 Task: When is the final Tri-Rail train departing from Mangonia Park to Miami Airport?
Action: Mouse moved to (358, 90)
Screenshot: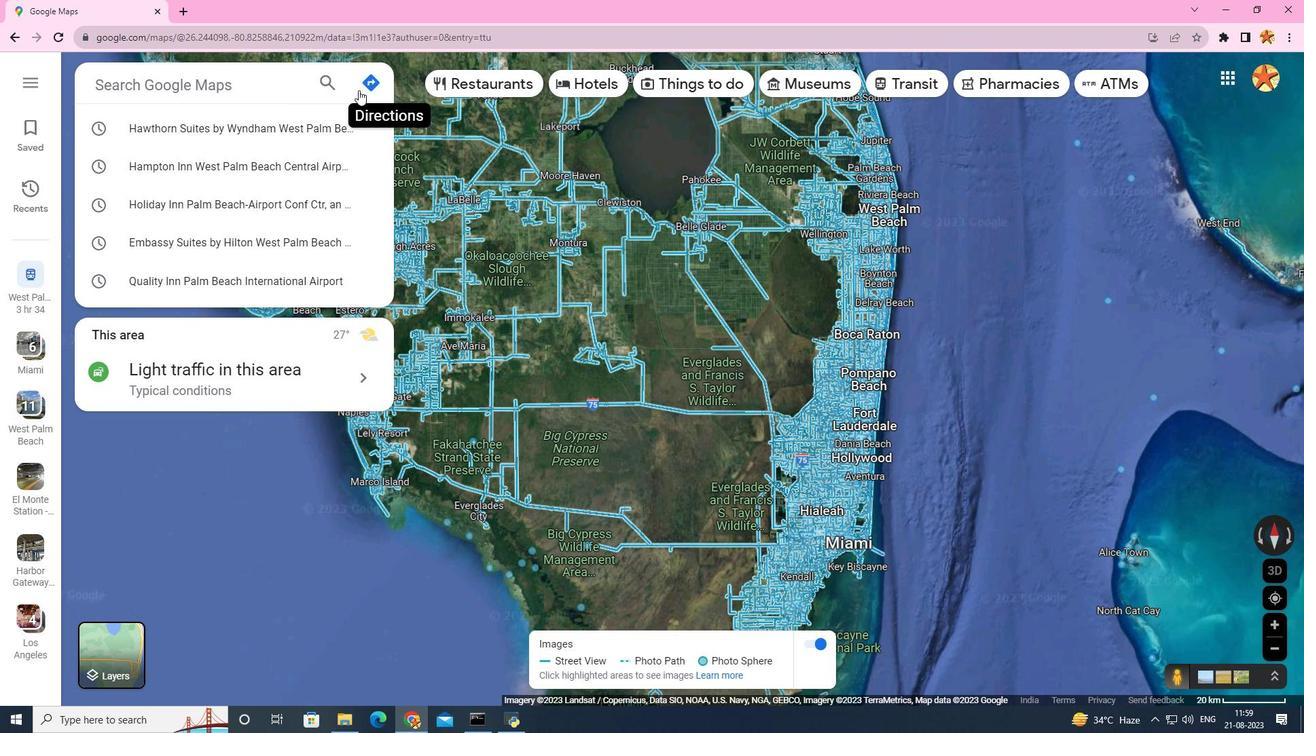 
Action: Mouse pressed left at (358, 90)
Screenshot: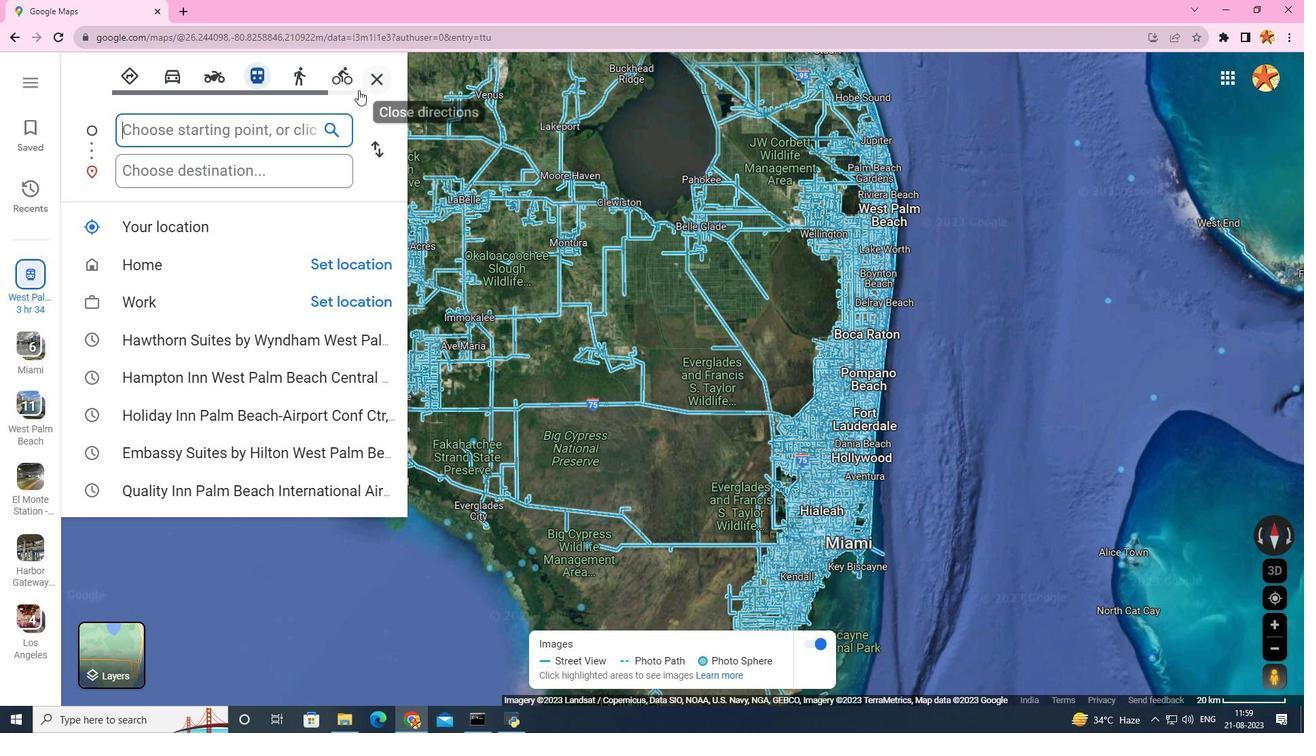 
Action: Mouse moved to (162, 118)
Screenshot: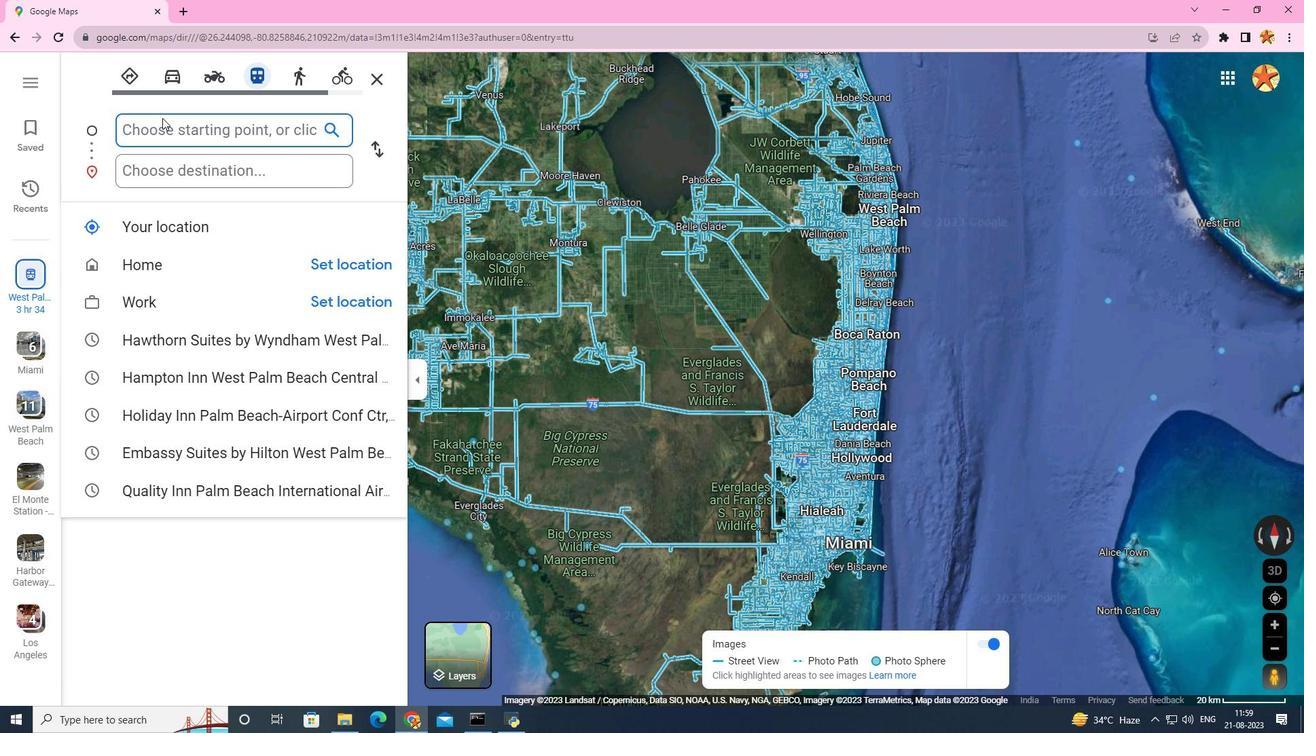 
Action: Key pressed manga<Key.backspace>oni
Screenshot: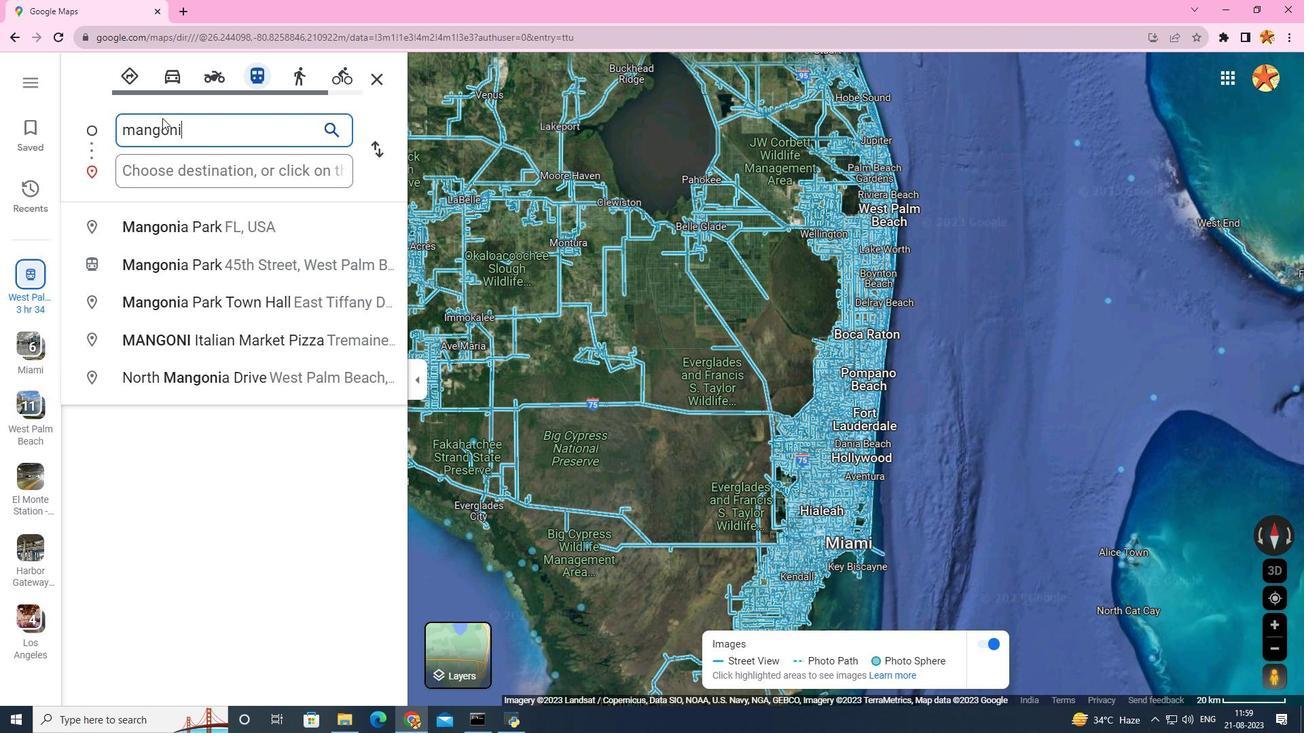 
Action: Mouse moved to (195, 225)
Screenshot: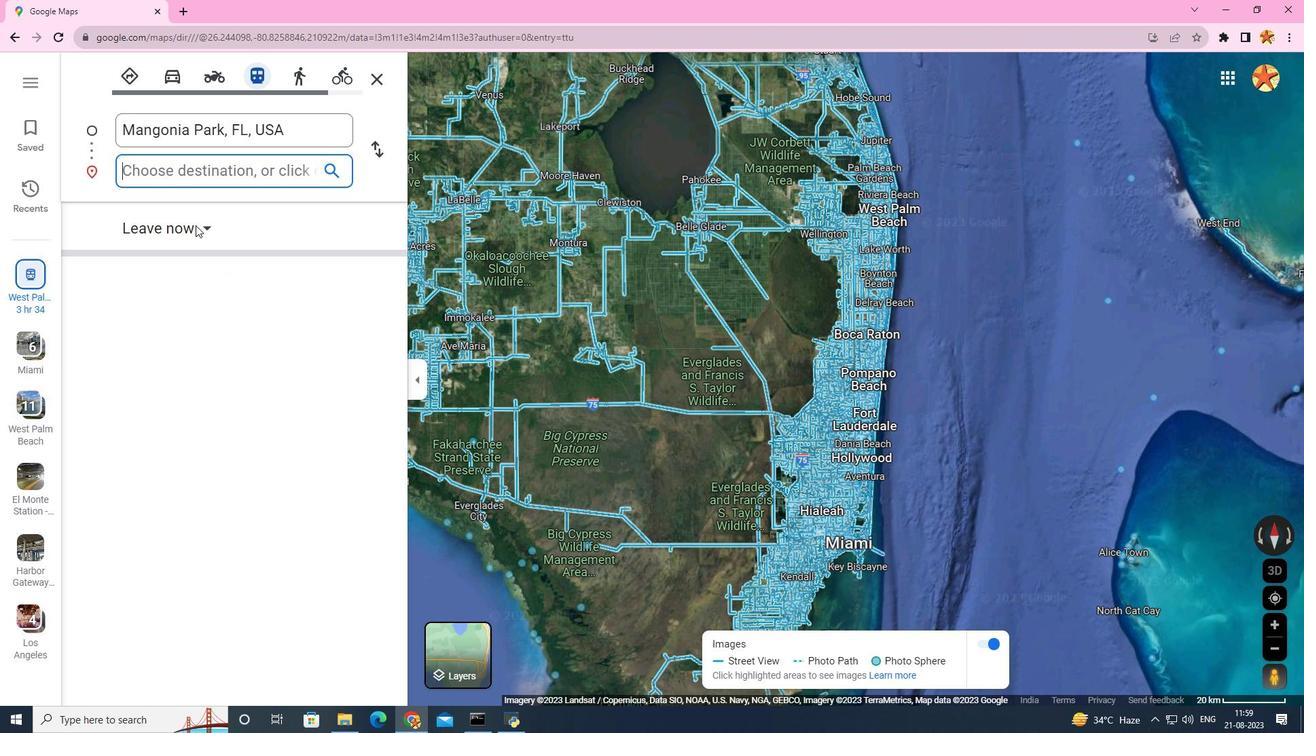 
Action: Mouse pressed left at (195, 225)
Screenshot: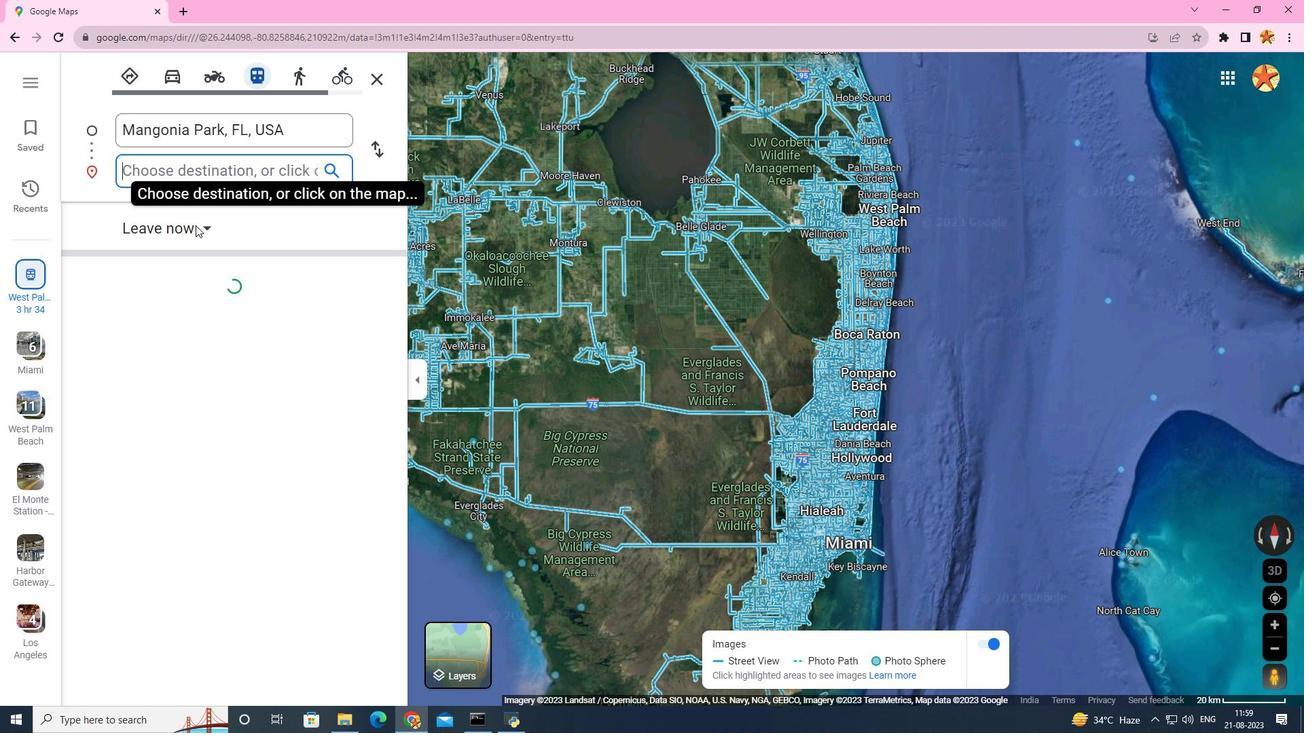 
Action: Mouse moved to (198, 173)
Screenshot: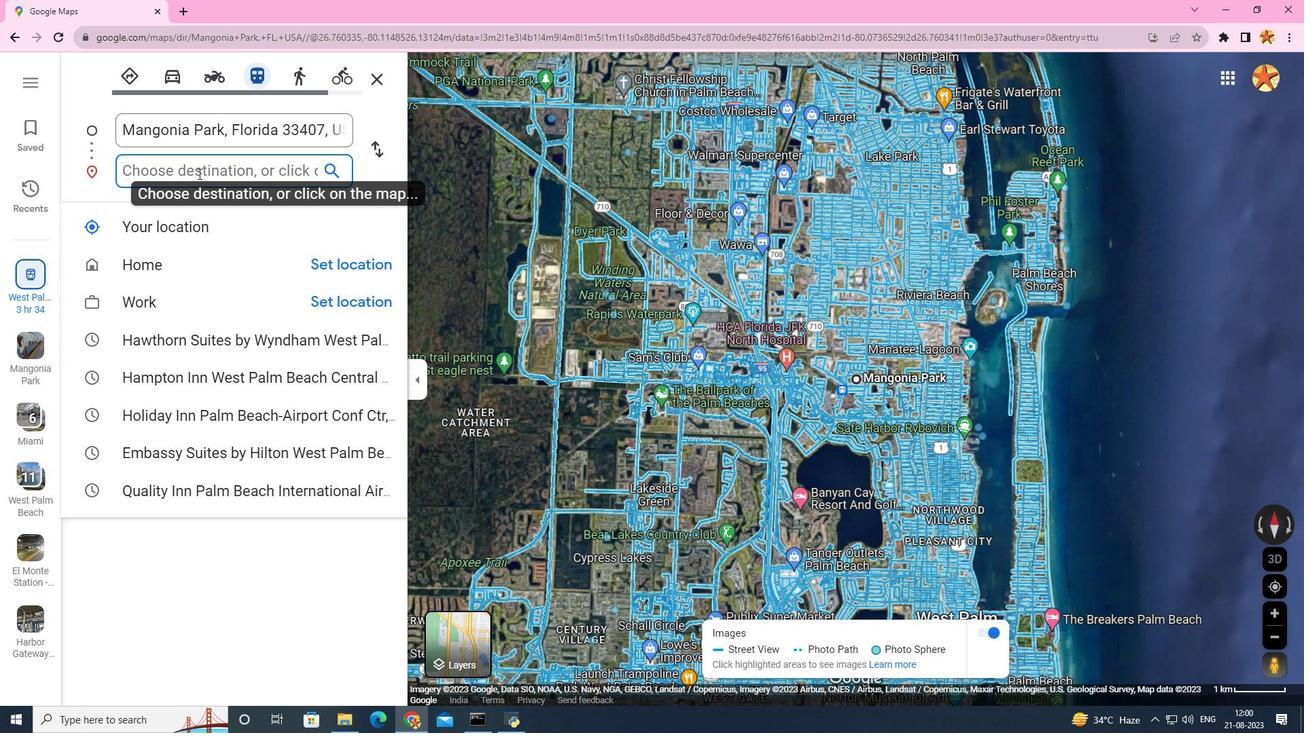 
Action: Mouse pressed left at (198, 173)
Screenshot: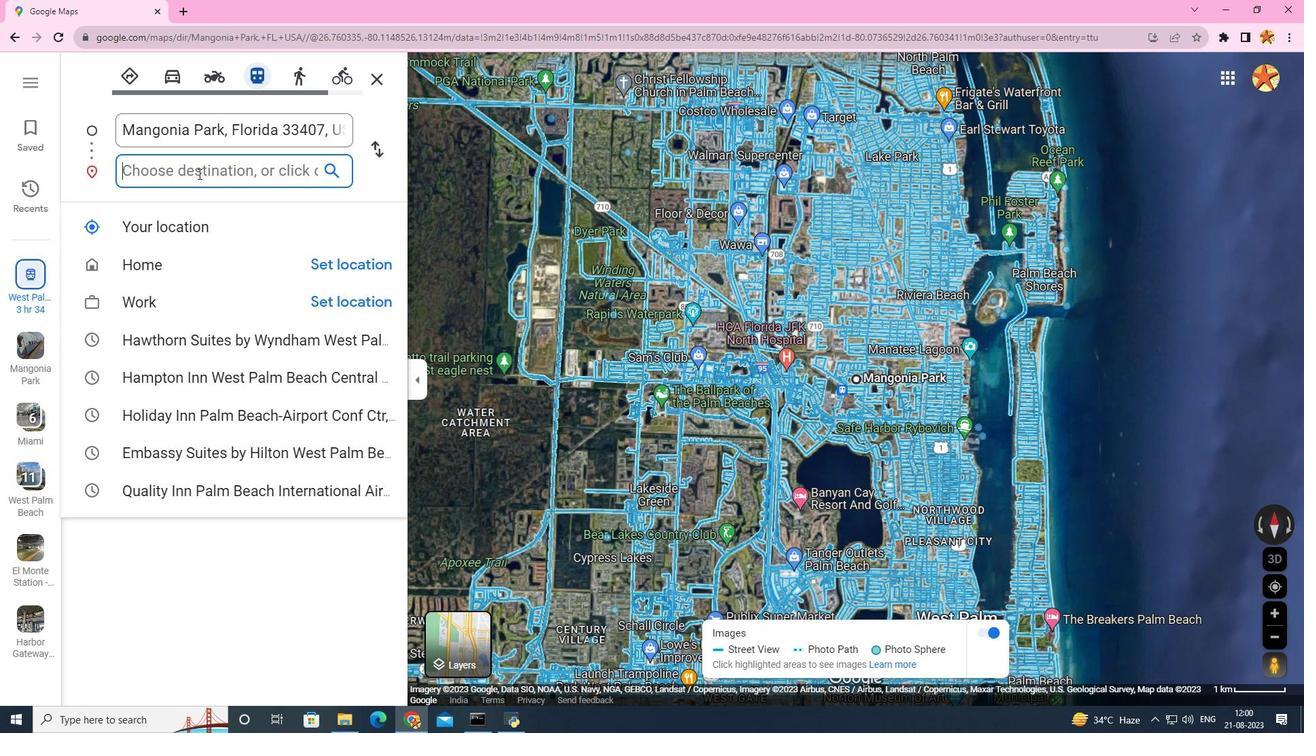 
Action: Key pressed miami<Key.space>
Screenshot: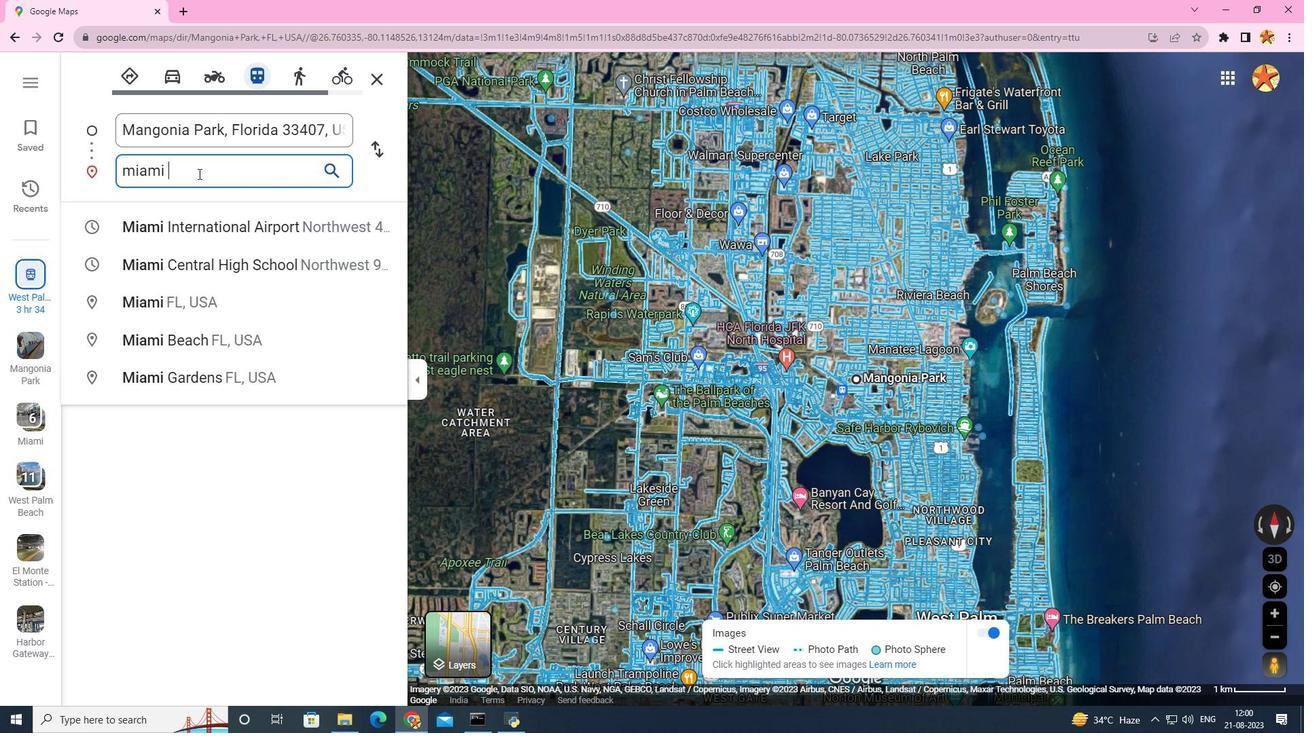 
Action: Mouse moved to (215, 238)
Screenshot: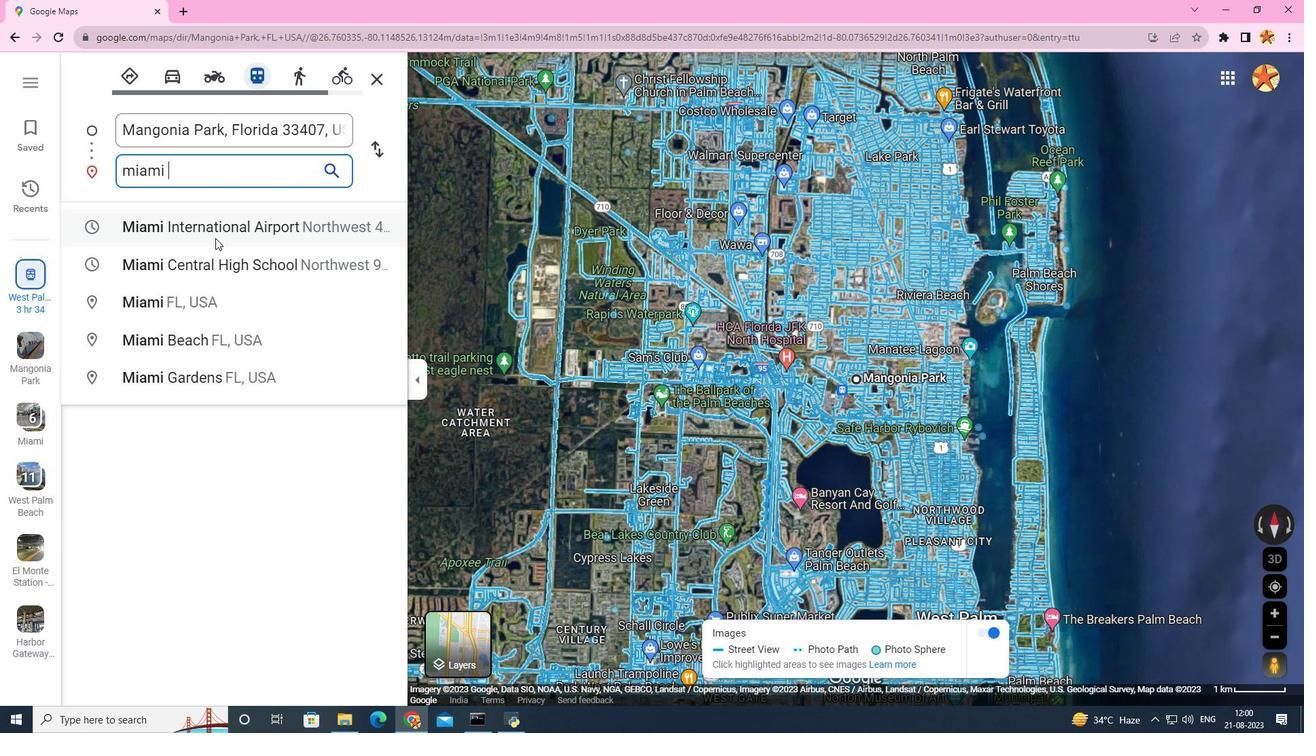
Action: Mouse pressed left at (215, 238)
Screenshot: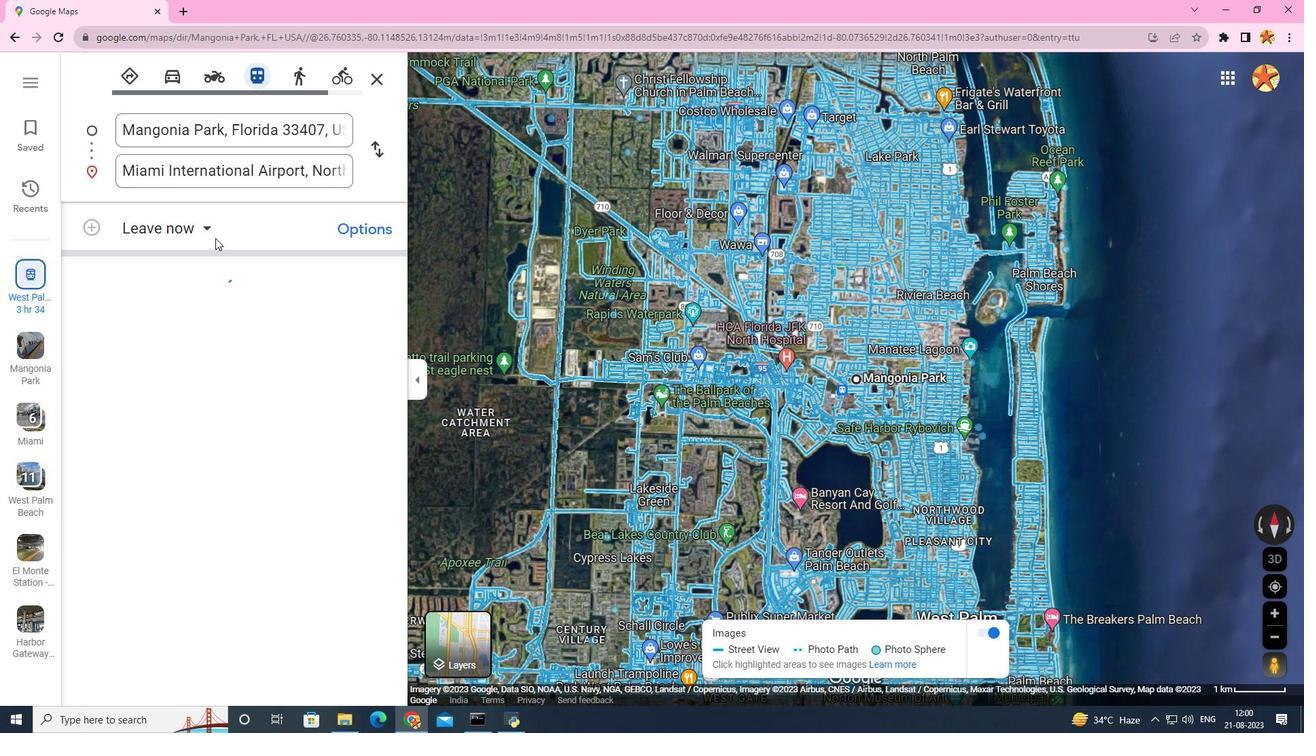 
Action: Mouse moved to (242, 396)
Screenshot: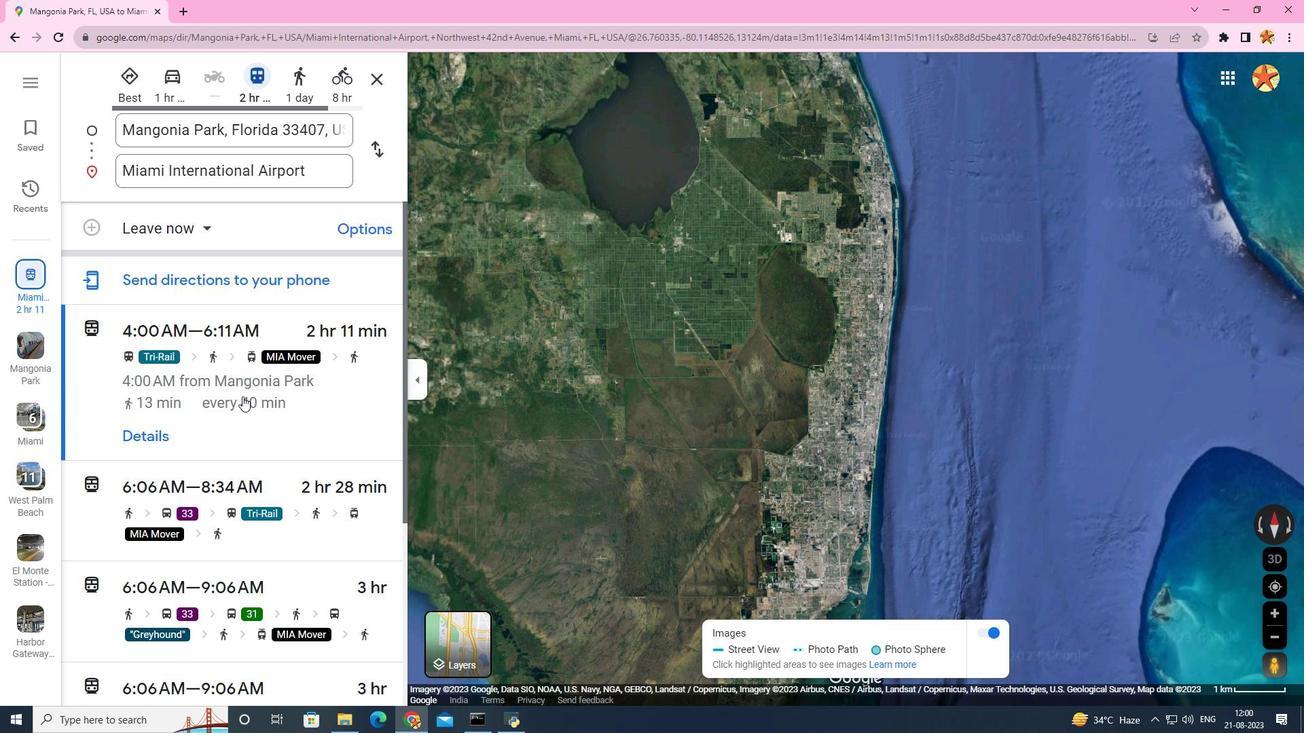 
Action: Mouse scrolled (242, 396) with delta (0, 0)
Screenshot: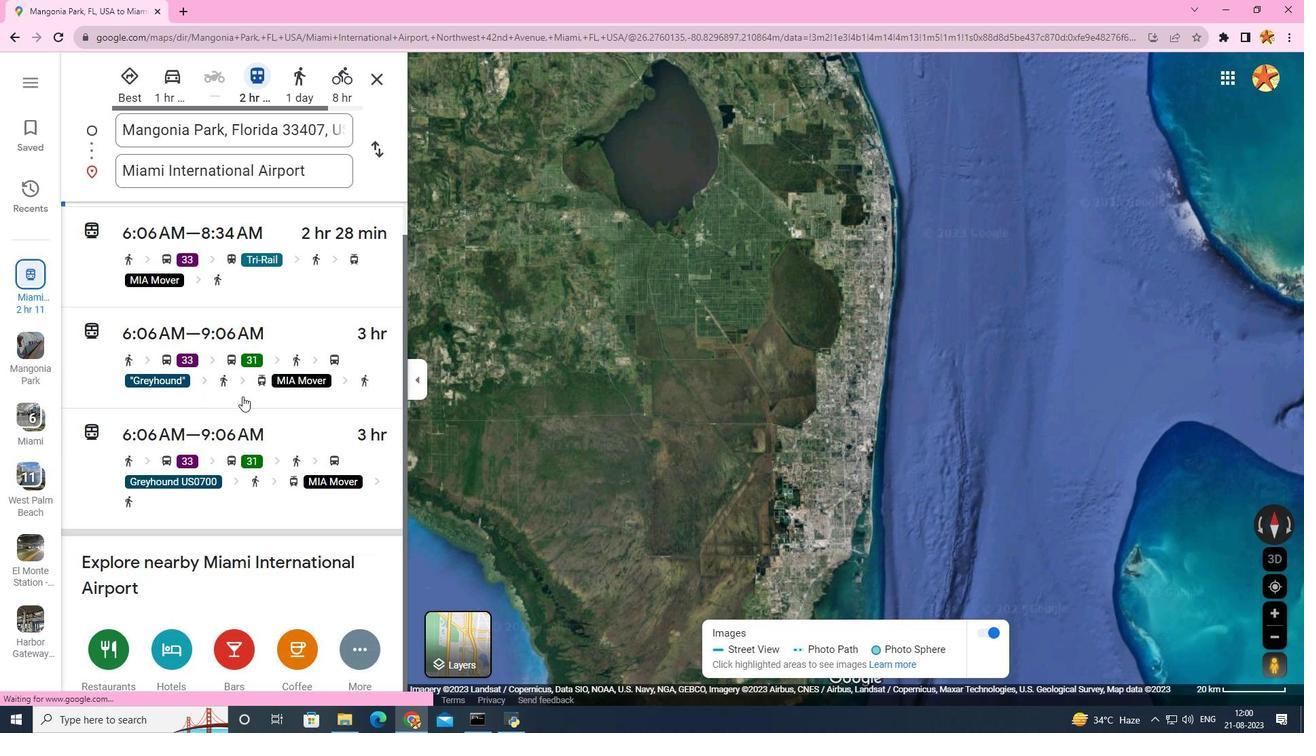 
Action: Mouse scrolled (242, 396) with delta (0, 0)
Screenshot: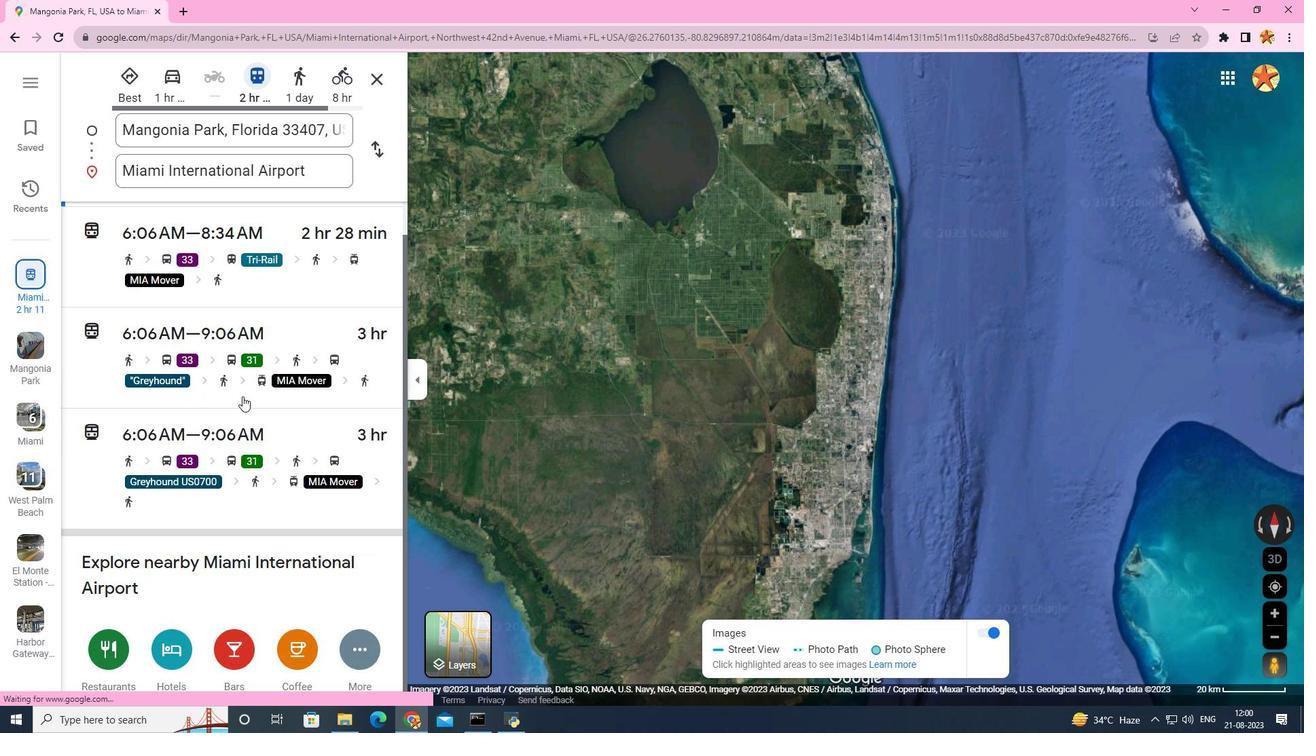
Action: Mouse scrolled (242, 396) with delta (0, 0)
Screenshot: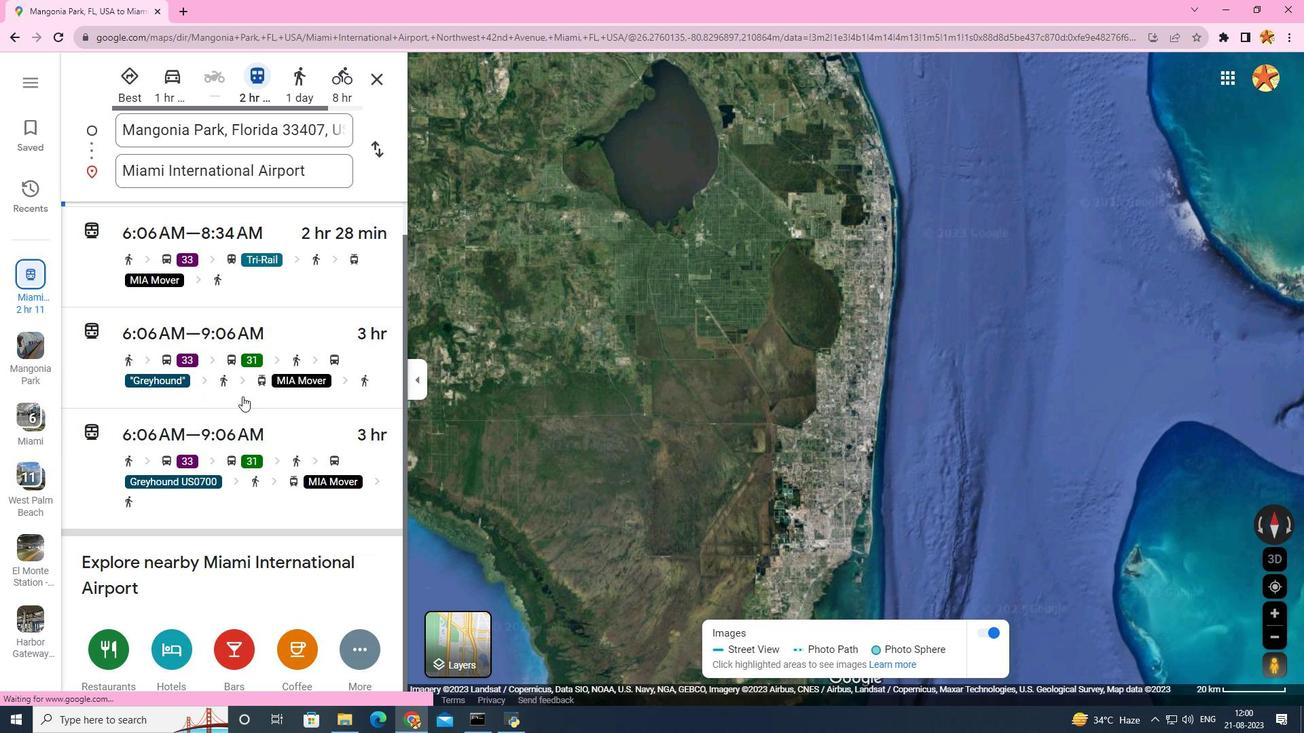 
Action: Mouse scrolled (242, 396) with delta (0, 0)
Screenshot: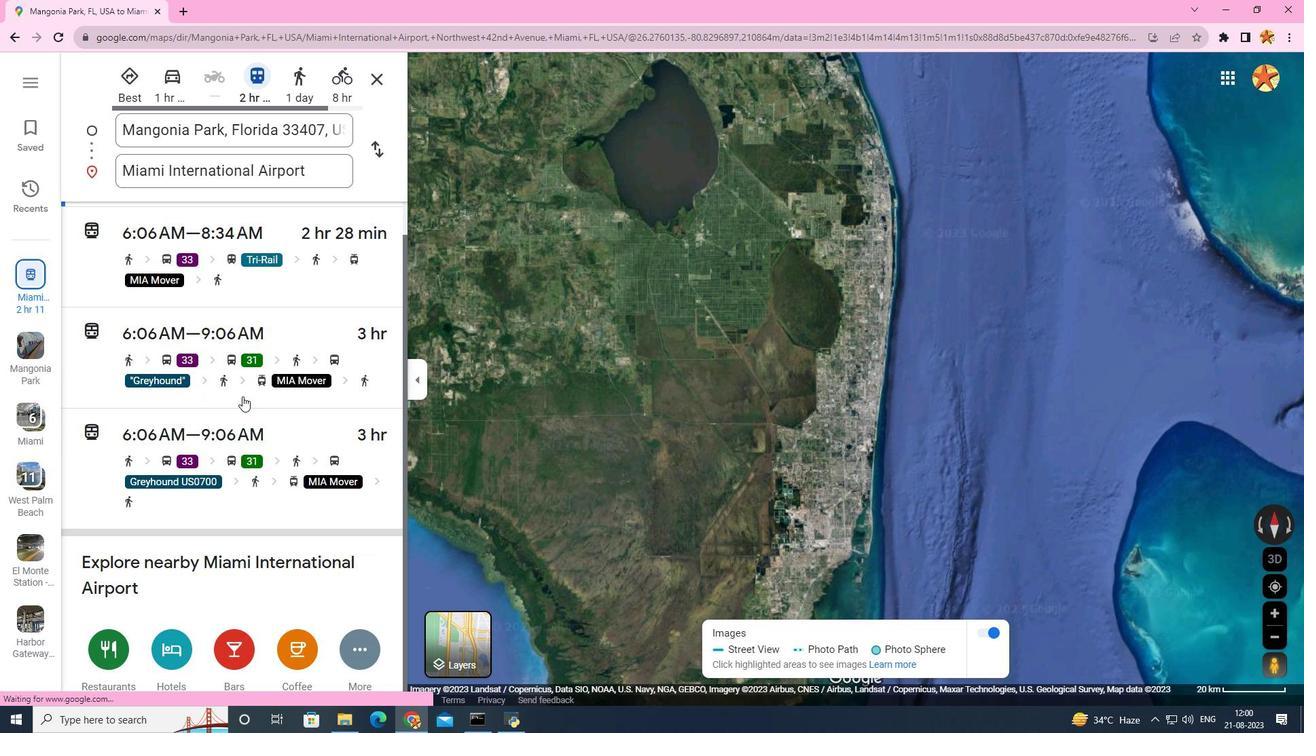 
Action: Mouse scrolled (242, 396) with delta (0, 0)
Screenshot: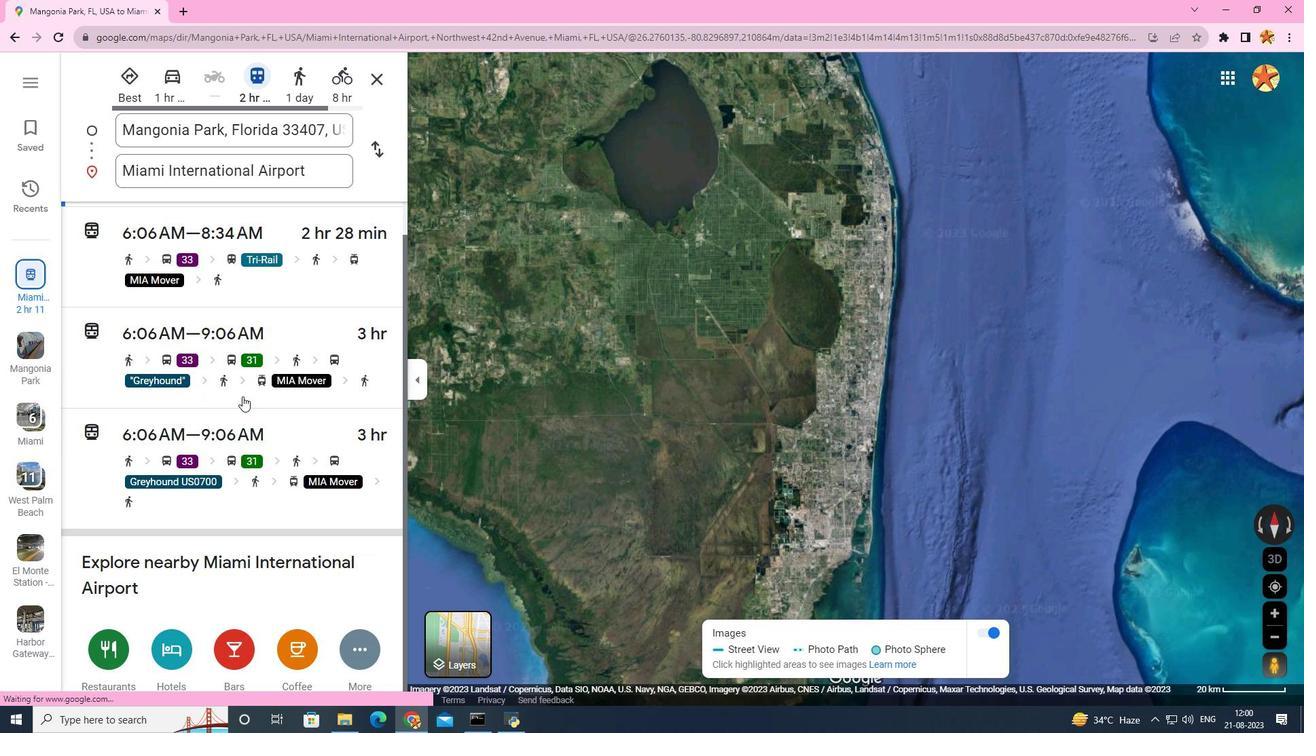 
Action: Mouse scrolled (242, 396) with delta (0, 0)
Screenshot: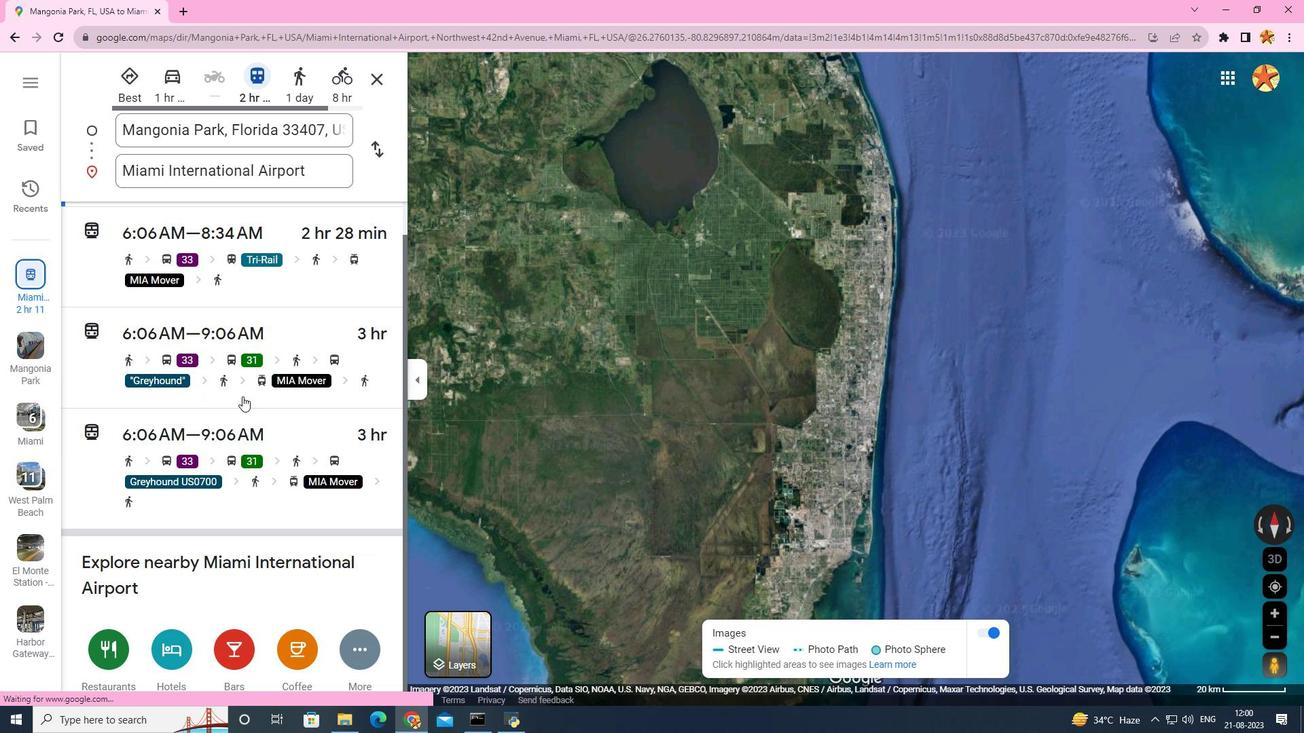 
Action: Mouse scrolled (242, 396) with delta (0, 0)
Screenshot: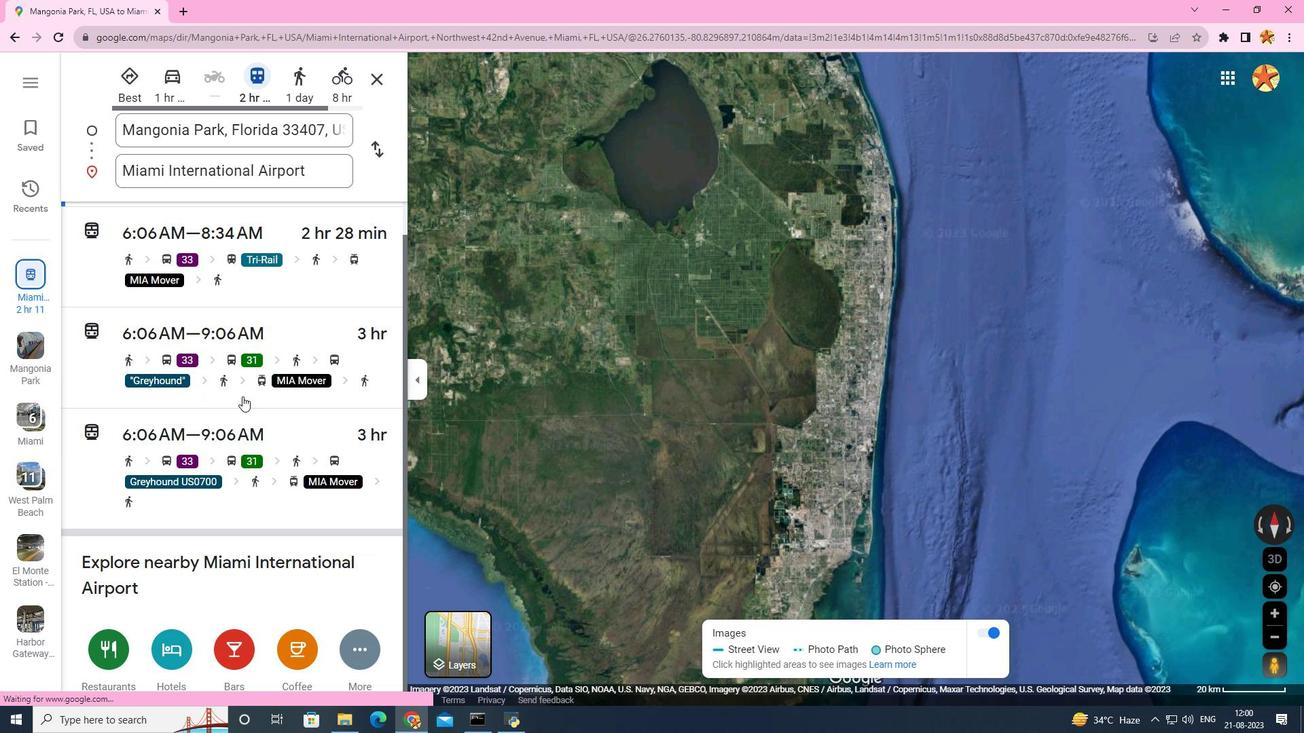 
Action: Mouse scrolled (242, 396) with delta (0, 0)
Screenshot: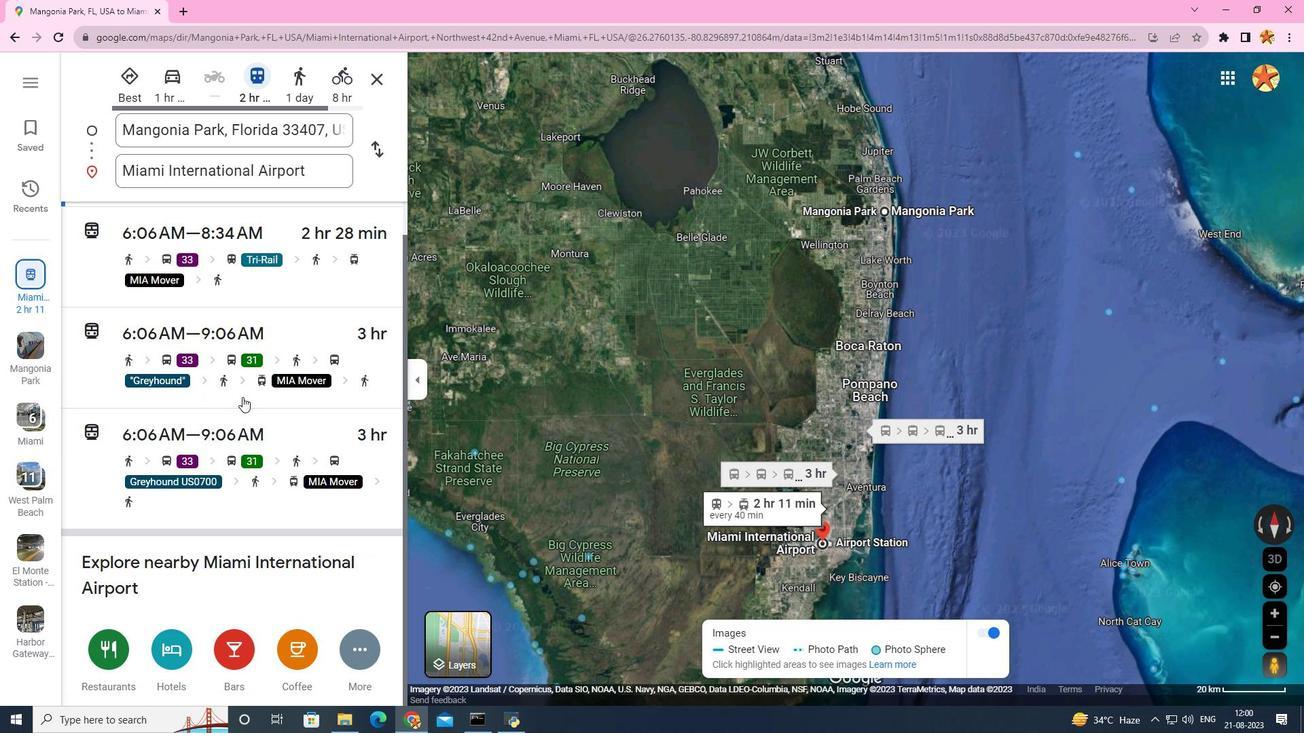 
Action: Mouse scrolled (242, 396) with delta (0, 0)
Screenshot: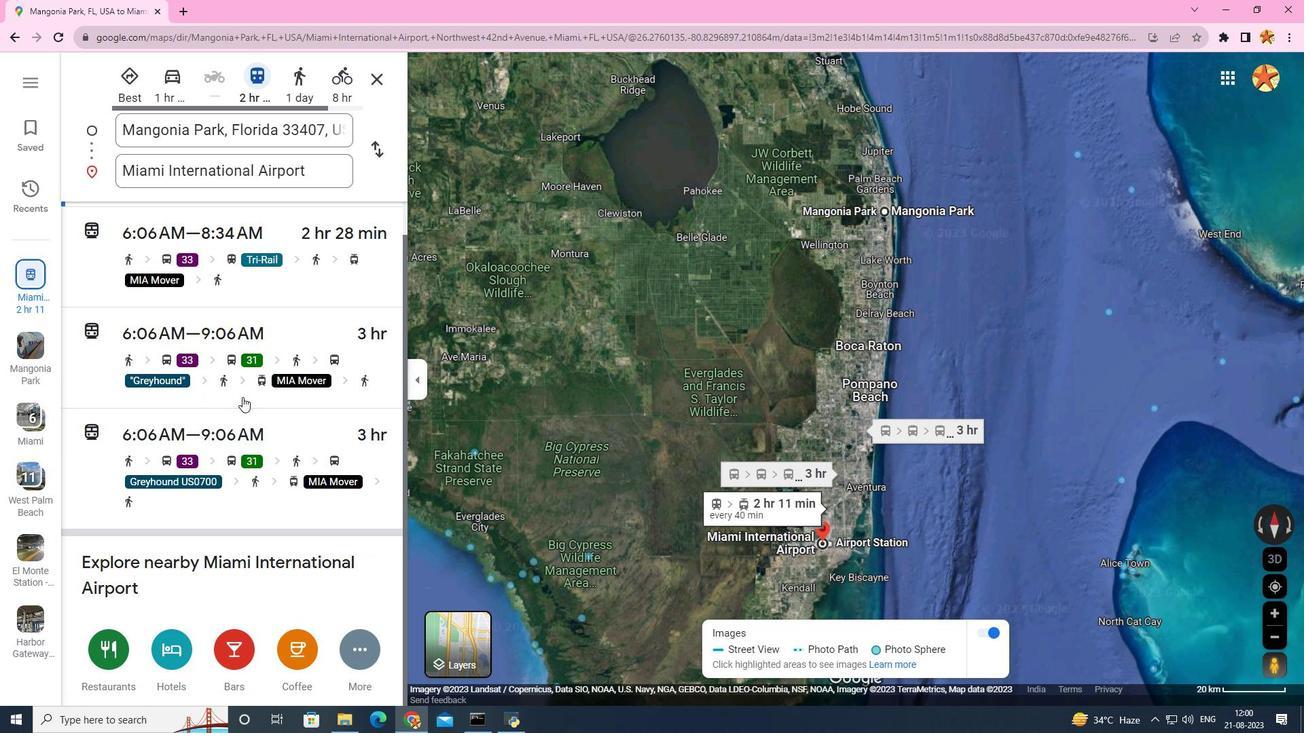 
Action: Mouse scrolled (242, 396) with delta (0, 0)
Screenshot: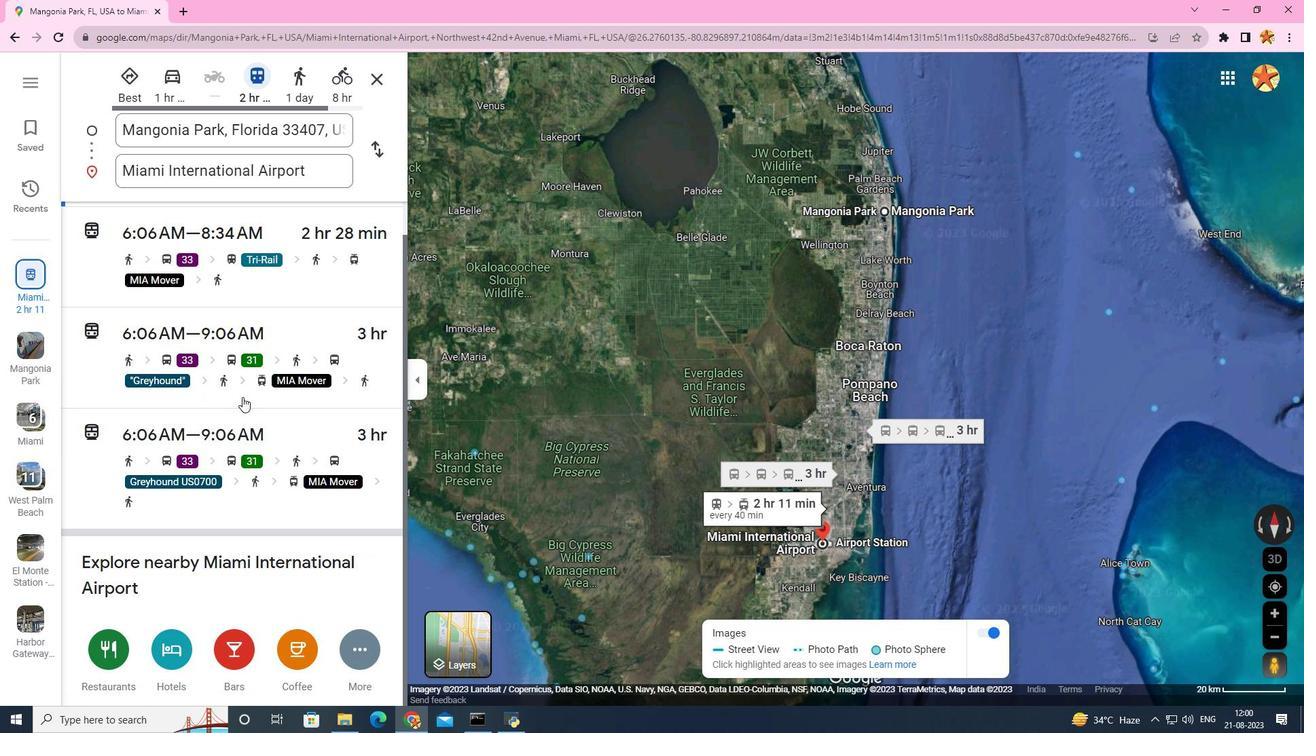 
Action: Mouse scrolled (242, 396) with delta (0, 0)
Screenshot: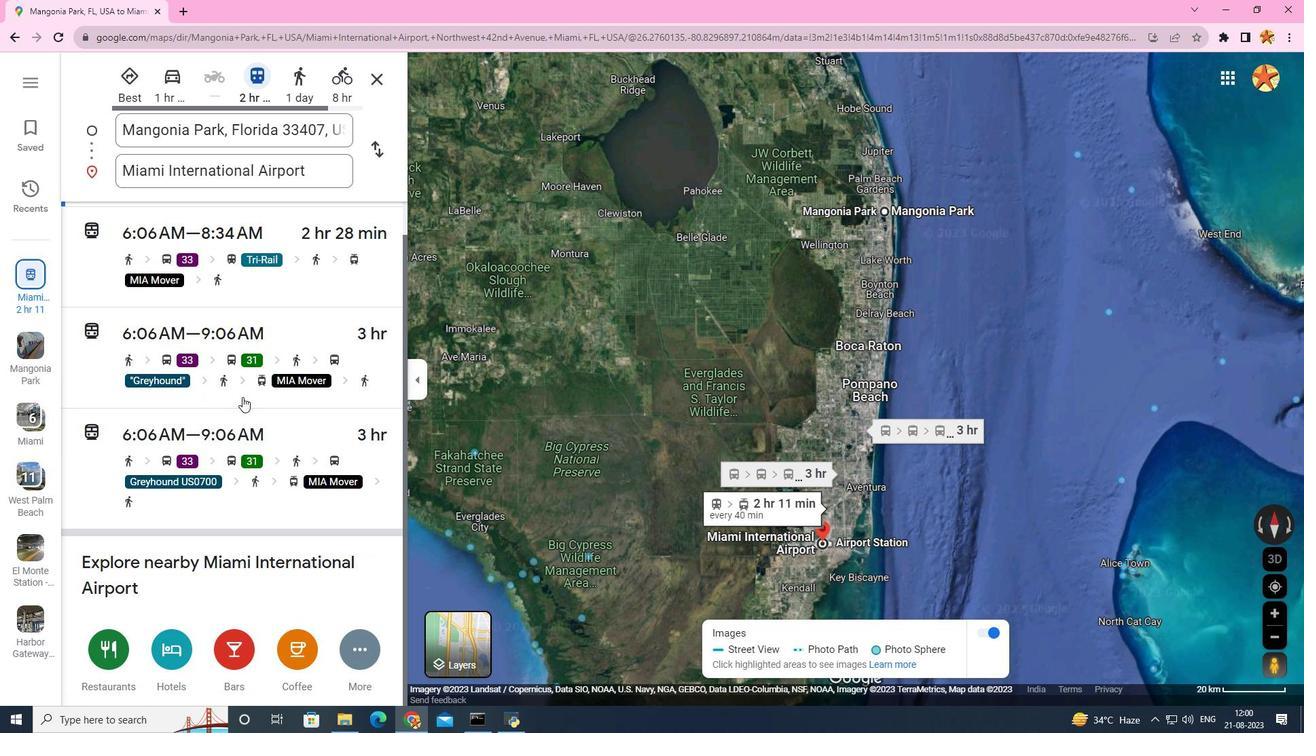 
Action: Mouse moved to (242, 397)
Screenshot: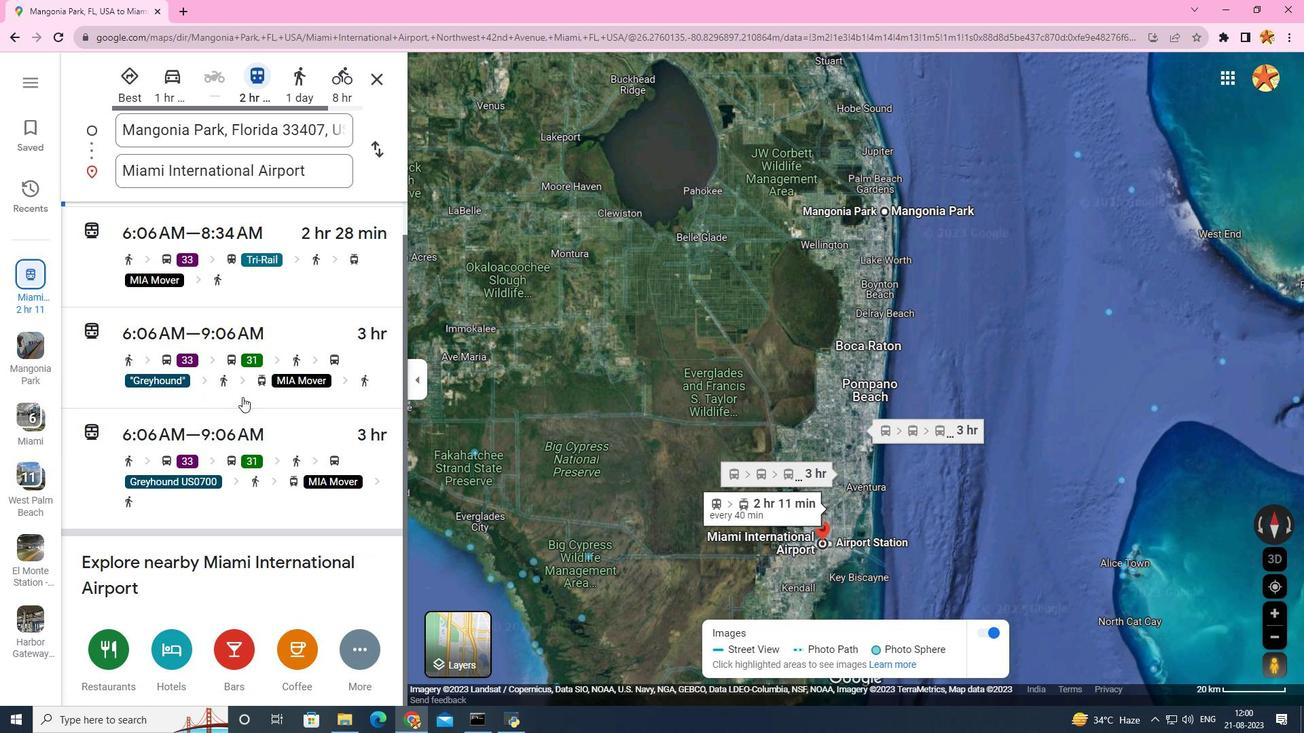 
Action: Mouse scrolled (242, 398) with delta (0, 0)
Screenshot: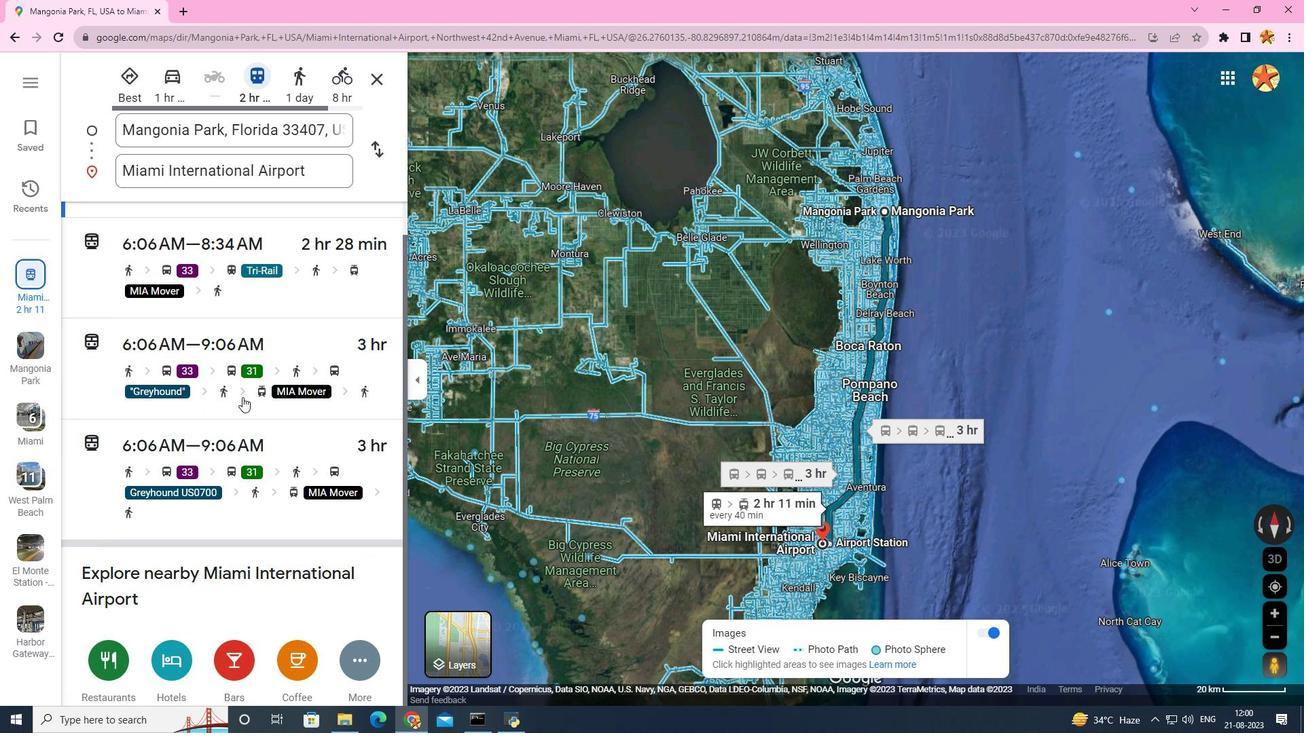 
Action: Mouse scrolled (242, 398) with delta (0, 0)
Screenshot: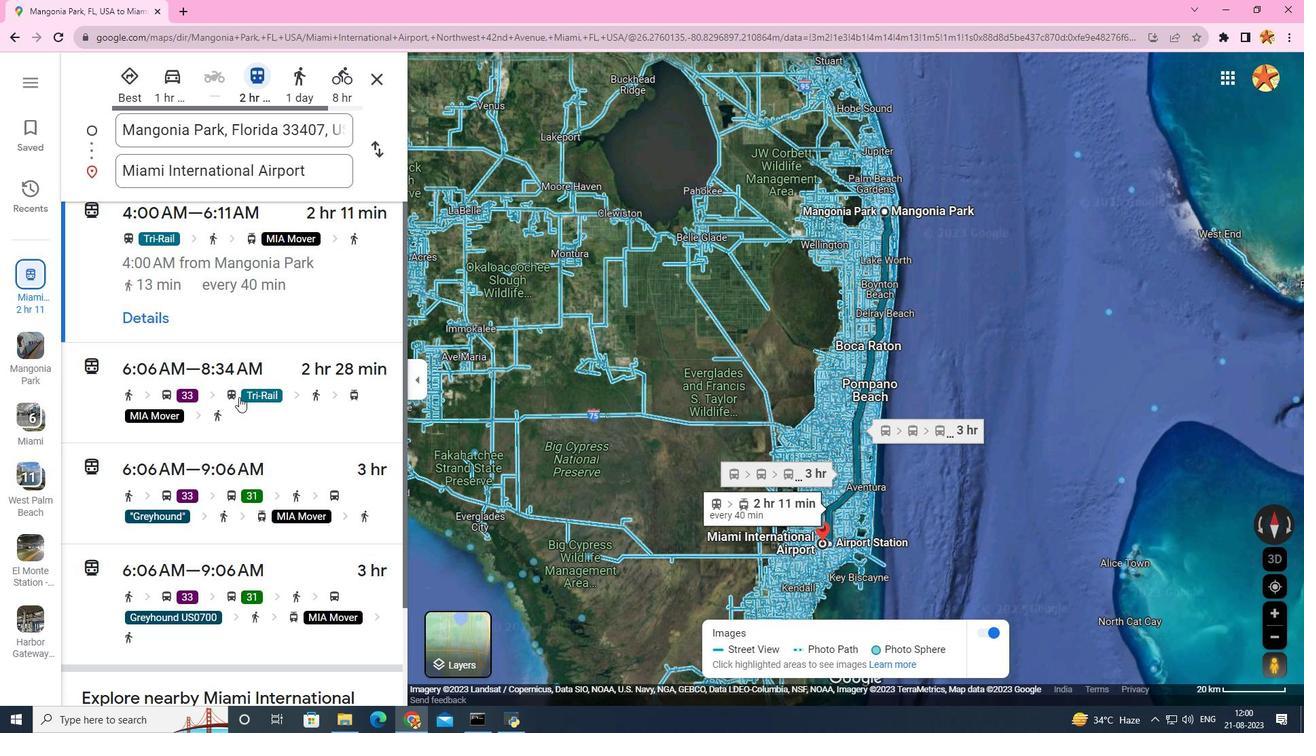 
Action: Mouse moved to (239, 397)
Screenshot: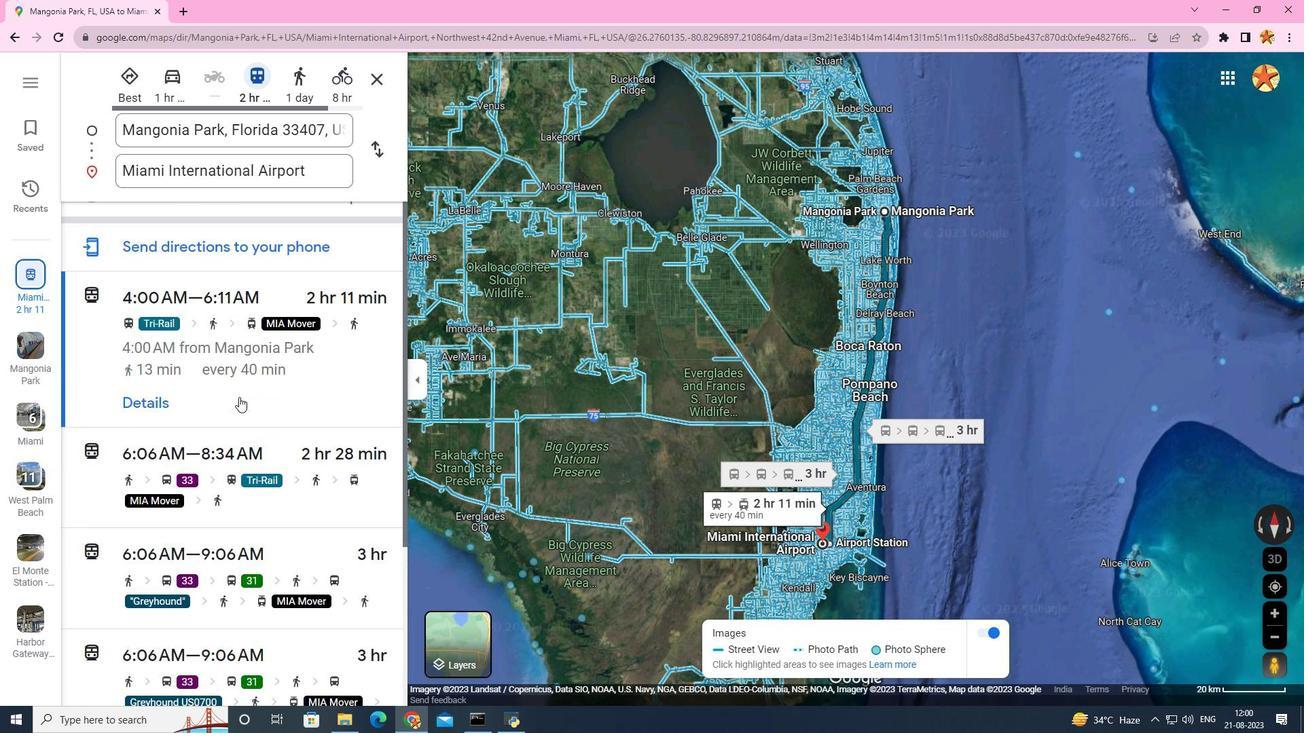 
Action: Mouse scrolled (239, 398) with delta (0, 0)
Screenshot: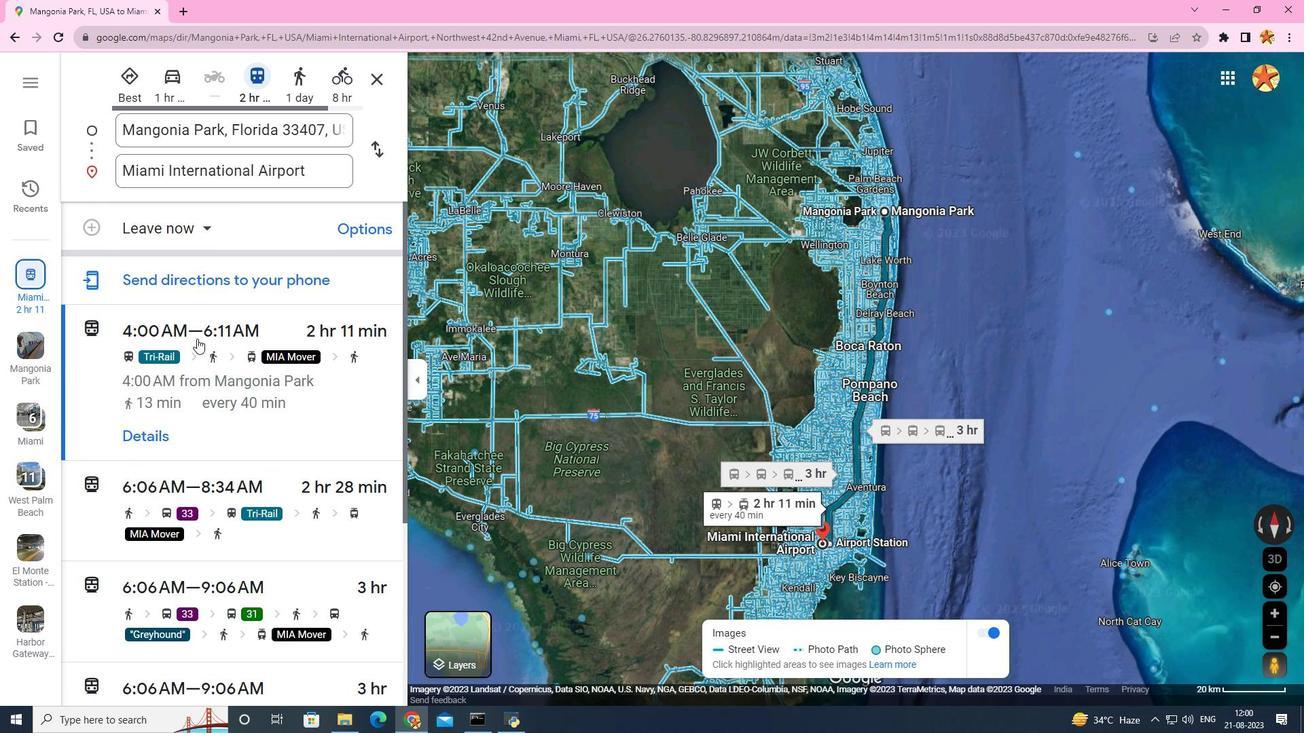 
Action: Mouse scrolled (239, 398) with delta (0, 0)
Screenshot: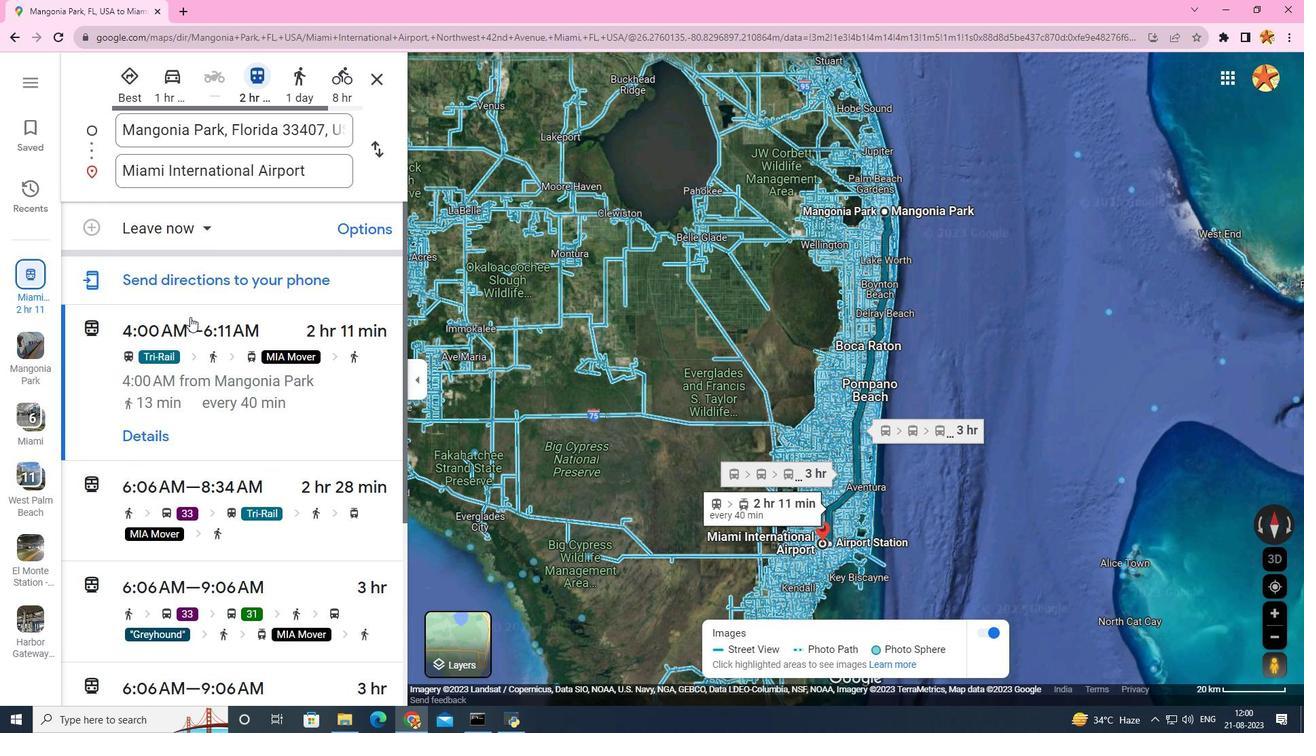 
Action: Mouse moved to (193, 231)
Screenshot: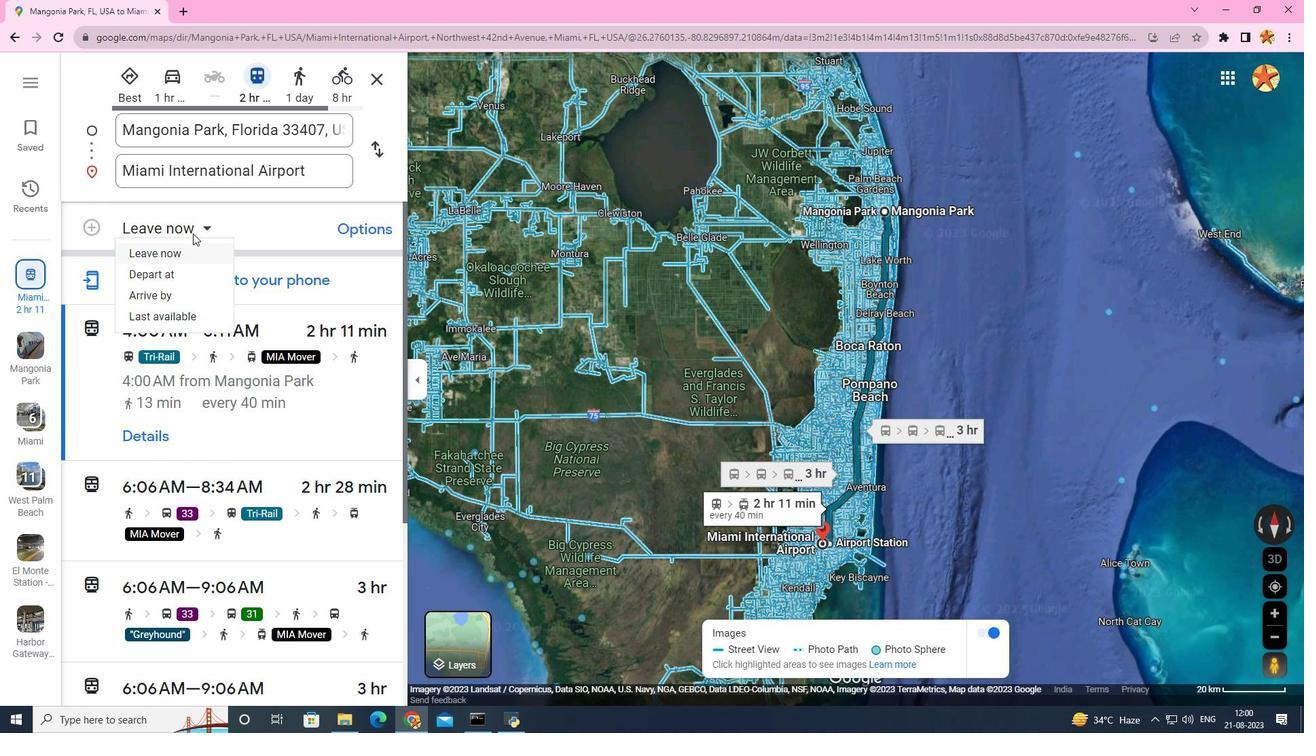 
Action: Mouse pressed left at (193, 231)
Screenshot: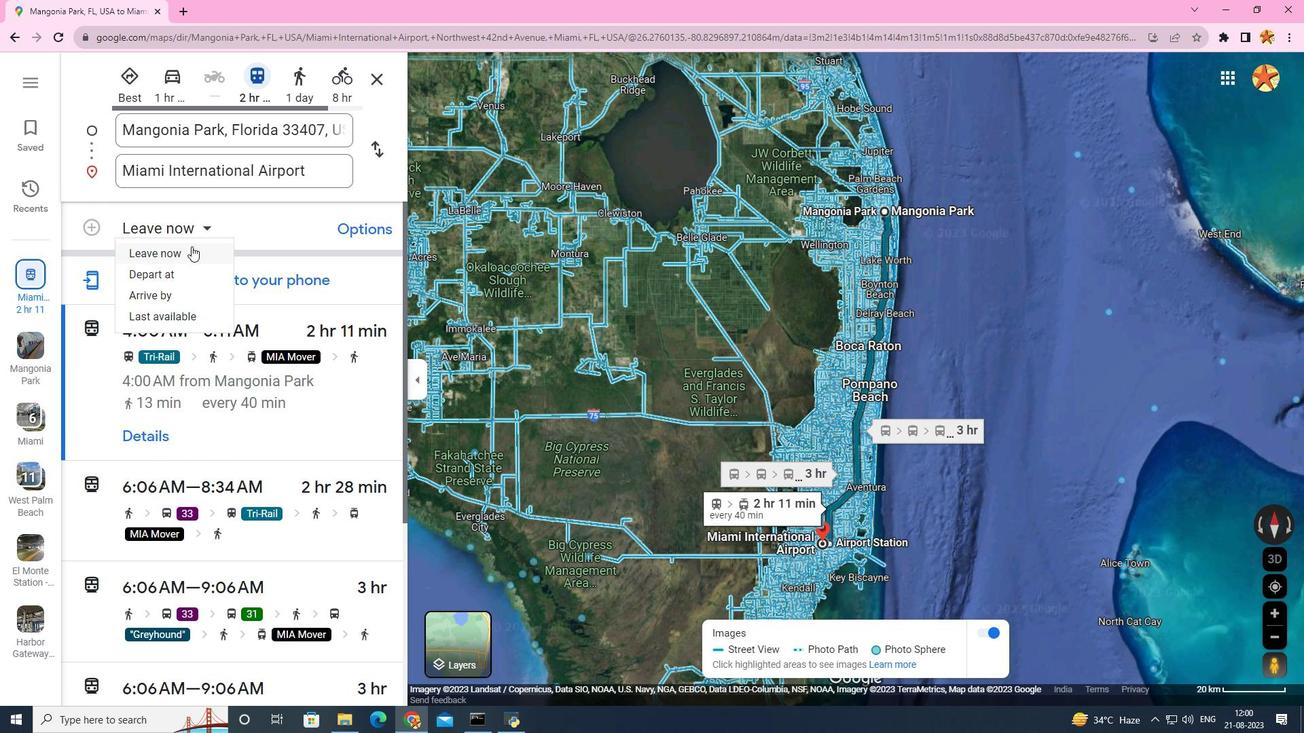 
Action: Mouse moved to (180, 312)
Screenshot: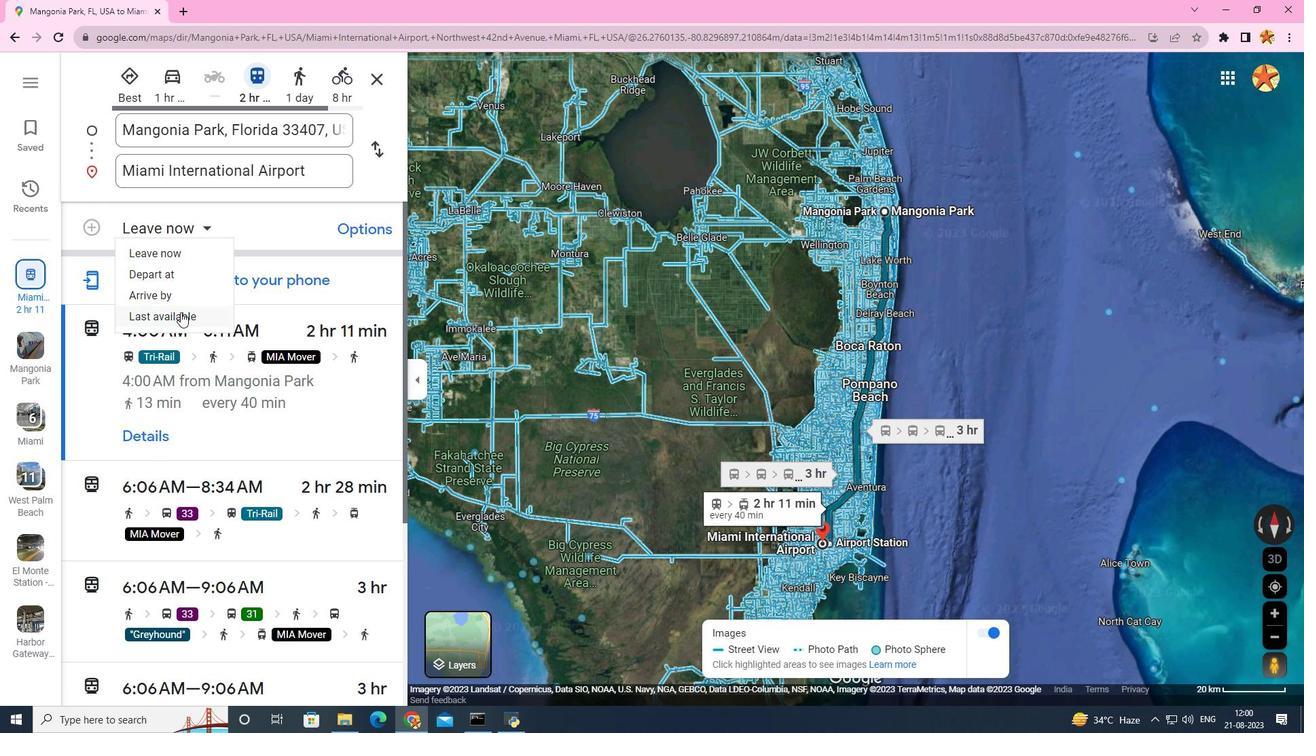 
Action: Mouse pressed left at (180, 312)
Screenshot: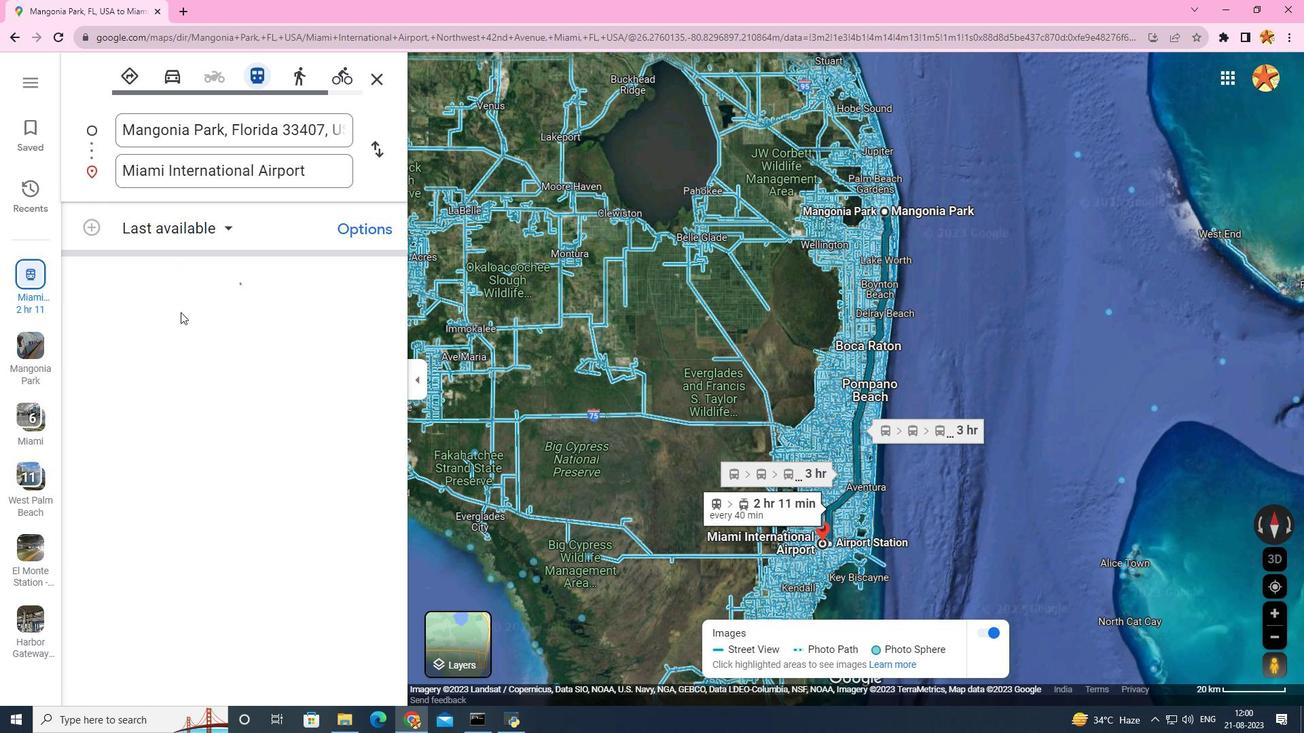 
Action: Mouse moved to (188, 339)
Screenshot: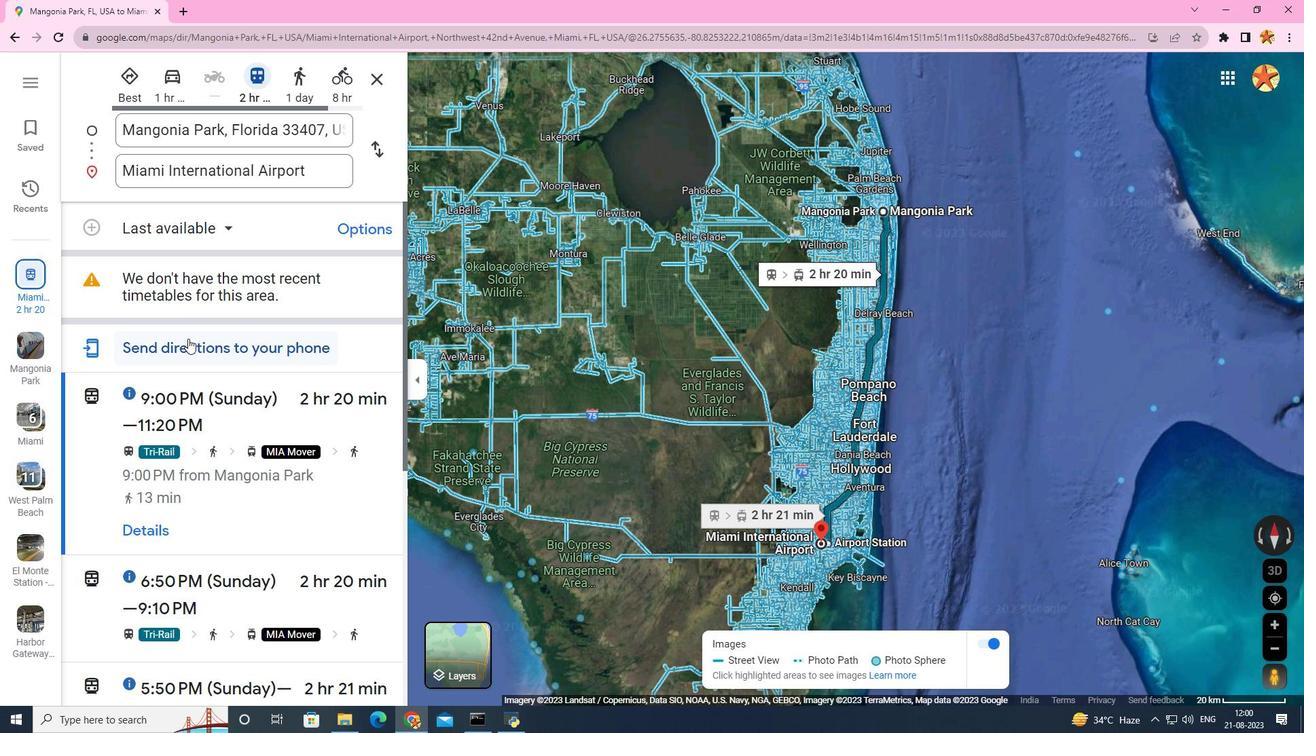 
Action: Mouse scrolled (188, 338) with delta (0, 0)
Screenshot: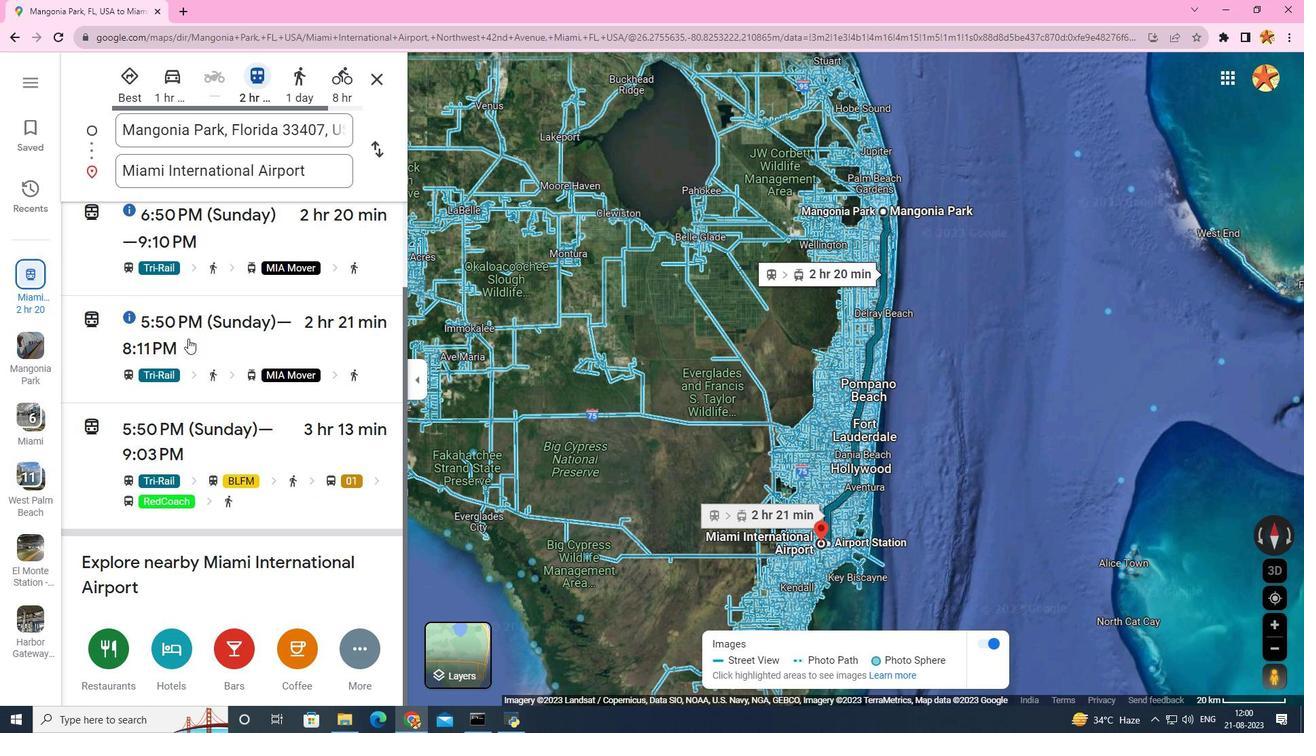 
Action: Mouse scrolled (188, 338) with delta (0, 0)
Screenshot: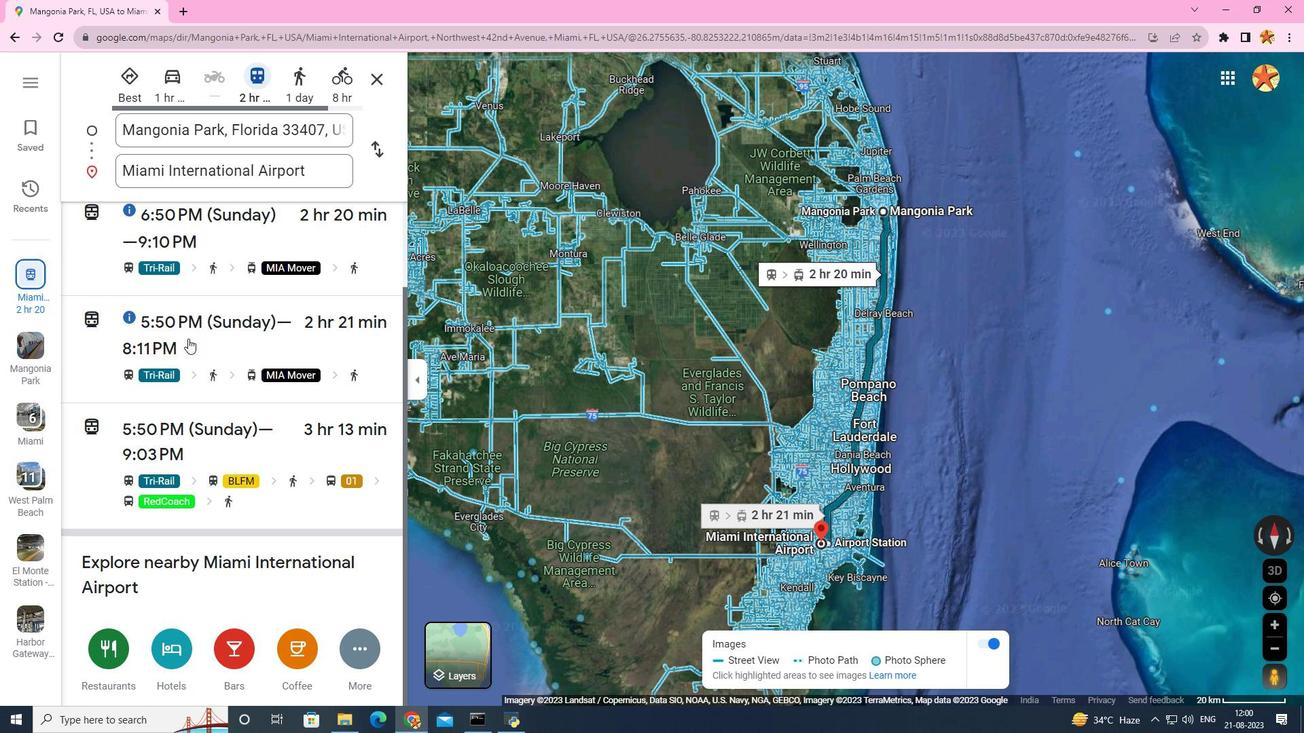 
Action: Mouse scrolled (188, 338) with delta (0, 0)
Screenshot: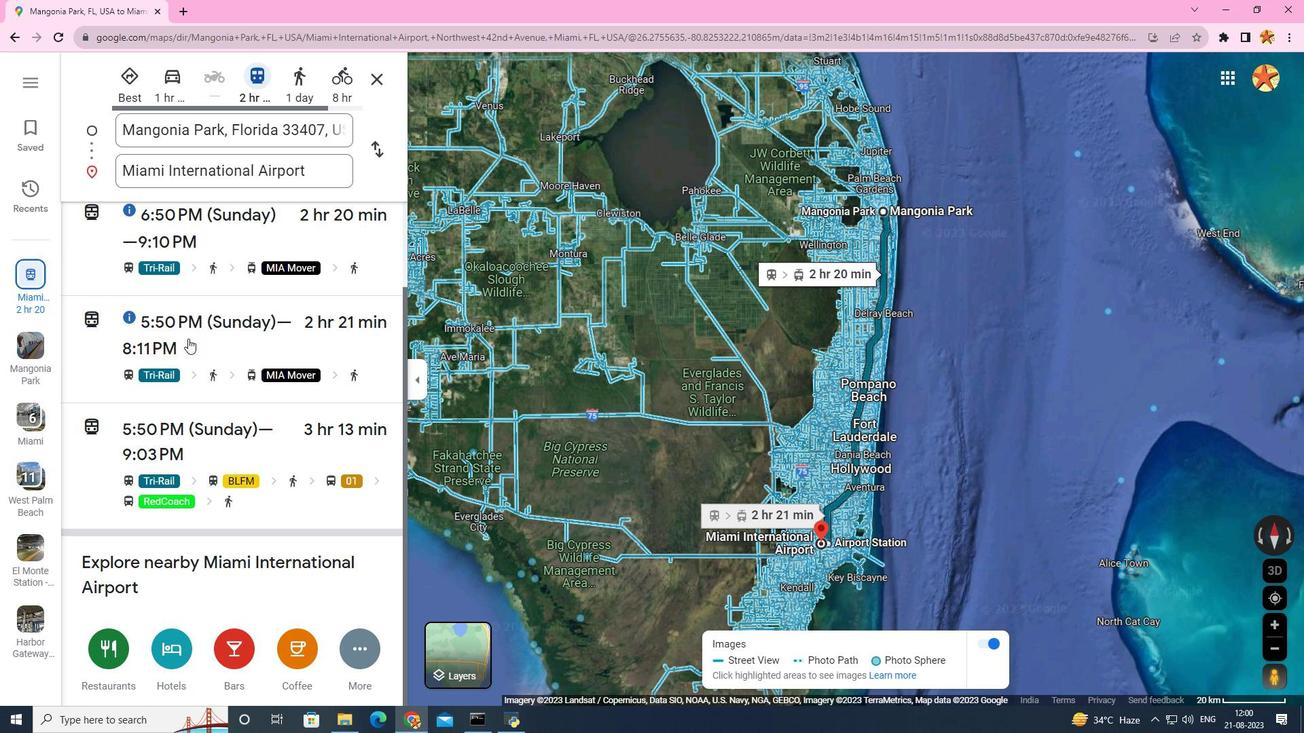 
Action: Mouse scrolled (188, 338) with delta (0, 0)
Screenshot: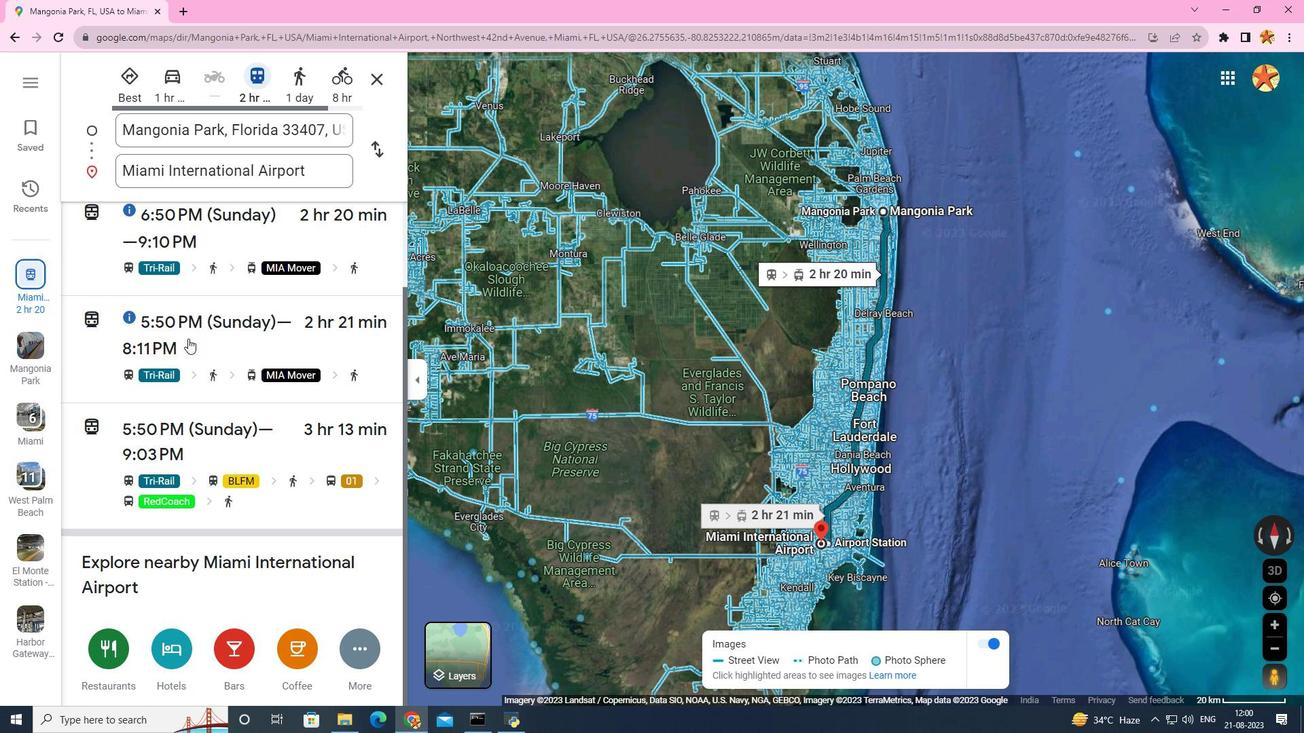 
Action: Mouse scrolled (188, 338) with delta (0, 0)
Screenshot: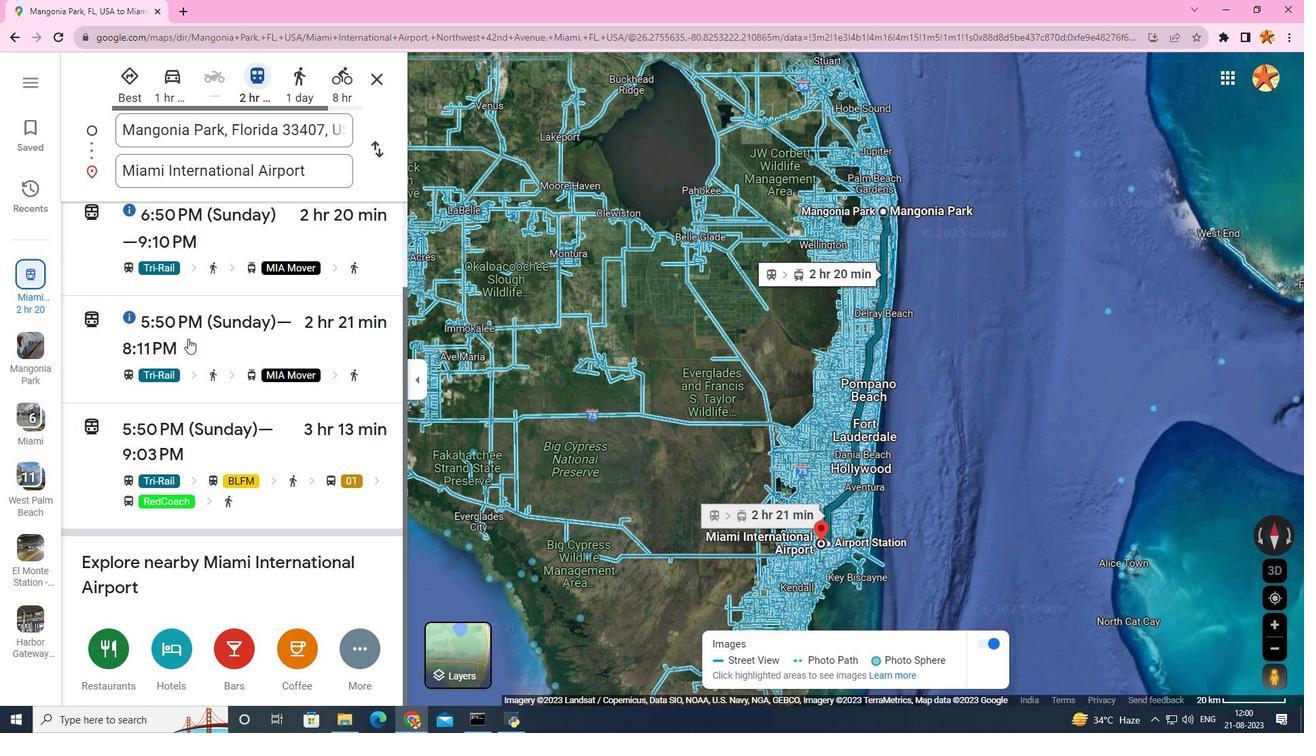 
Action: Mouse scrolled (188, 338) with delta (0, 0)
Screenshot: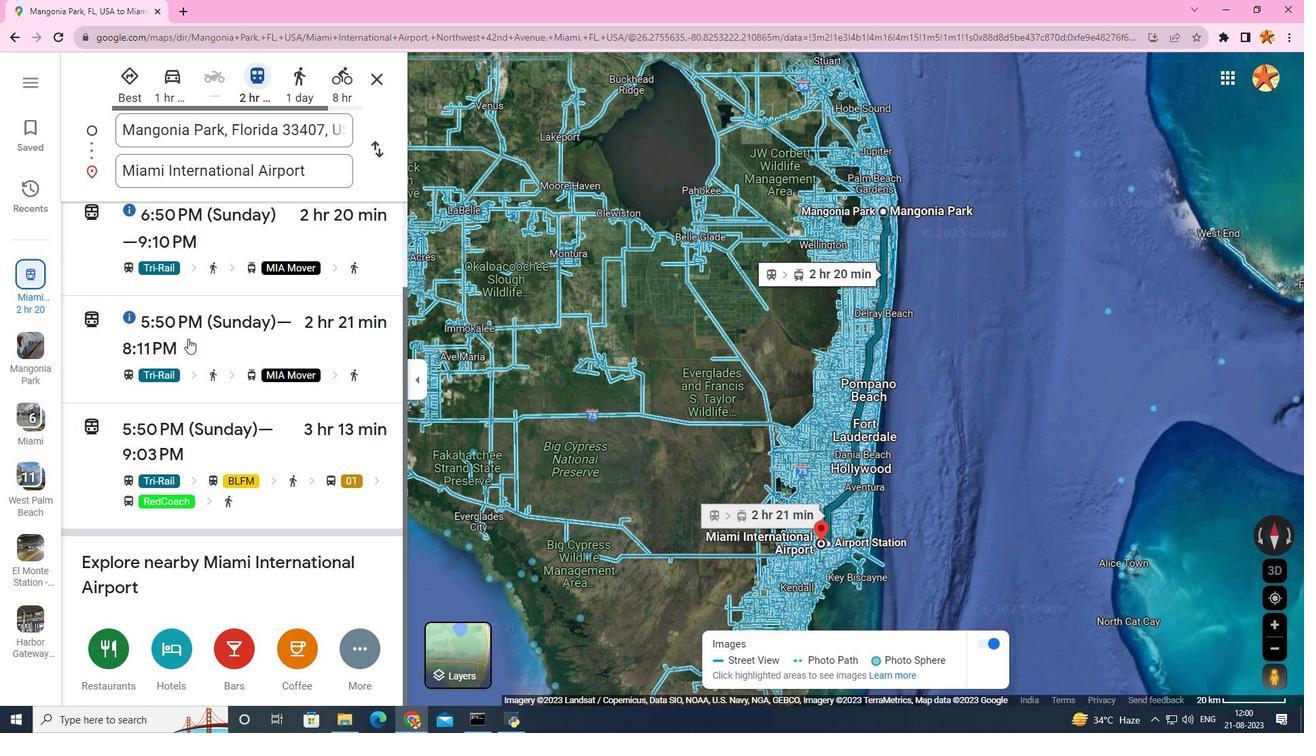 
Action: Mouse scrolled (188, 339) with delta (0, 0)
Screenshot: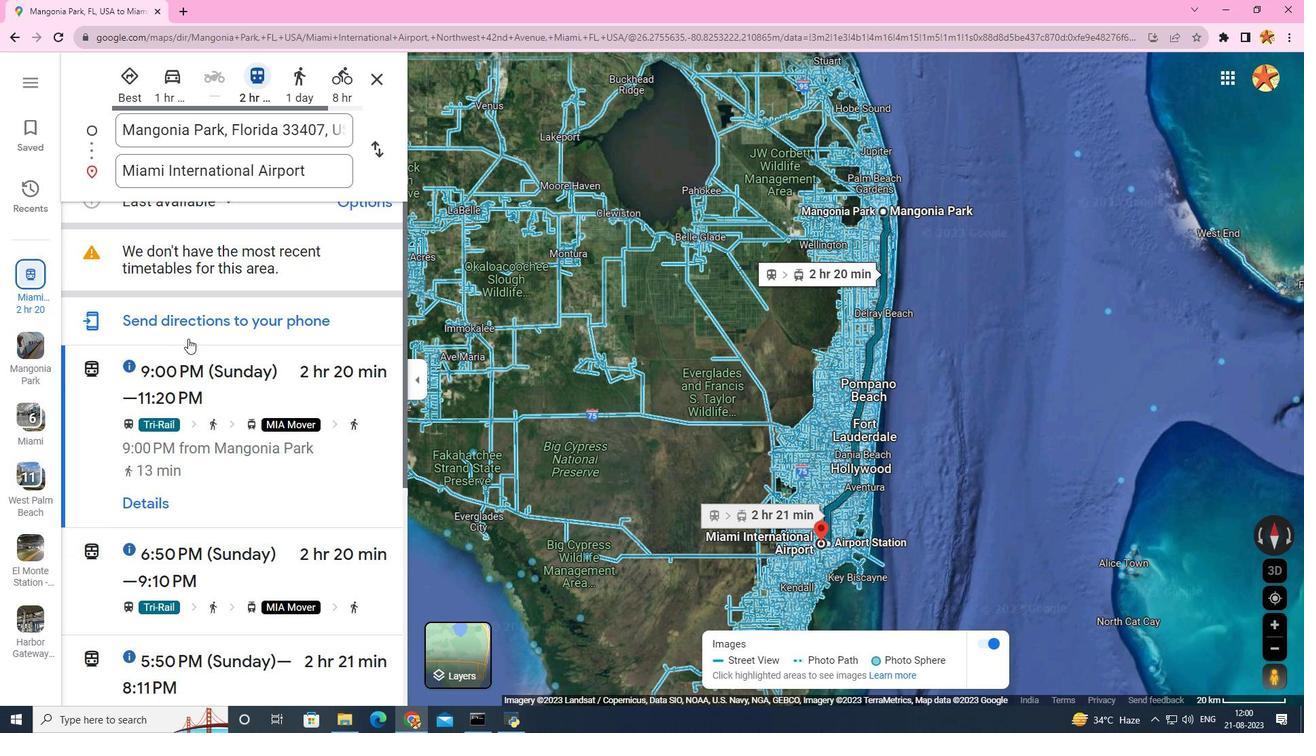 
Action: Mouse scrolled (188, 339) with delta (0, 0)
Screenshot: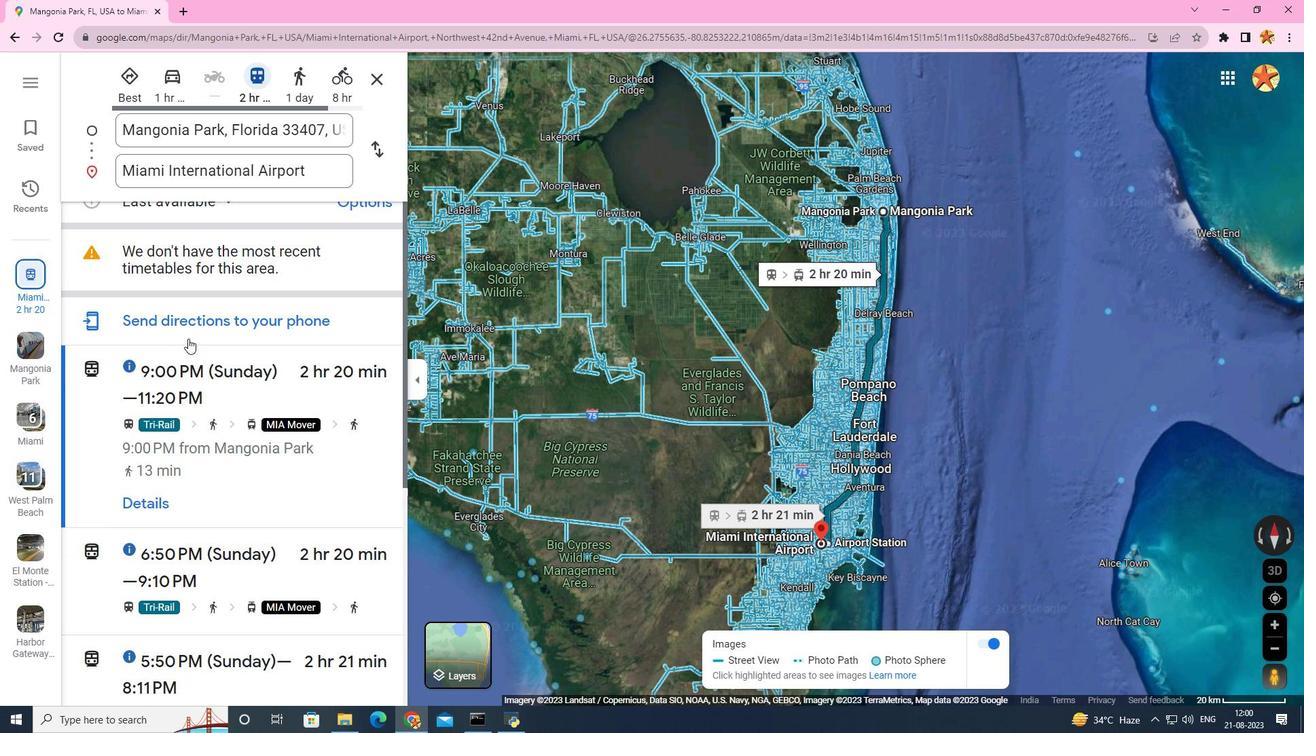 
Action: Mouse scrolled (188, 339) with delta (0, 0)
Screenshot: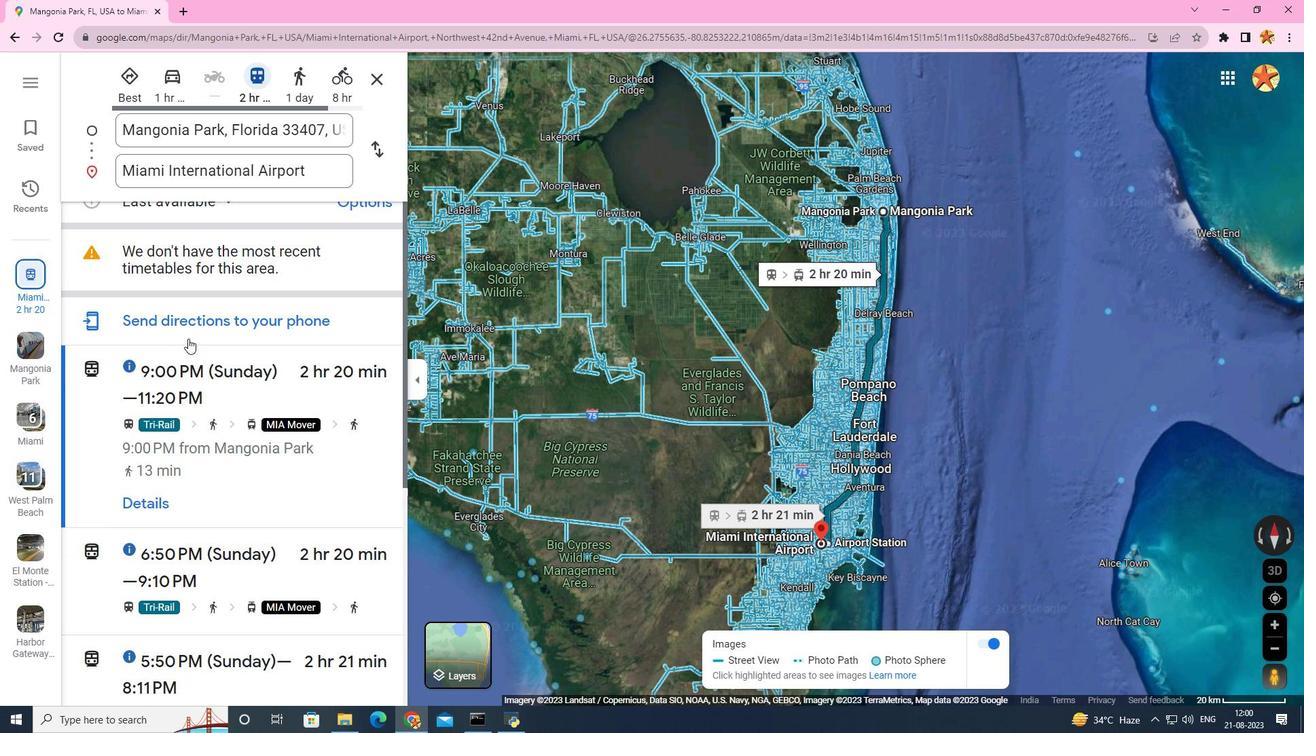 
Action: Mouse scrolled (188, 339) with delta (0, 0)
Screenshot: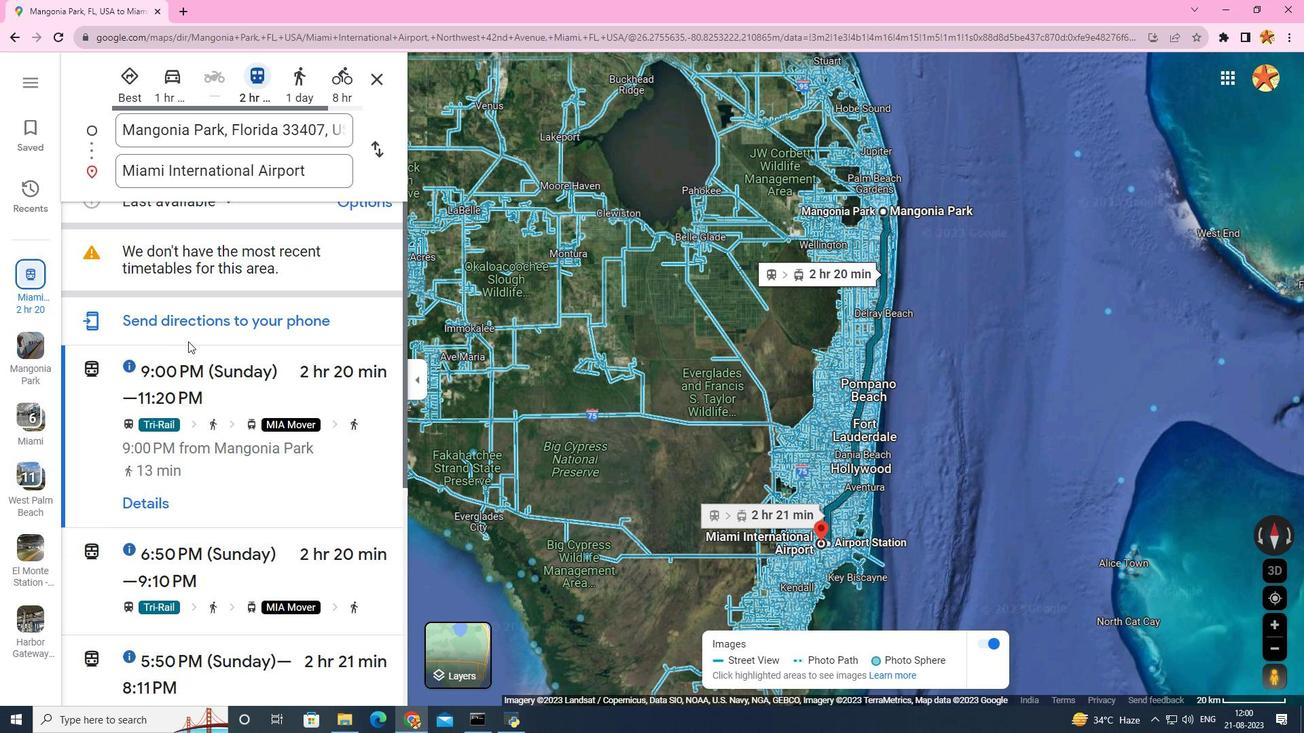 
Action: Mouse scrolled (188, 339) with delta (0, 0)
Screenshot: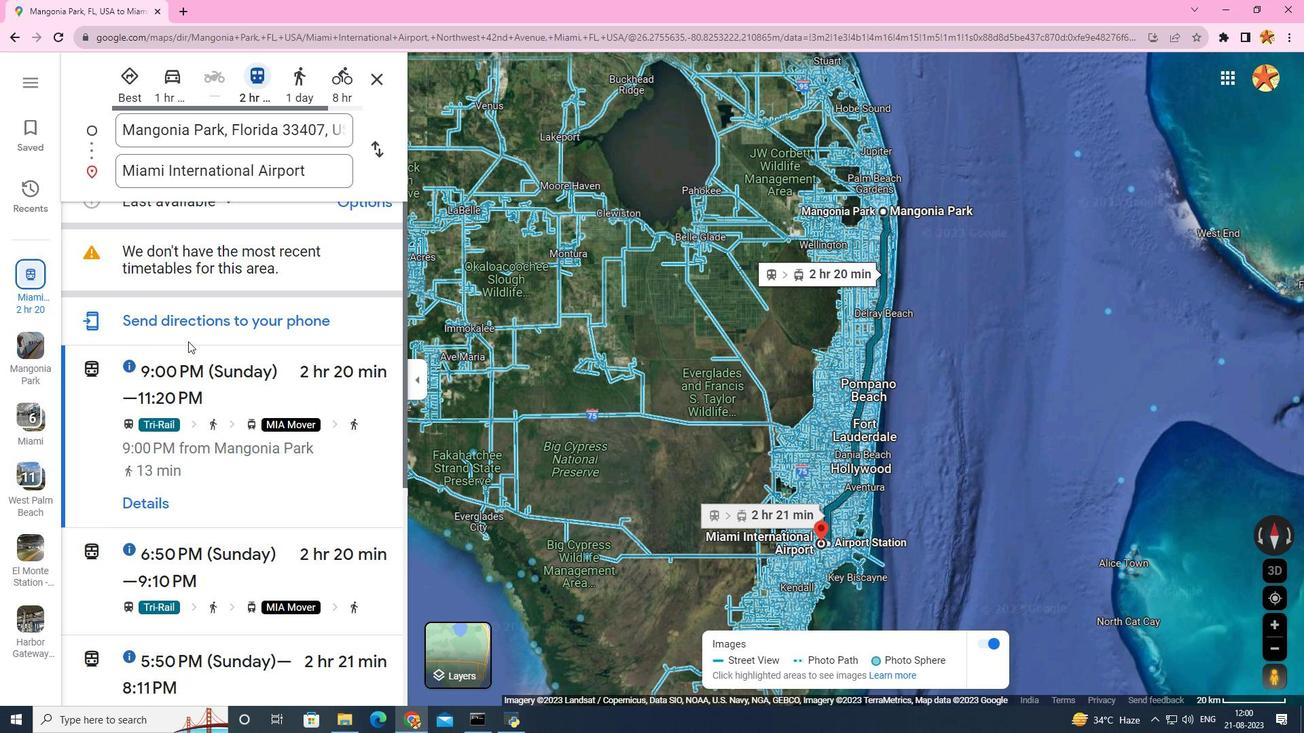 
Action: Mouse moved to (163, 493)
Screenshot: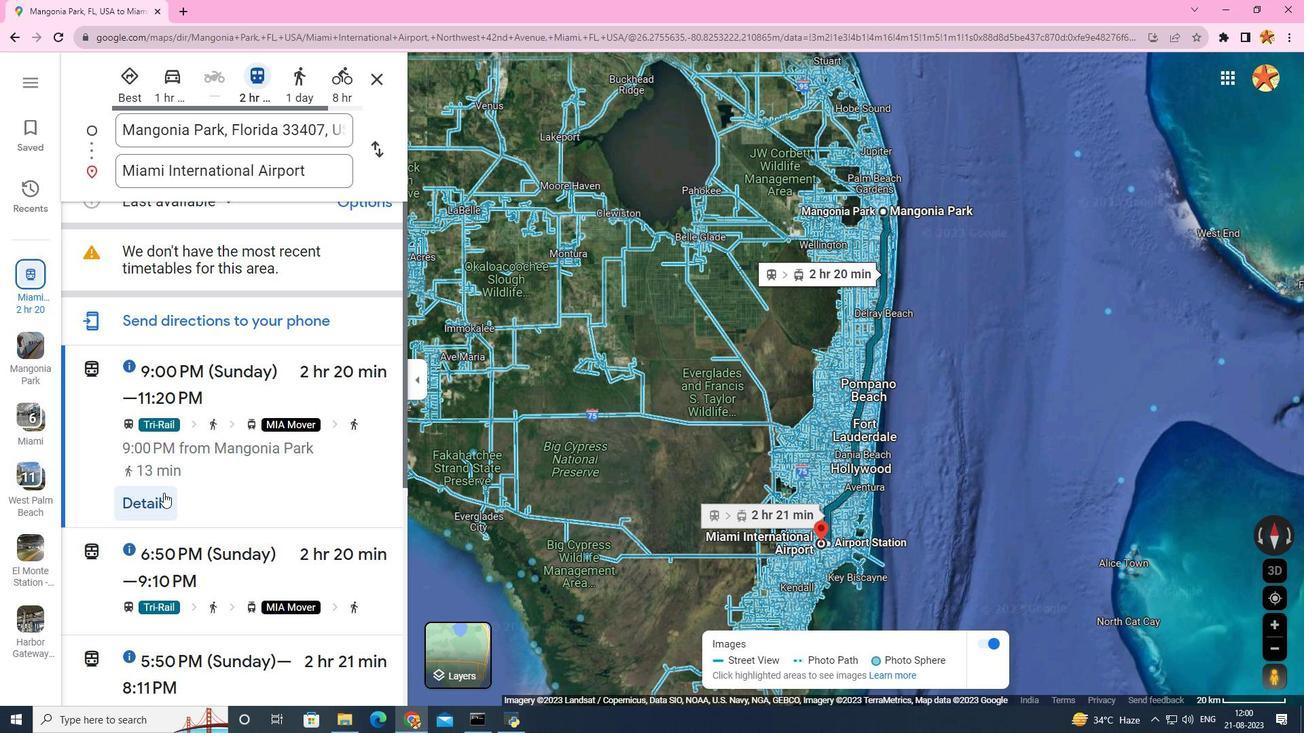 
Action: Mouse pressed left at (163, 493)
Screenshot: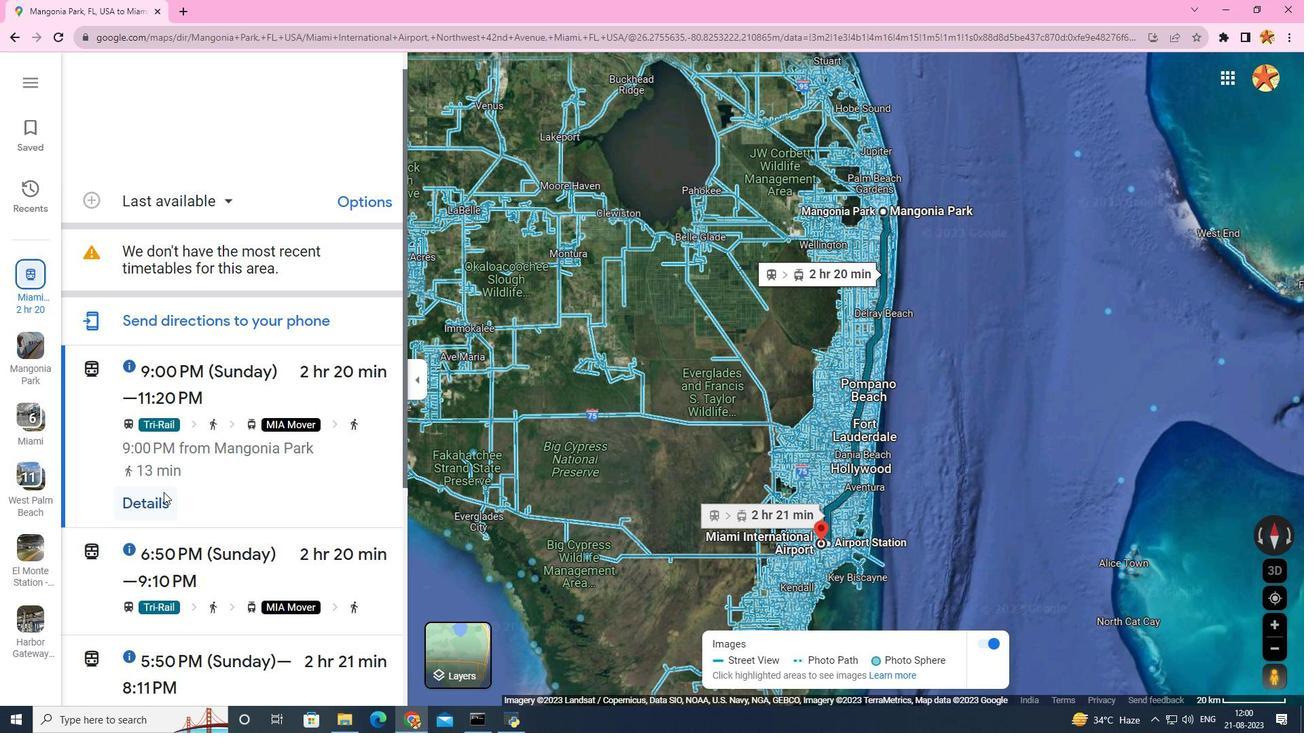 
Action: Mouse moved to (184, 467)
Screenshot: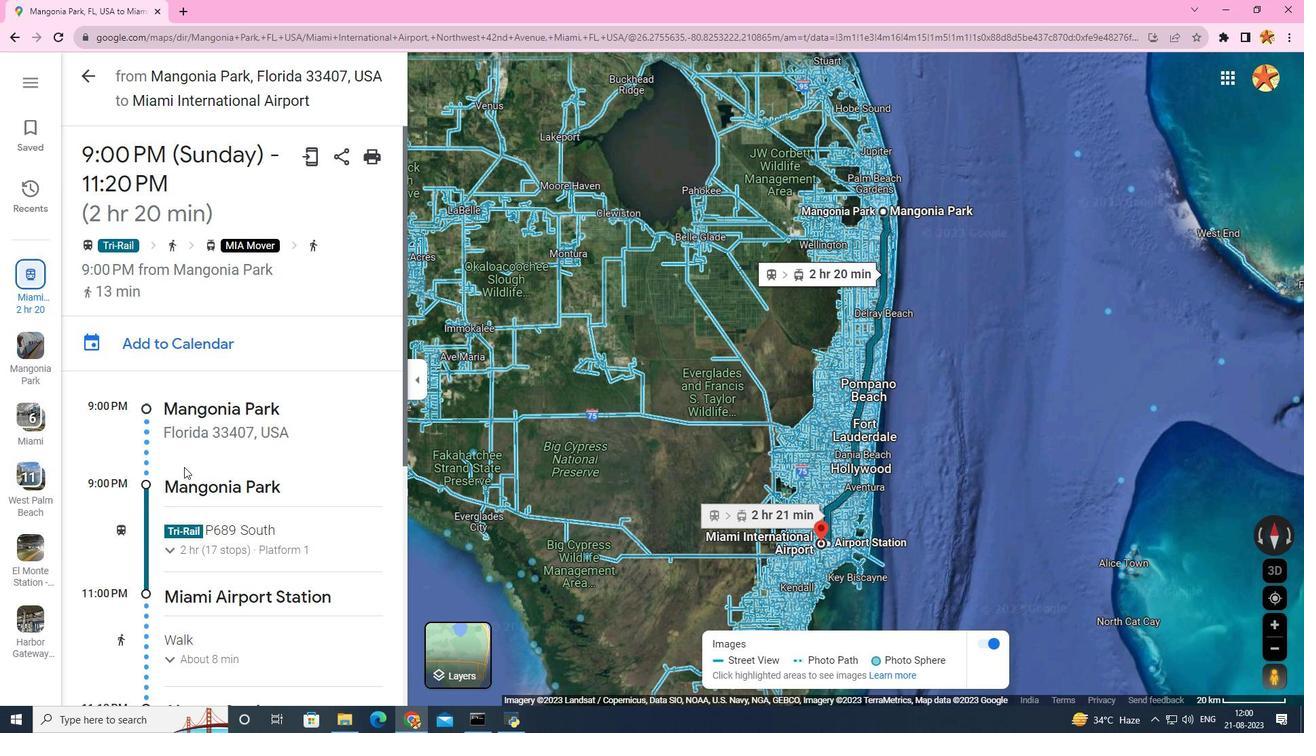 
Action: Mouse scrolled (184, 466) with delta (0, 0)
Screenshot: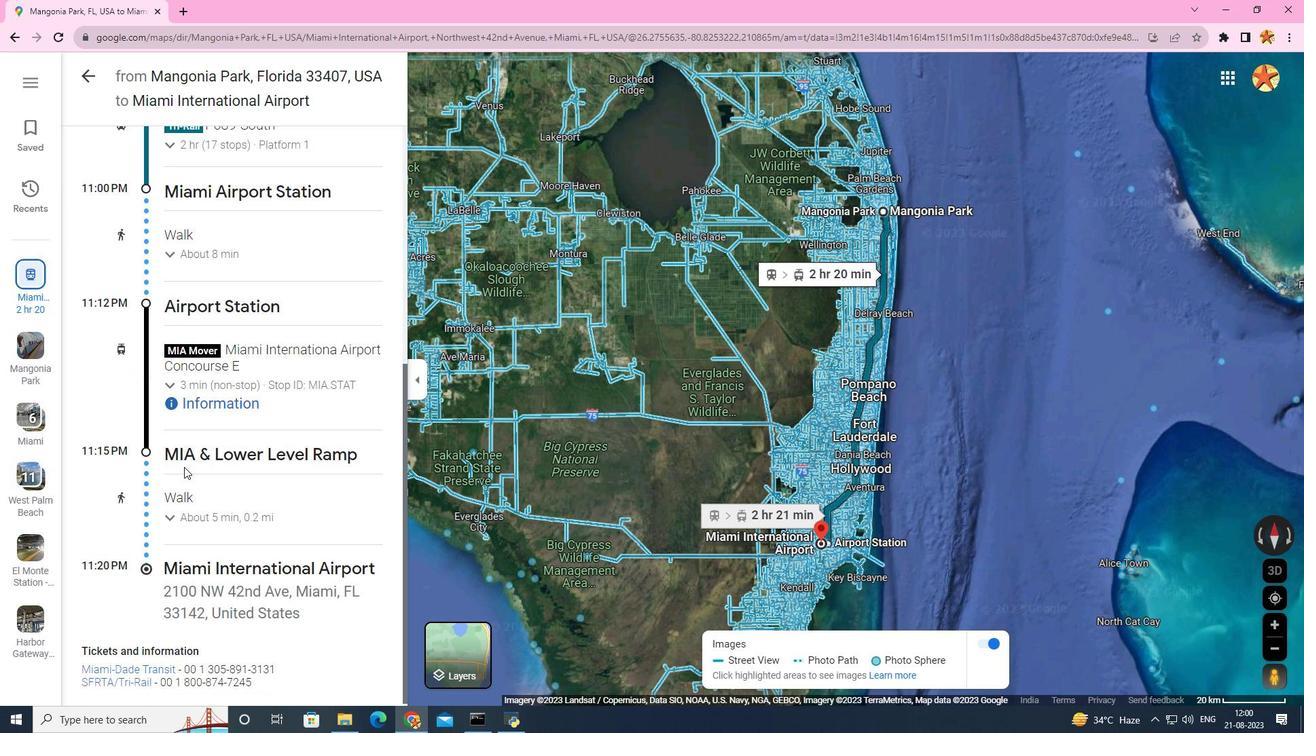 
Action: Mouse scrolled (184, 466) with delta (0, 0)
Screenshot: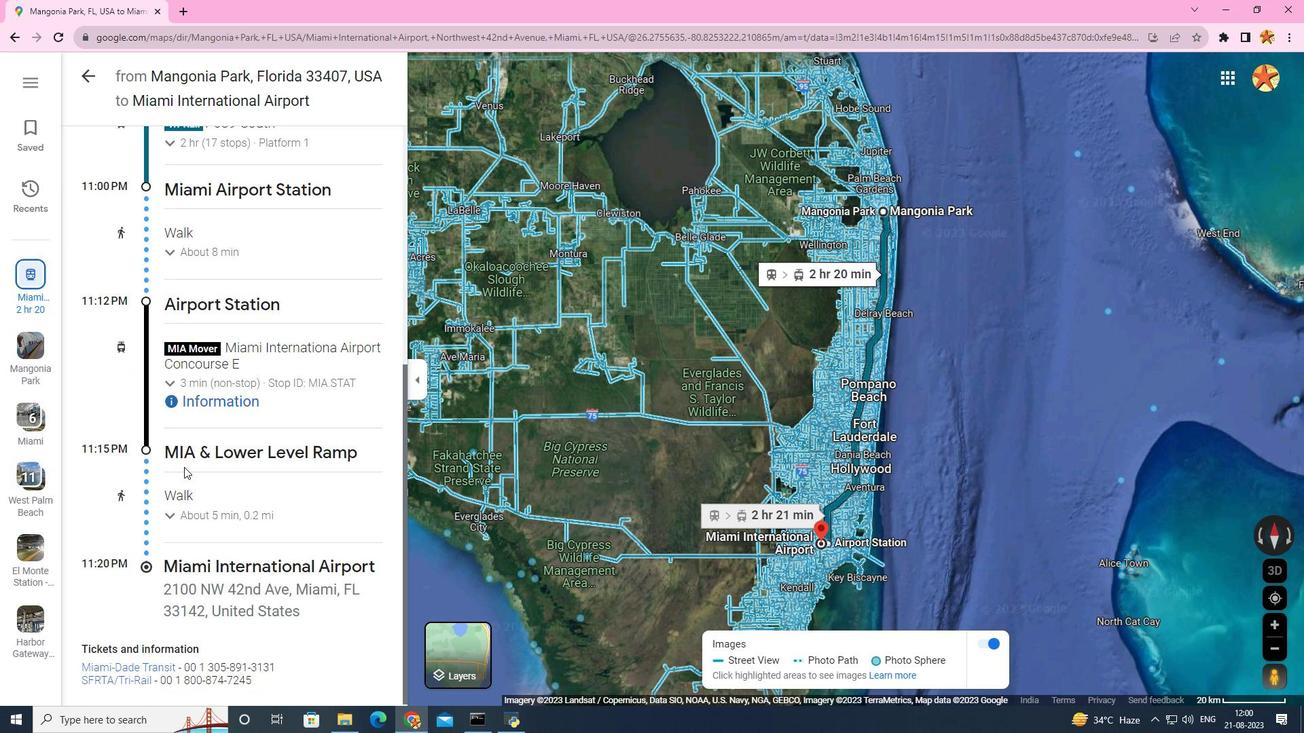 
Action: Mouse scrolled (184, 466) with delta (0, 0)
Screenshot: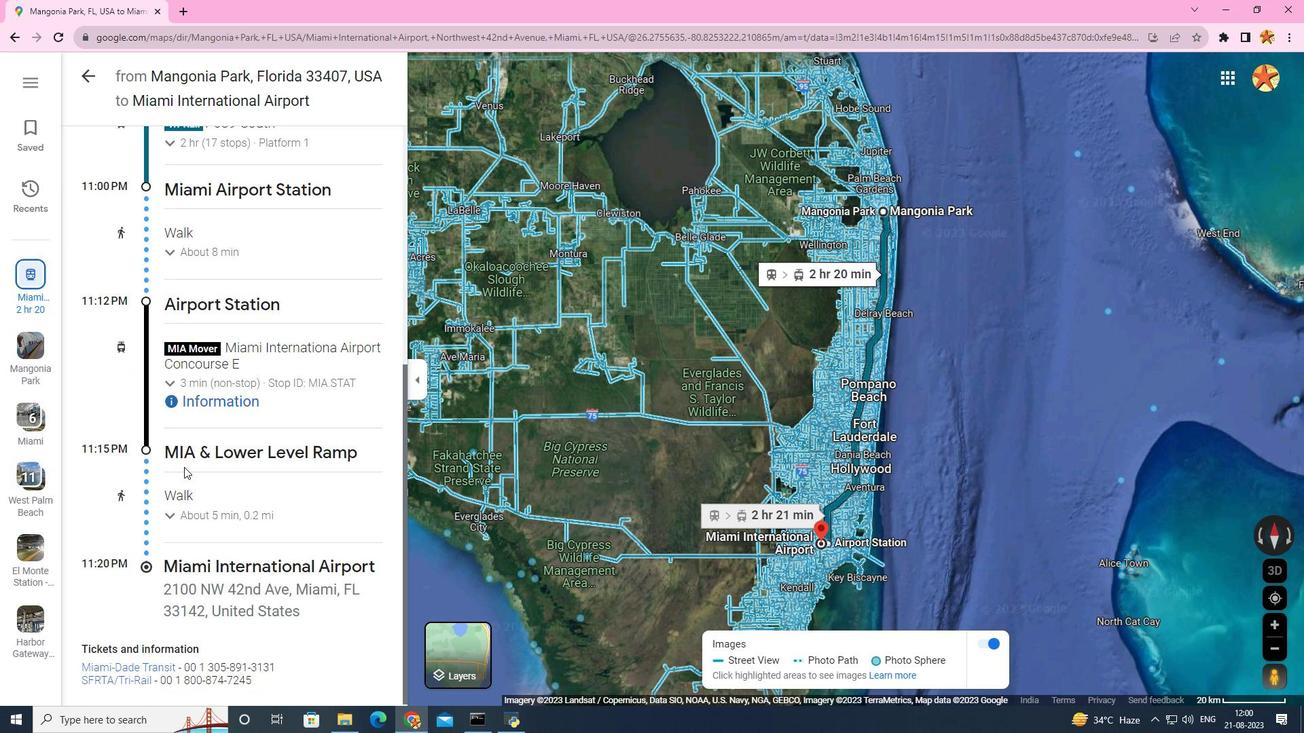 
Action: Mouse scrolled (184, 466) with delta (0, 0)
Screenshot: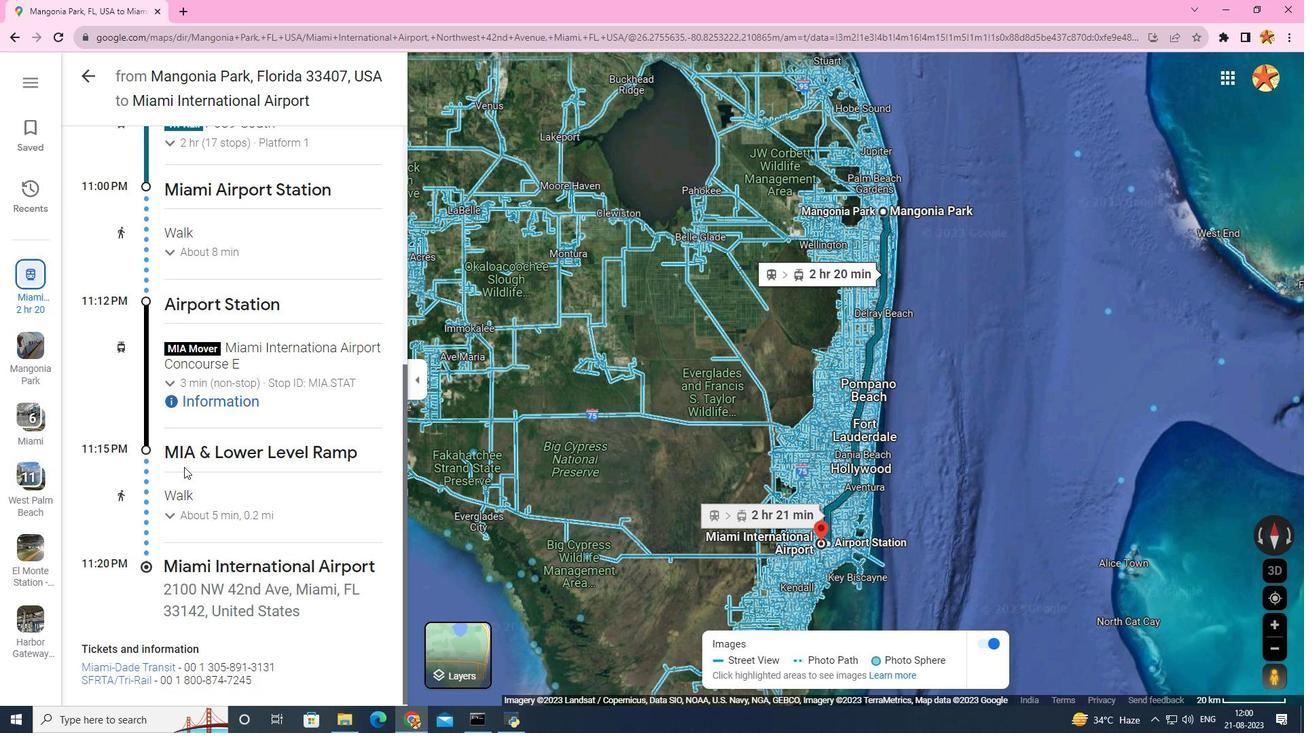 
Action: Mouse scrolled (184, 466) with delta (0, 0)
Screenshot: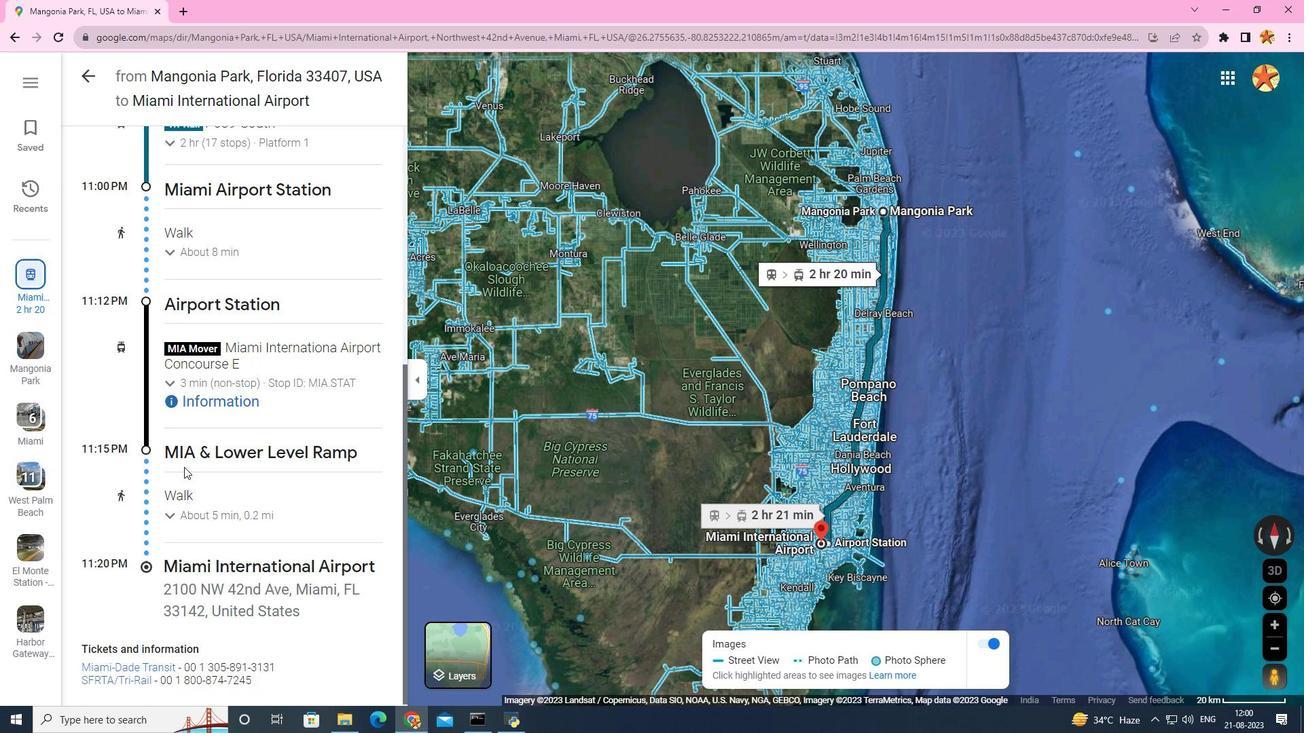 
Action: Mouse scrolled (184, 466) with delta (0, 0)
Screenshot: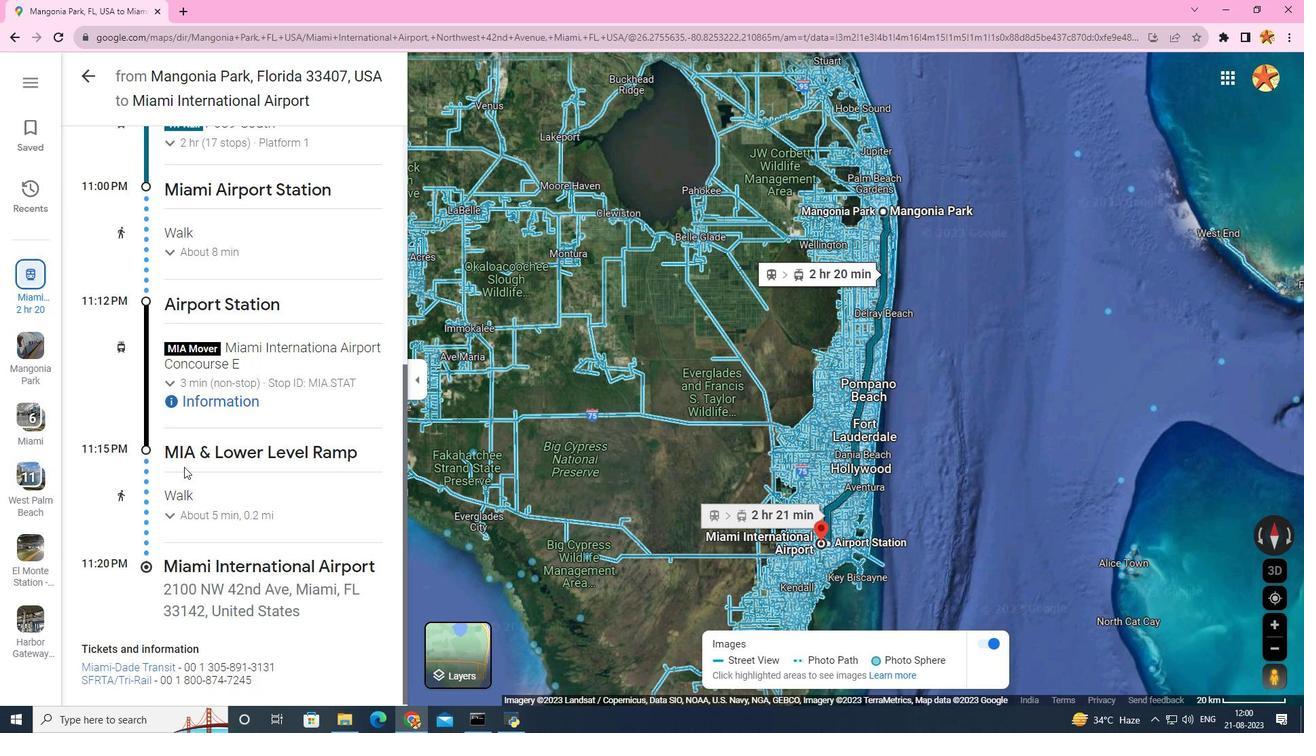 
Action: Mouse scrolled (184, 466) with delta (0, 0)
Screenshot: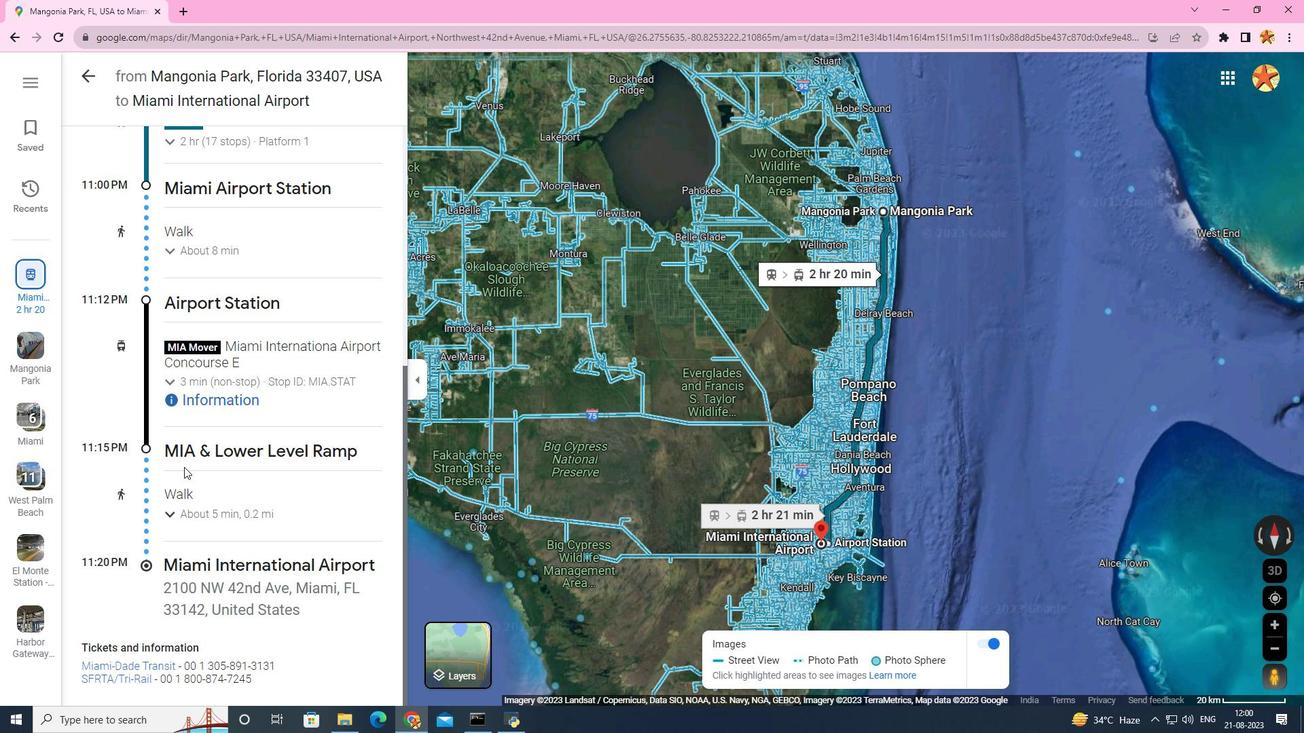 
Action: Mouse scrolled (184, 466) with delta (0, 0)
Screenshot: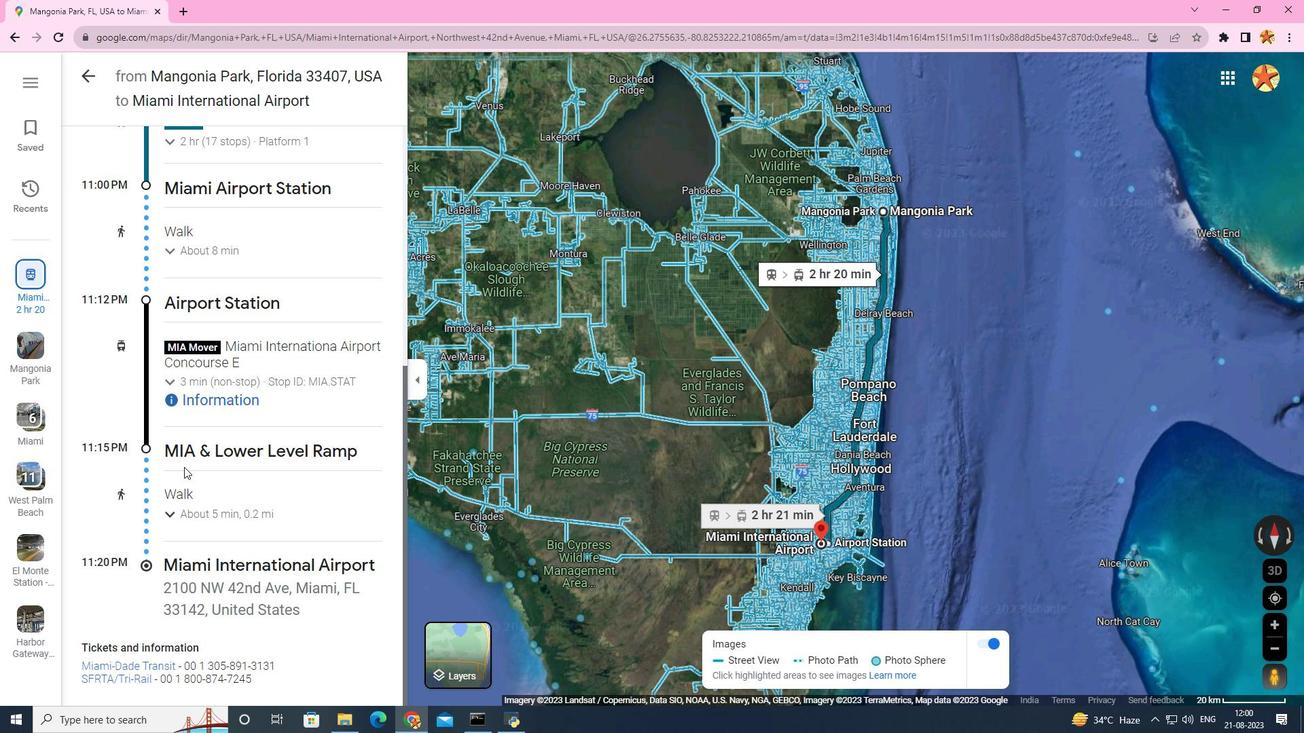 
Action: Mouse scrolled (184, 466) with delta (0, 0)
Screenshot: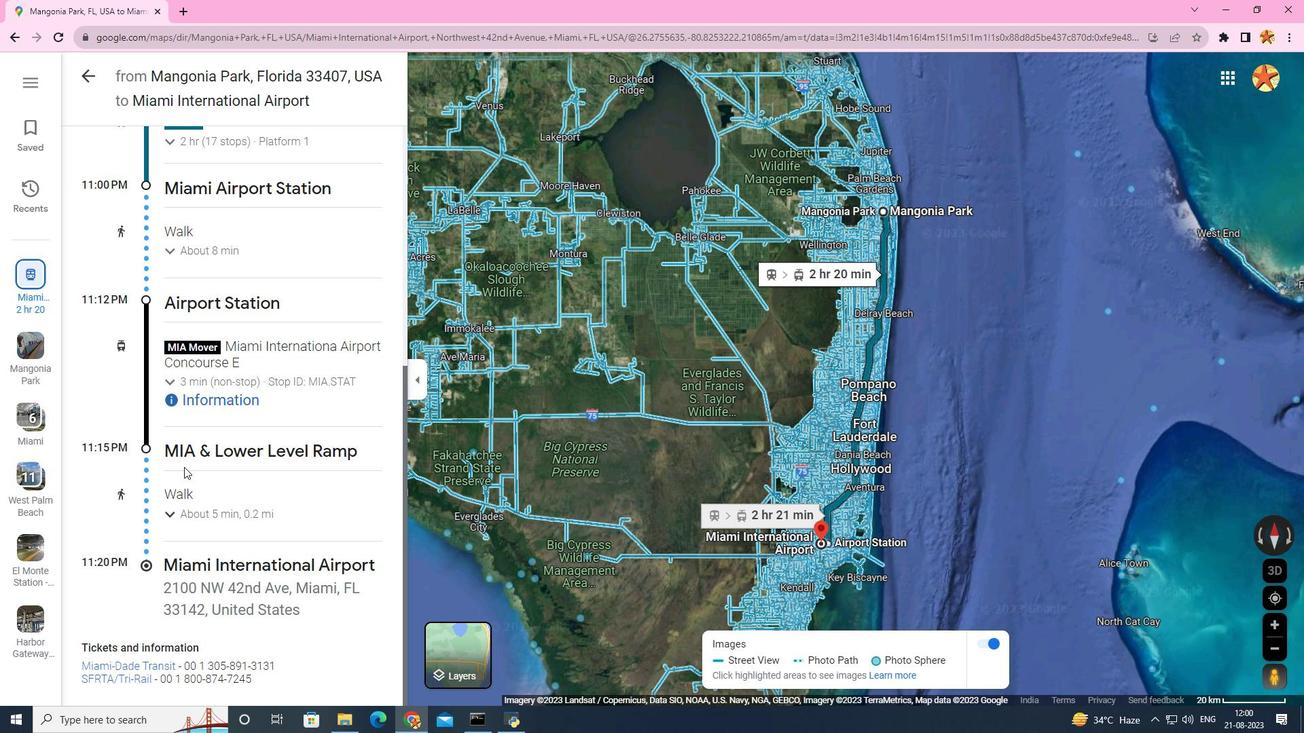 
Action: Mouse scrolled (184, 466) with delta (0, 0)
Screenshot: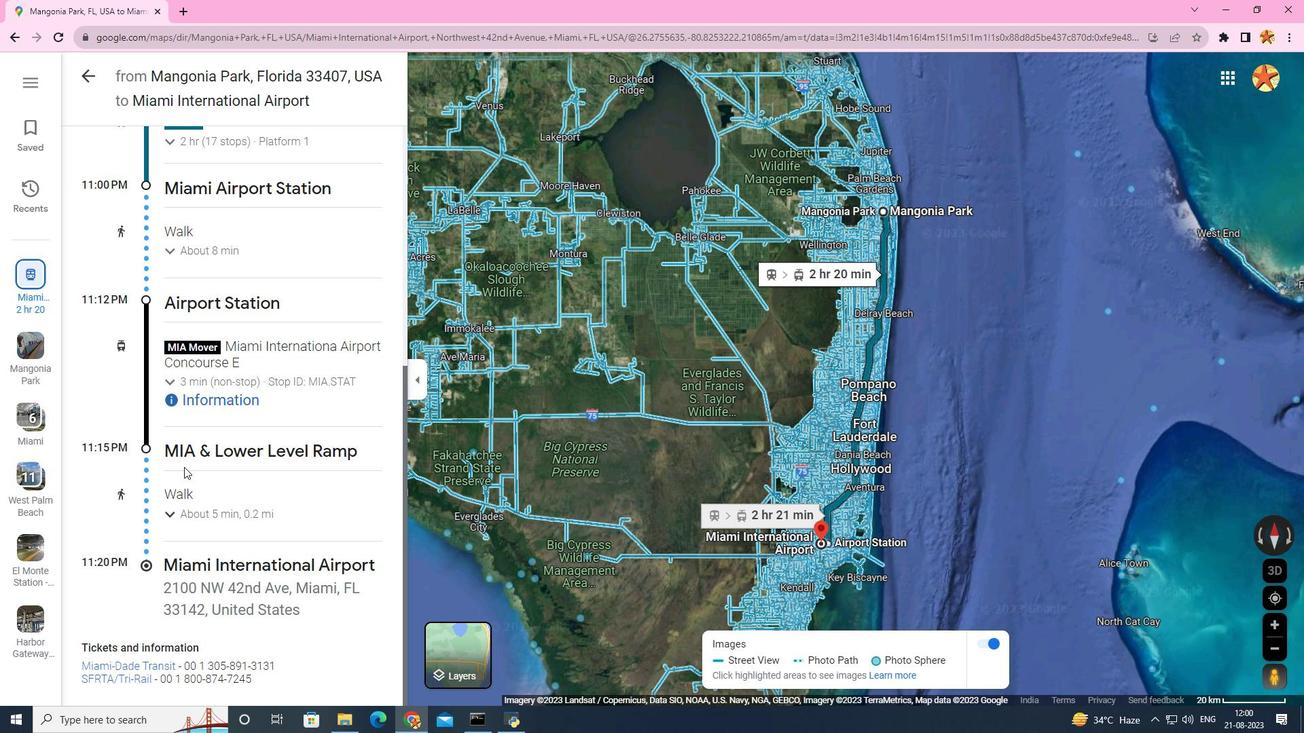 
Action: Mouse scrolled (184, 466) with delta (0, 0)
Screenshot: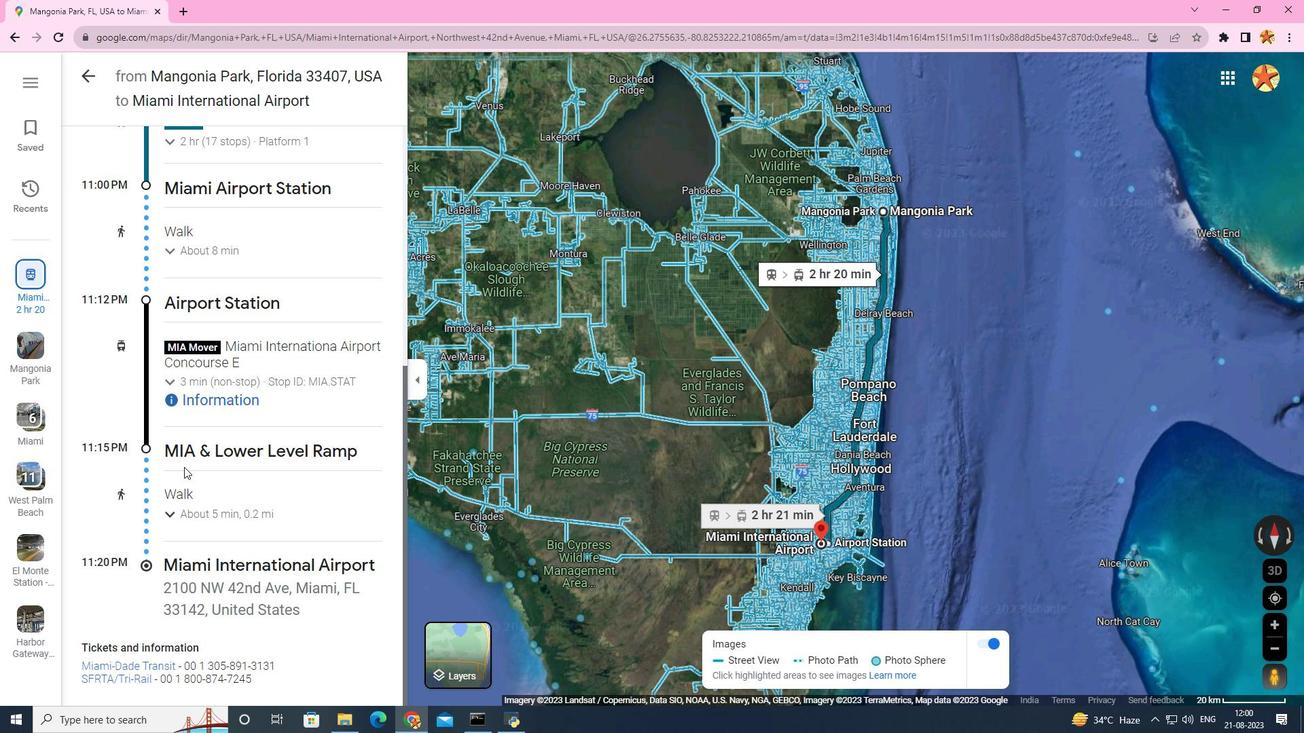 
Action: Mouse scrolled (184, 466) with delta (0, 0)
Screenshot: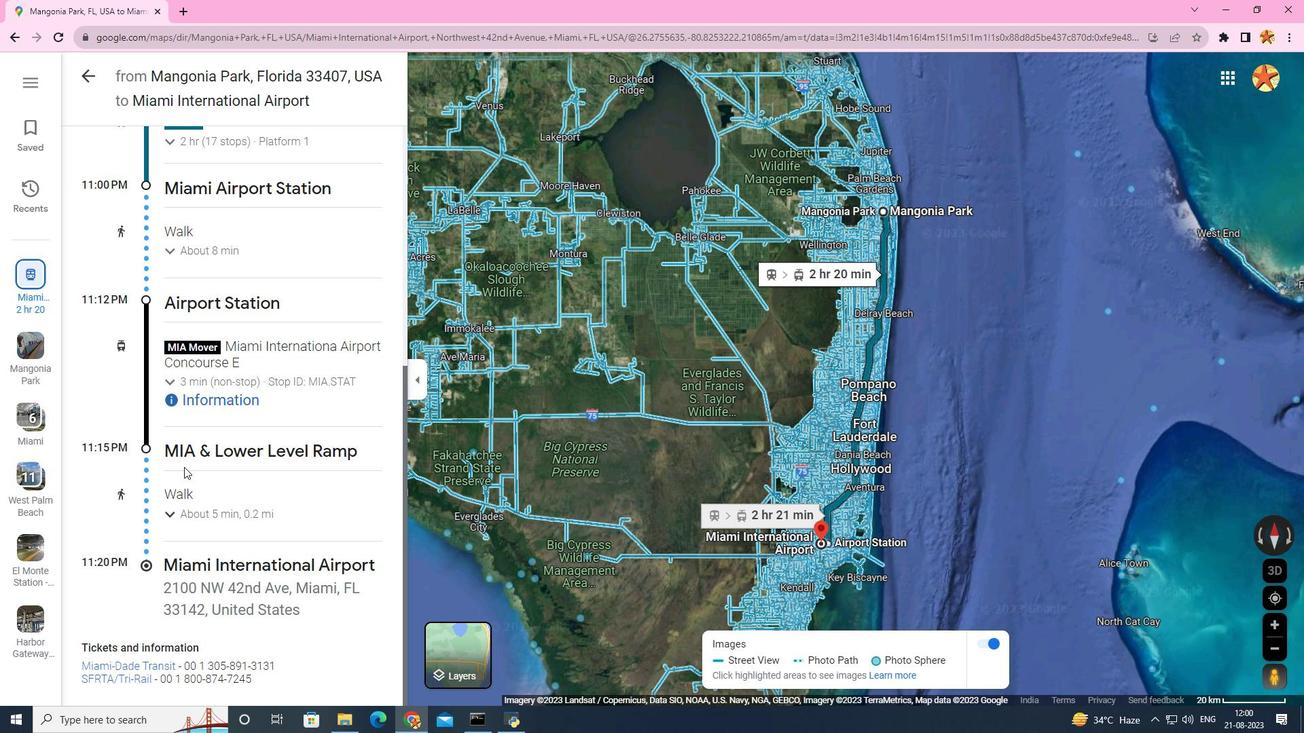 
Action: Mouse scrolled (184, 466) with delta (0, 0)
Screenshot: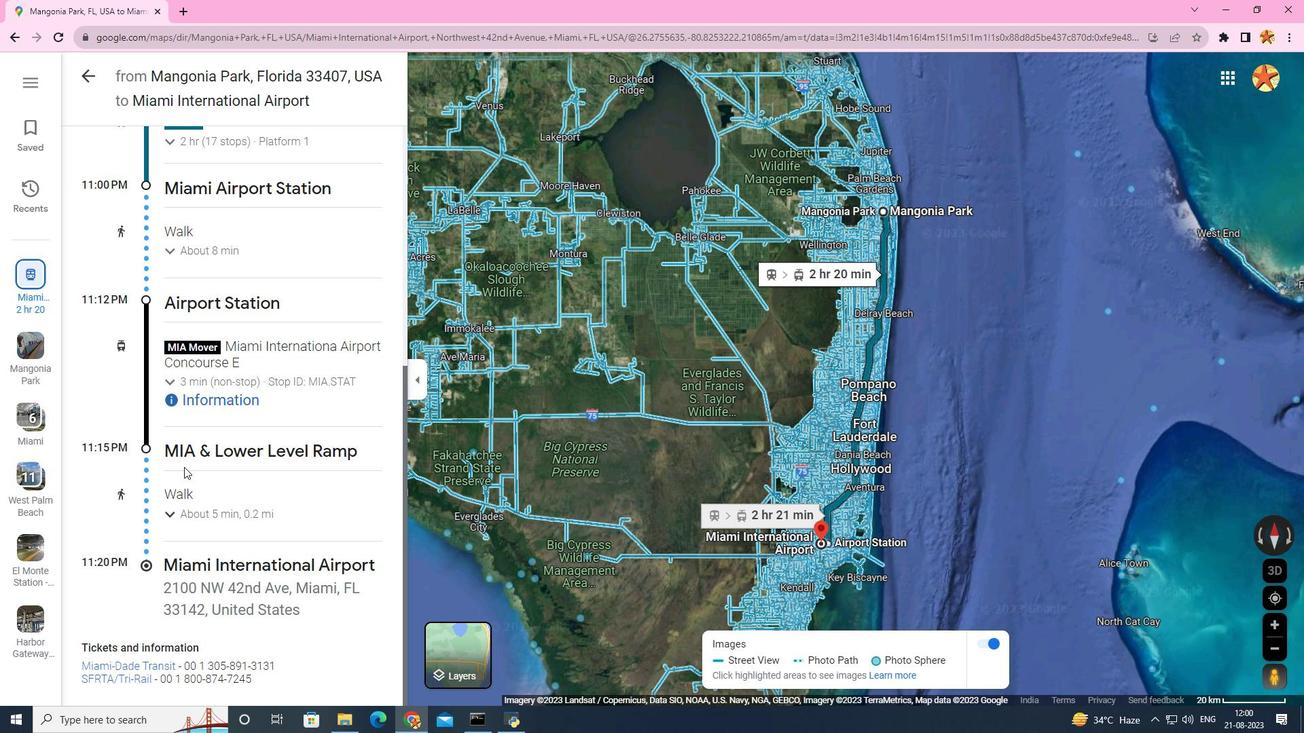 
Action: Mouse scrolled (184, 466) with delta (0, 0)
Screenshot: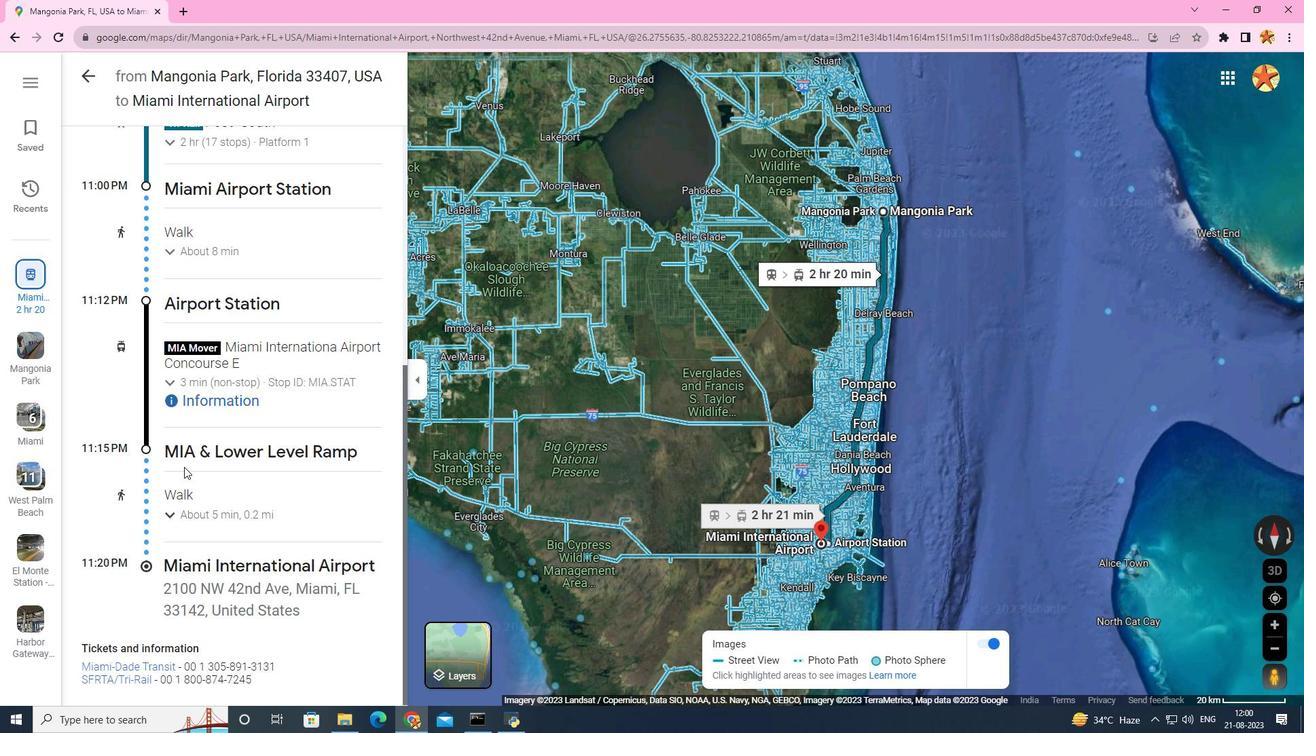 
Action: Mouse scrolled (184, 466) with delta (0, 0)
Screenshot: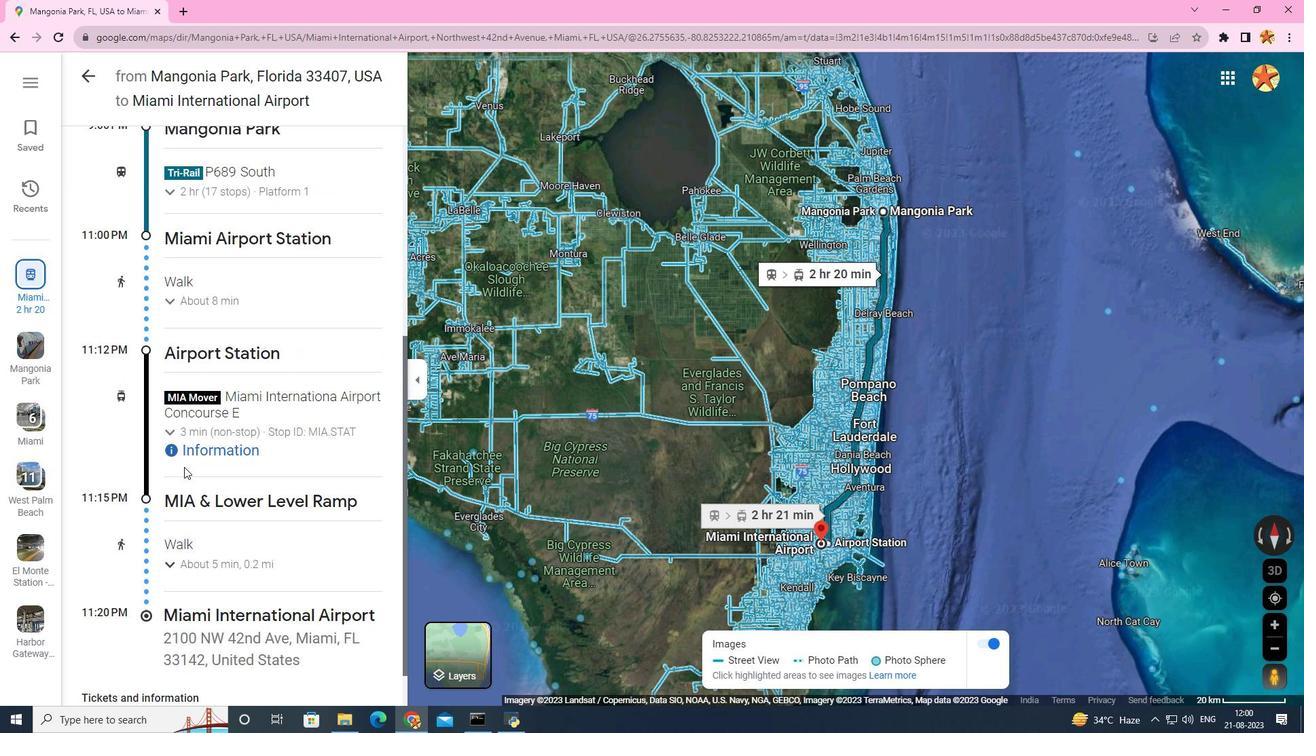
Action: Mouse scrolled (184, 466) with delta (0, 0)
Screenshot: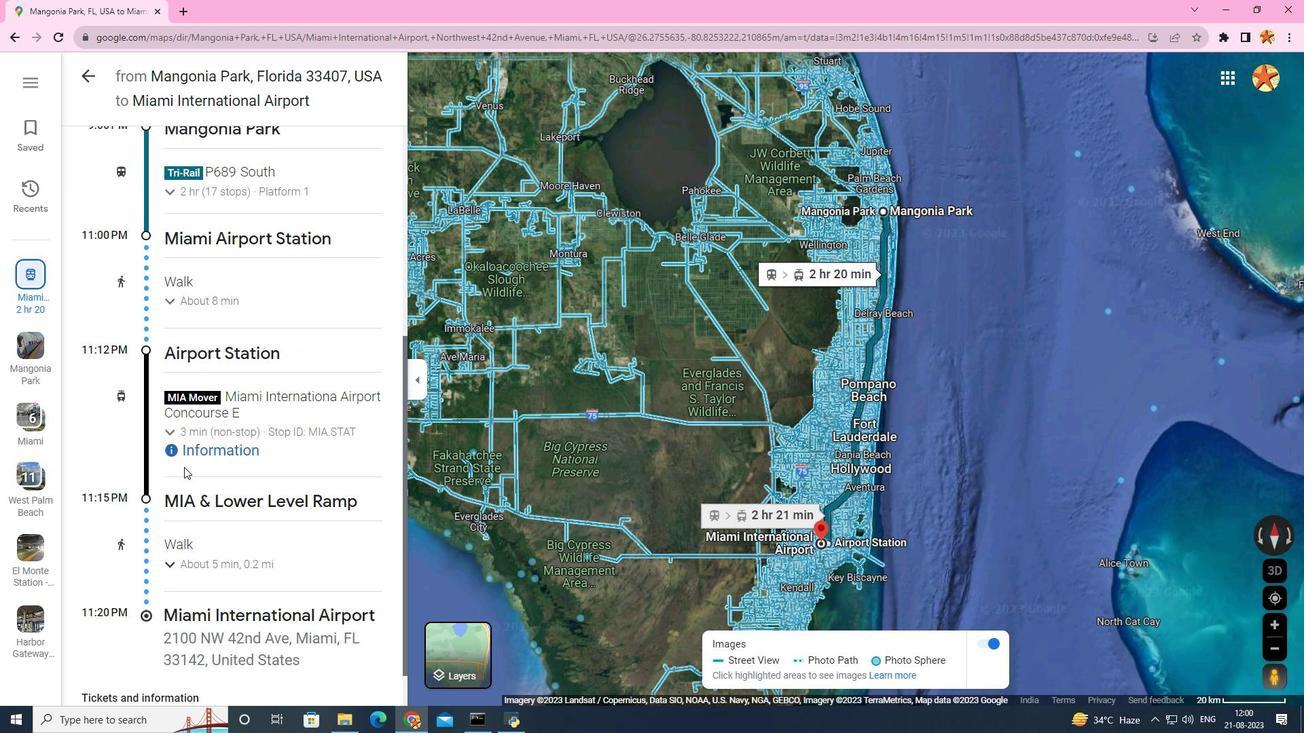 
Action: Mouse scrolled (184, 466) with delta (0, 0)
Screenshot: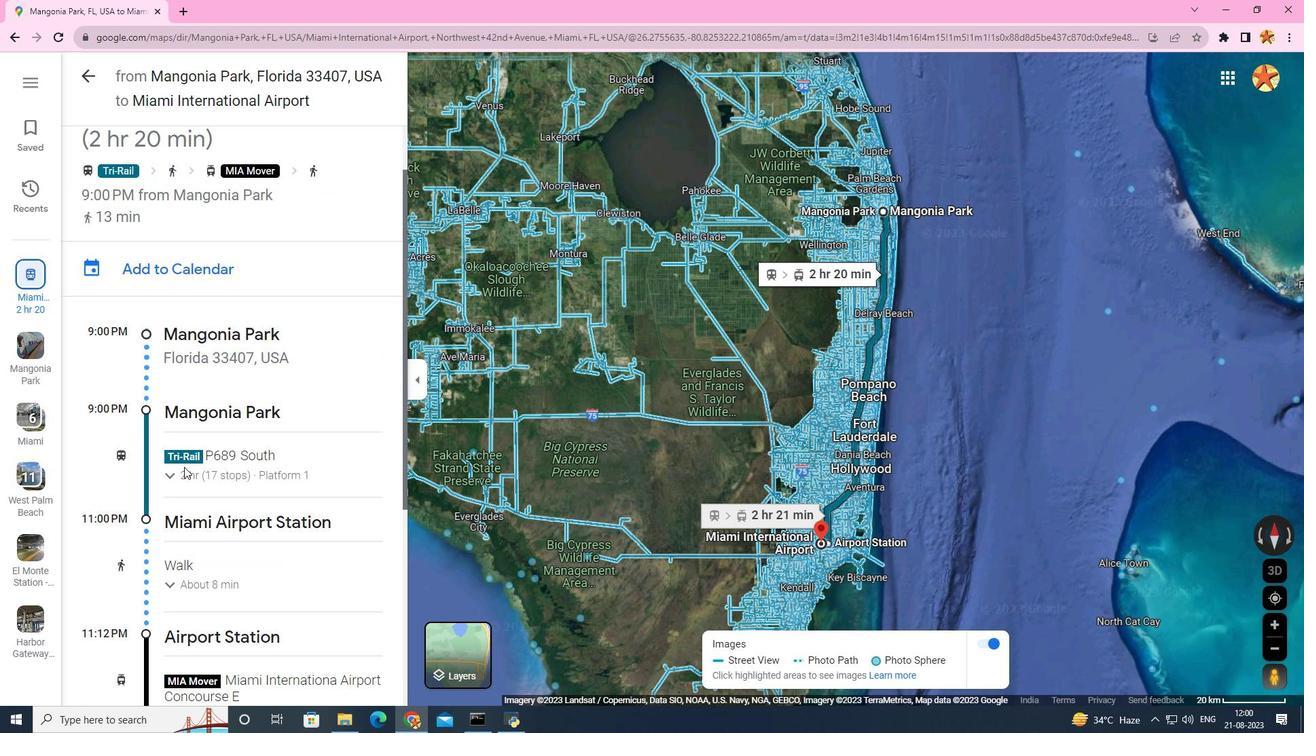 
Action: Mouse scrolled (184, 466) with delta (0, 0)
Screenshot: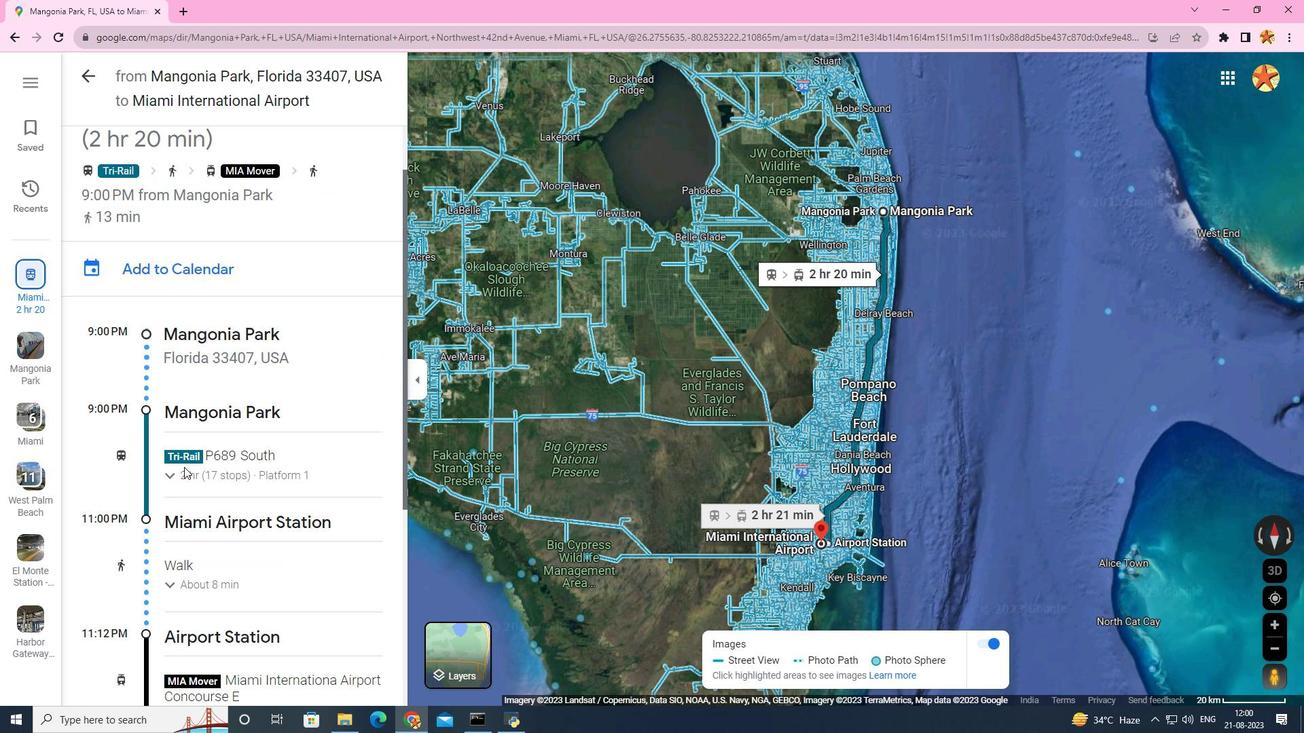 
Action: Mouse scrolled (184, 468) with delta (0, 0)
Screenshot: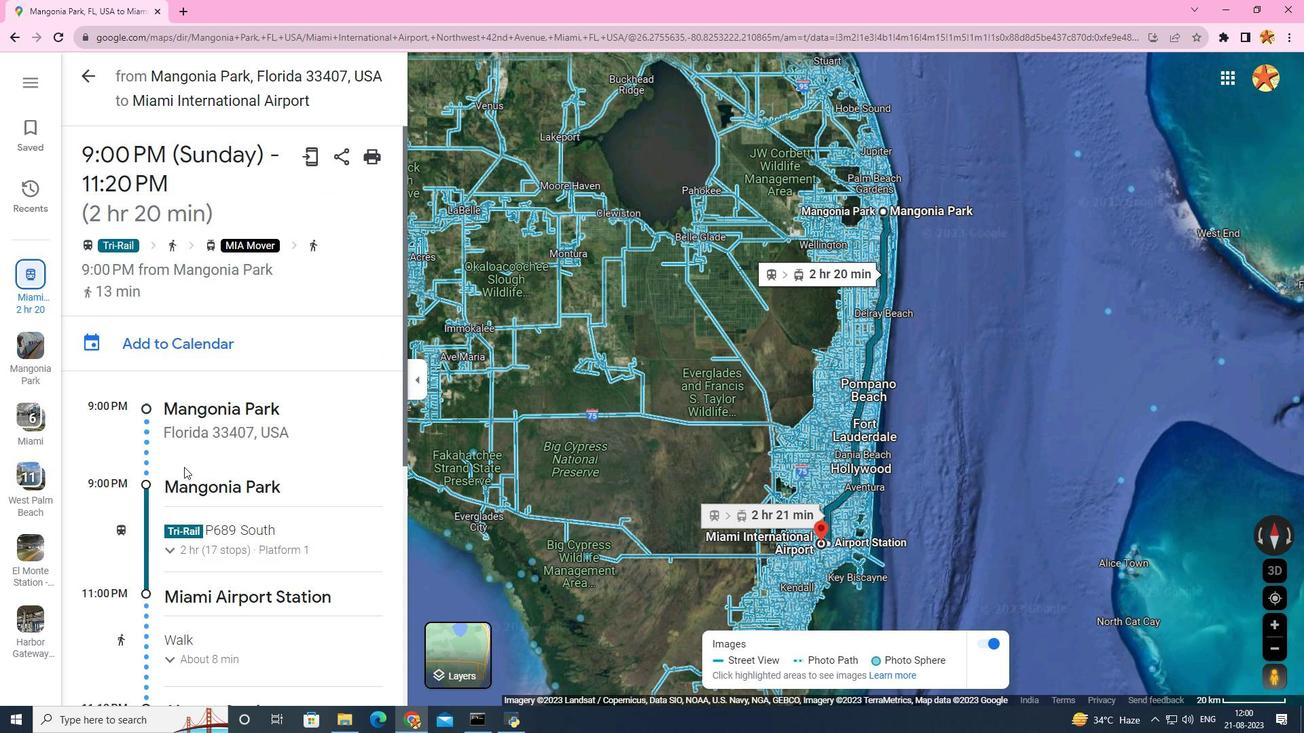 
Action: Mouse scrolled (184, 468) with delta (0, 0)
Screenshot: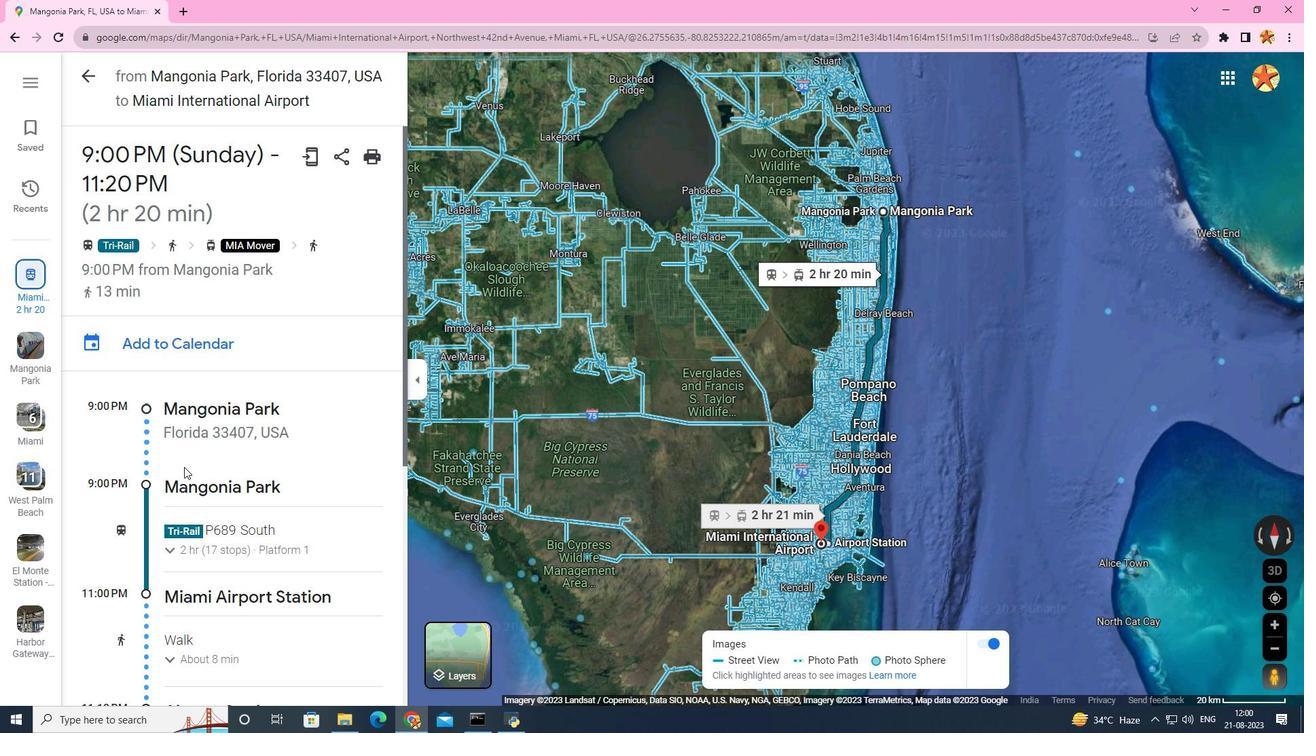 
Action: Mouse scrolled (184, 468) with delta (0, 0)
Screenshot: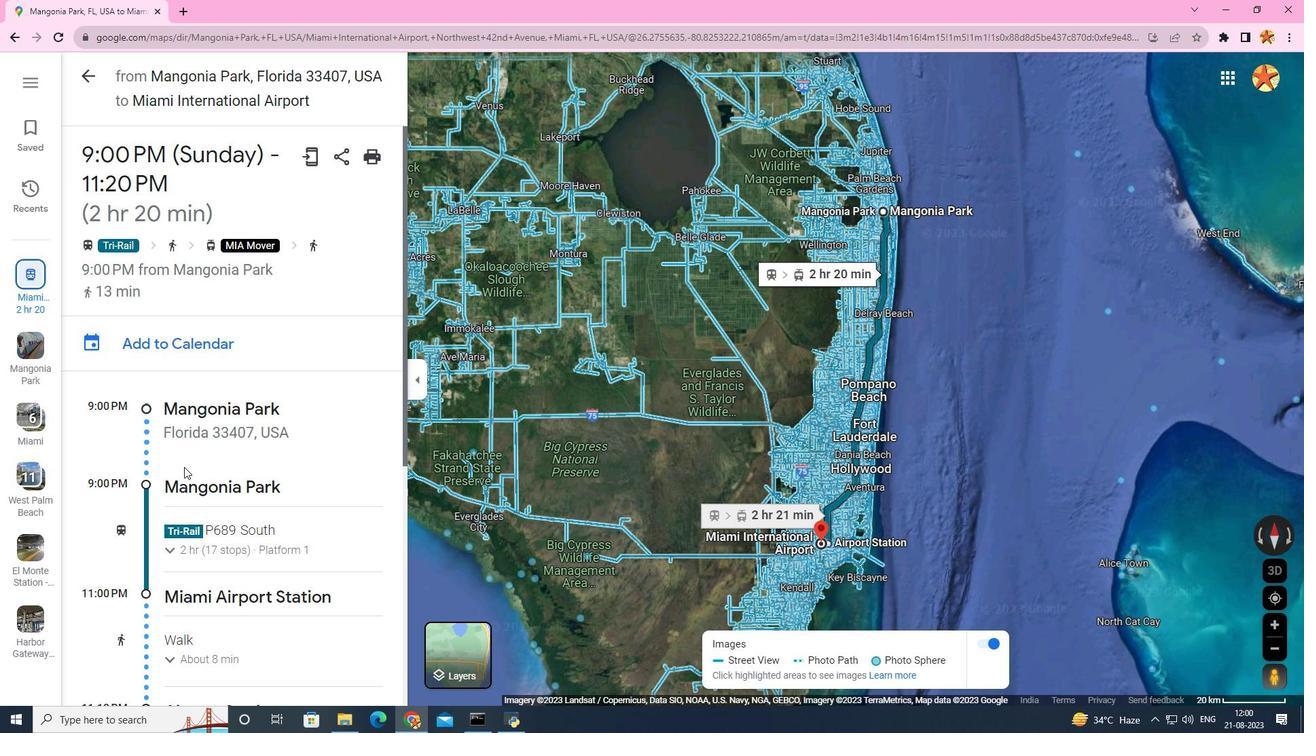 
Action: Mouse scrolled (184, 468) with delta (0, 0)
Screenshot: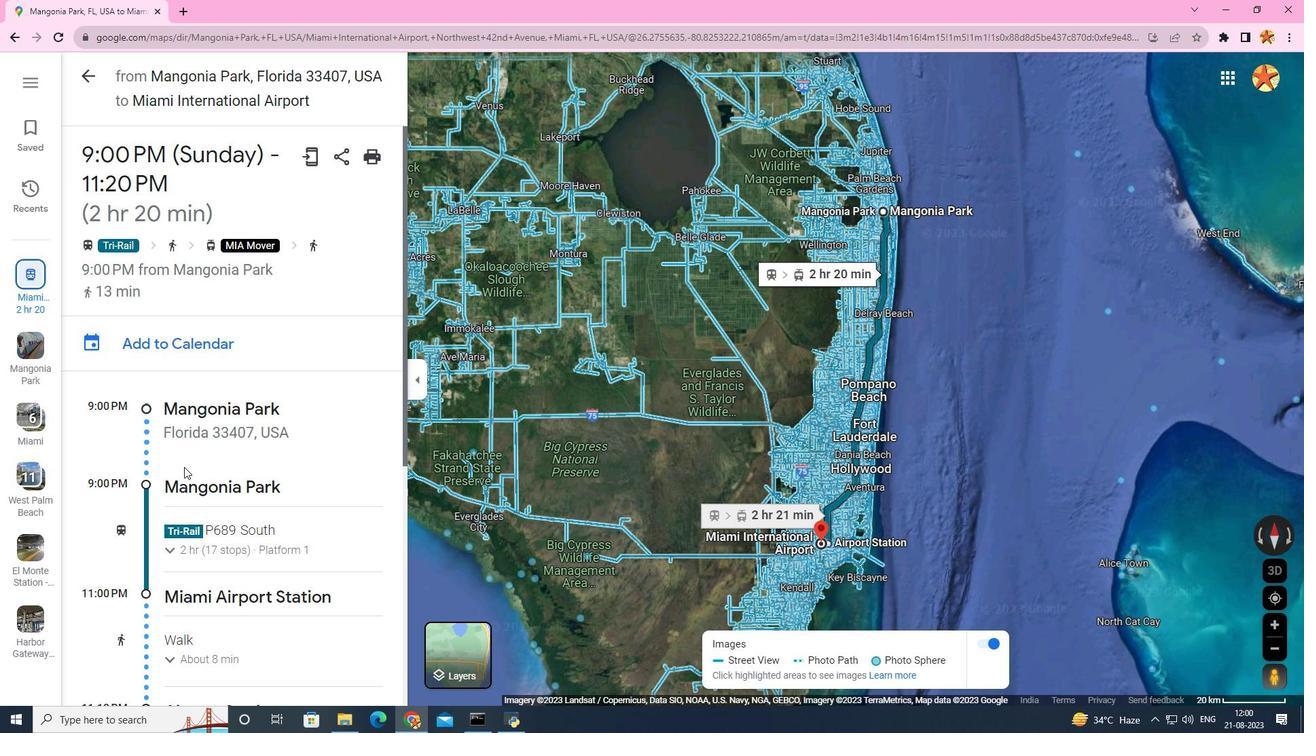 
Action: Mouse scrolled (184, 468) with delta (0, 0)
Screenshot: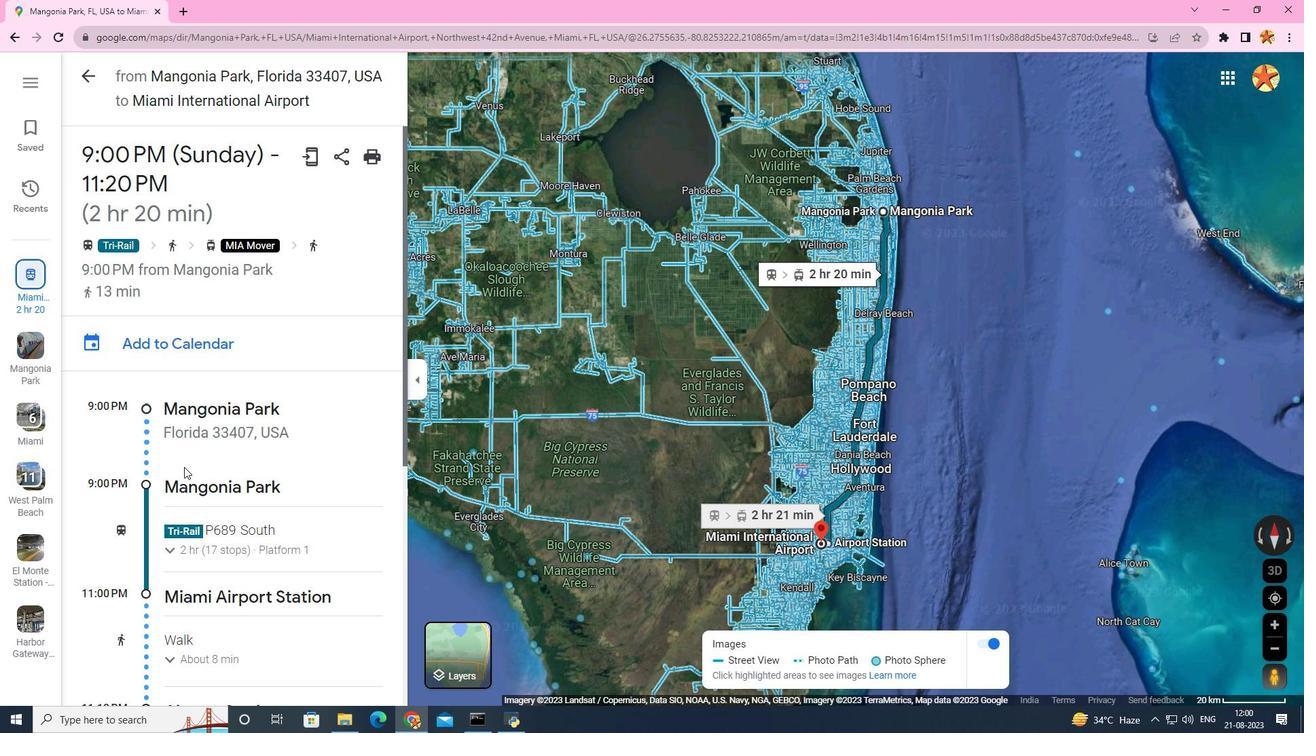 
Action: Mouse scrolled (184, 468) with delta (0, 0)
Screenshot: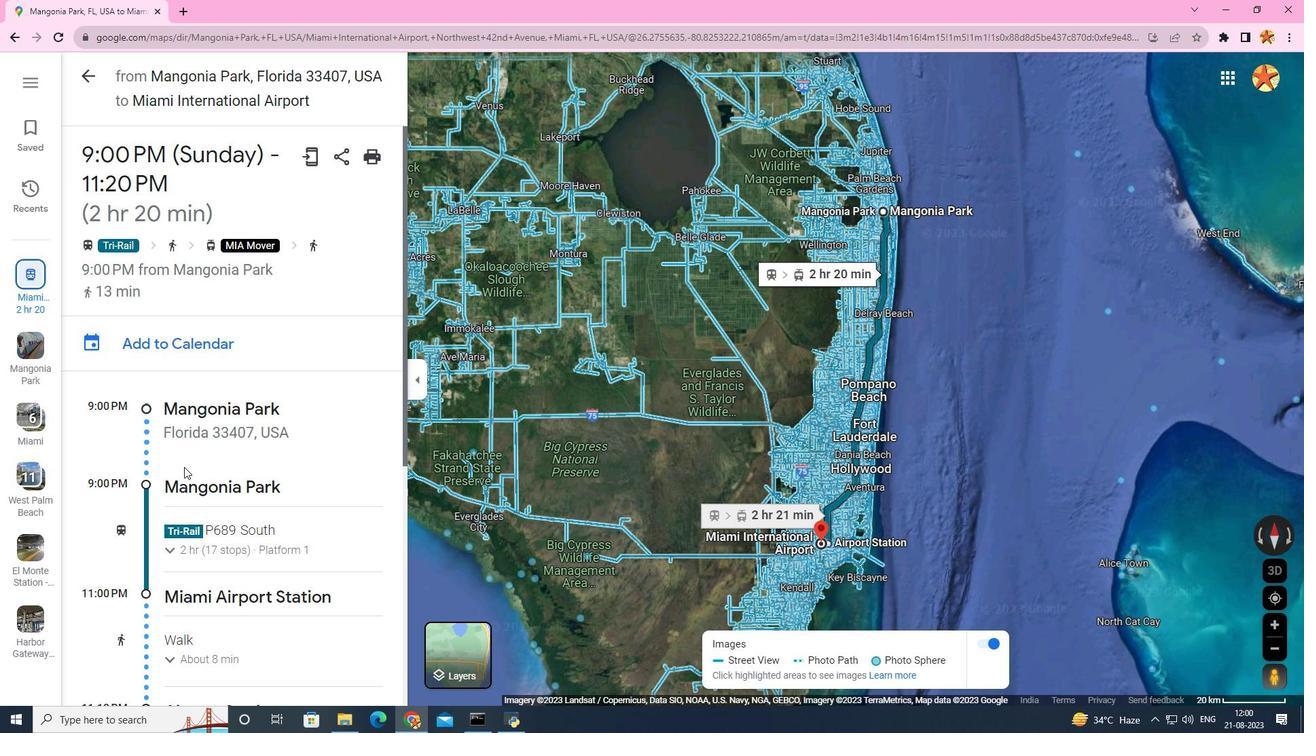 
Action: Mouse scrolled (184, 468) with delta (0, 0)
Screenshot: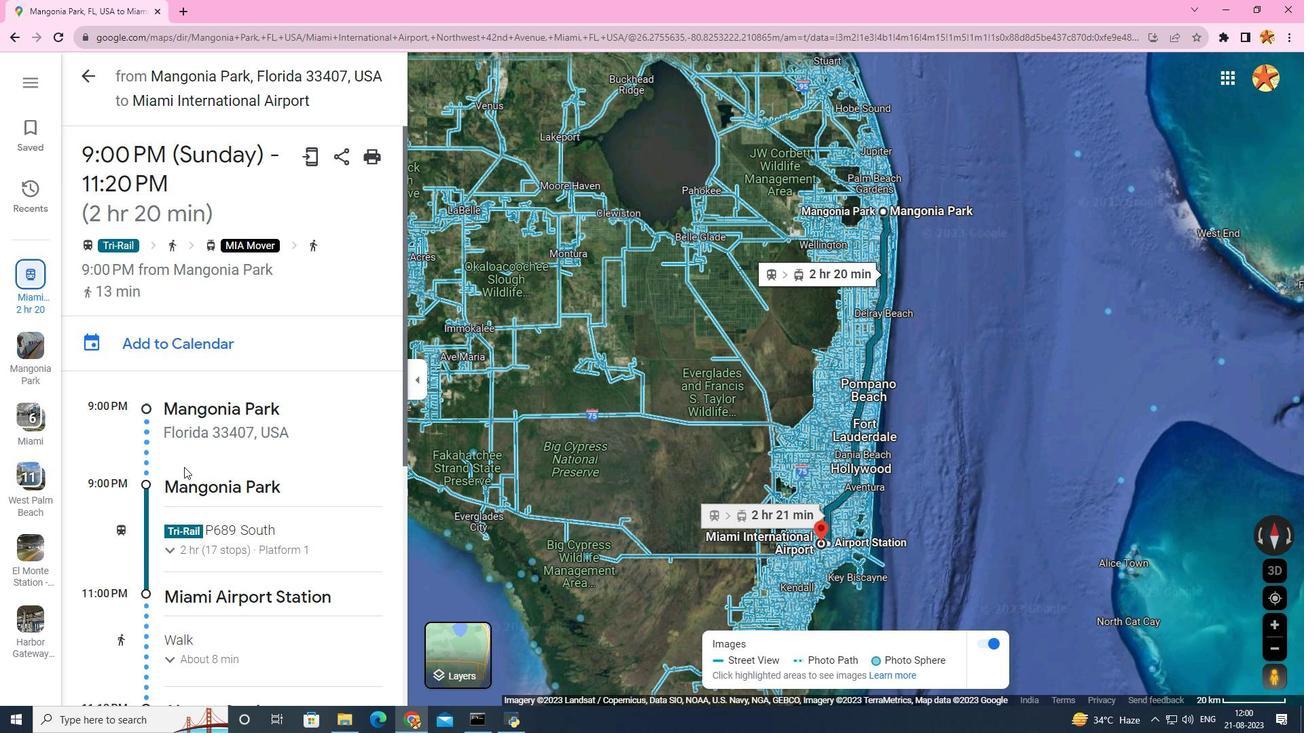 
Action: Mouse scrolled (184, 468) with delta (0, 0)
Screenshot: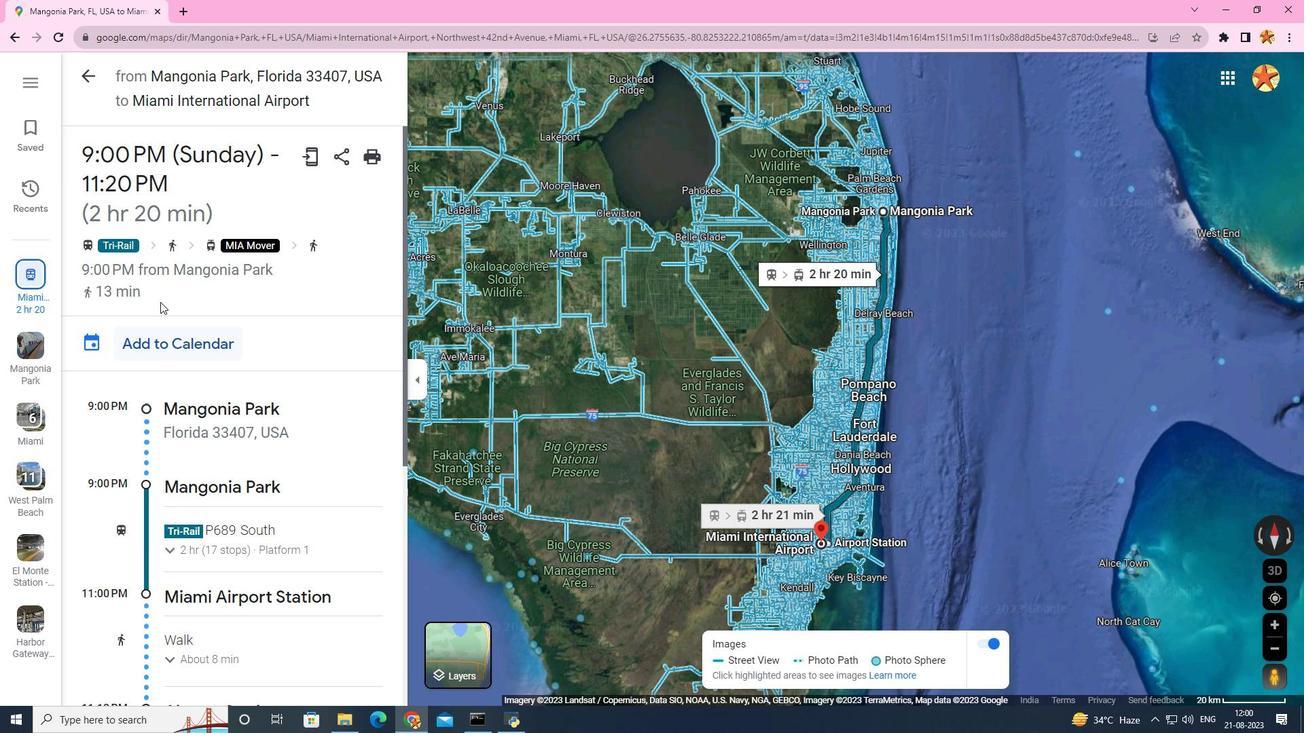 
Action: Mouse scrolled (184, 468) with delta (0, 0)
Screenshot: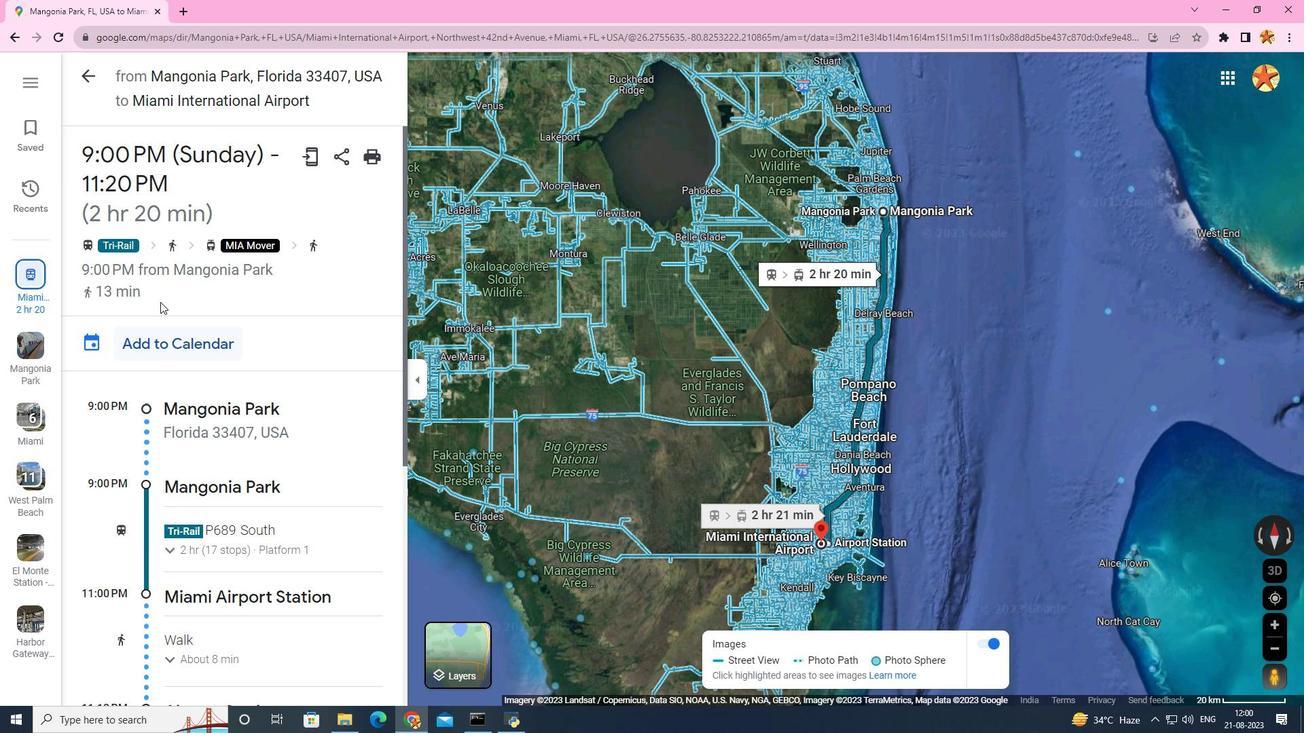 
Action: Mouse scrolled (184, 468) with delta (0, 0)
Screenshot: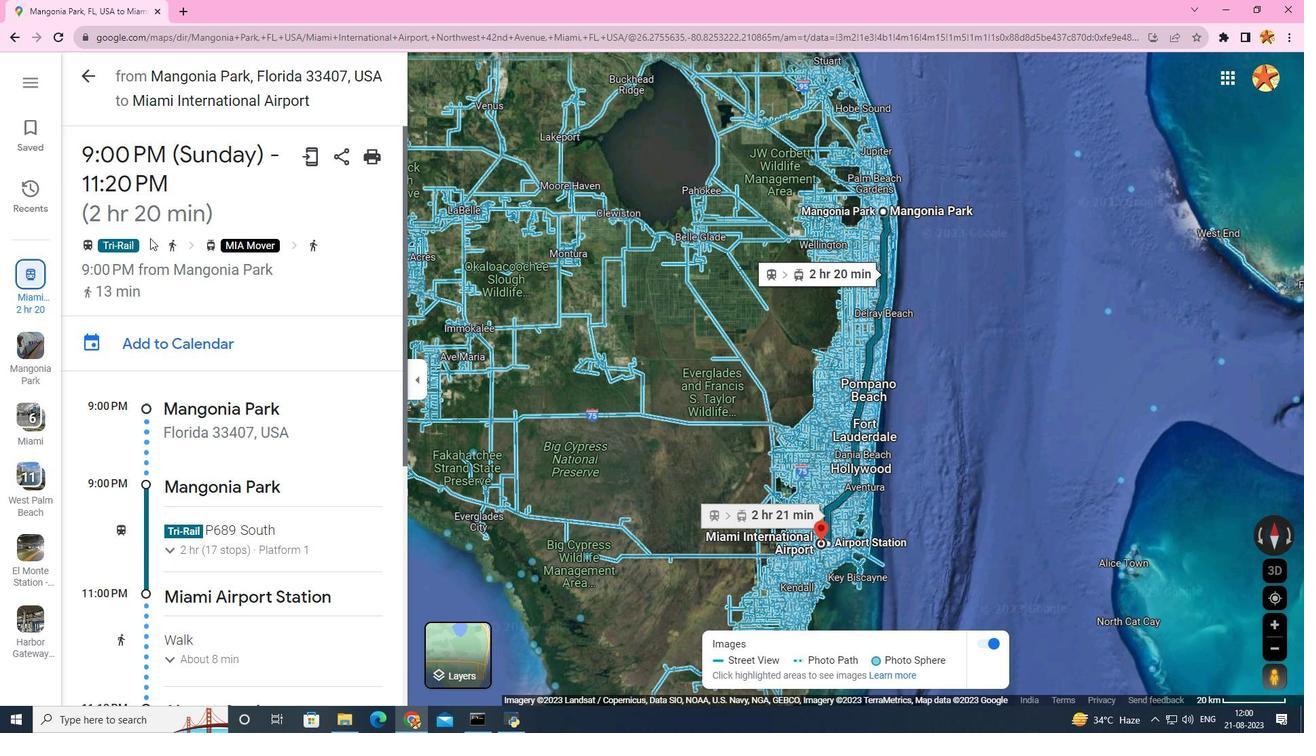 
Action: Mouse scrolled (184, 468) with delta (0, 0)
Screenshot: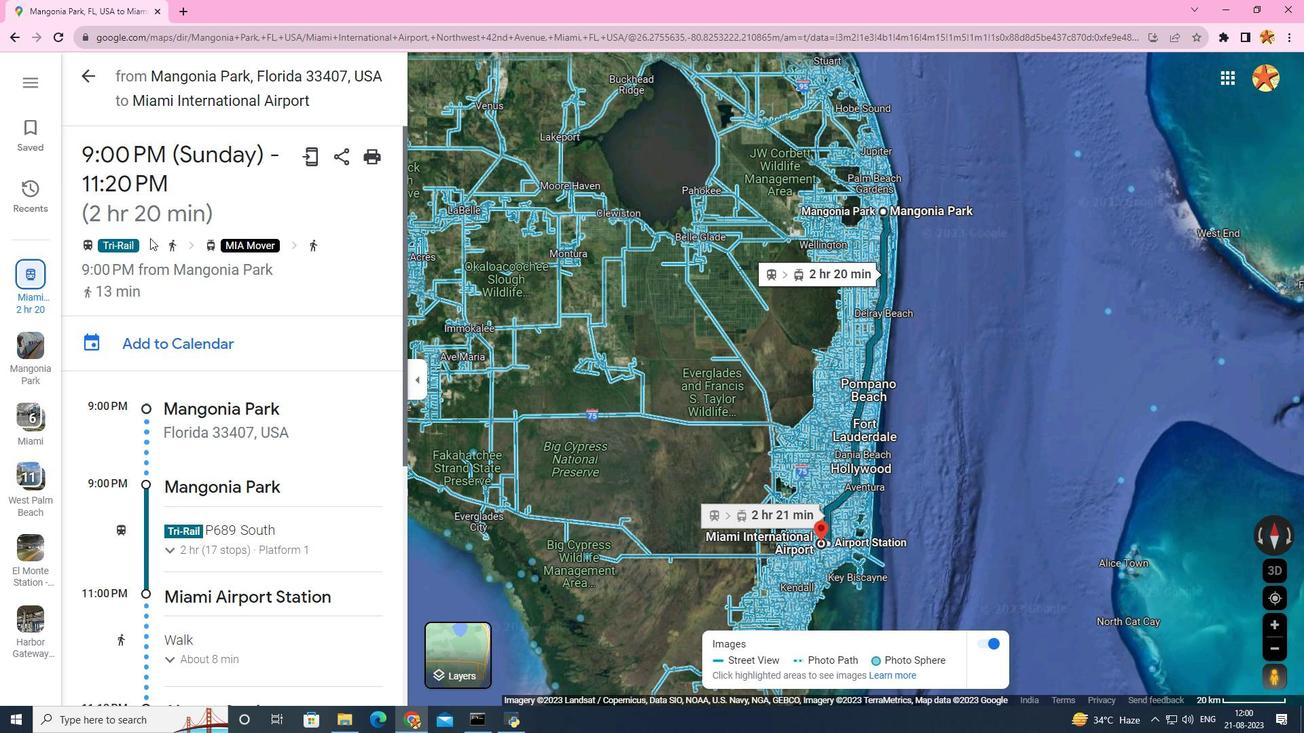 
Action: Mouse scrolled (184, 468) with delta (0, 0)
Screenshot: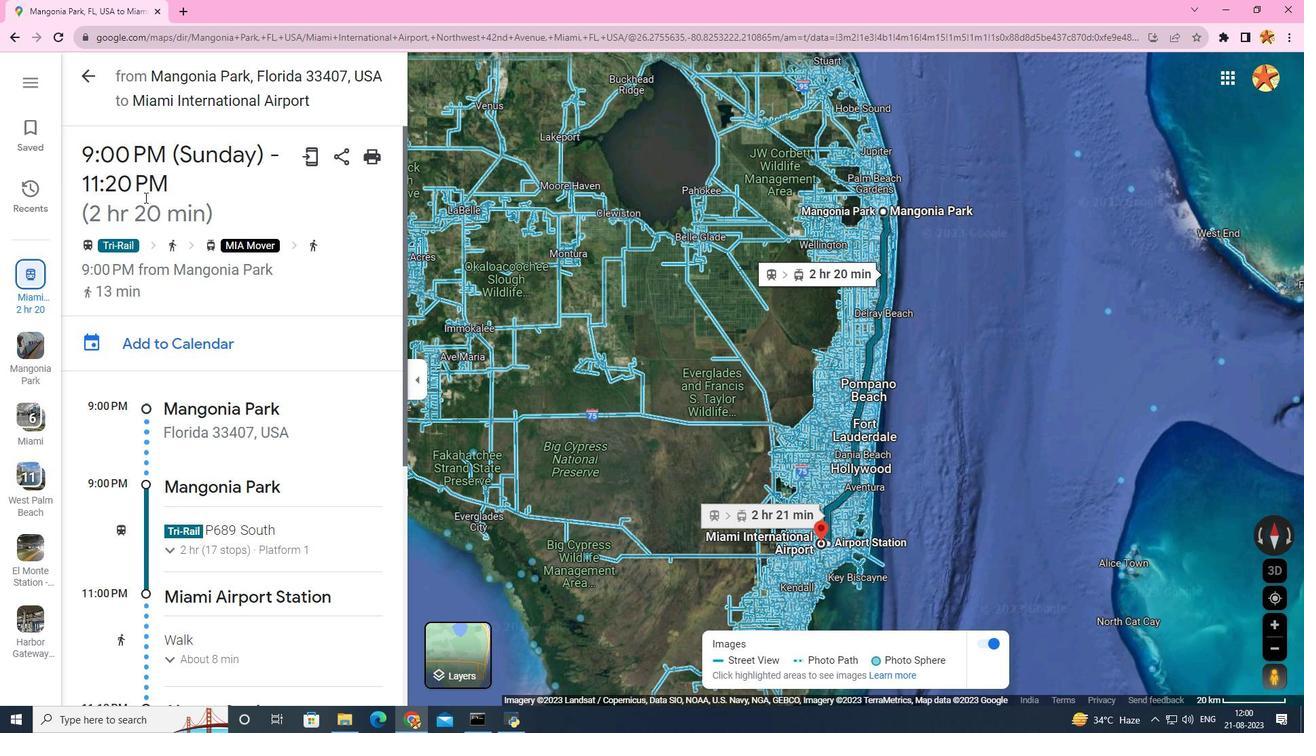 
Action: Mouse moved to (99, 84)
Screenshot: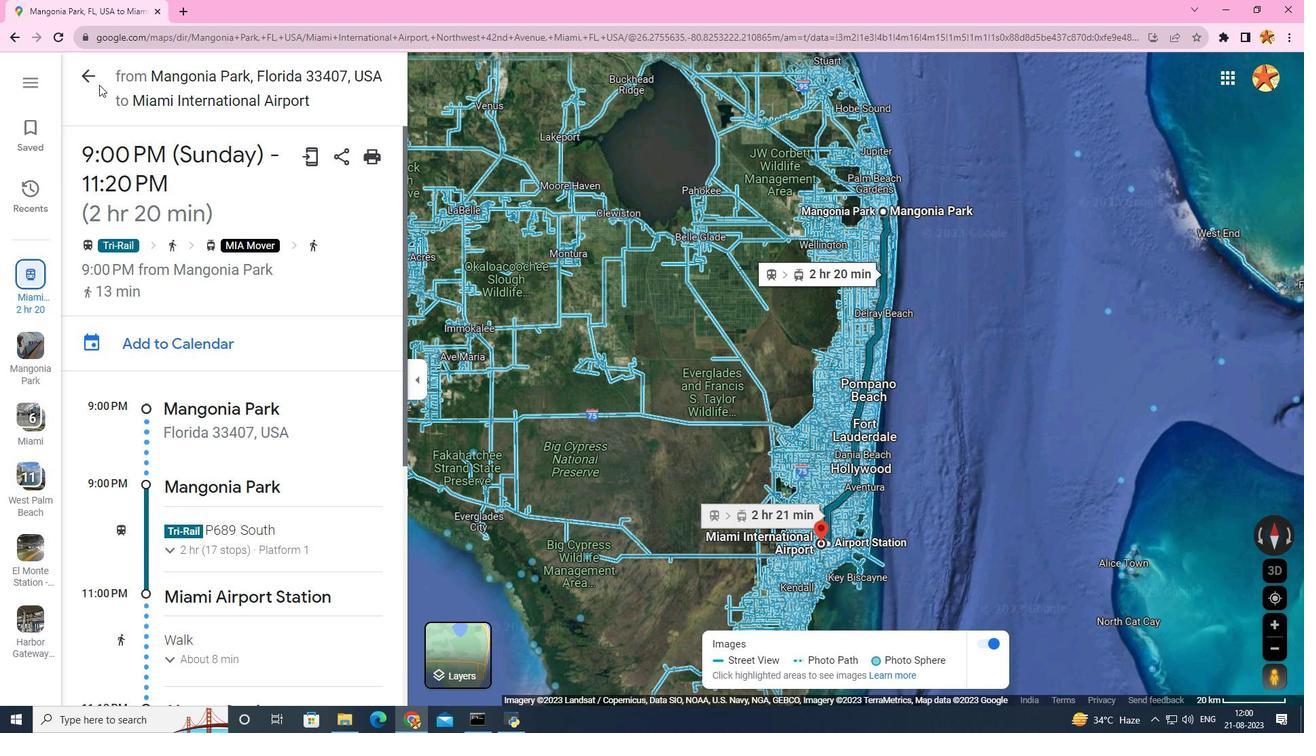 
Action: Mouse pressed left at (99, 84)
Screenshot: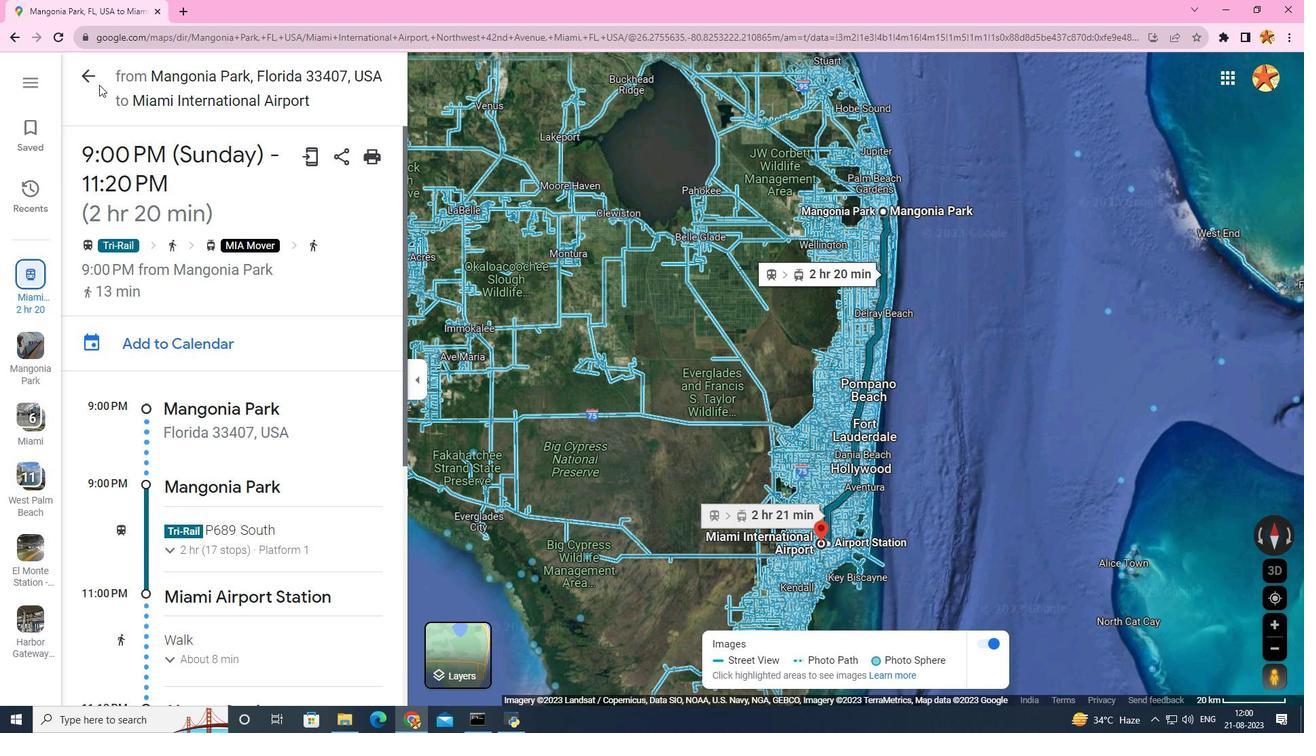 
Action: Mouse moved to (87, 74)
Screenshot: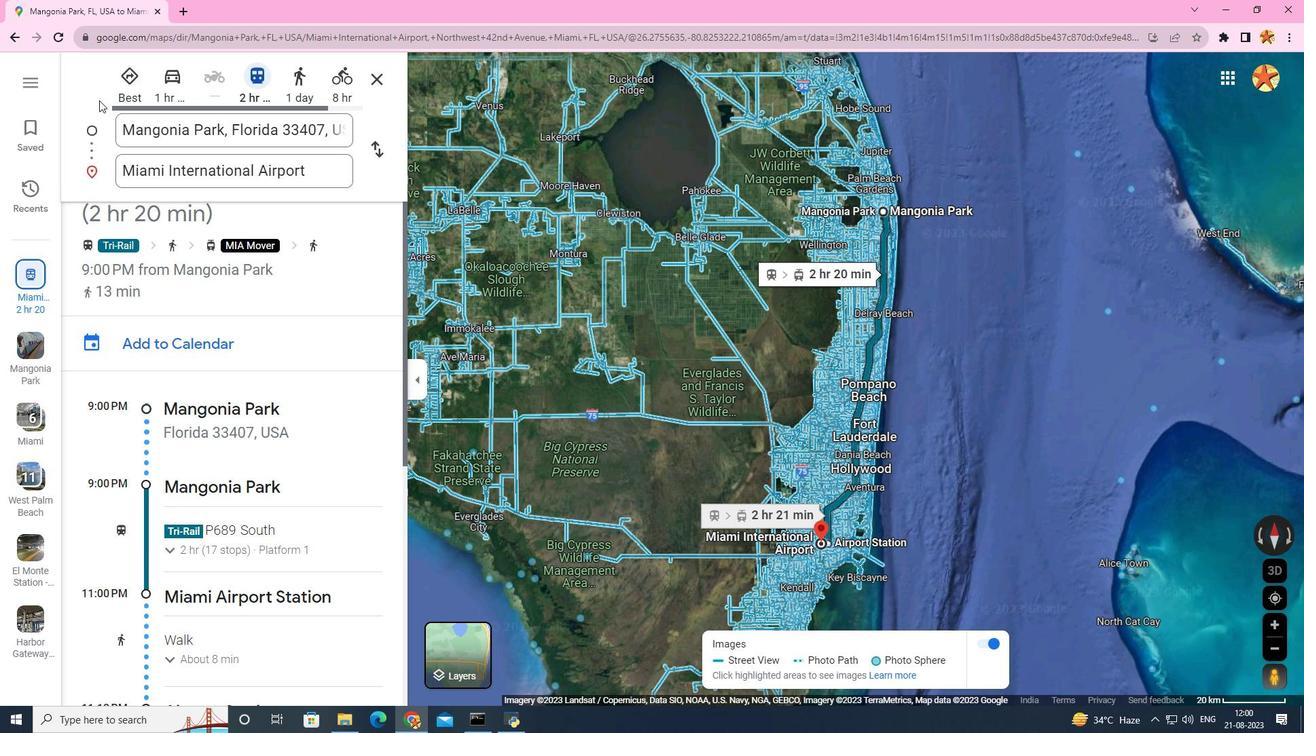 
Action: Mouse pressed left at (87, 74)
Screenshot: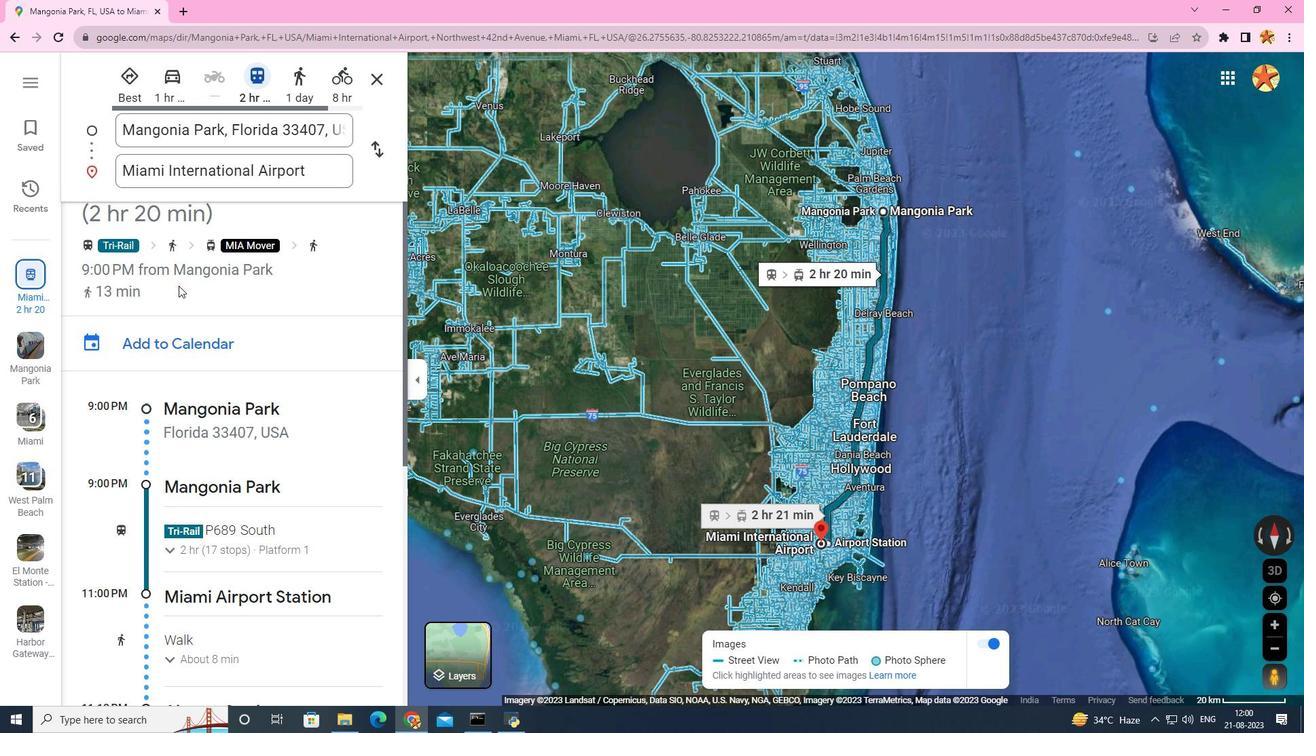 
Action: Mouse moved to (182, 419)
Screenshot: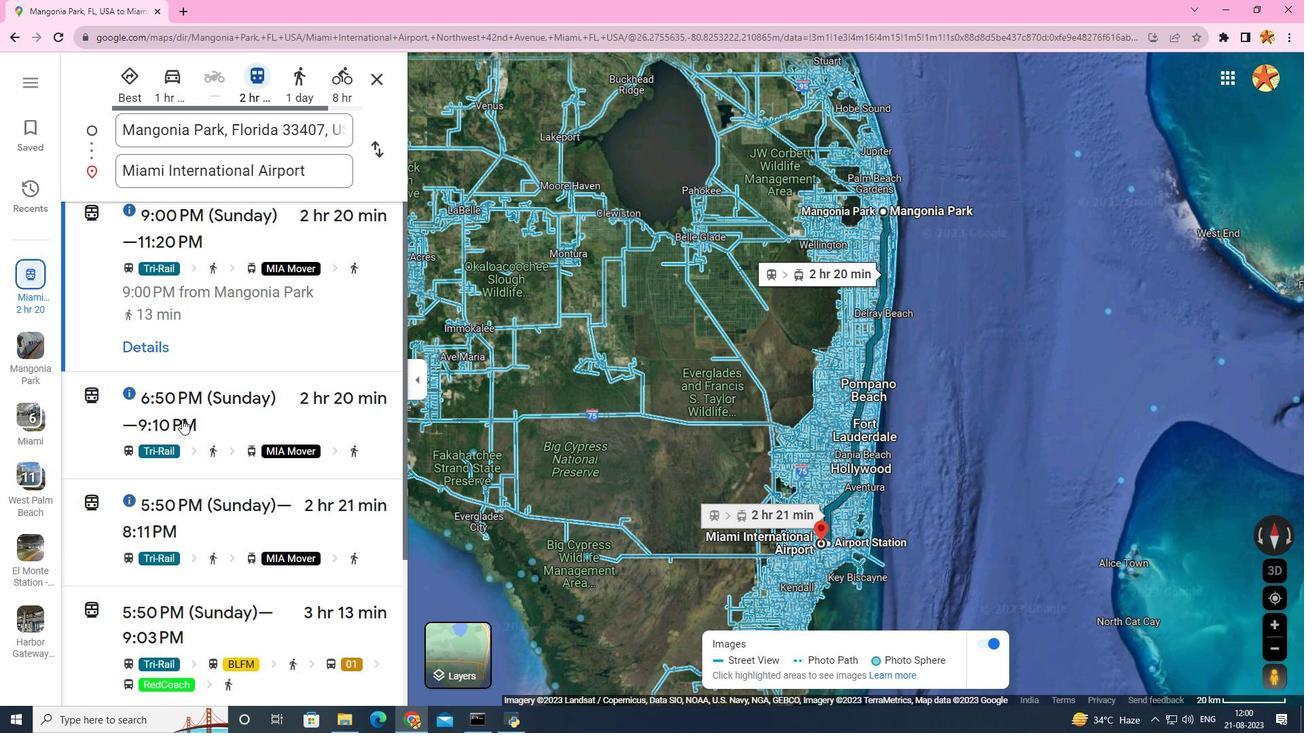 
Action: Mouse scrolled (182, 419) with delta (0, 0)
Screenshot: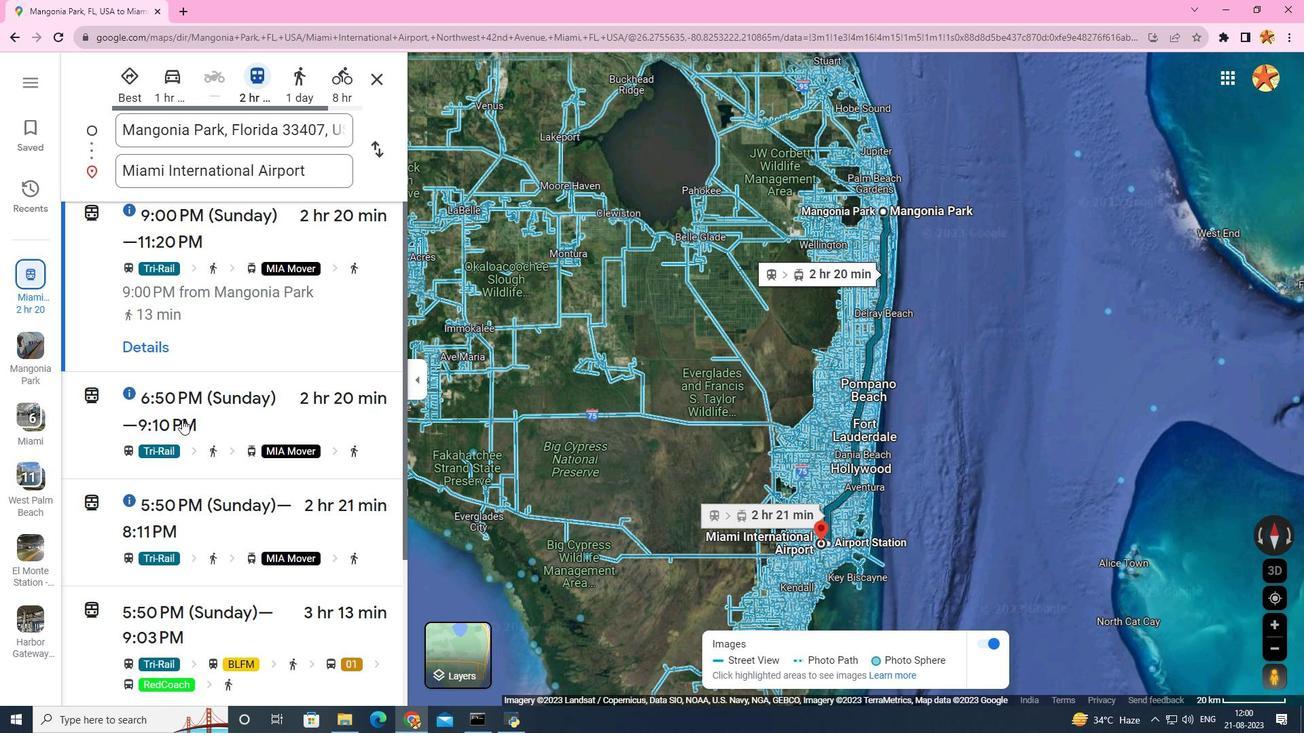 
Action: Mouse scrolled (182, 419) with delta (0, 0)
Screenshot: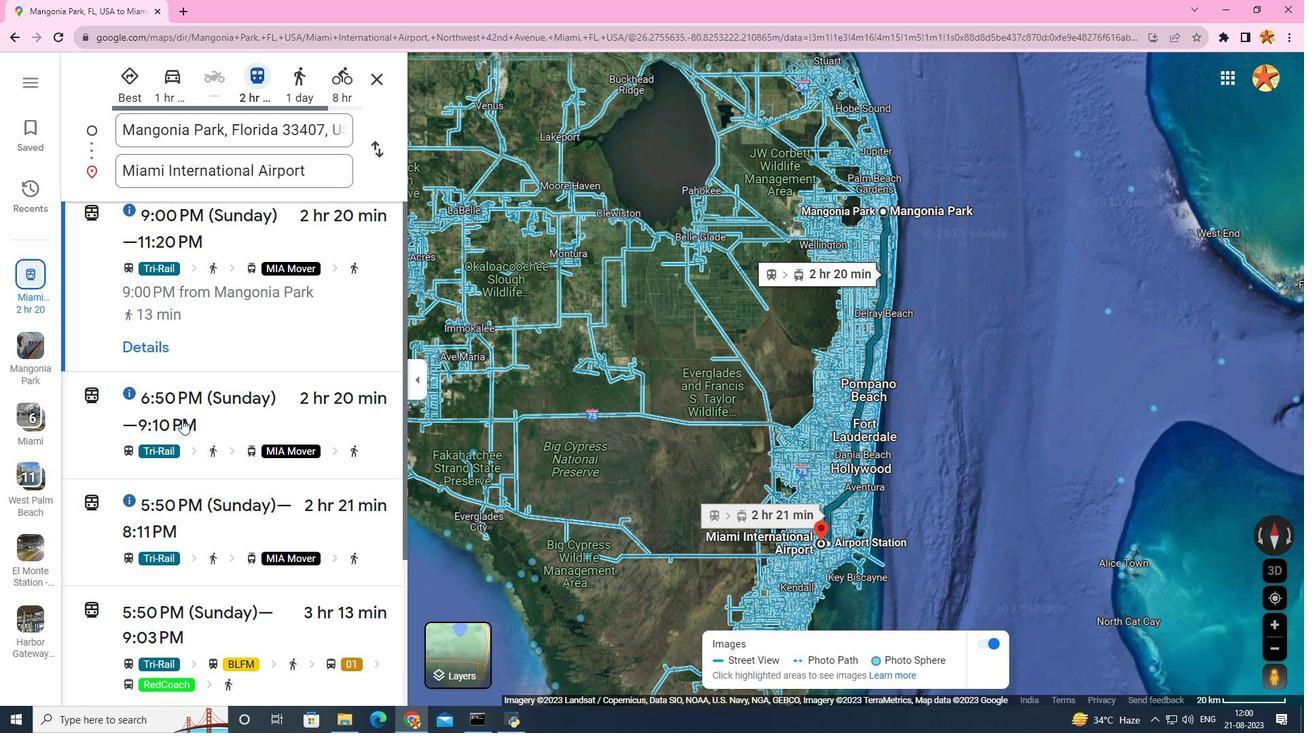 
Action: Mouse scrolled (182, 419) with delta (0, 0)
Screenshot: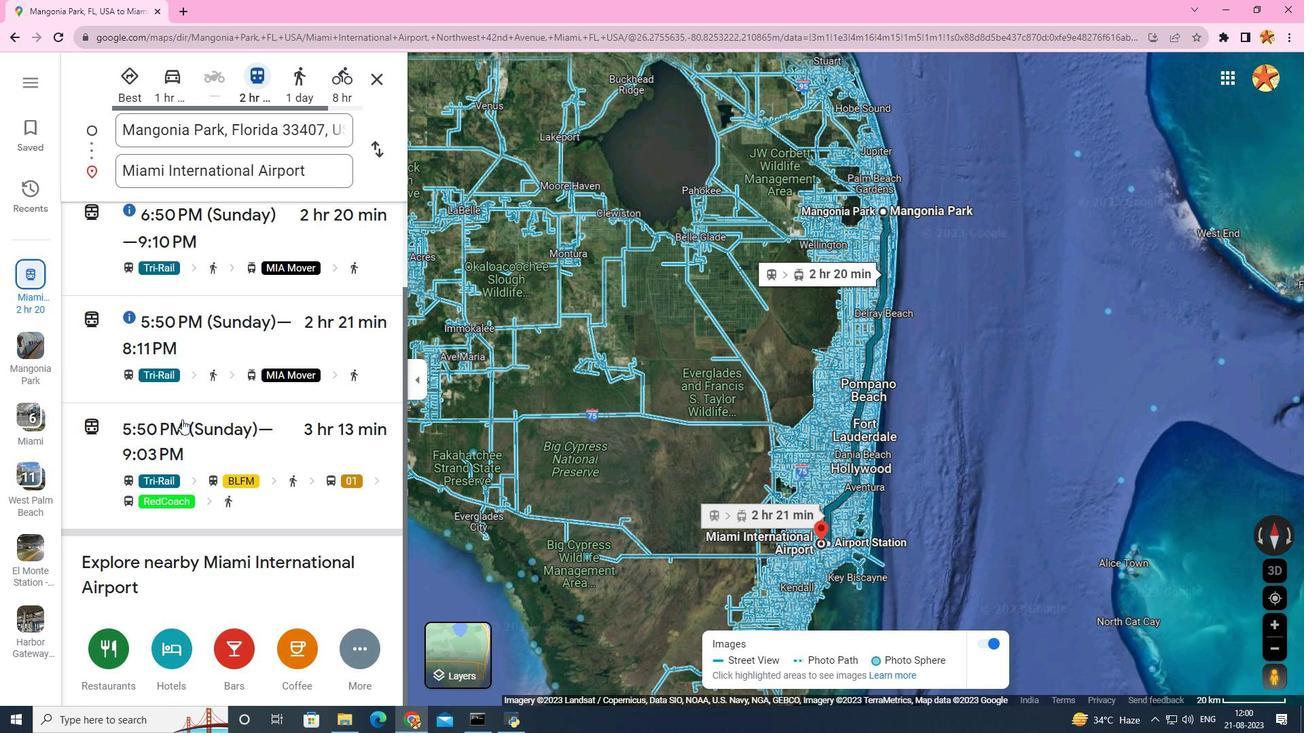
Action: Mouse scrolled (182, 419) with delta (0, 0)
Screenshot: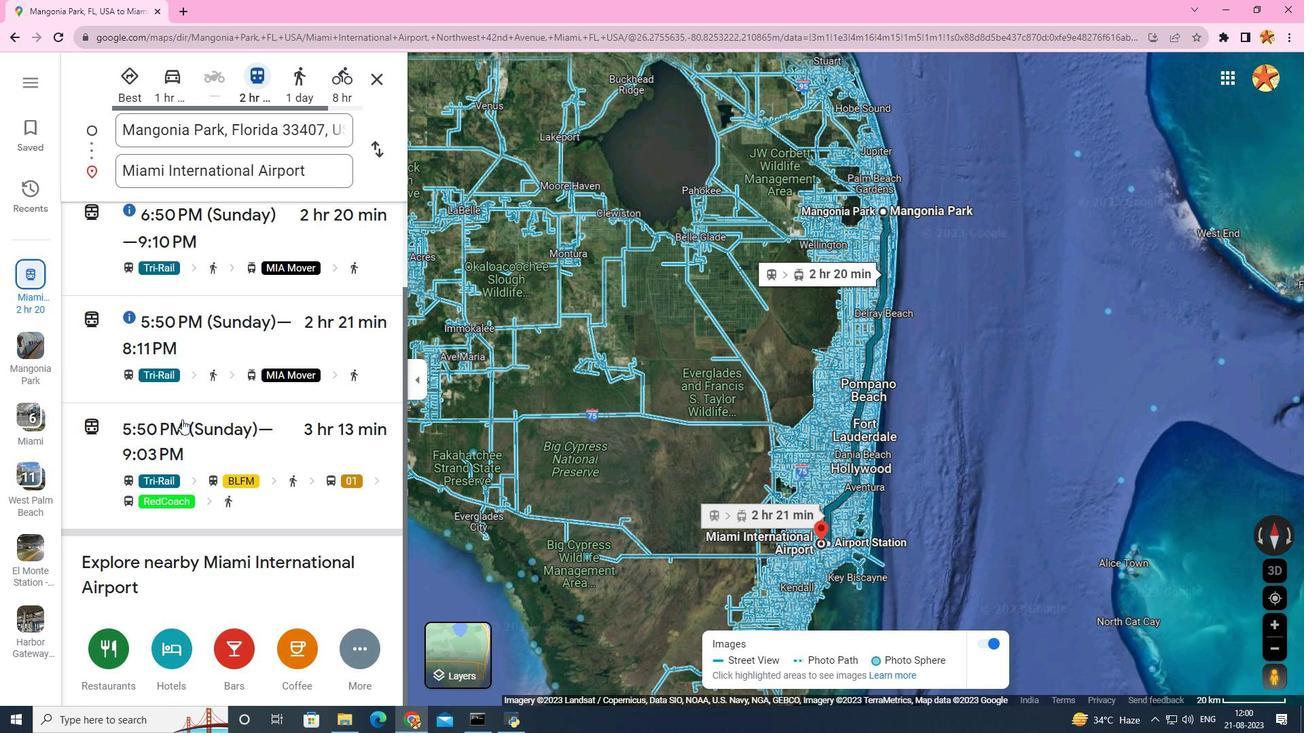 
Action: Mouse scrolled (182, 419) with delta (0, 0)
Screenshot: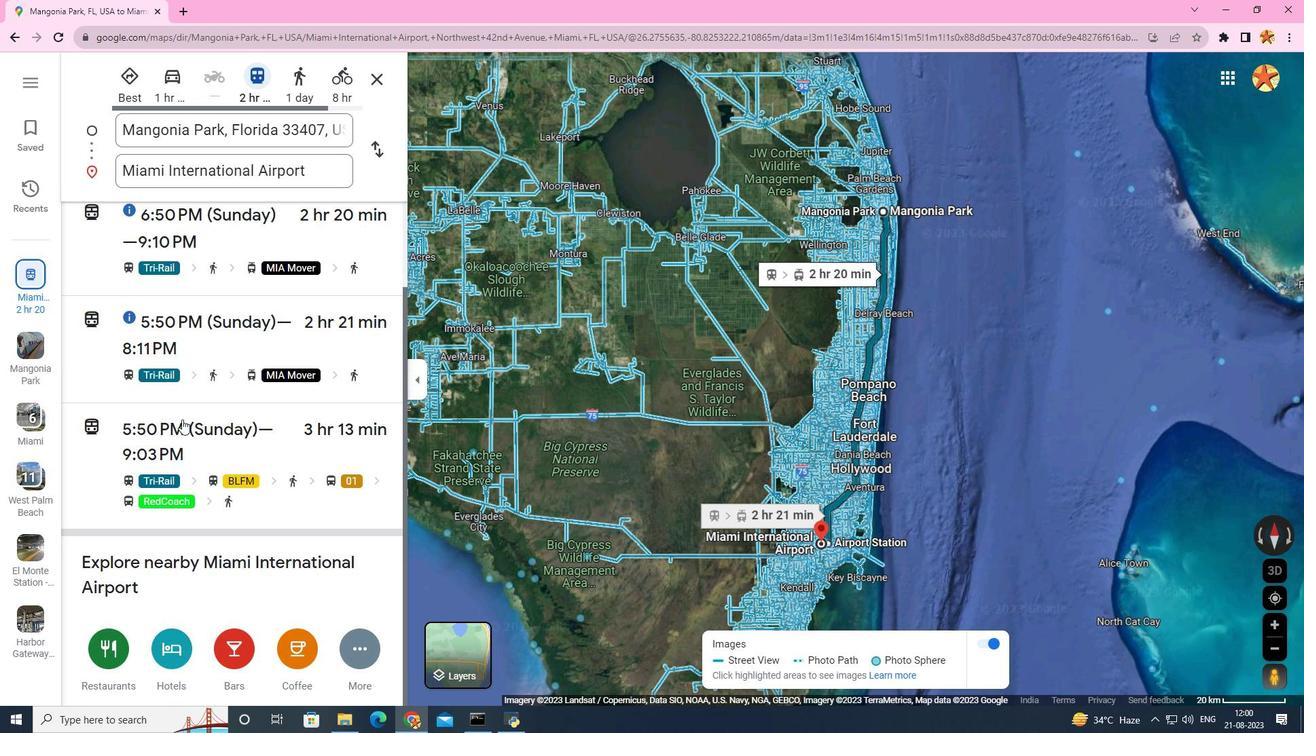 
Action: Mouse scrolled (182, 419) with delta (0, 0)
Screenshot: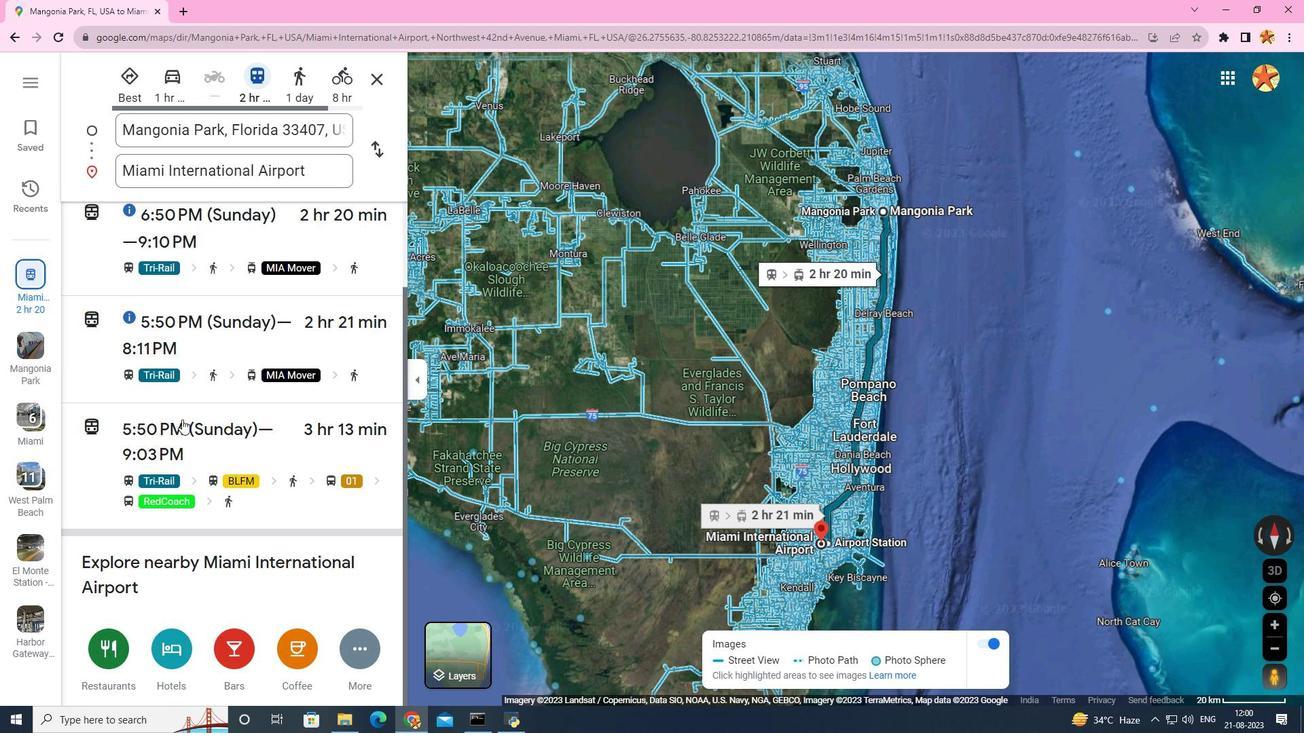 
Action: Mouse scrolled (182, 419) with delta (0, 0)
Screenshot: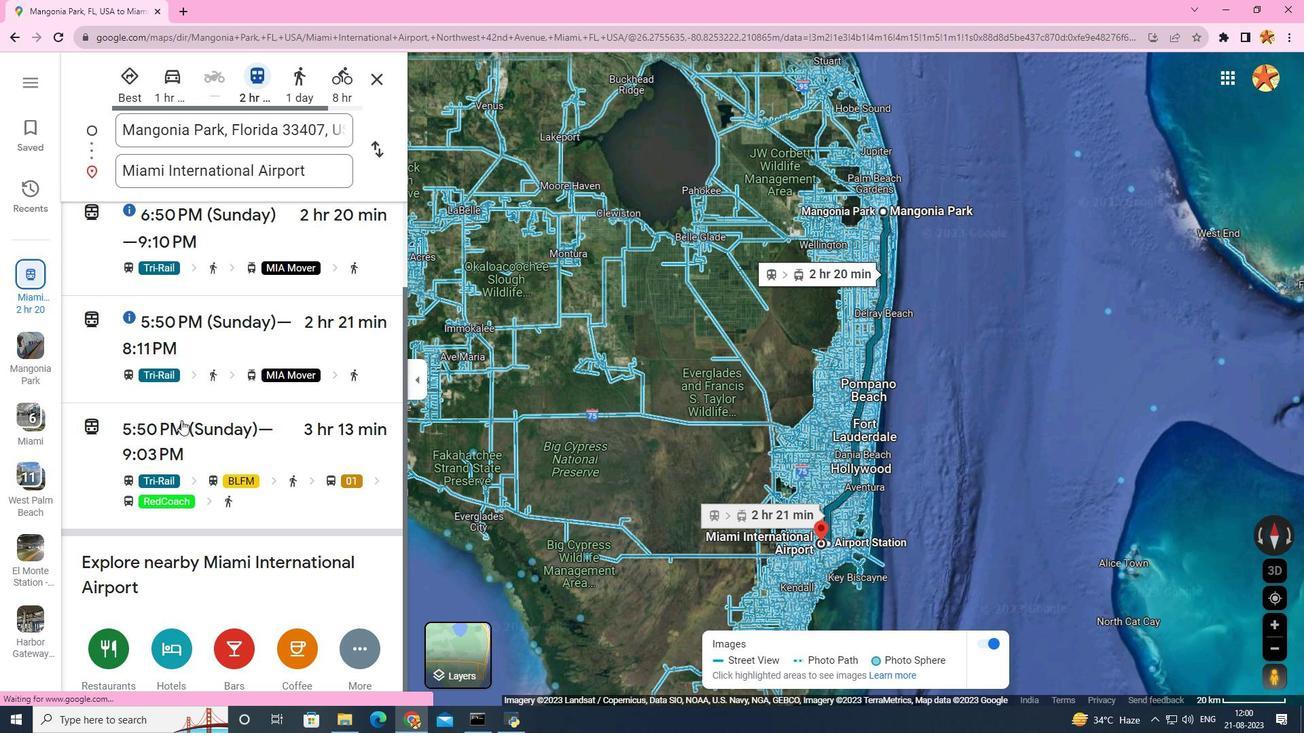 
Action: Mouse scrolled (182, 419) with delta (0, 0)
Screenshot: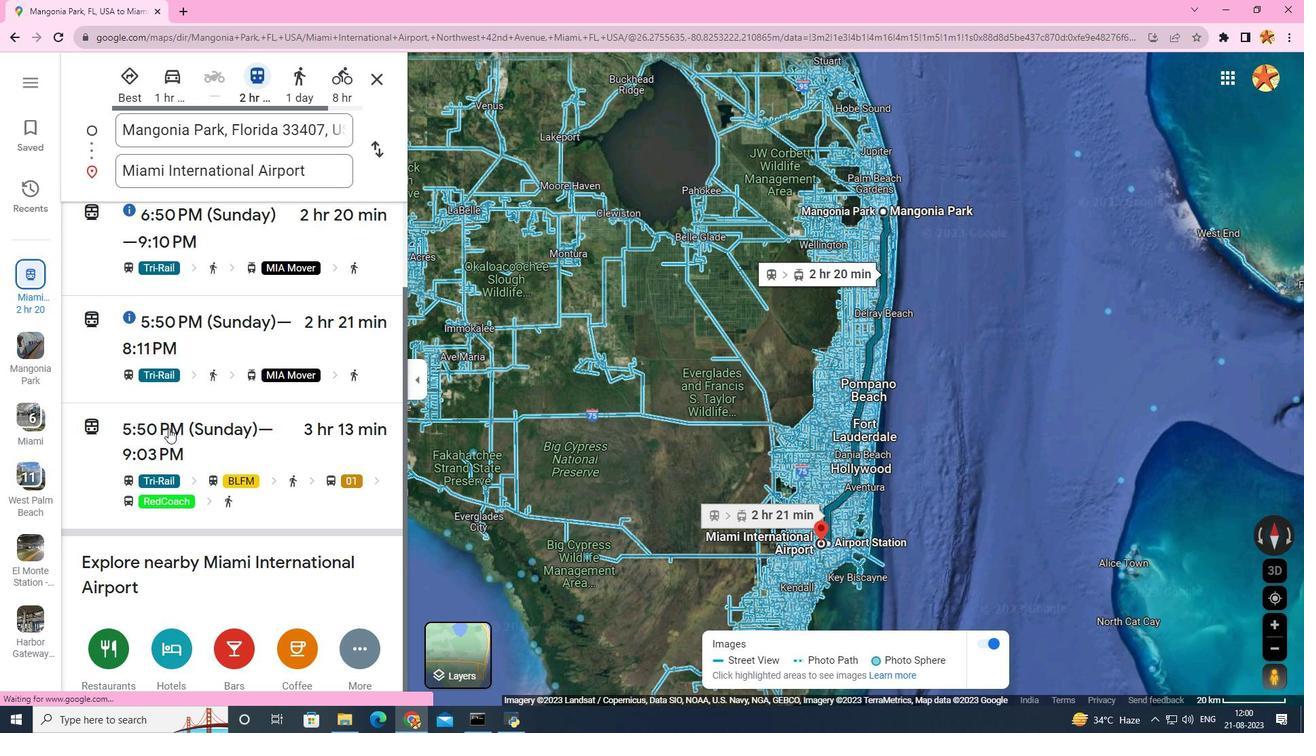
Action: Mouse scrolled (182, 419) with delta (0, 0)
Screenshot: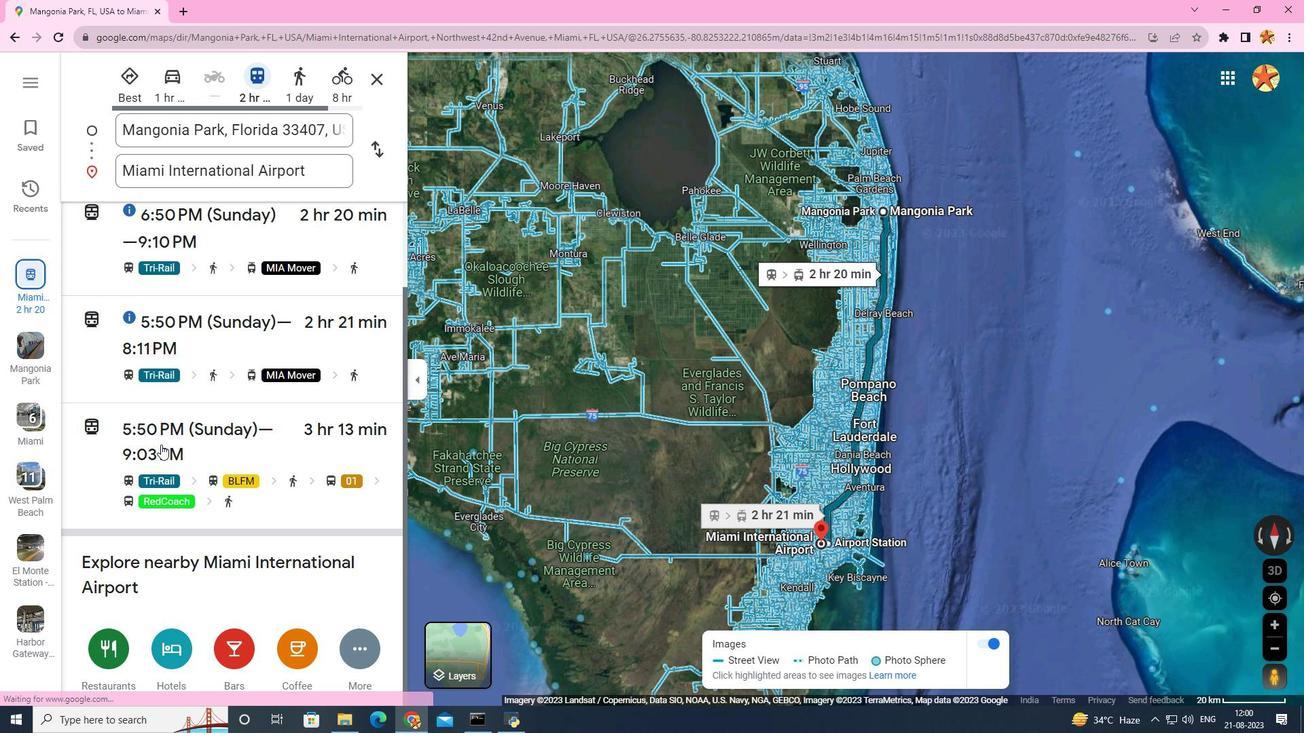 
Action: Mouse scrolled (182, 419) with delta (0, 0)
Screenshot: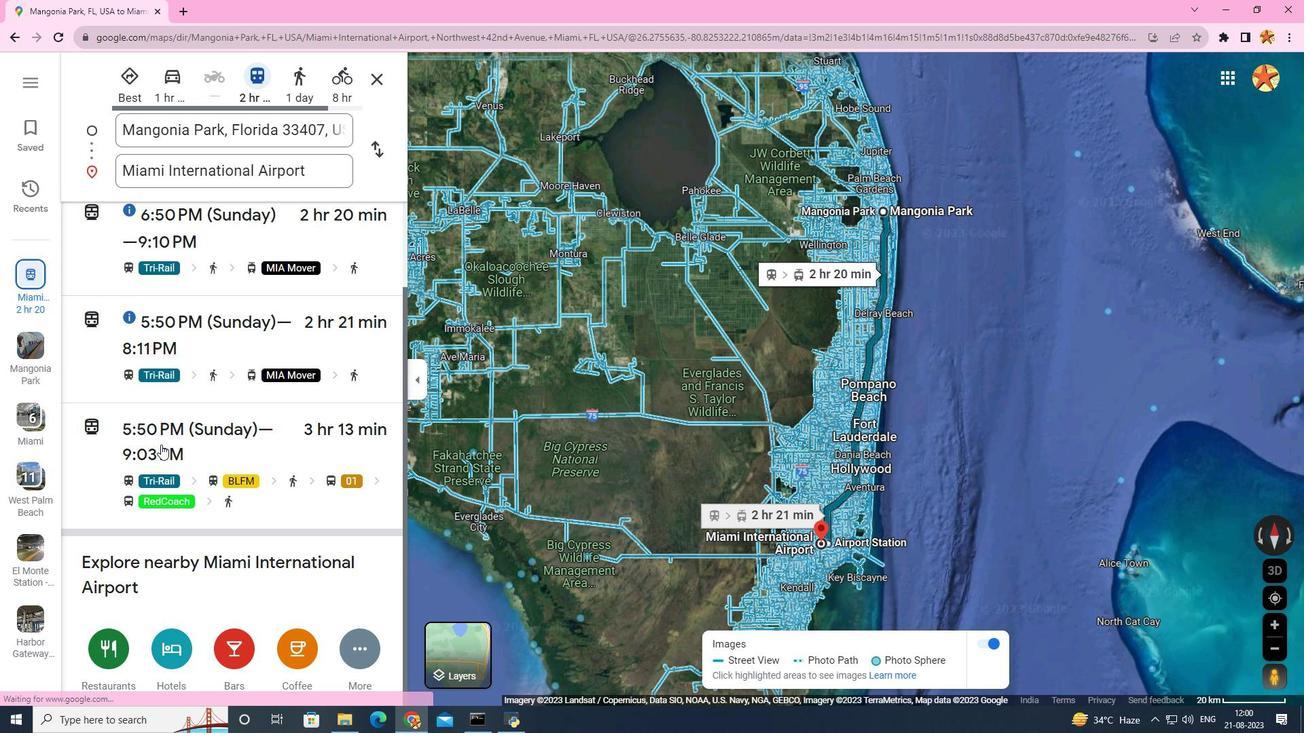 
Action: Mouse scrolled (182, 419) with delta (0, 0)
Screenshot: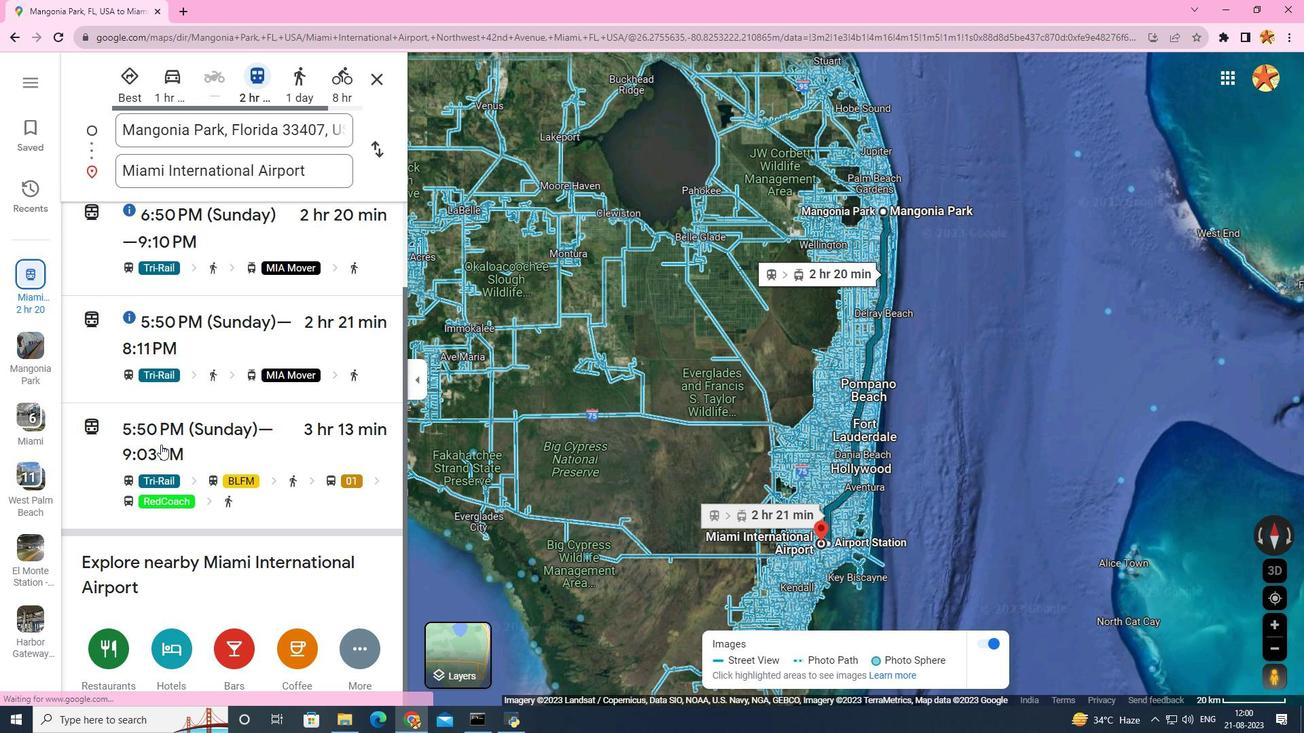 
Action: Mouse scrolled (182, 419) with delta (0, 0)
Screenshot: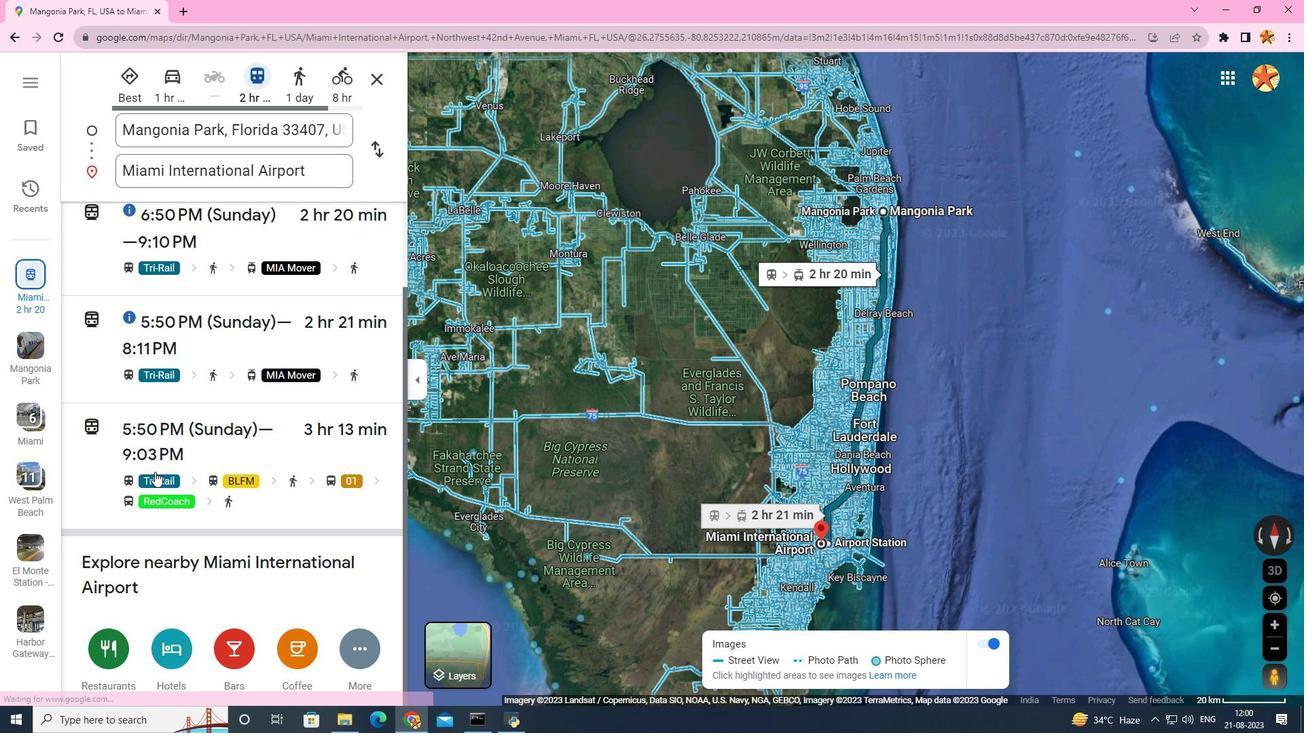
Action: Mouse moved to (177, 658)
Screenshot: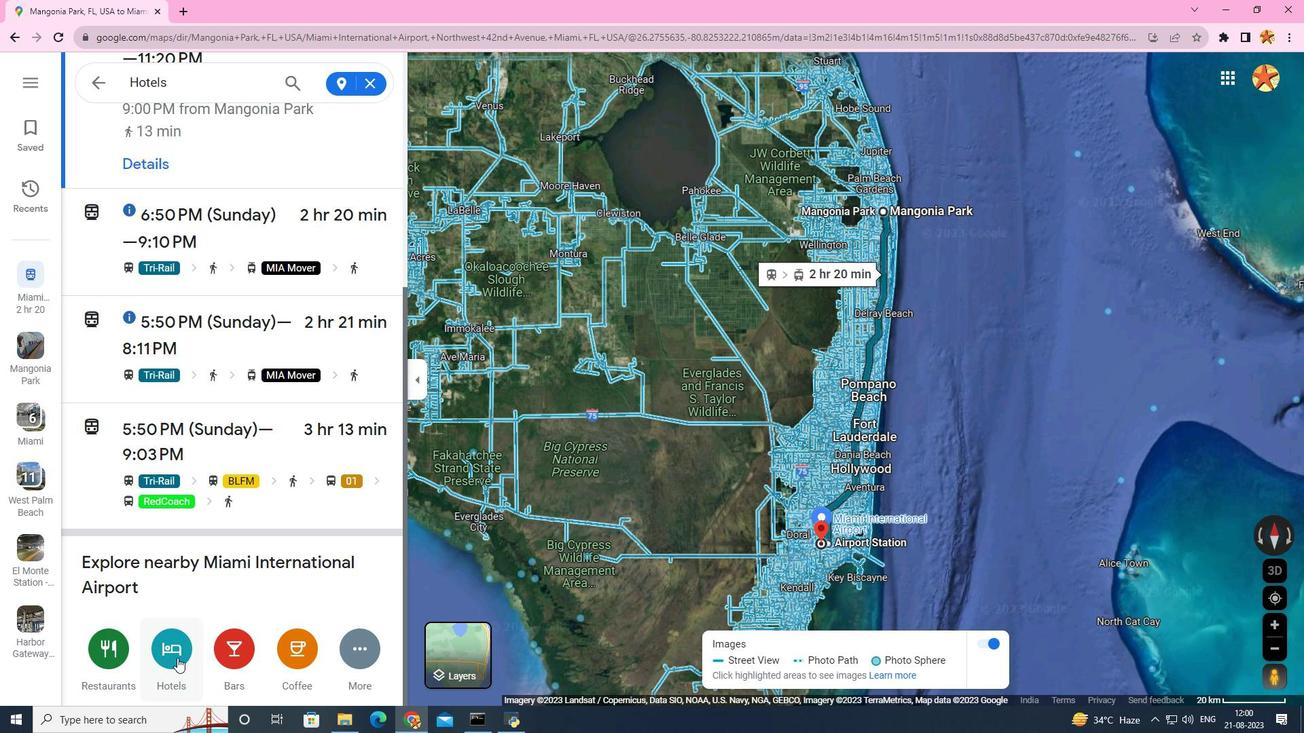 
Action: Mouse pressed left at (177, 658)
Screenshot: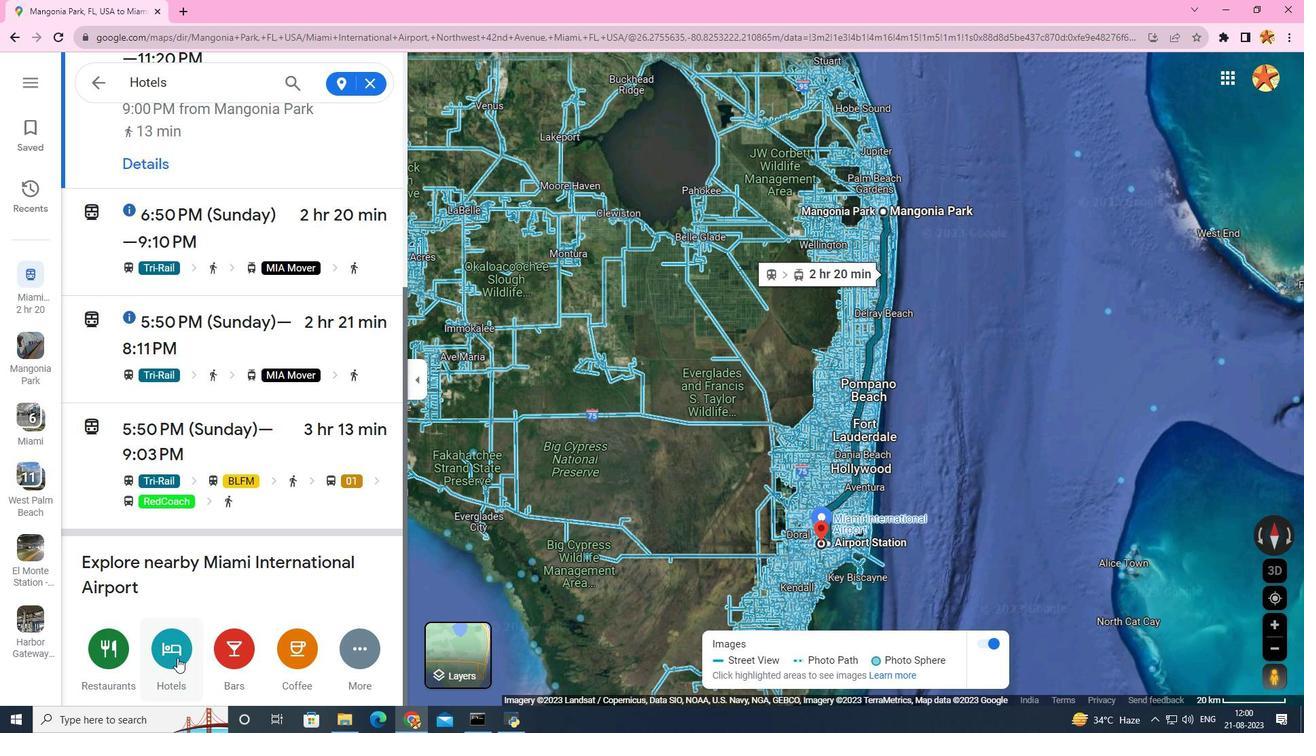 
Action: Mouse moved to (209, 421)
Screenshot: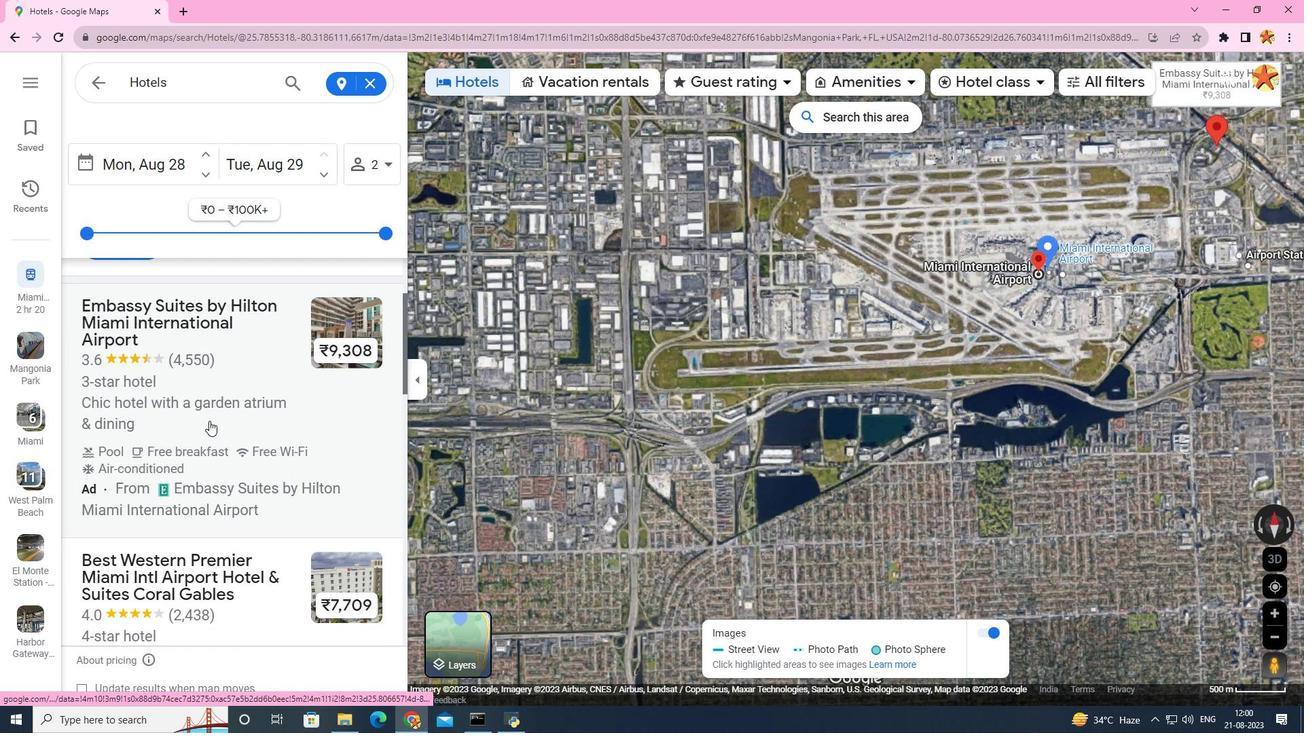 
Action: Mouse scrolled (209, 420) with delta (0, 0)
Screenshot: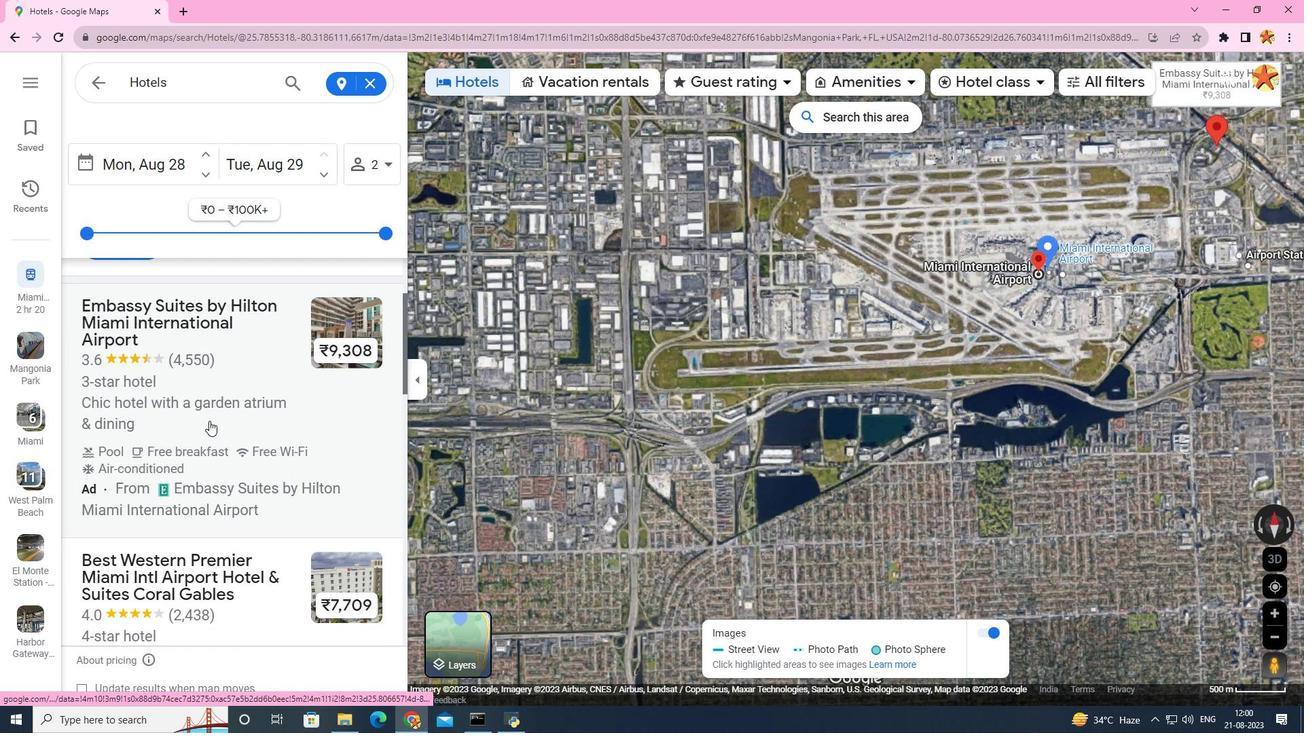 
Action: Mouse scrolled (209, 420) with delta (0, 0)
Screenshot: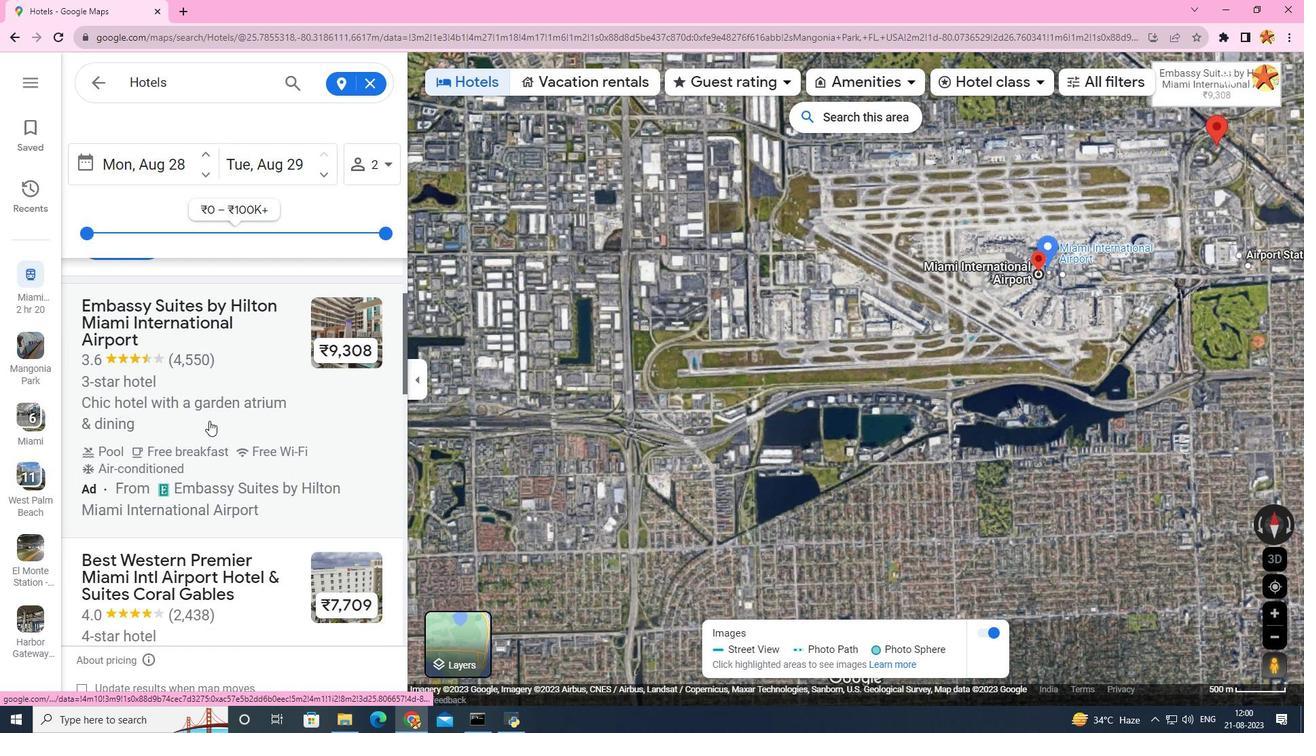 
Action: Mouse scrolled (209, 420) with delta (0, 0)
Screenshot: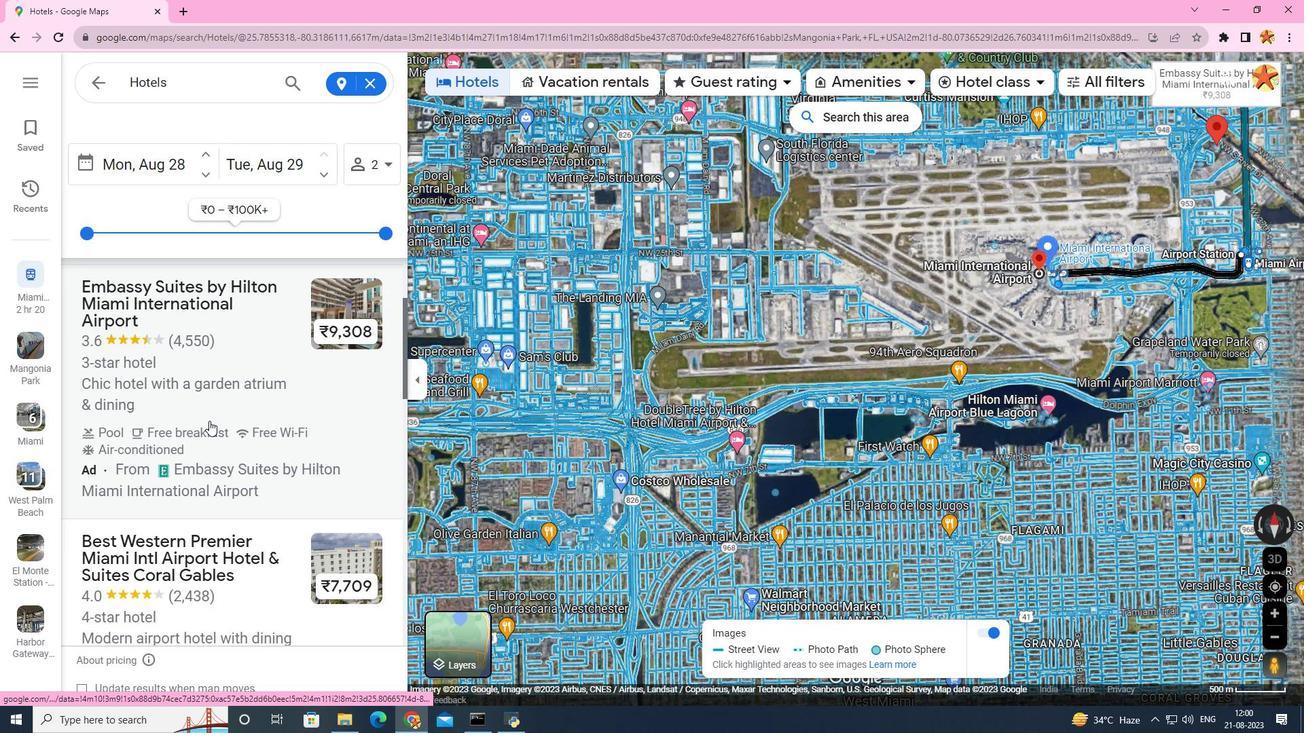 
Action: Mouse scrolled (209, 420) with delta (0, 0)
Screenshot: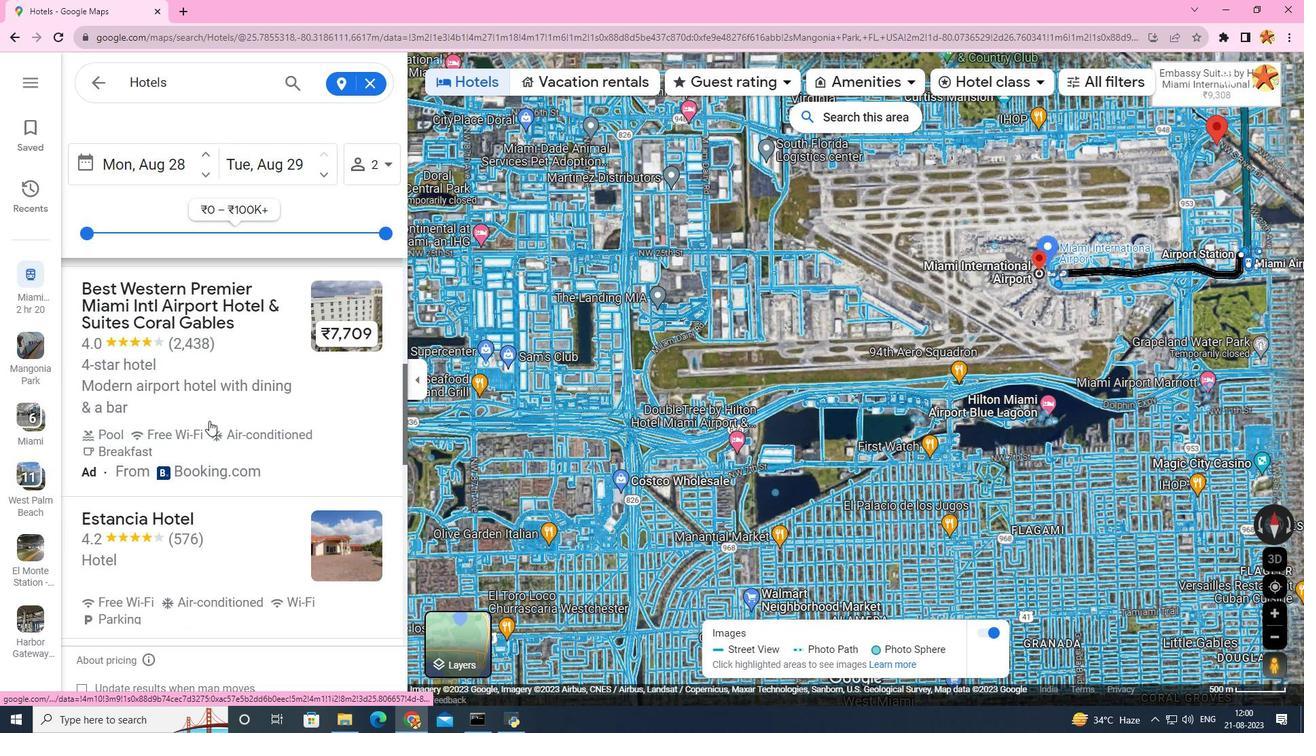 
Action: Mouse scrolled (209, 420) with delta (0, 0)
Screenshot: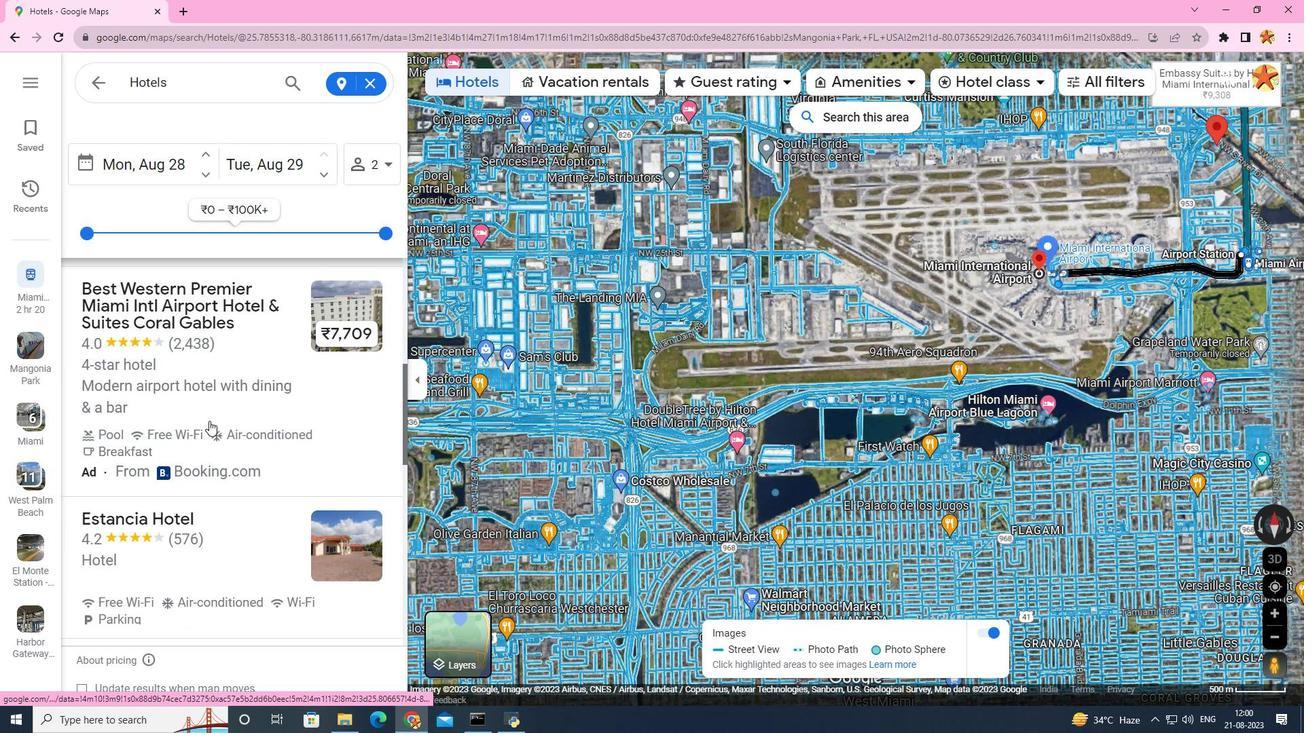 
Action: Mouse scrolled (209, 420) with delta (0, 0)
Screenshot: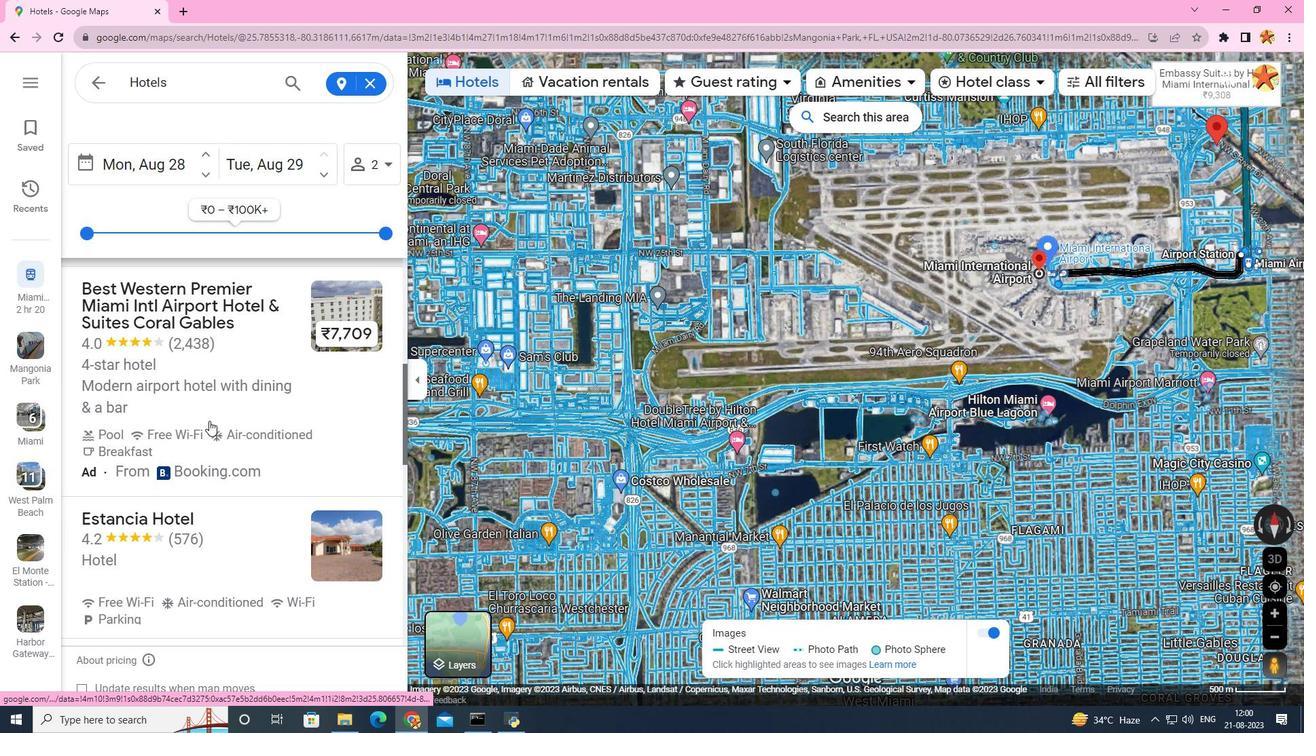 
Action: Mouse moved to (185, 534)
Screenshot: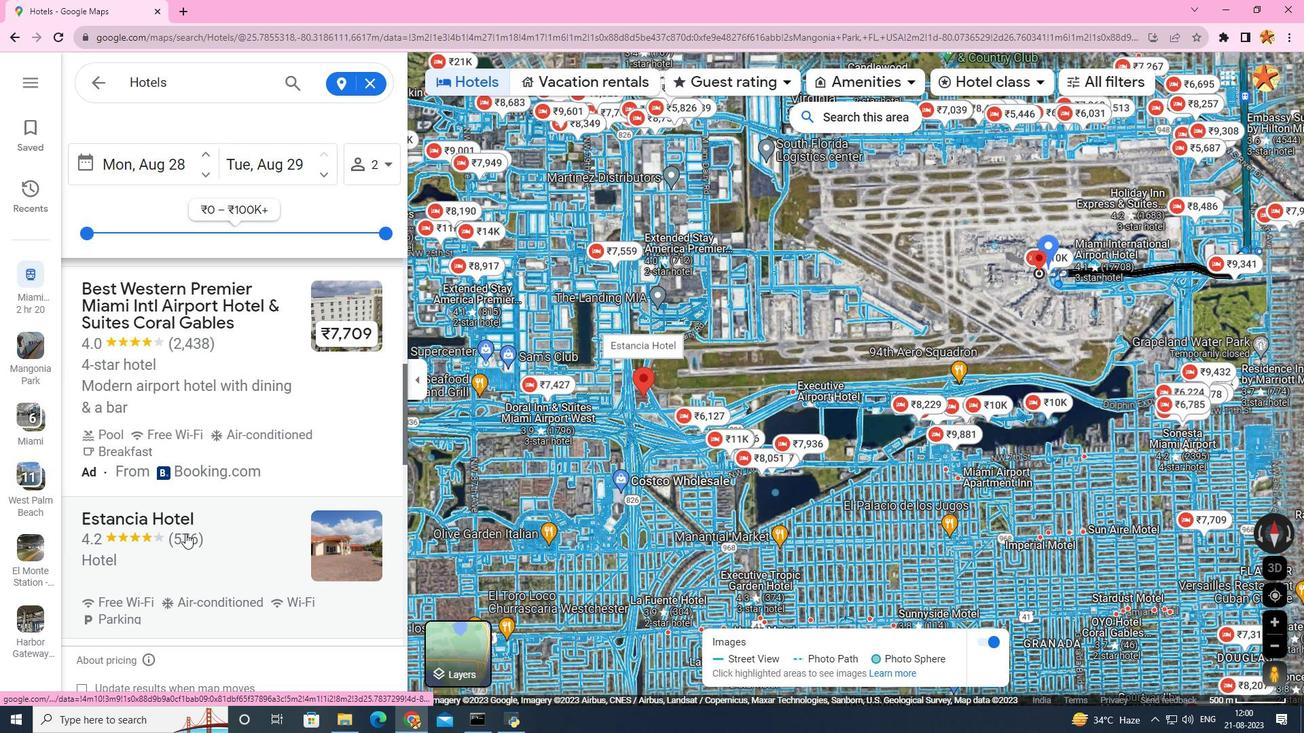 
Action: Mouse pressed left at (185, 534)
Screenshot: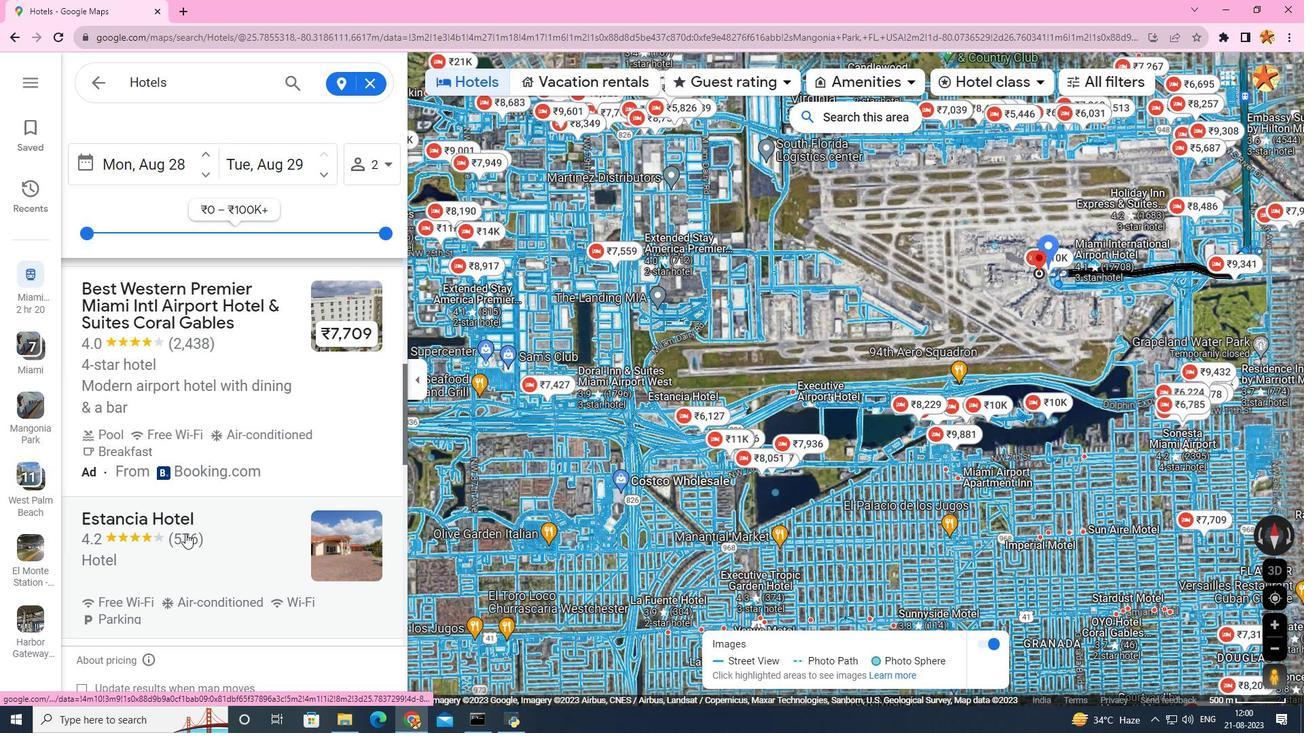 
Action: Mouse moved to (549, 523)
Screenshot: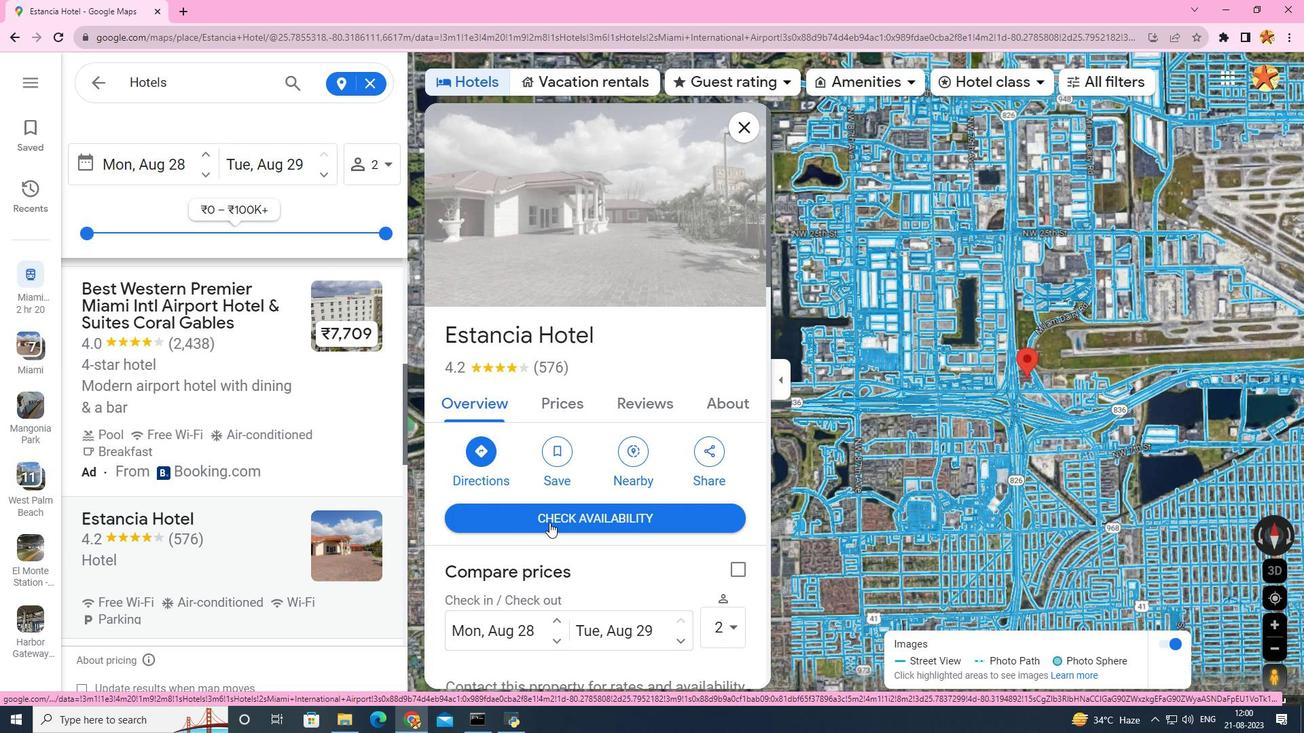 
Action: Mouse scrolled (549, 522) with delta (0, 0)
Screenshot: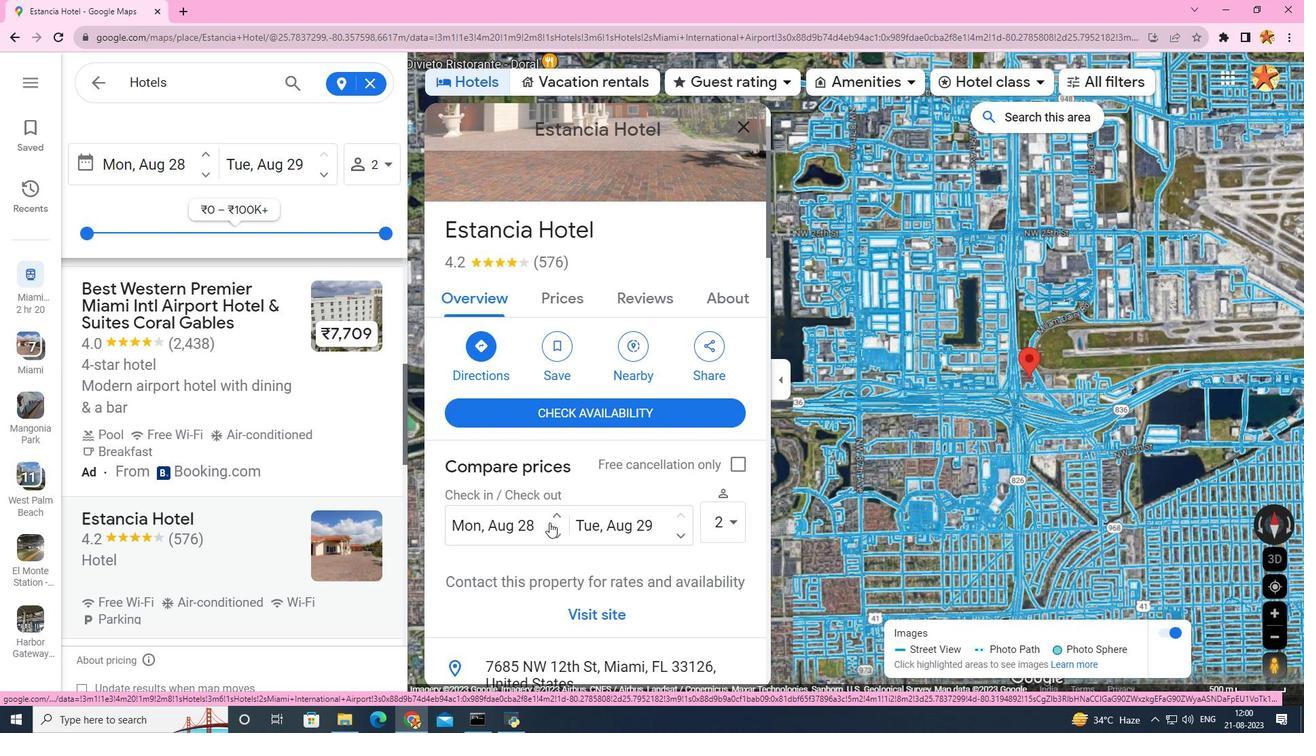 
Action: Mouse scrolled (549, 522) with delta (0, 0)
Screenshot: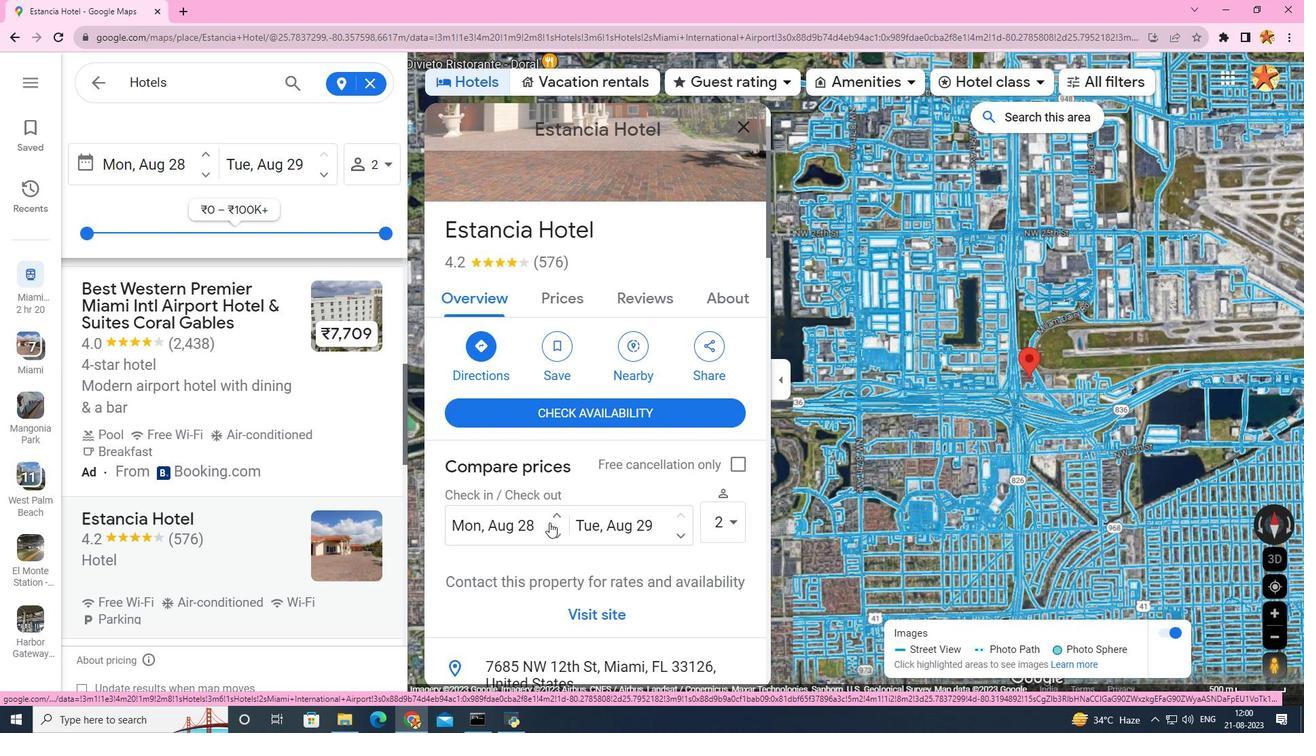 
Action: Mouse scrolled (549, 522) with delta (0, 0)
Screenshot: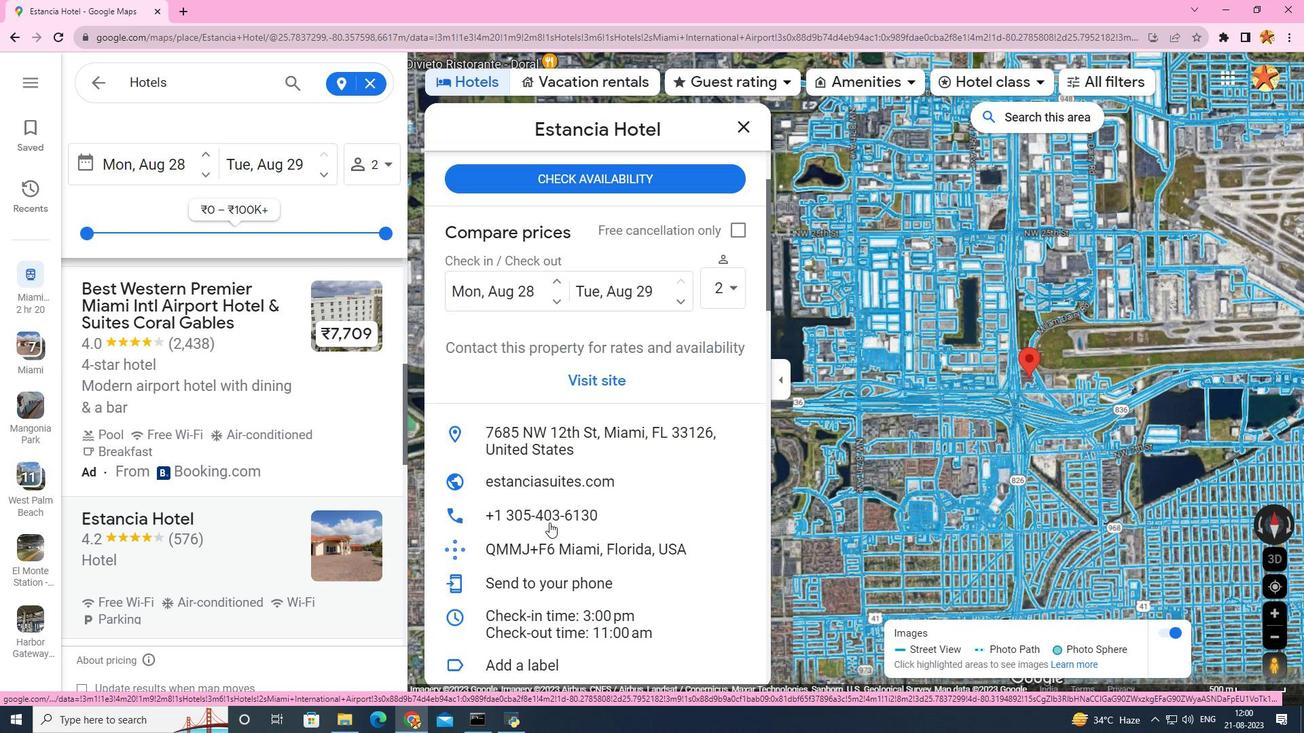 
Action: Mouse scrolled (549, 522) with delta (0, 0)
Screenshot: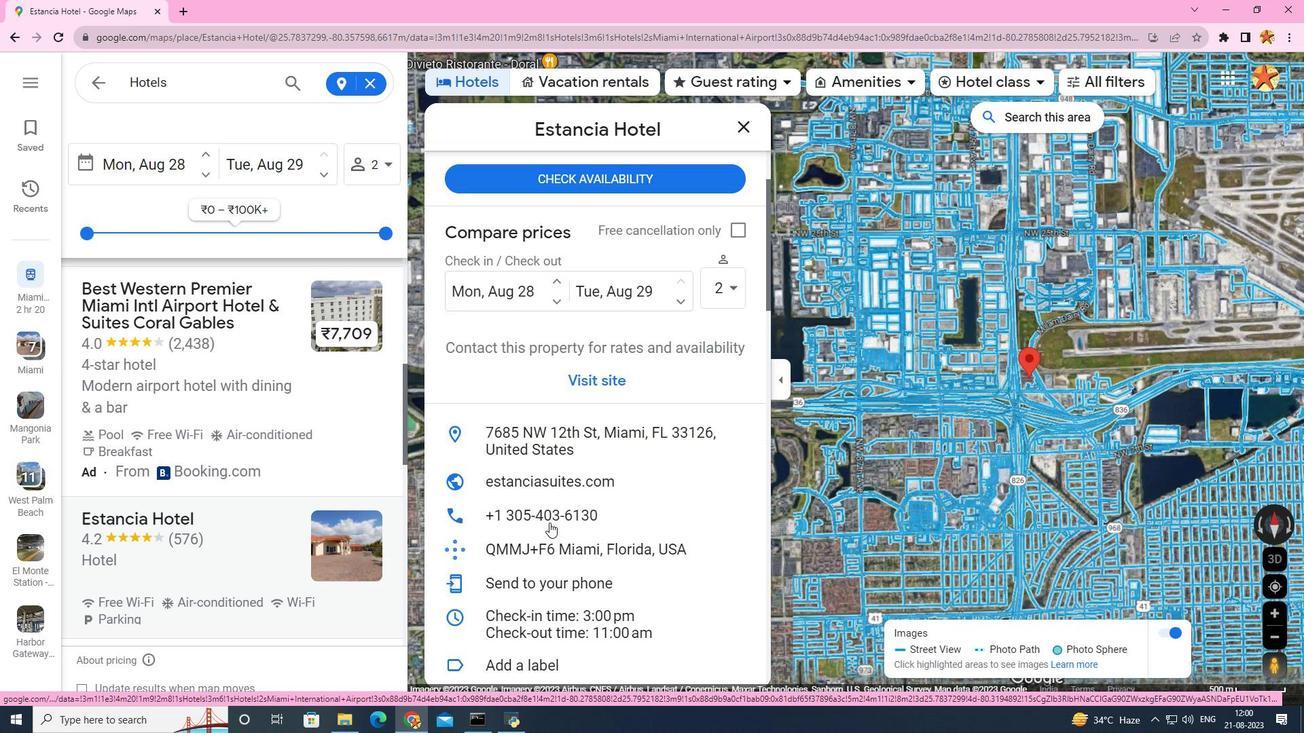 
Action: Mouse scrolled (549, 522) with delta (0, 0)
Screenshot: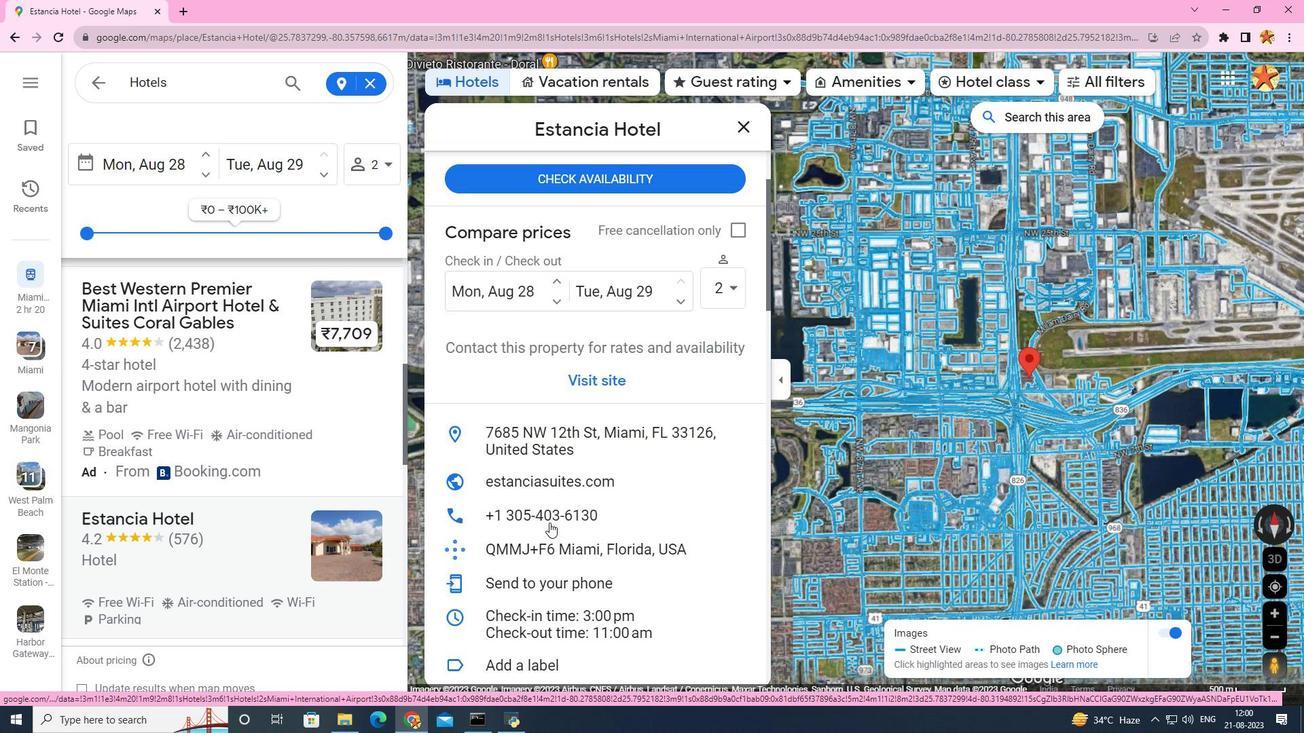 
Action: Mouse scrolled (549, 522) with delta (0, 0)
Screenshot: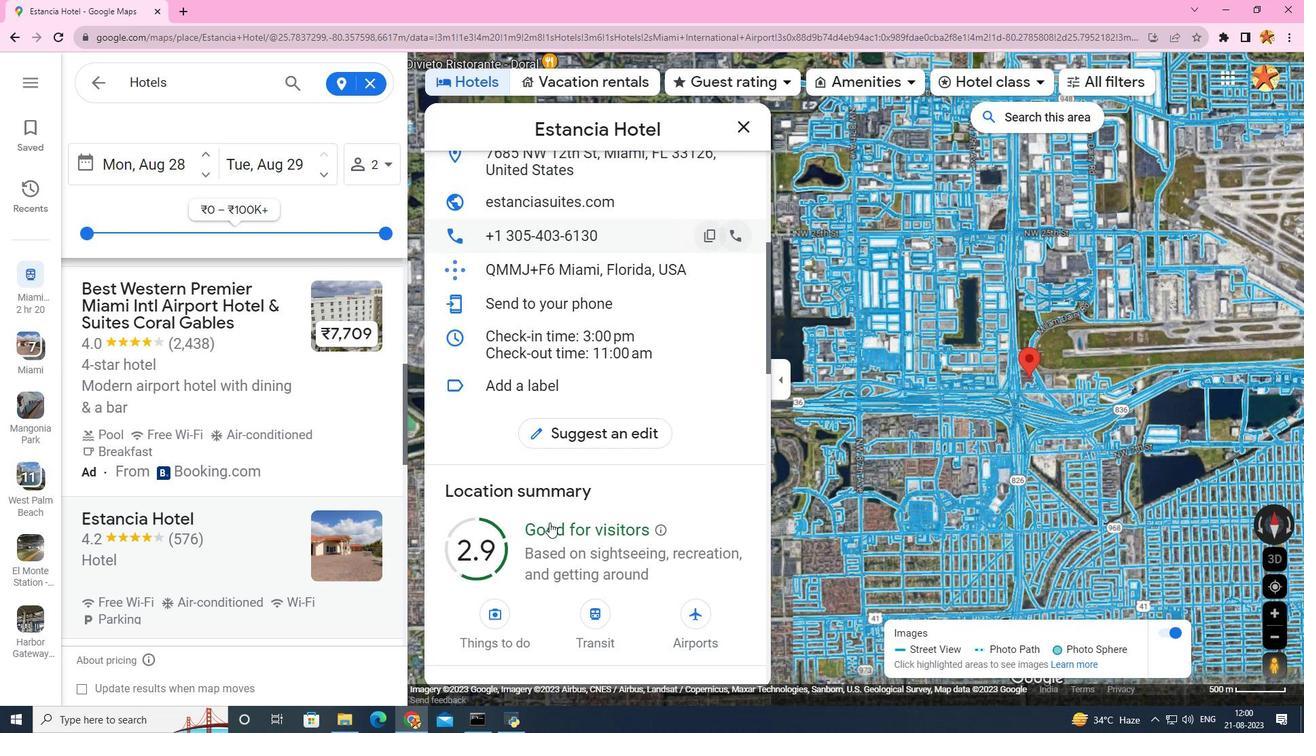 
Action: Mouse scrolled (549, 522) with delta (0, 0)
Screenshot: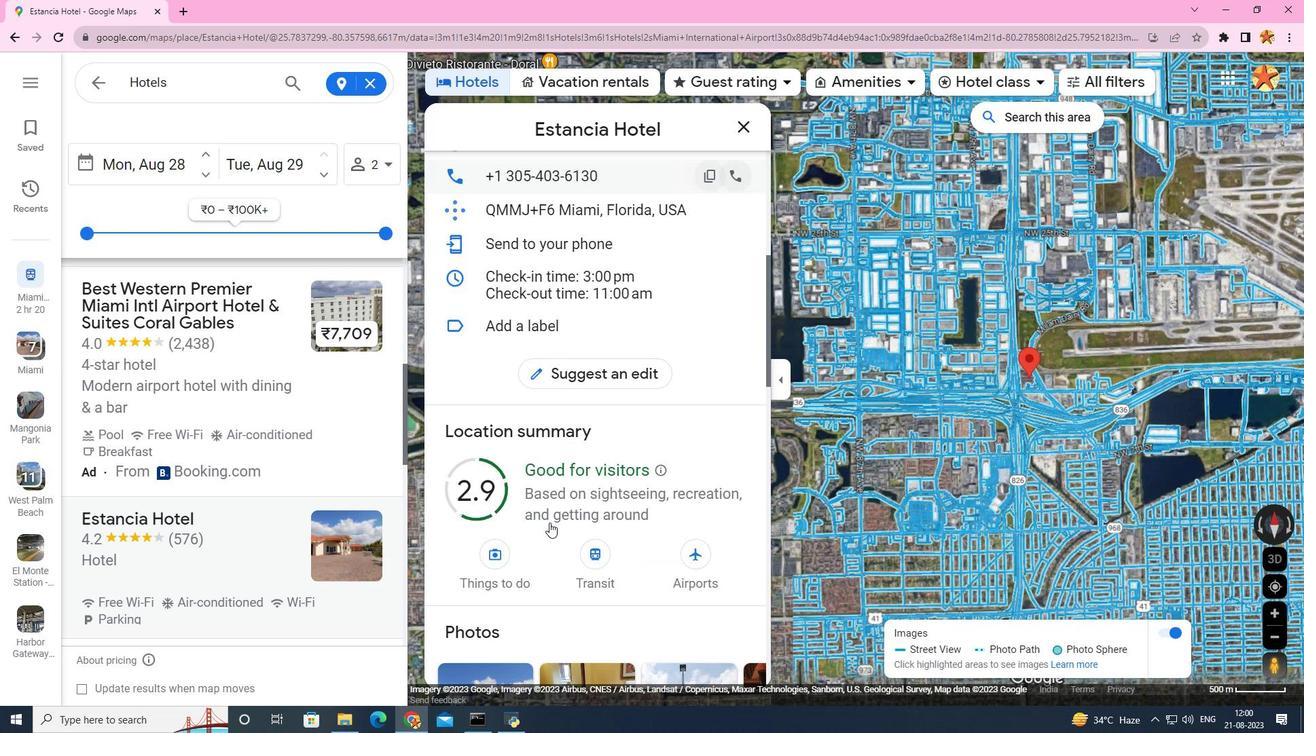 
Action: Mouse scrolled (549, 522) with delta (0, 0)
Screenshot: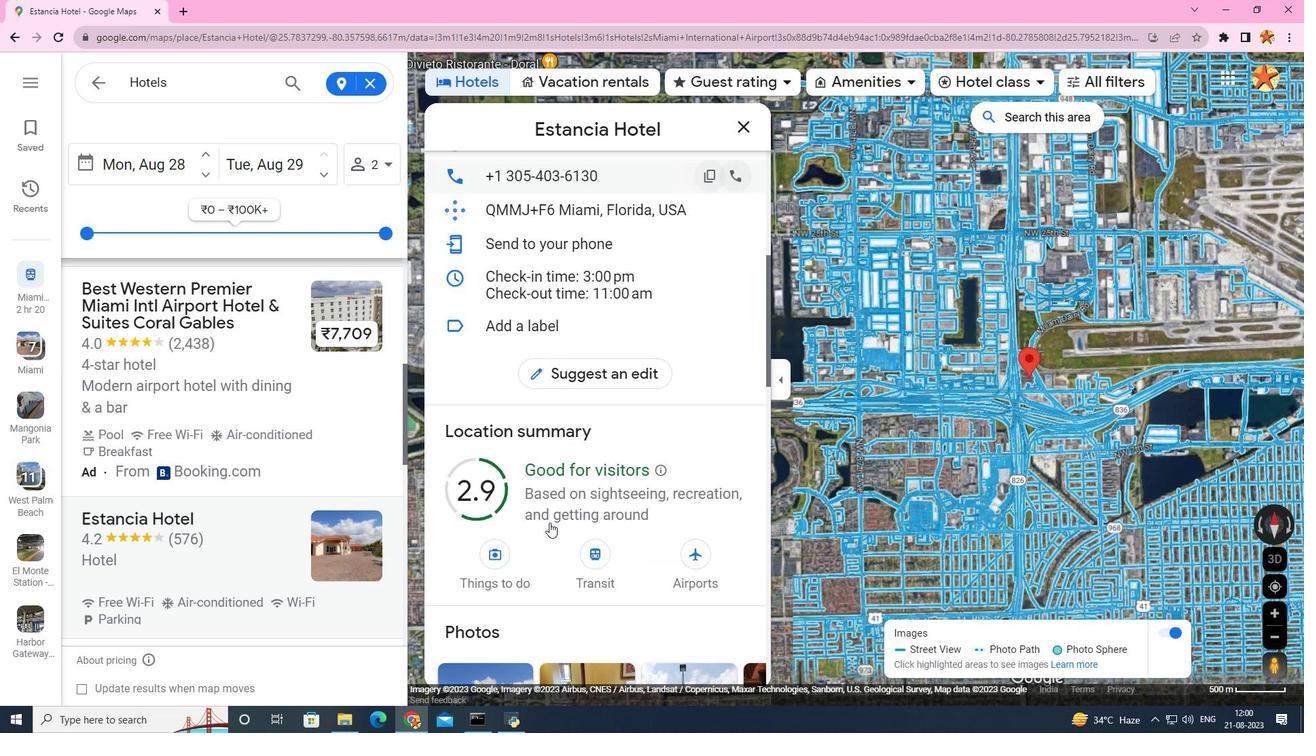
Action: Mouse scrolled (549, 522) with delta (0, 0)
Screenshot: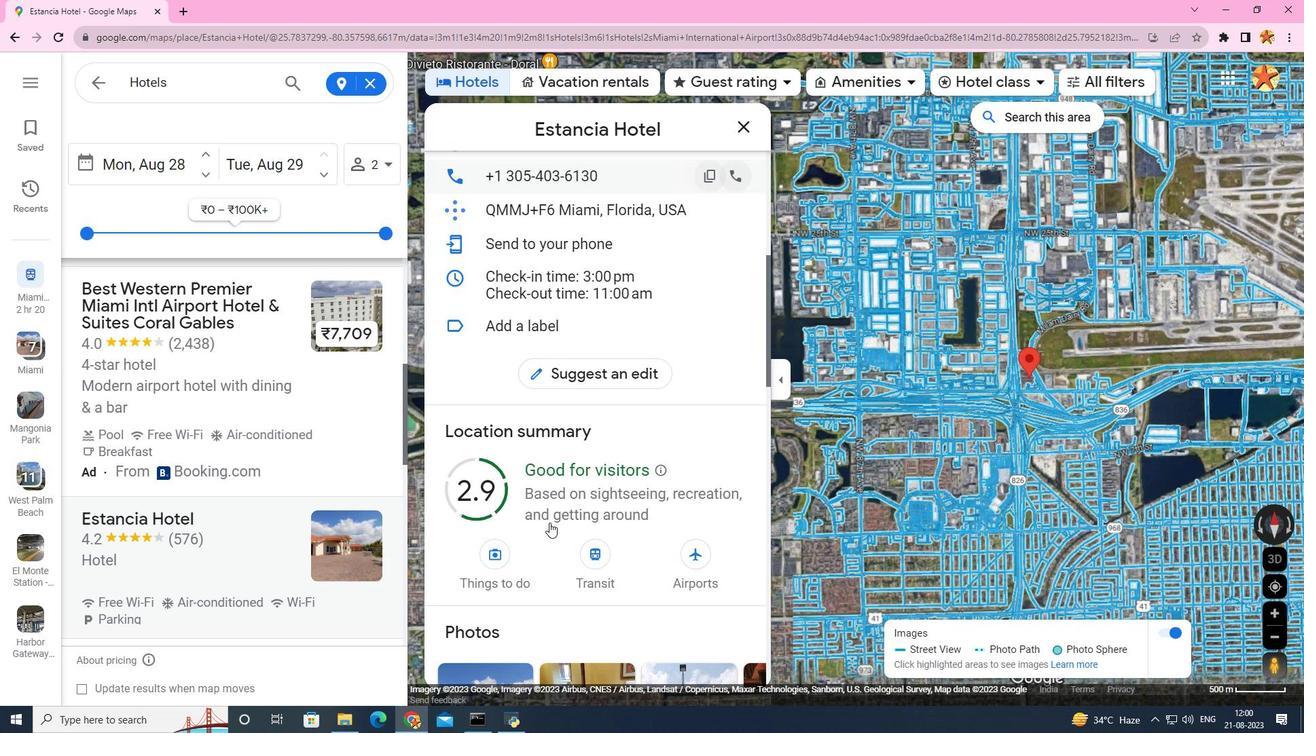 
Action: Mouse scrolled (549, 522) with delta (0, 0)
Screenshot: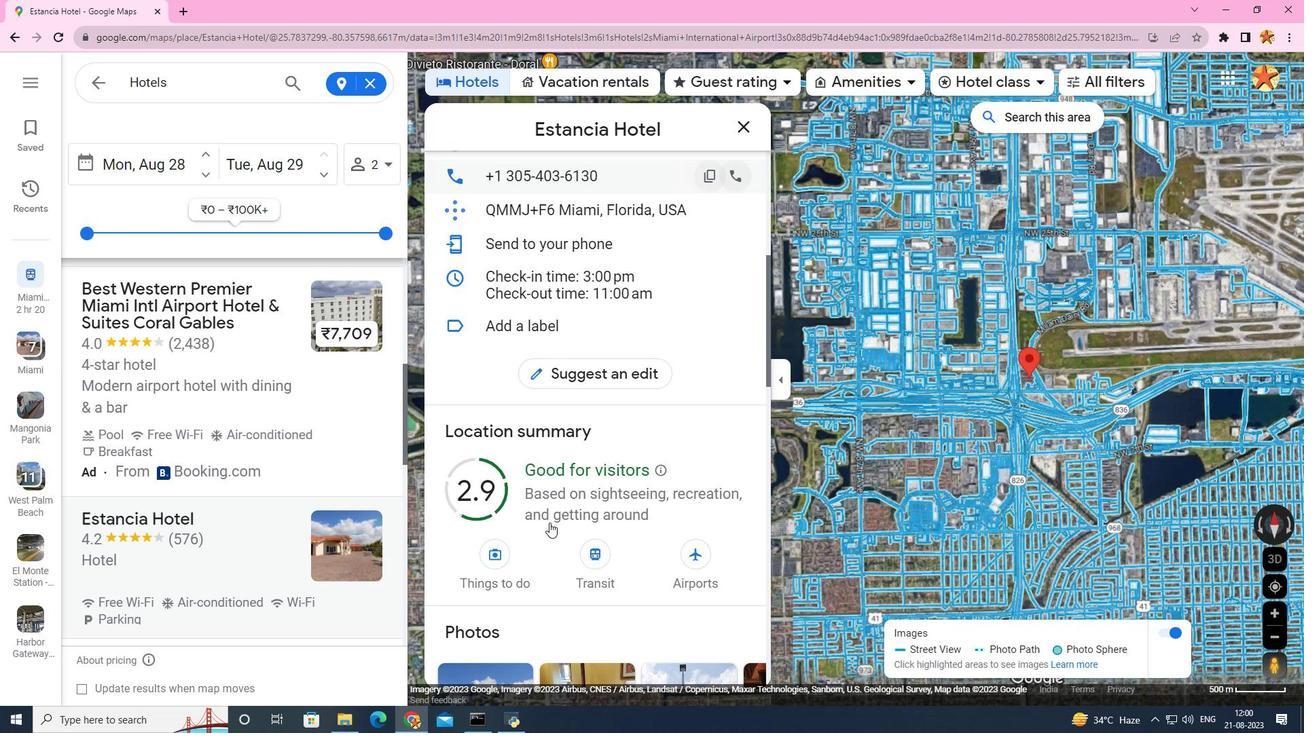
Action: Mouse scrolled (549, 522) with delta (0, 0)
Screenshot: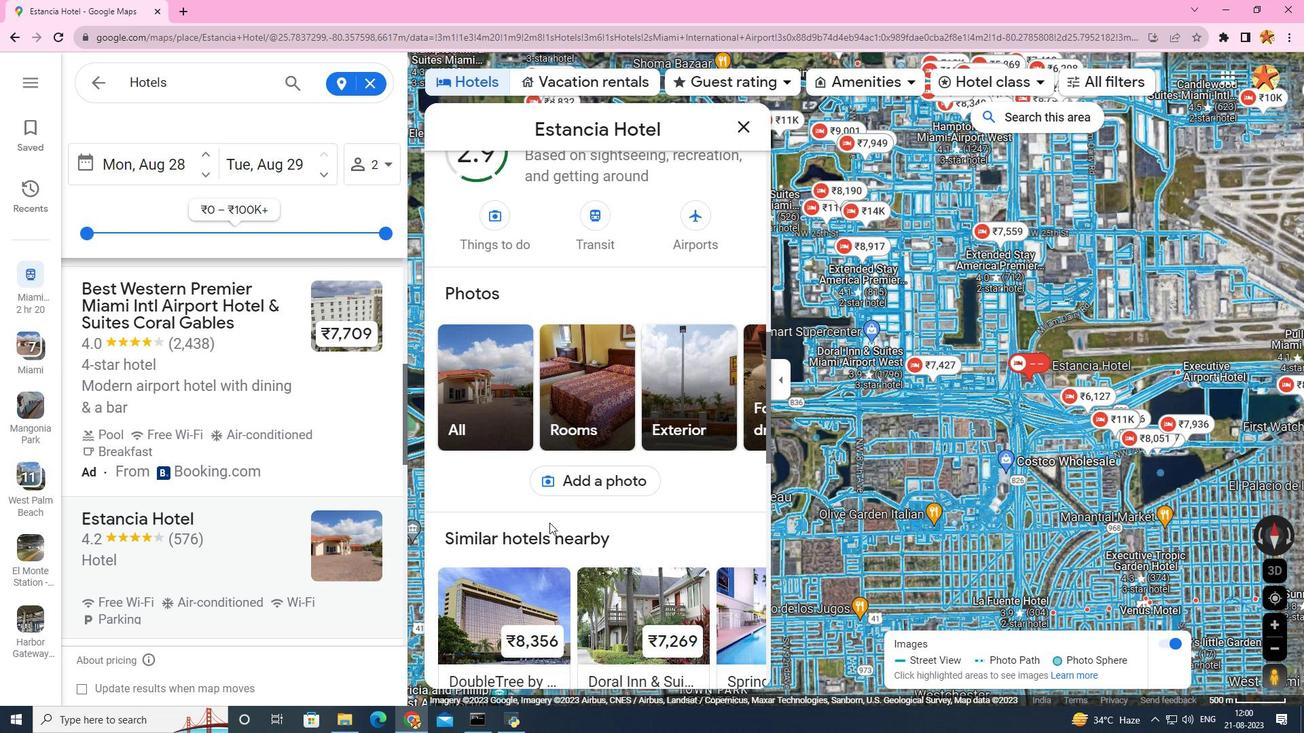 
Action: Mouse scrolled (549, 522) with delta (0, 0)
Screenshot: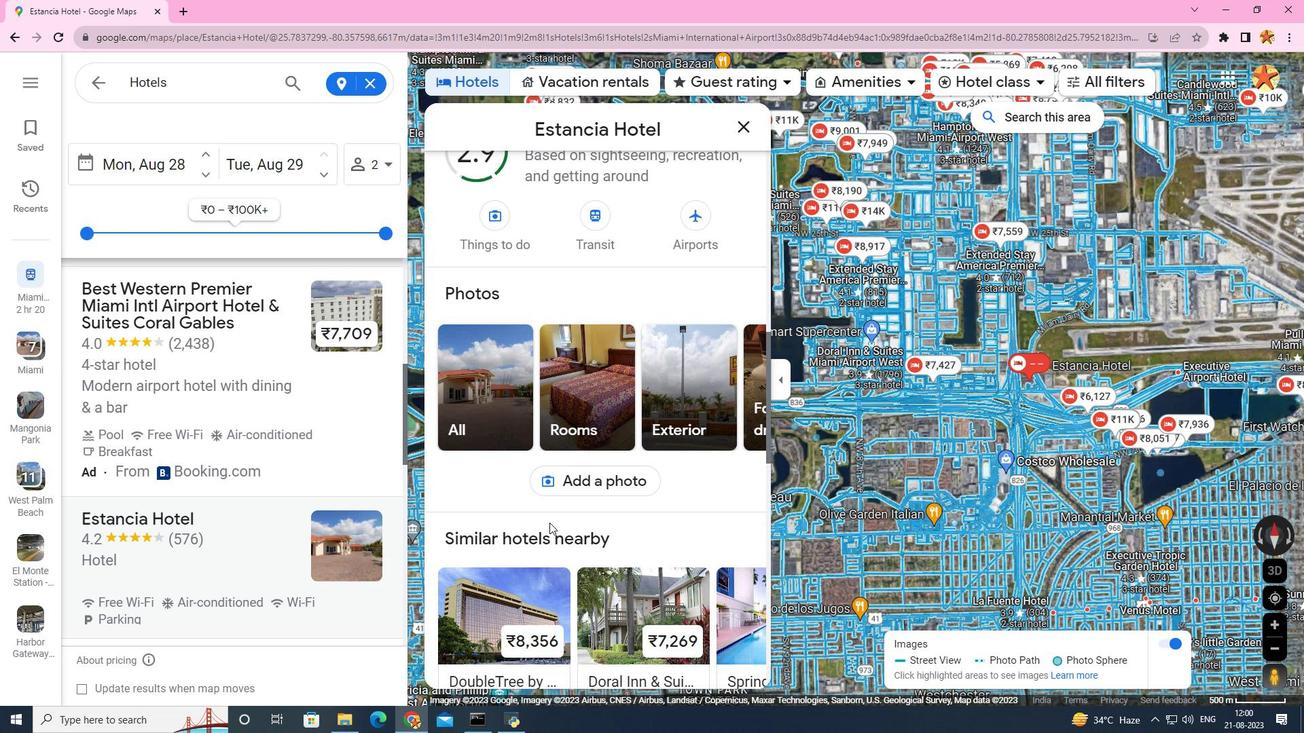 
Action: Mouse scrolled (549, 522) with delta (0, 0)
Screenshot: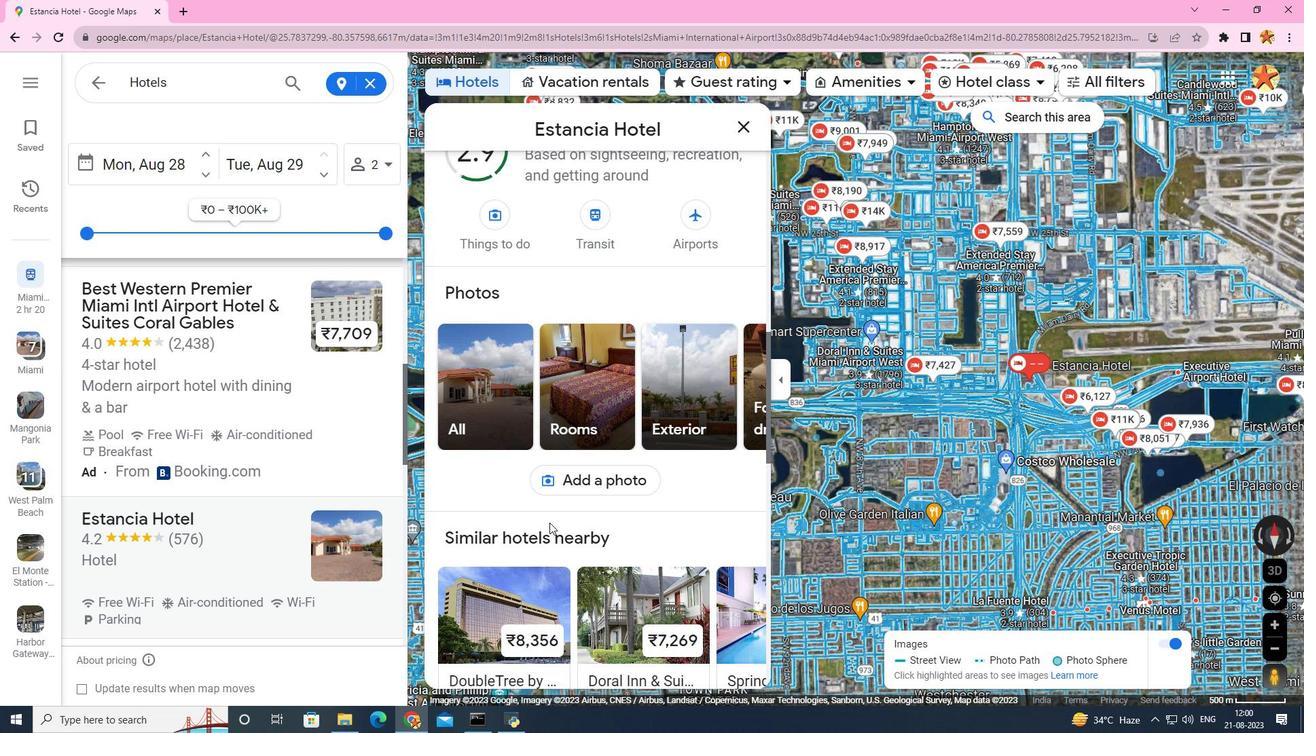 
Action: Mouse scrolled (549, 522) with delta (0, 0)
Screenshot: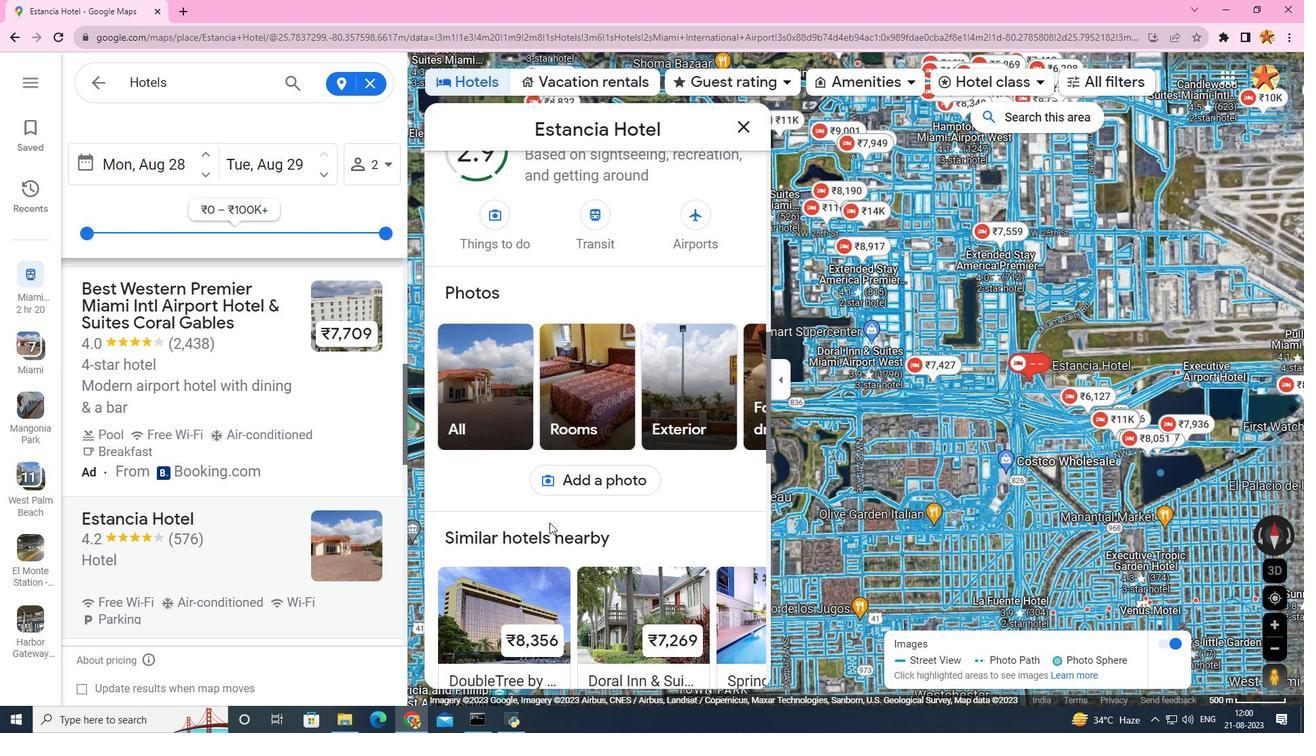 
Action: Mouse scrolled (549, 522) with delta (0, 0)
Screenshot: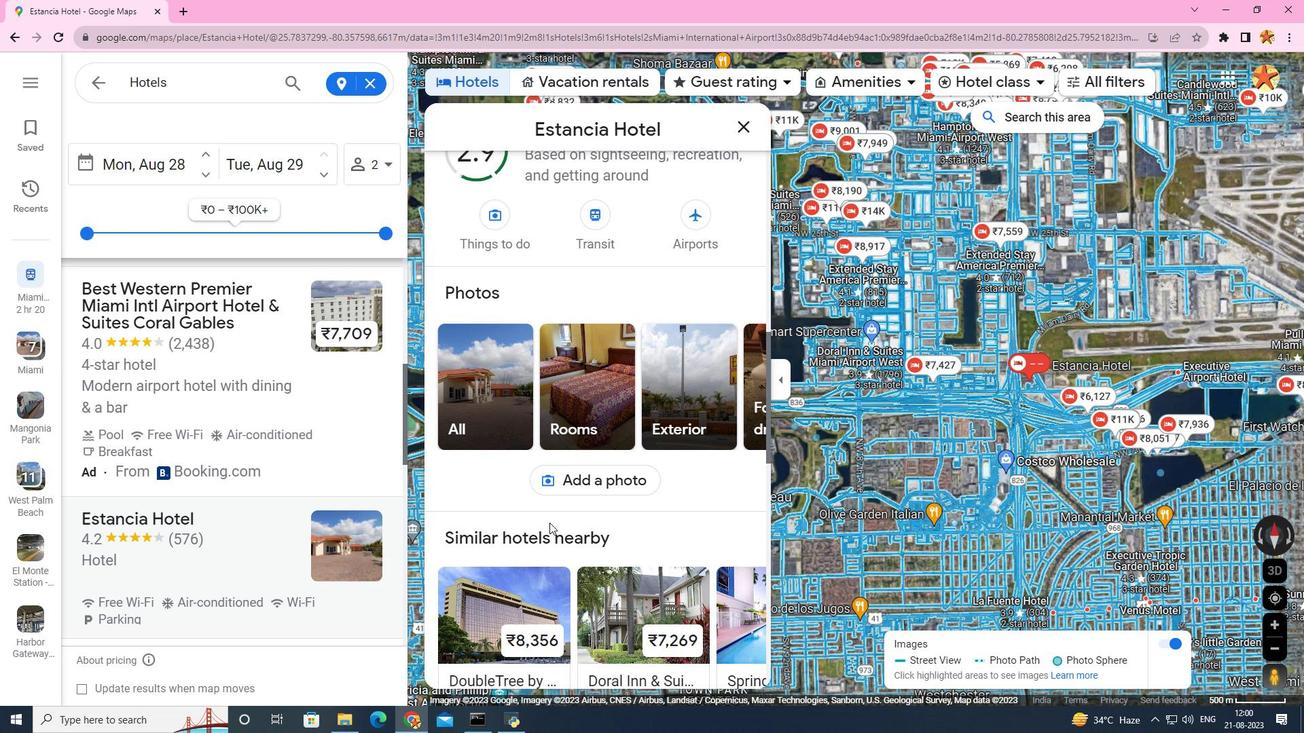 
Action: Mouse scrolled (549, 522) with delta (0, 0)
Screenshot: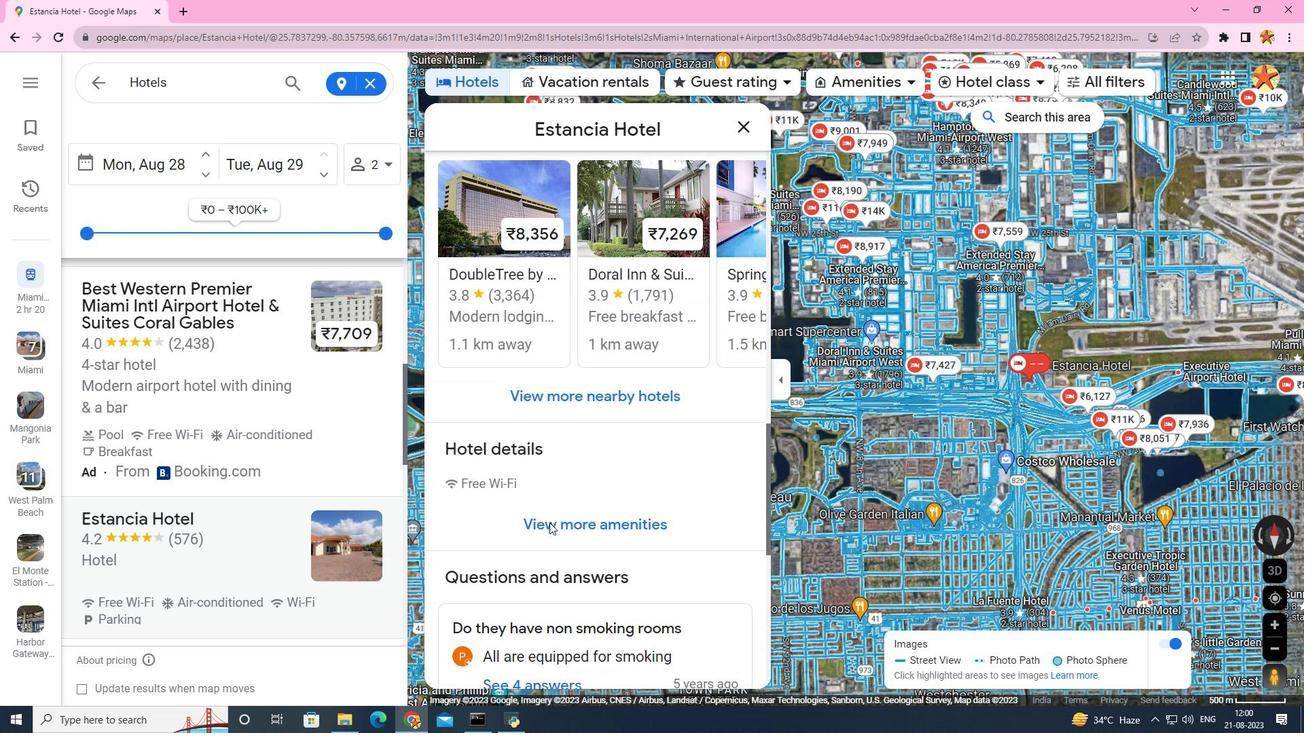
Action: Mouse scrolled (549, 522) with delta (0, 0)
Screenshot: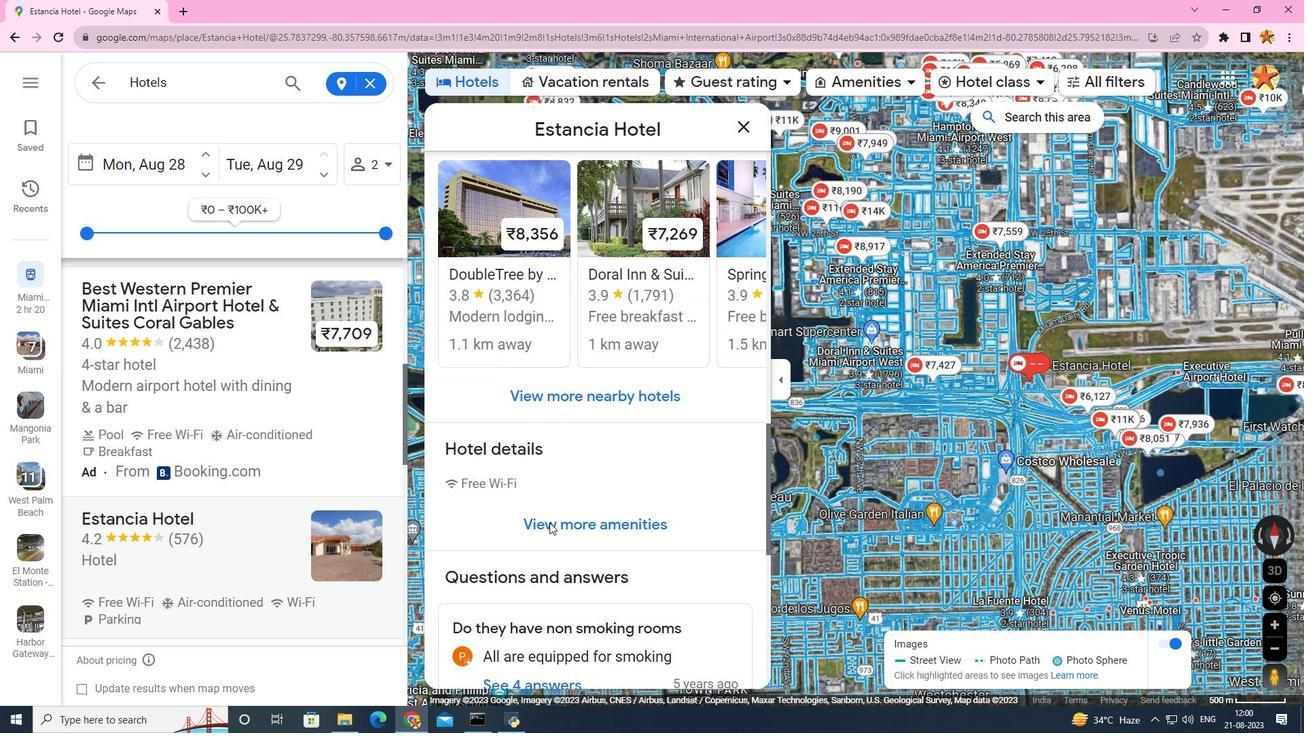 
Action: Mouse scrolled (549, 522) with delta (0, 0)
Screenshot: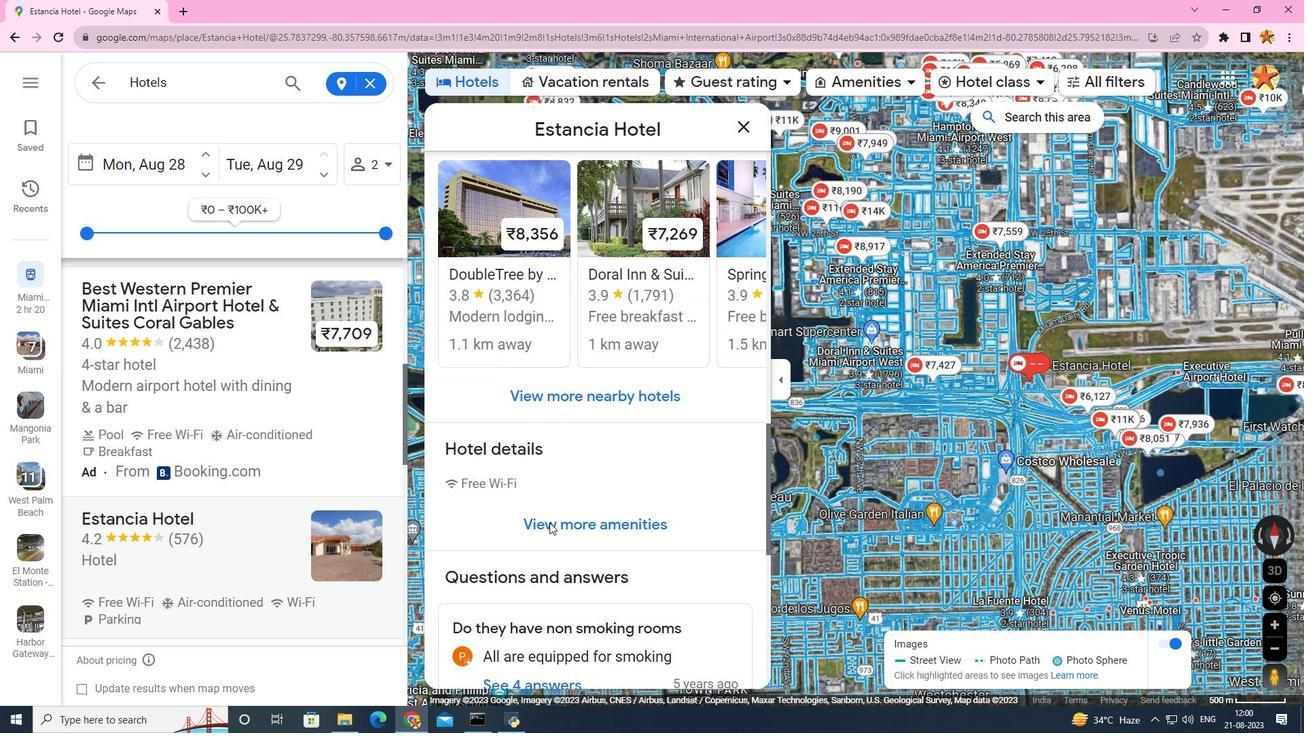 
Action: Mouse scrolled (549, 522) with delta (0, 0)
Screenshot: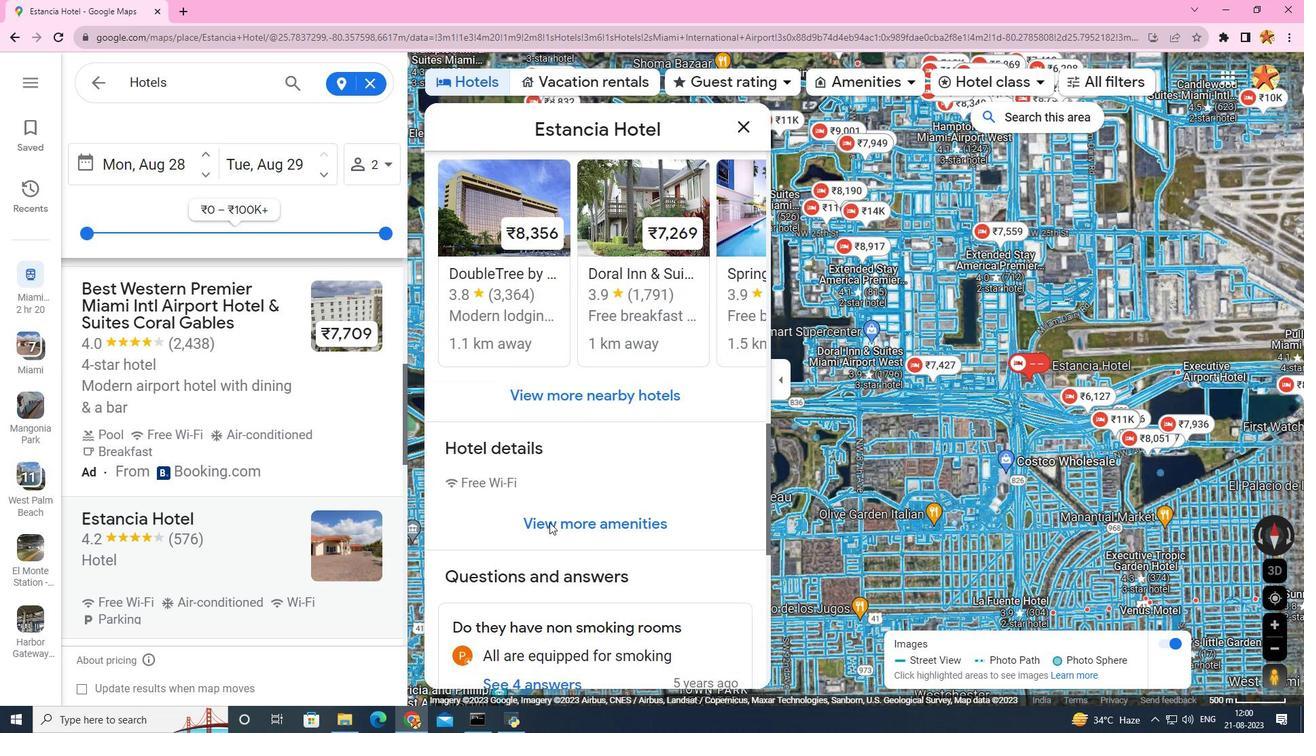 
Action: Mouse scrolled (549, 522) with delta (0, 0)
Screenshot: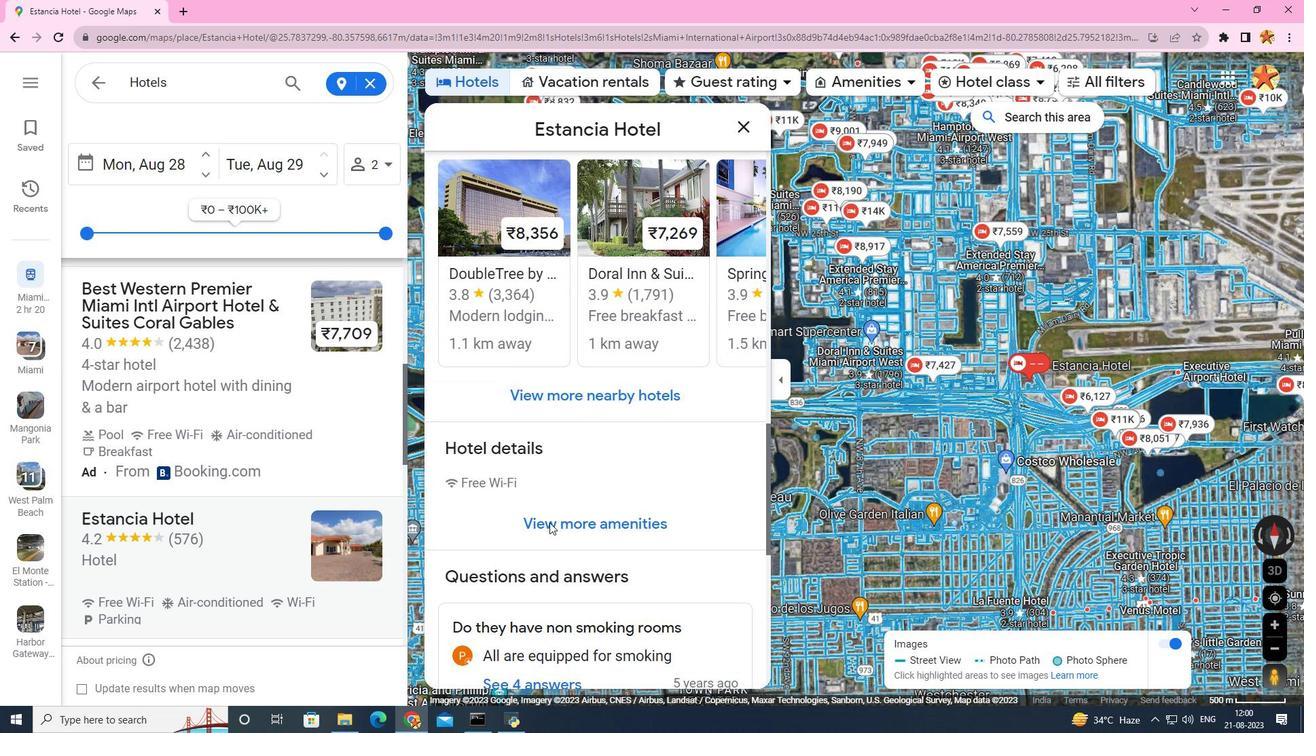 
Action: Mouse scrolled (549, 522) with delta (0, 0)
Screenshot: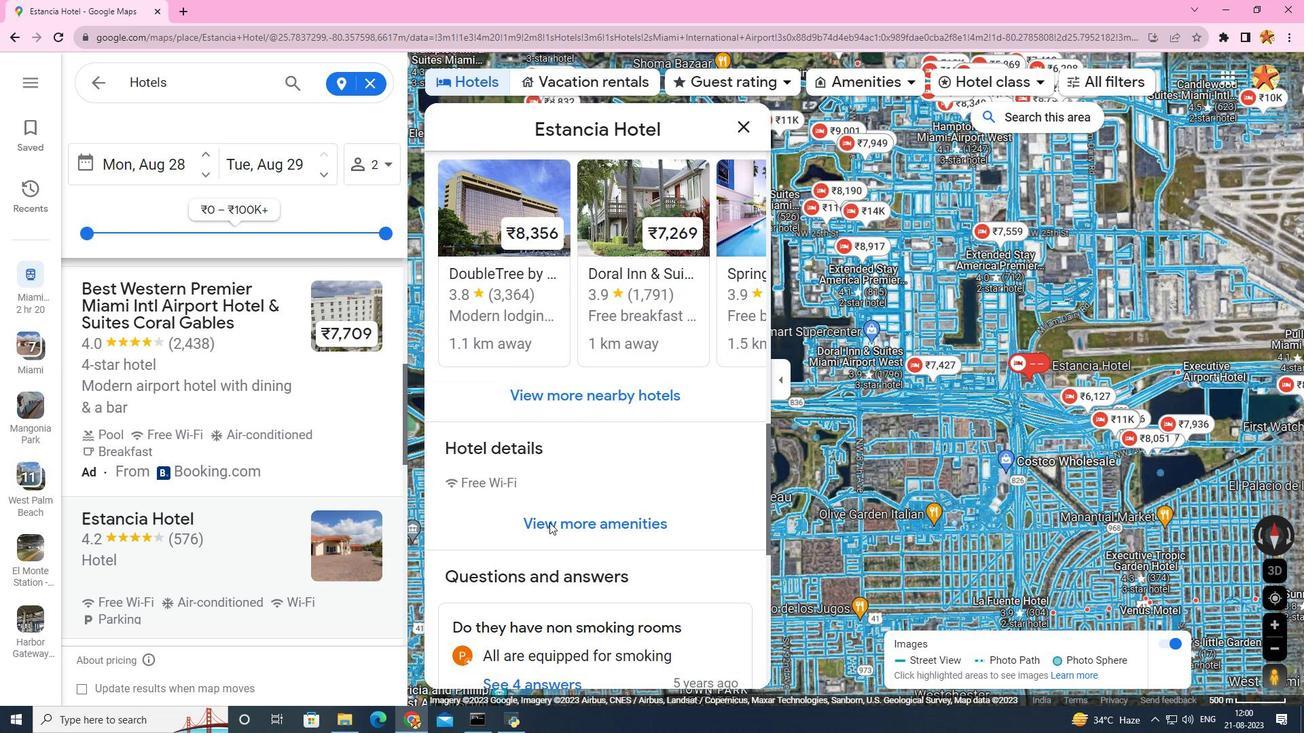 
Action: Mouse scrolled (549, 522) with delta (0, 0)
Screenshot: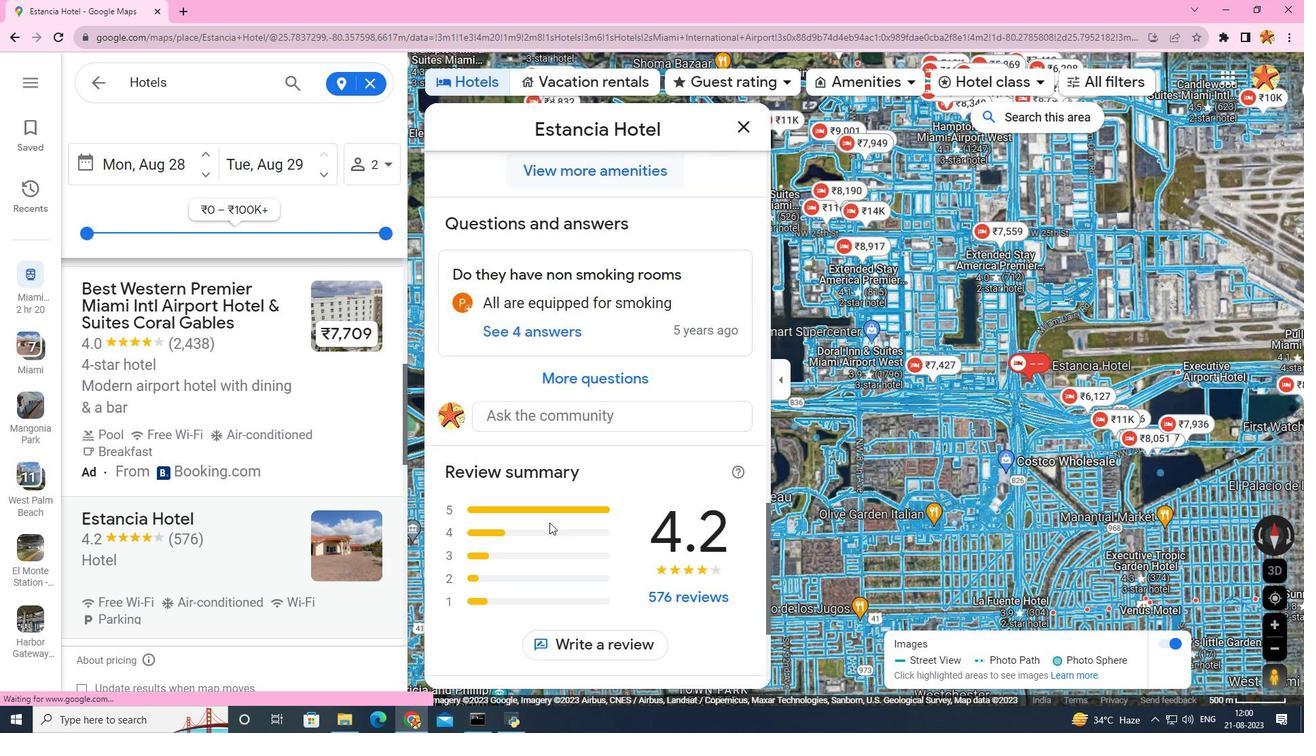 
Action: Mouse scrolled (549, 522) with delta (0, 0)
Screenshot: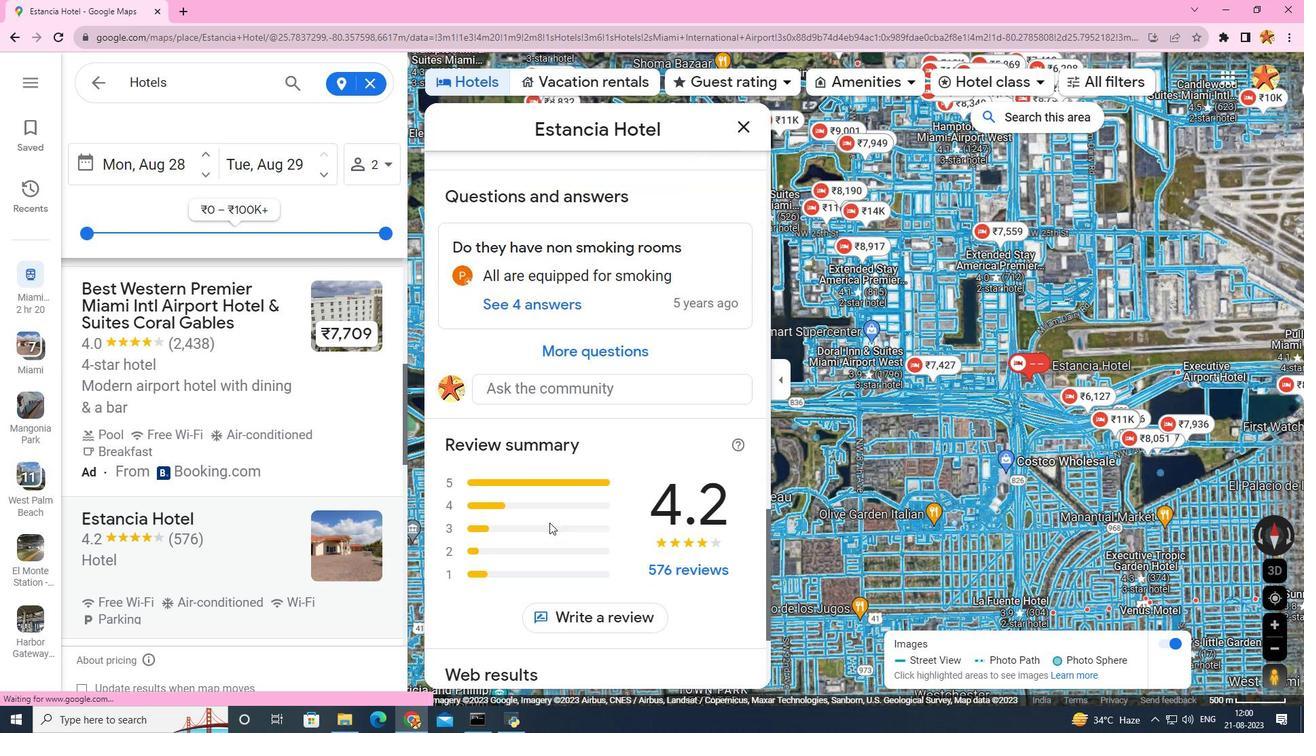 
Action: Mouse scrolled (549, 522) with delta (0, 0)
Screenshot: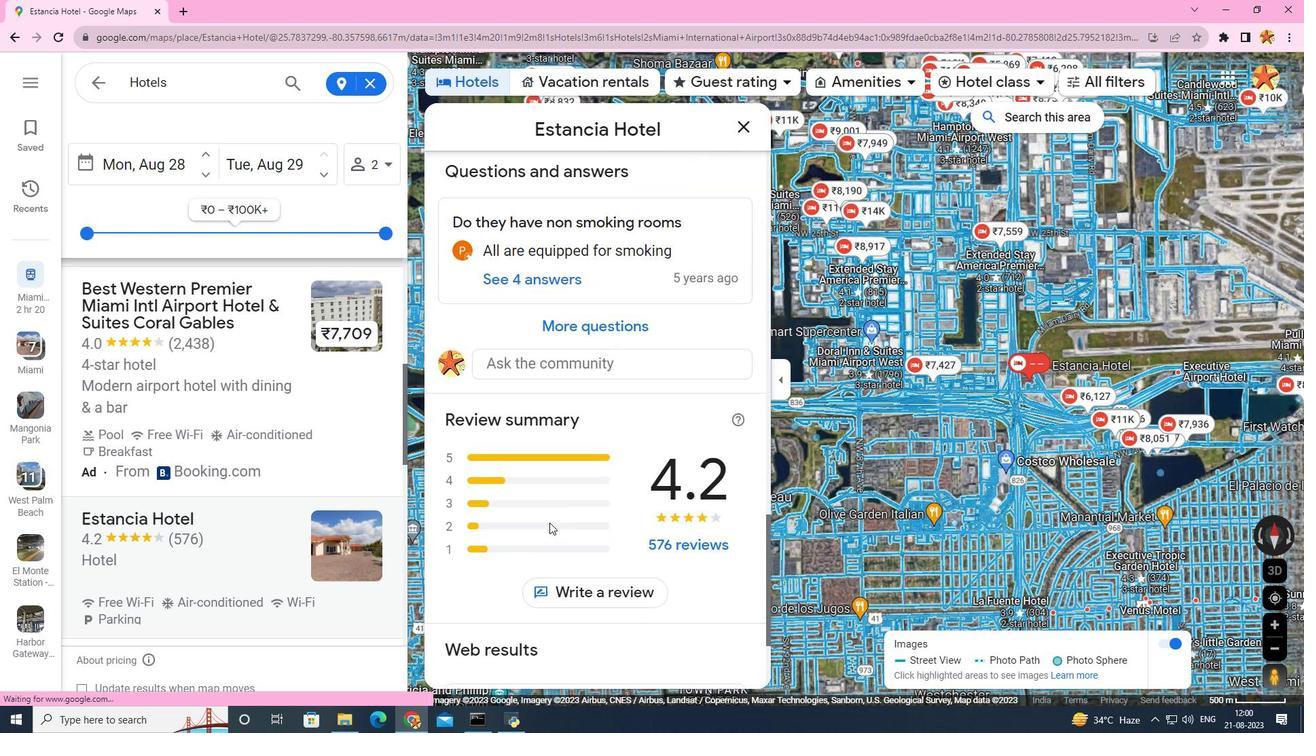 
Action: Mouse scrolled (549, 522) with delta (0, 0)
Screenshot: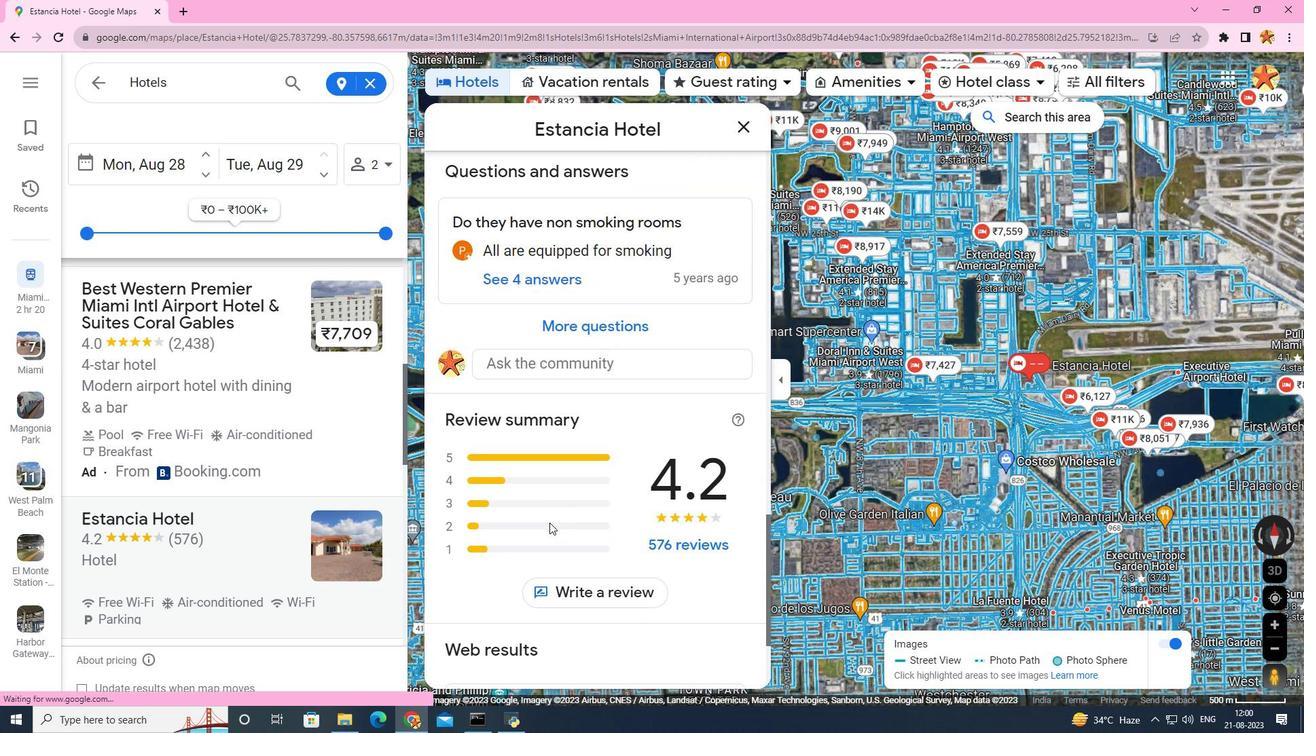 
Action: Mouse scrolled (549, 522) with delta (0, 0)
Screenshot: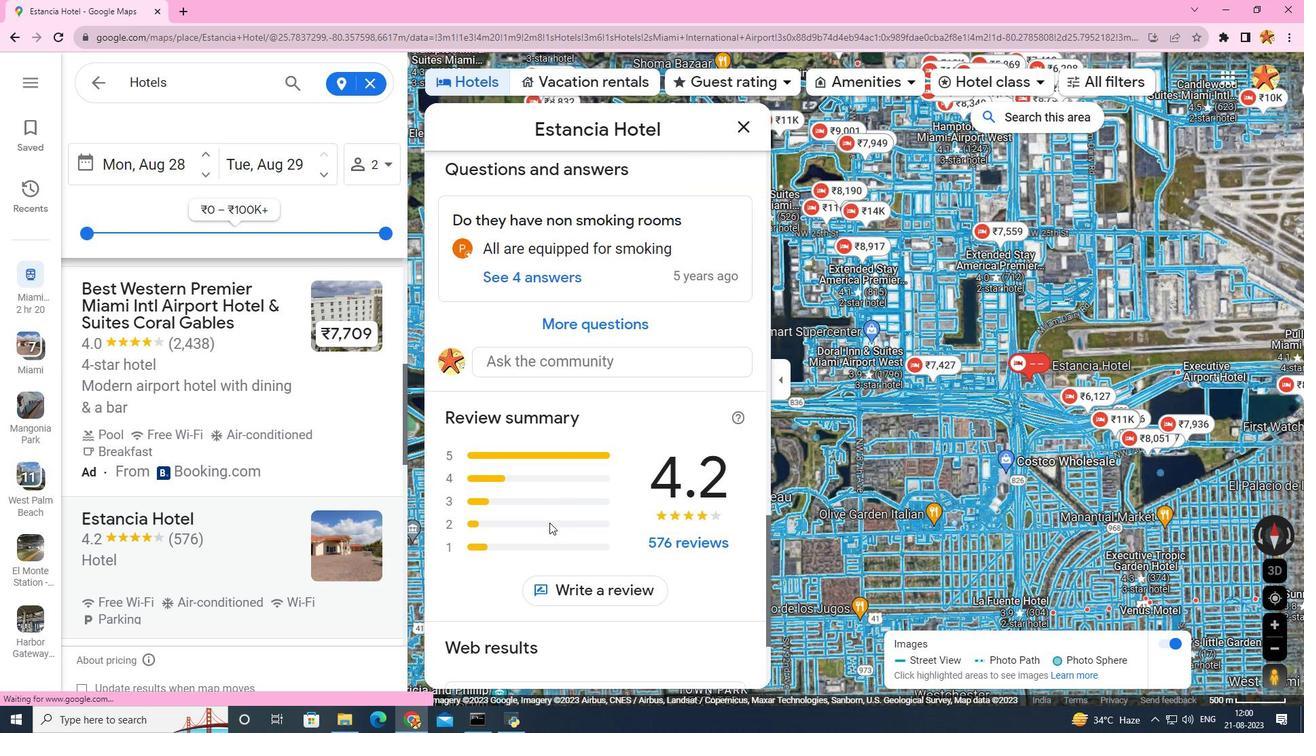 
Action: Mouse scrolled (549, 522) with delta (0, 0)
Screenshot: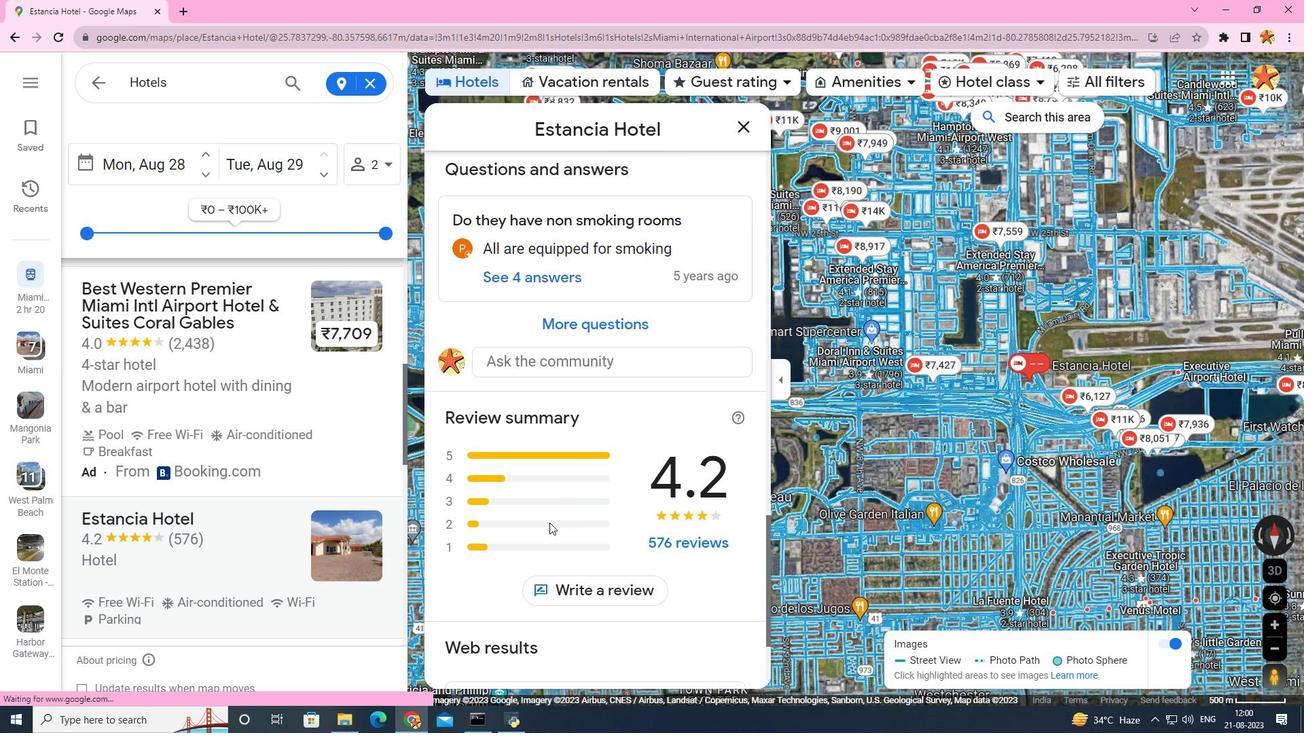 
Action: Mouse scrolled (549, 522) with delta (0, 0)
Screenshot: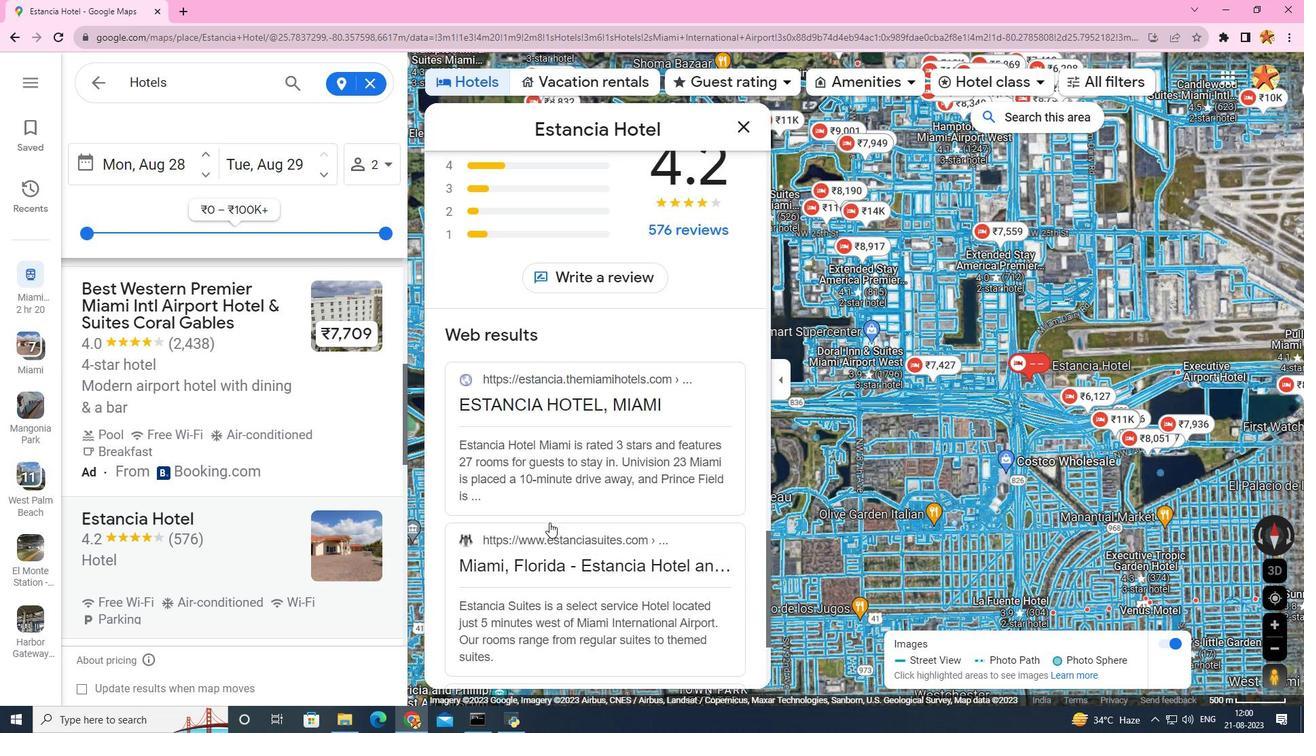 
Action: Mouse scrolled (549, 522) with delta (0, 0)
Screenshot: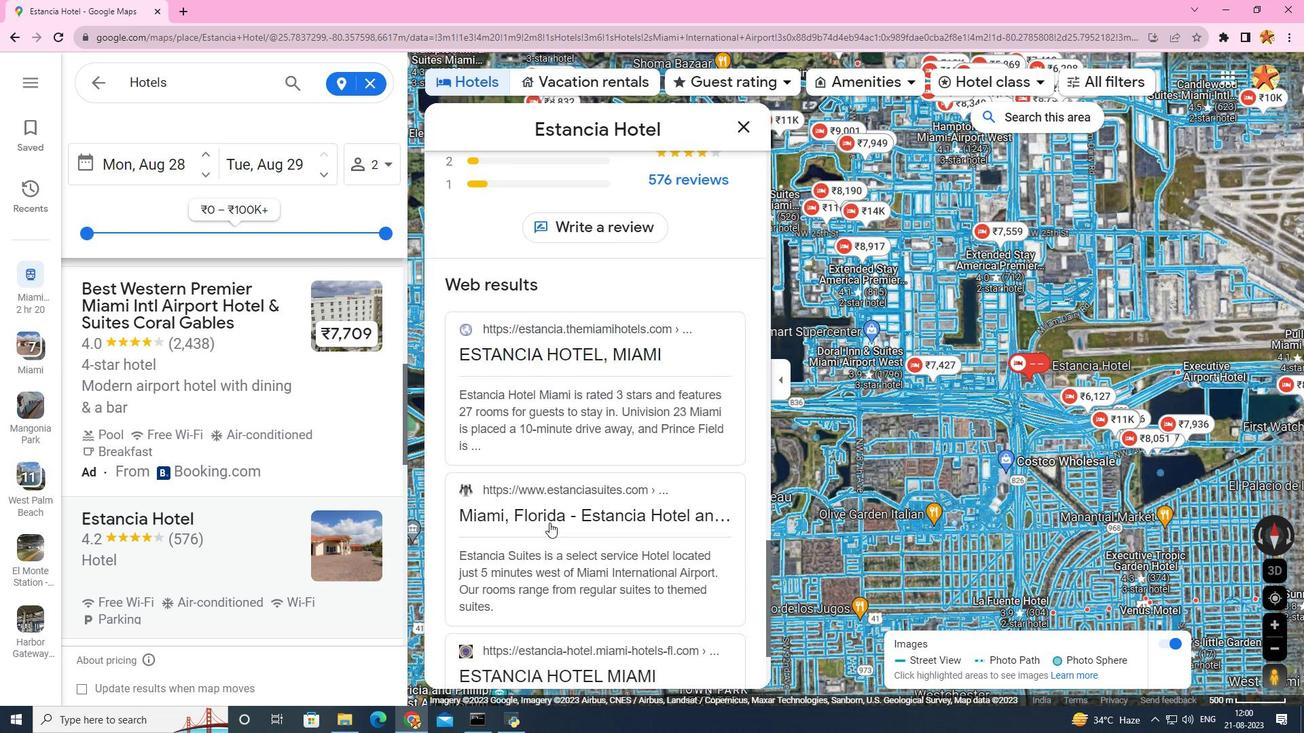 
Action: Mouse scrolled (549, 522) with delta (0, 0)
Screenshot: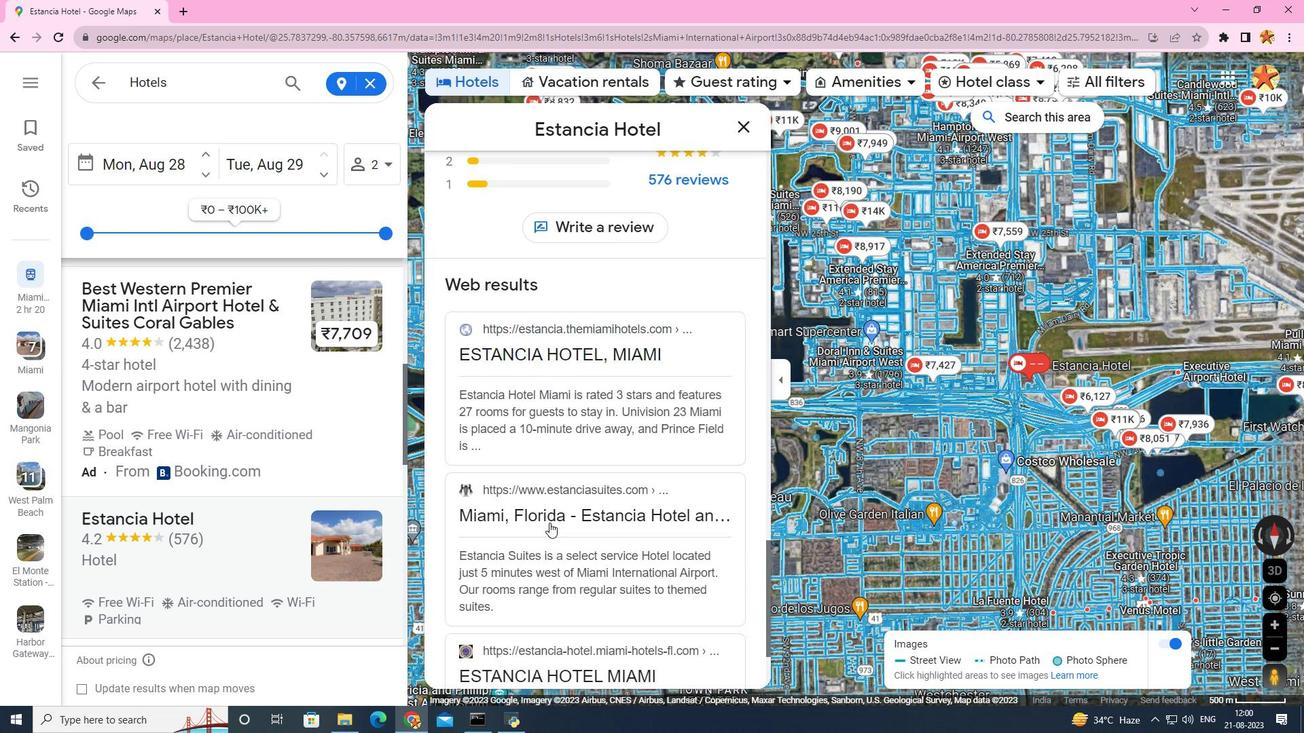 
Action: Mouse scrolled (549, 522) with delta (0, 0)
Screenshot: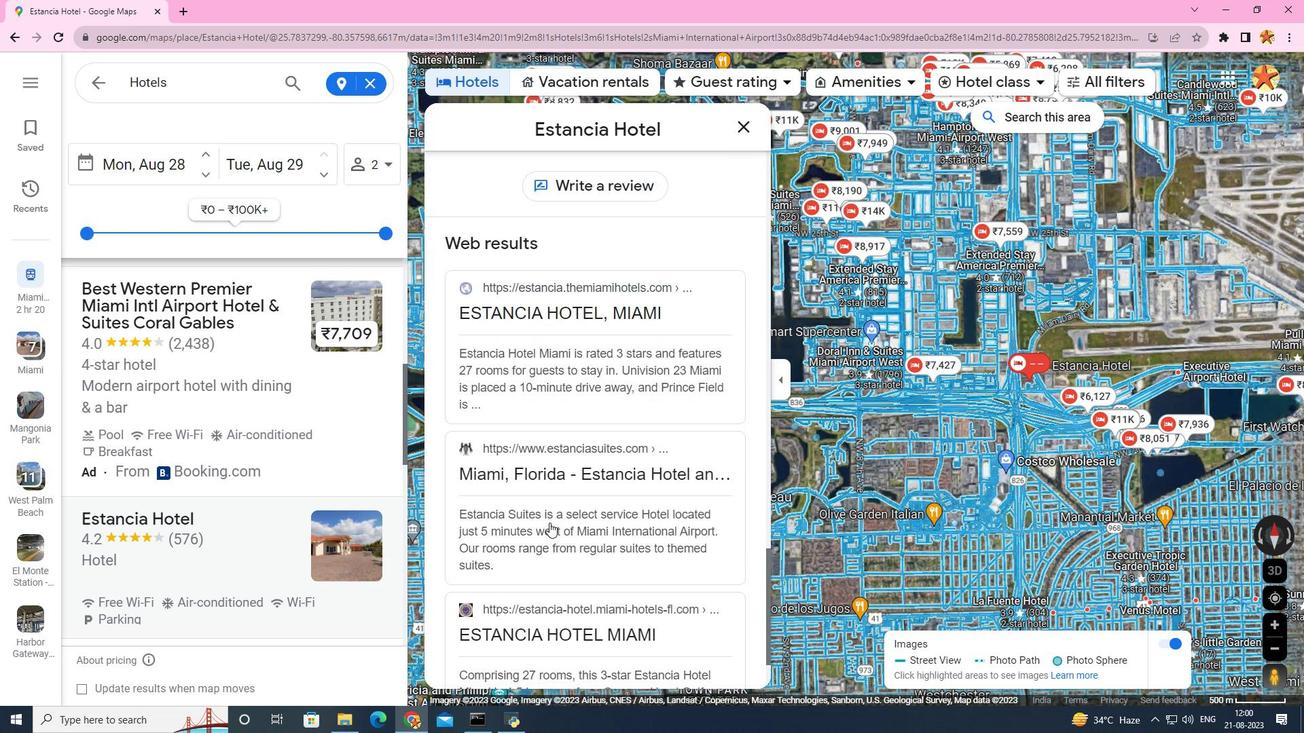 
Action: Mouse scrolled (549, 522) with delta (0, 0)
Screenshot: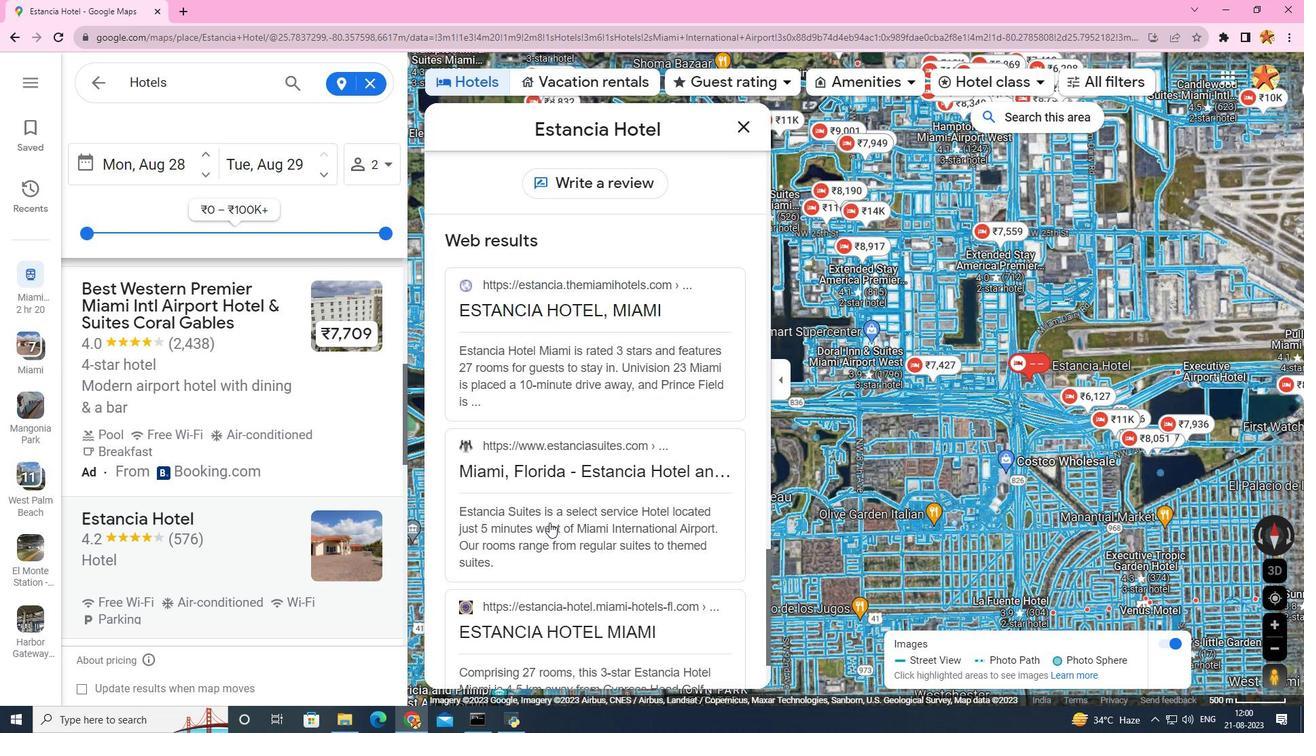 
Action: Mouse scrolled (549, 522) with delta (0, 0)
Screenshot: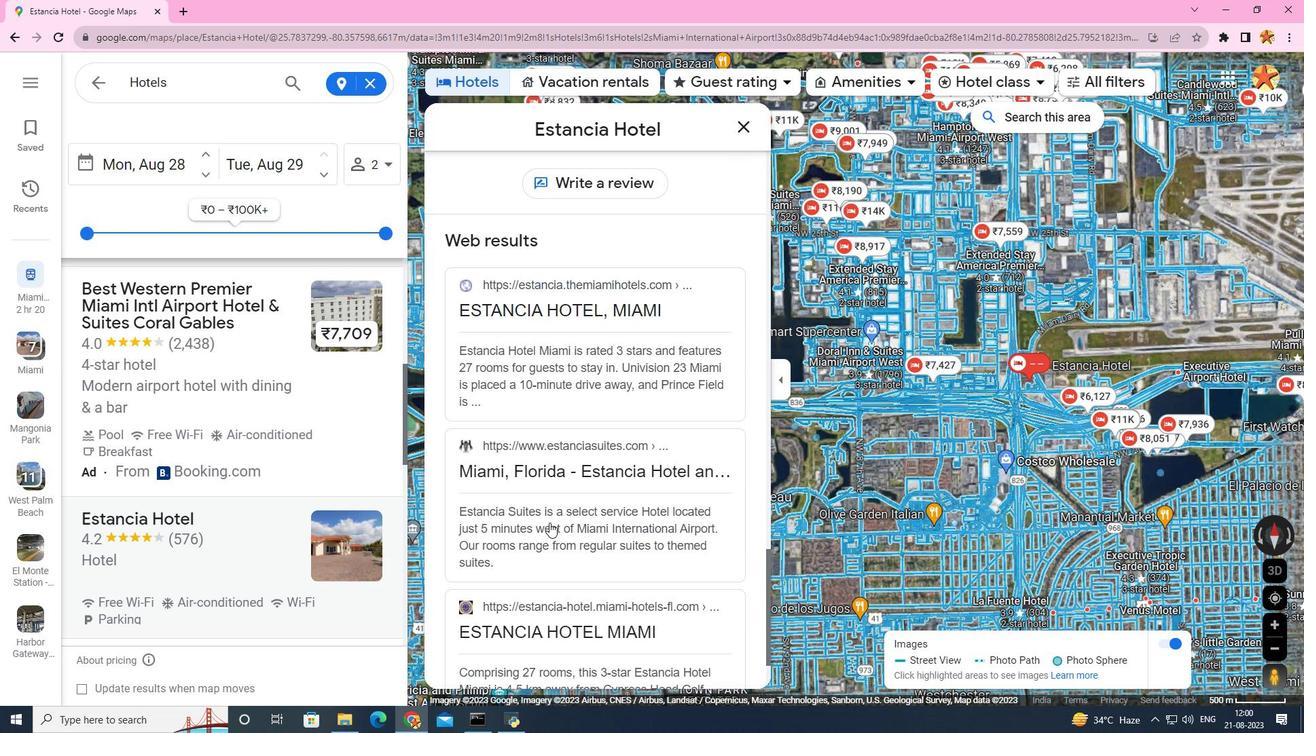 
Action: Mouse scrolled (549, 522) with delta (0, 0)
Screenshot: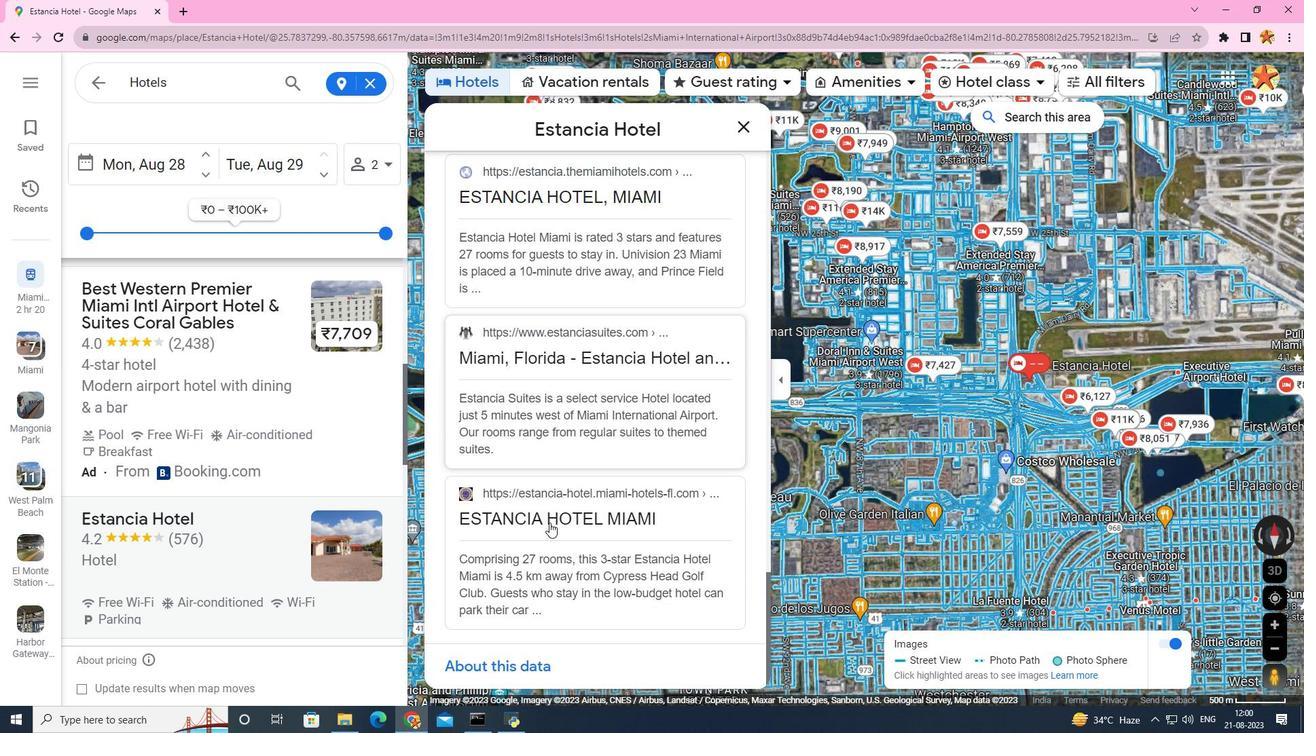 
Action: Mouse scrolled (549, 522) with delta (0, 0)
Screenshot: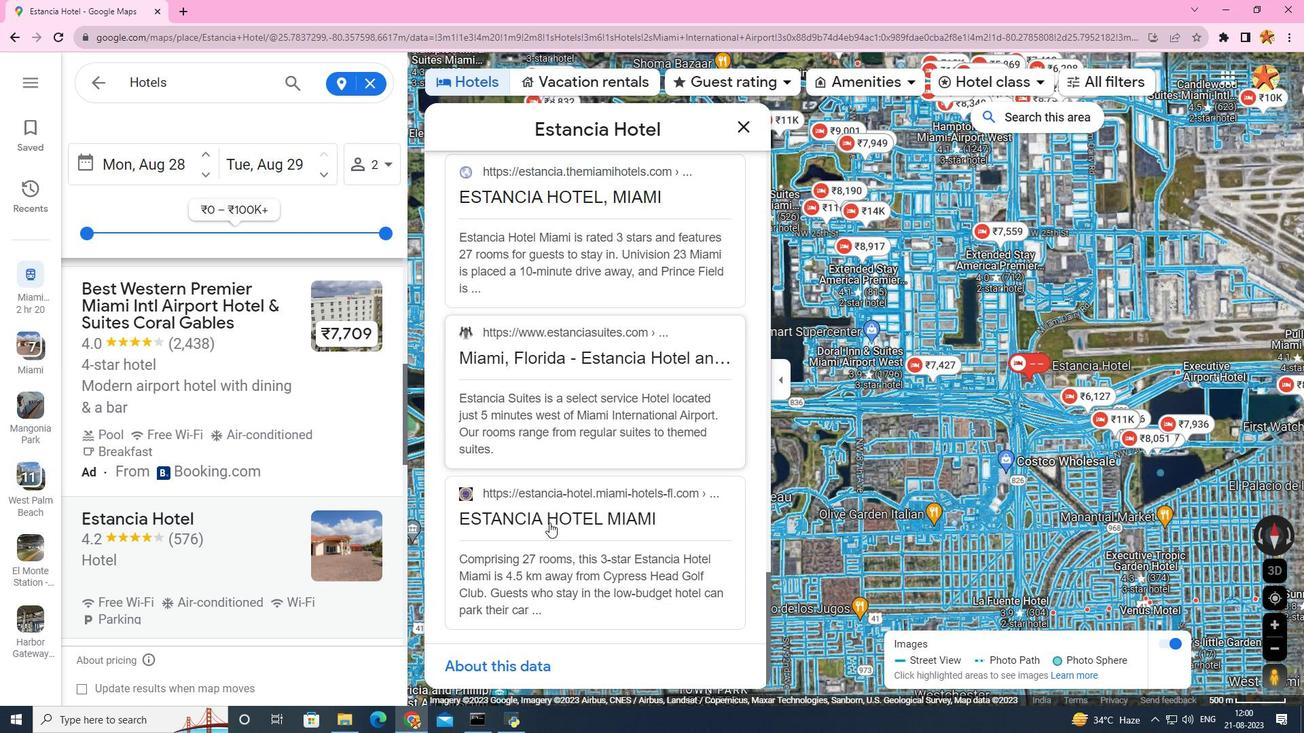 
Action: Mouse scrolled (549, 522) with delta (0, 0)
Screenshot: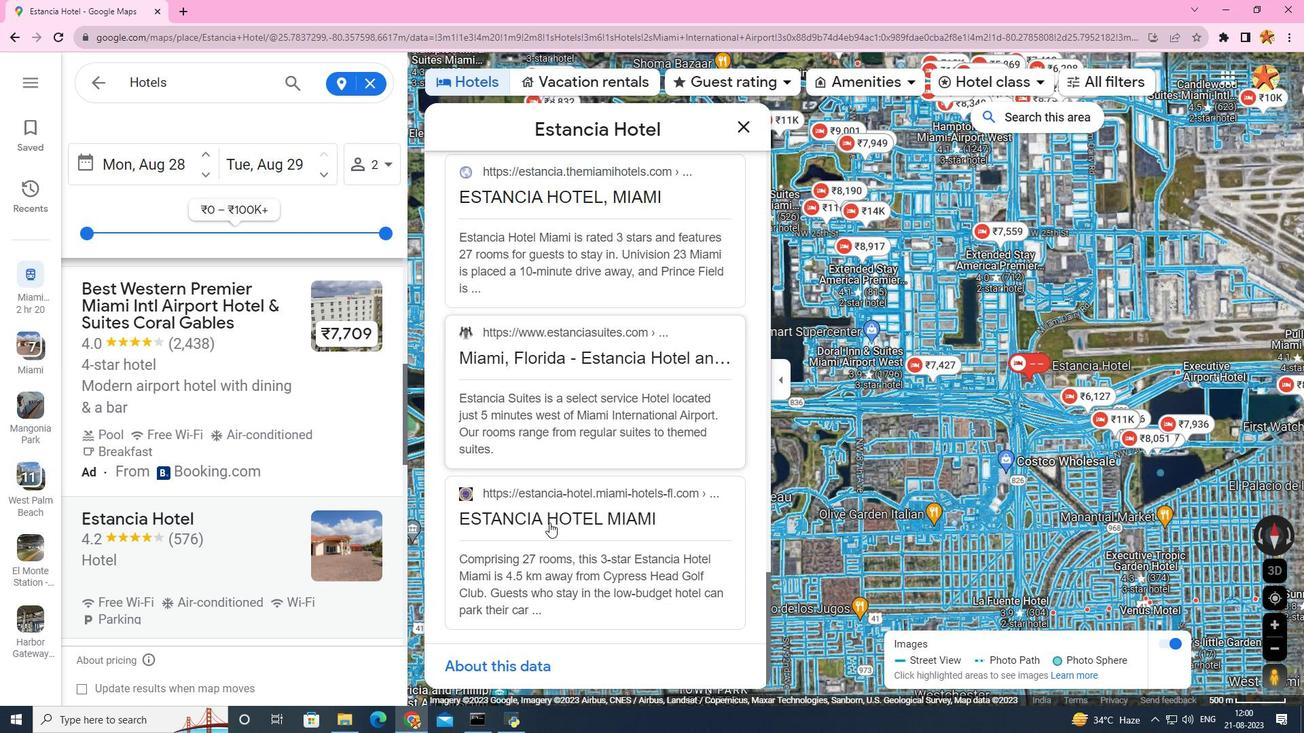 
Action: Mouse scrolled (549, 522) with delta (0, 0)
Screenshot: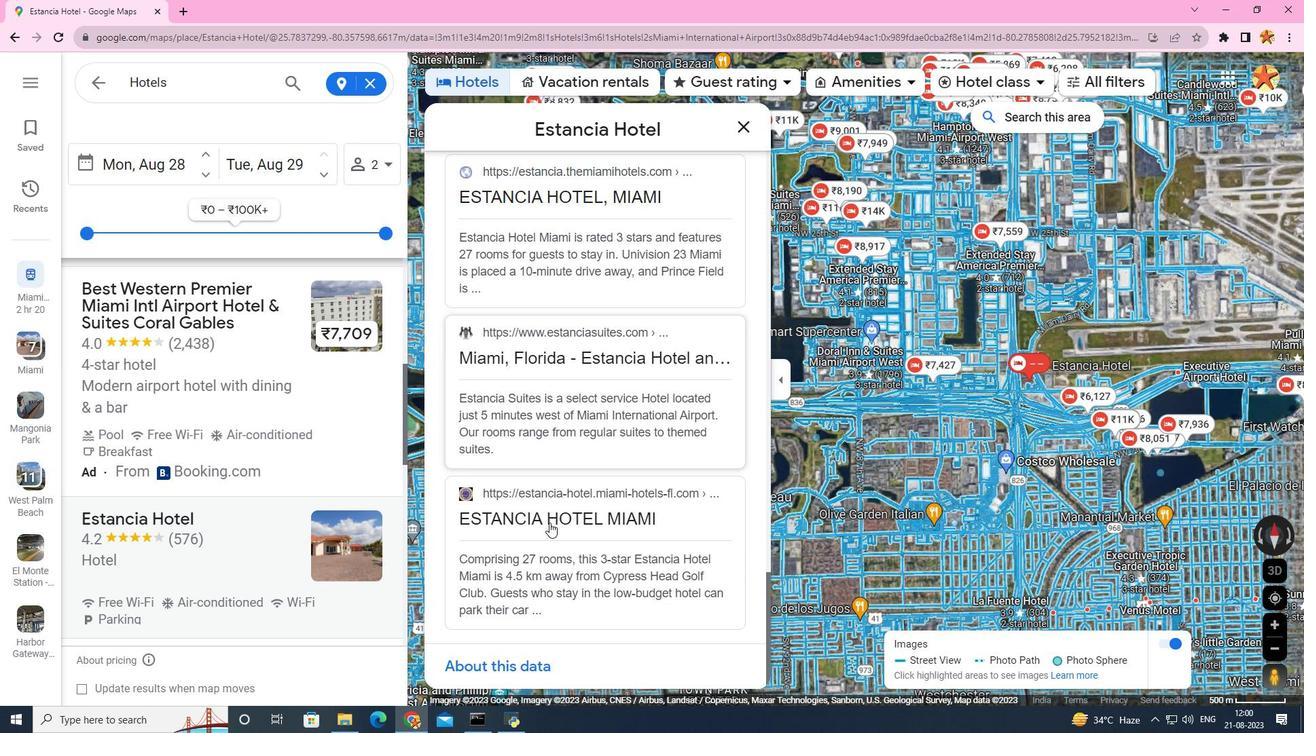 
Action: Mouse scrolled (549, 522) with delta (0, 0)
Screenshot: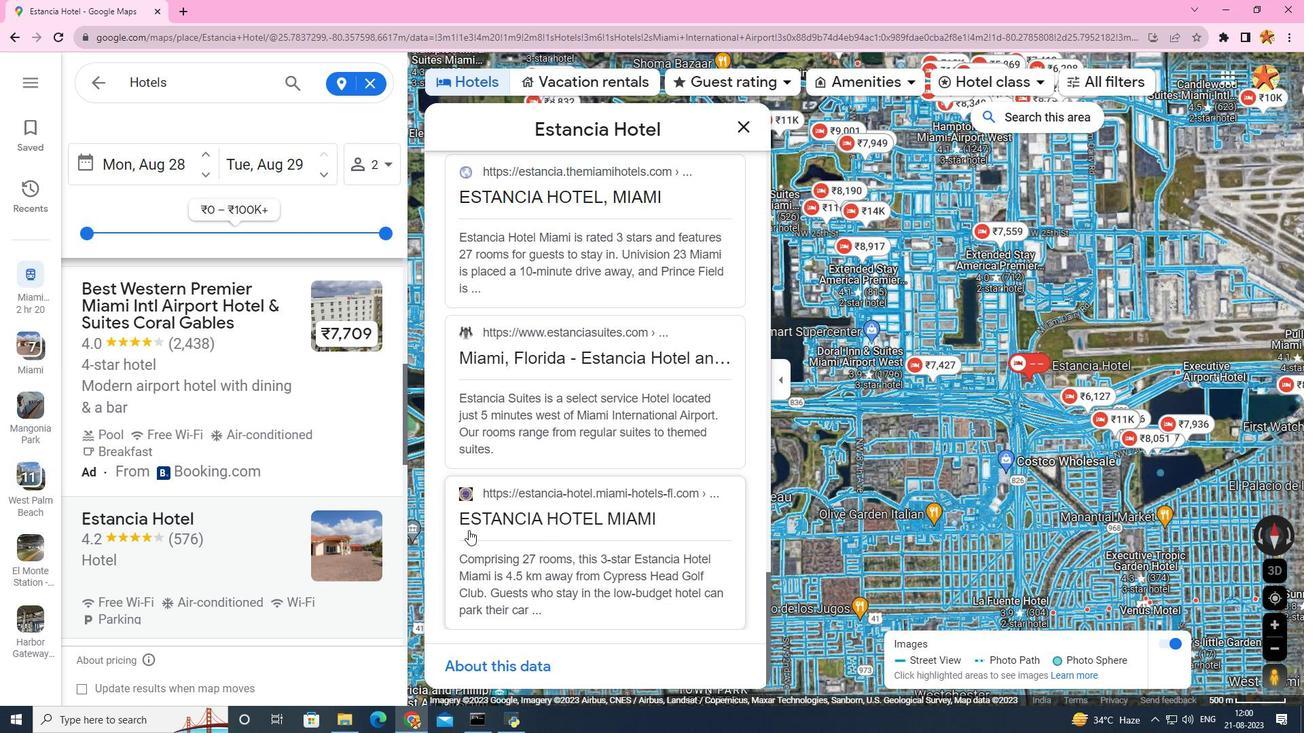 
Action: Mouse scrolled (549, 522) with delta (0, 0)
Screenshot: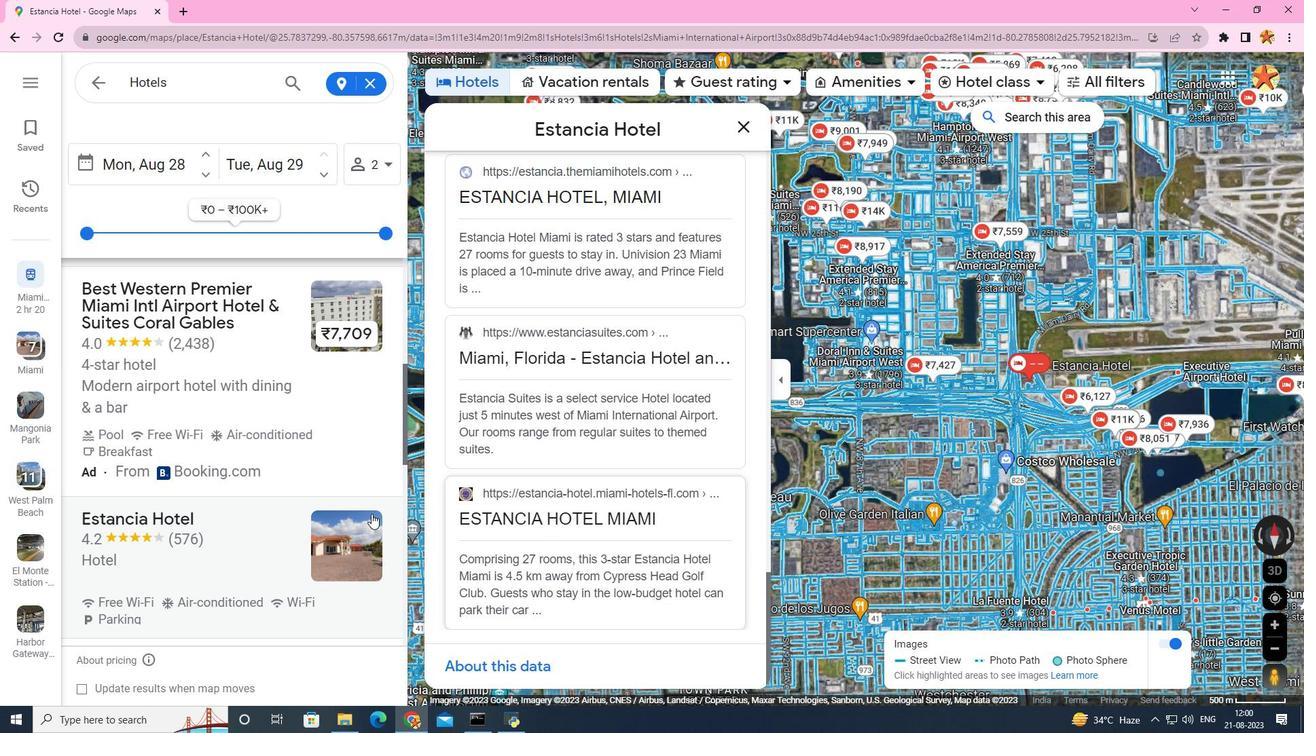 
Action: Mouse moved to (240, 557)
Screenshot: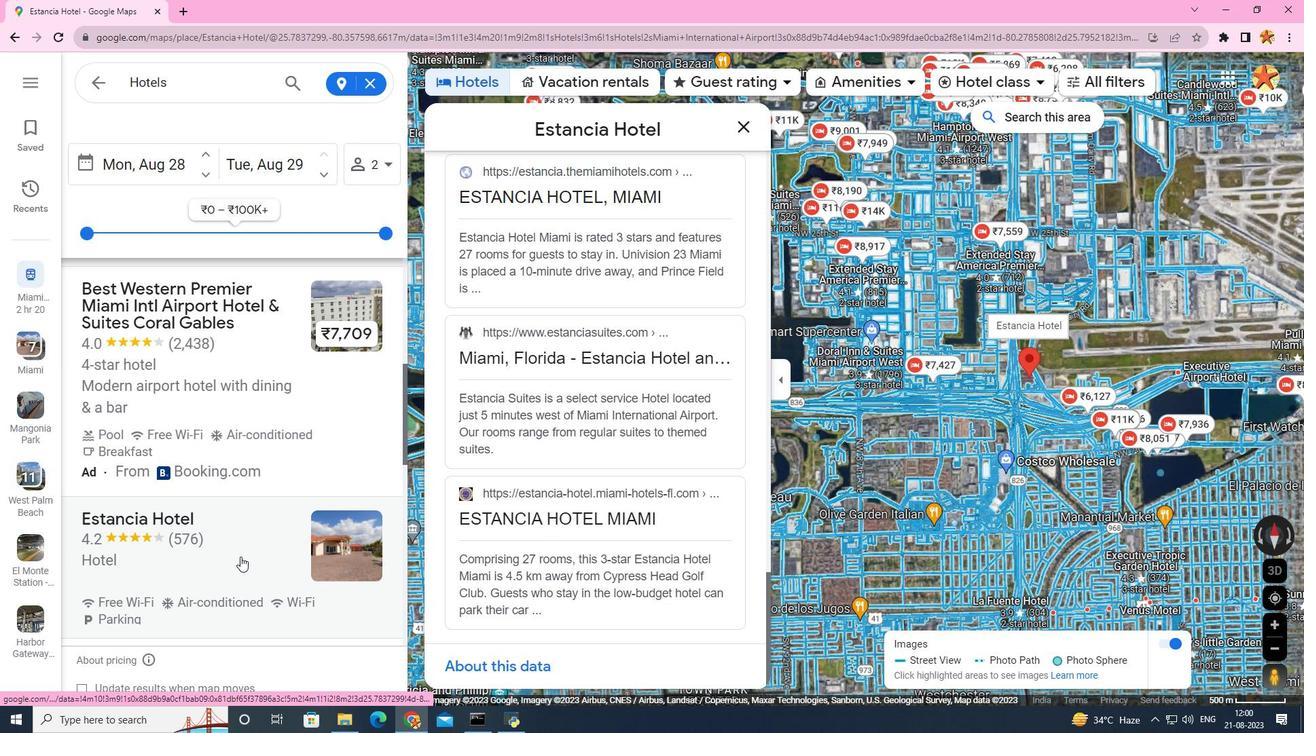 
Action: Mouse scrolled (240, 556) with delta (0, 0)
Screenshot: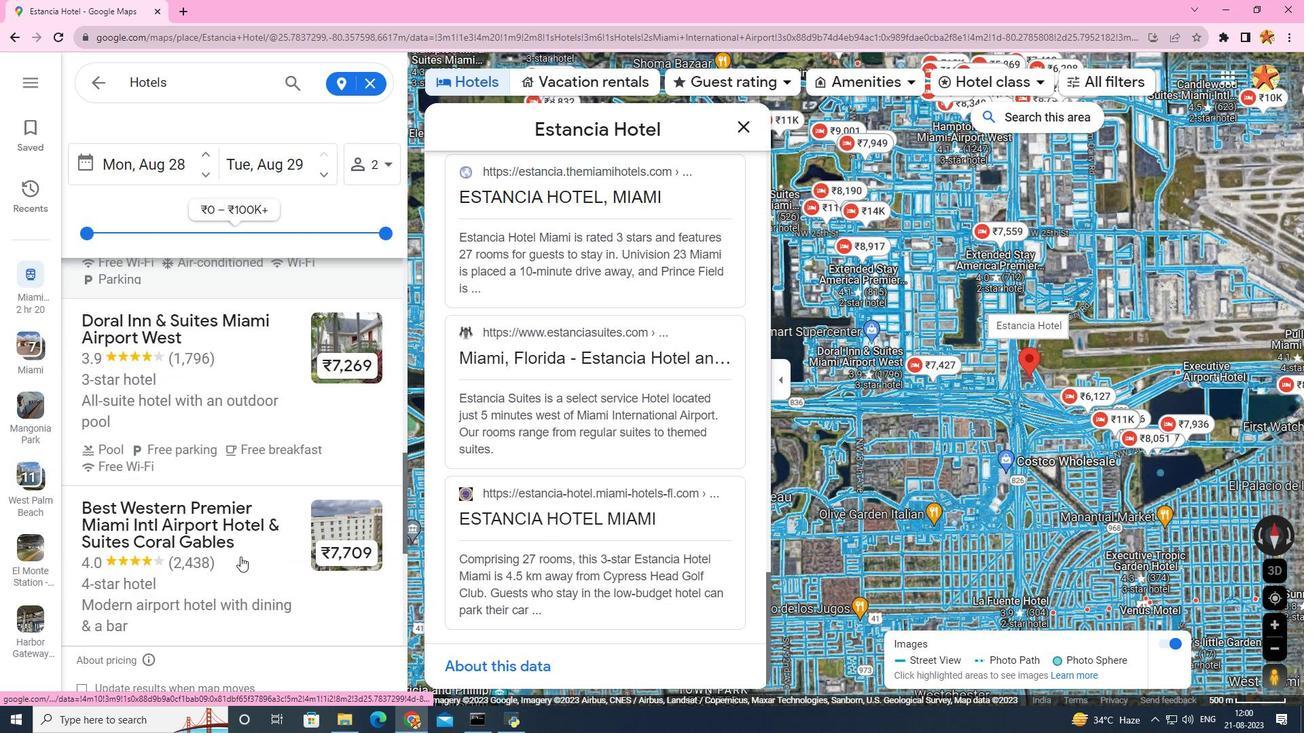 
Action: Mouse scrolled (240, 556) with delta (0, 0)
Screenshot: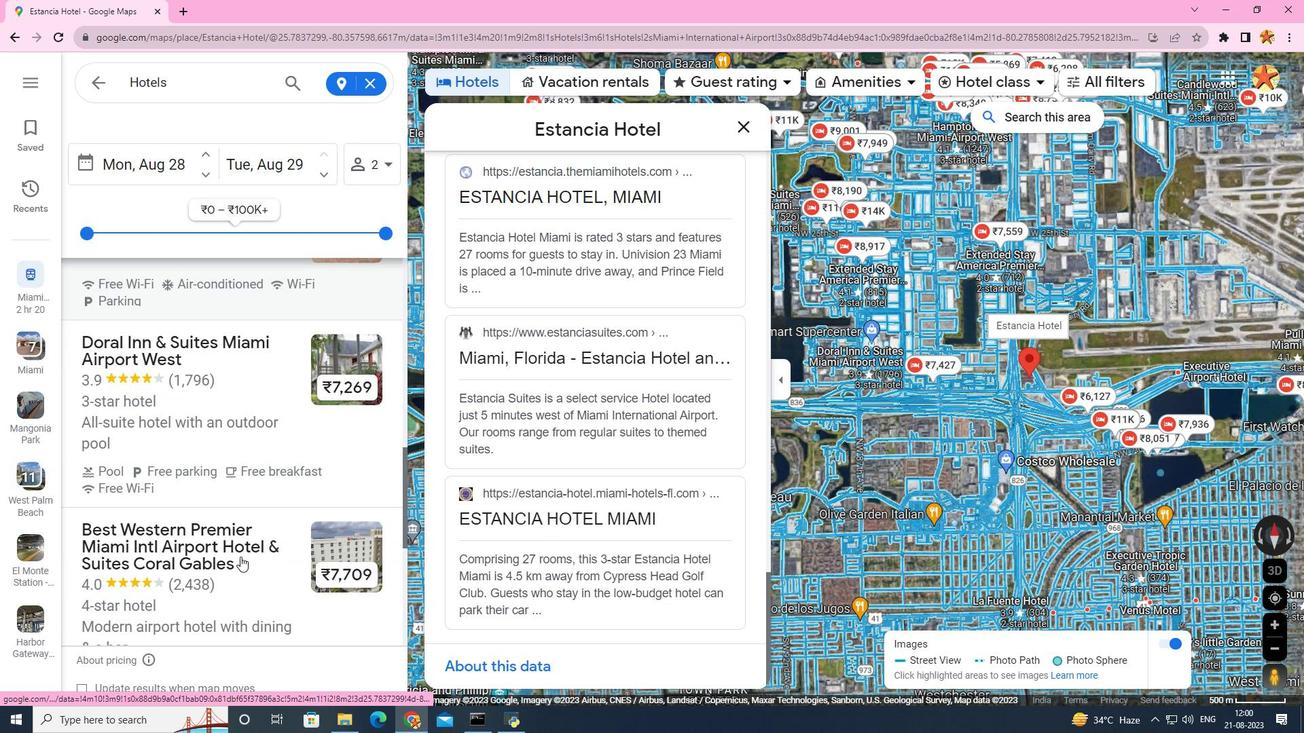 
Action: Mouse scrolled (240, 556) with delta (0, 0)
Screenshot: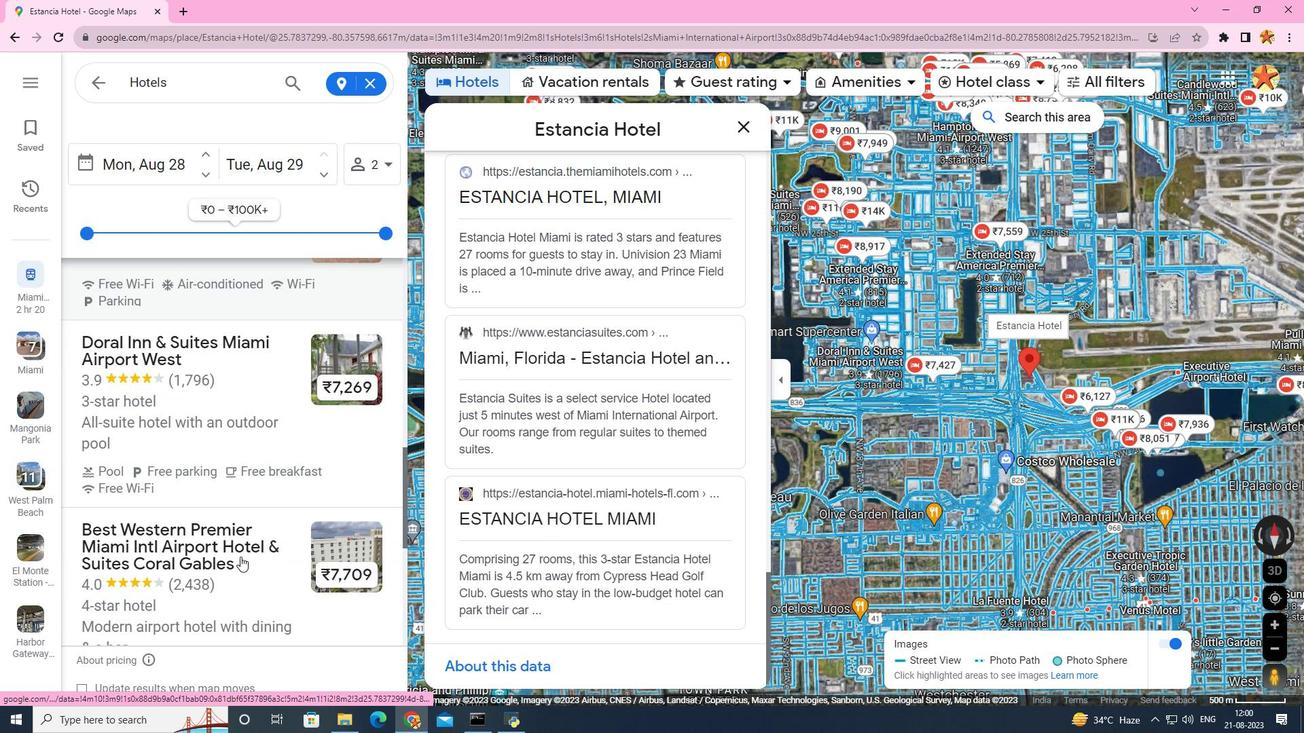 
Action: Mouse scrolled (240, 556) with delta (0, 0)
Screenshot: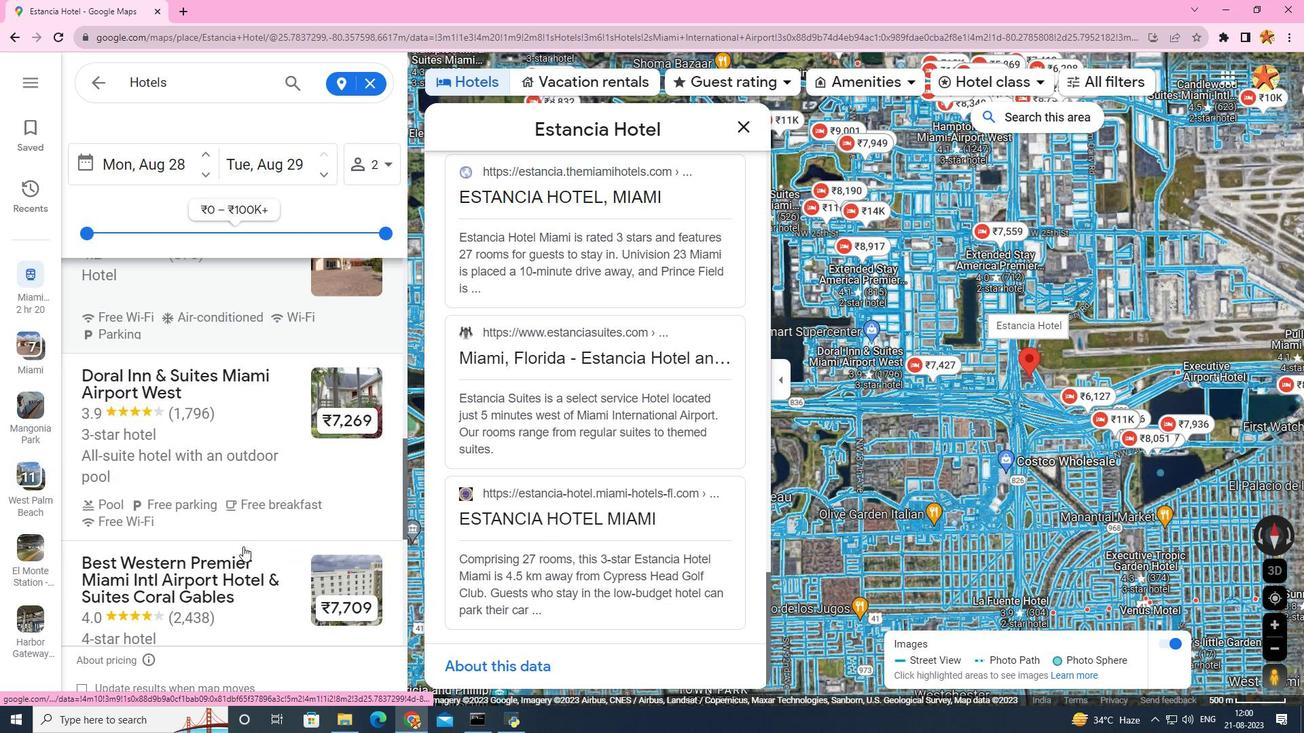 
Action: Mouse scrolled (240, 556) with delta (0, 0)
Screenshot: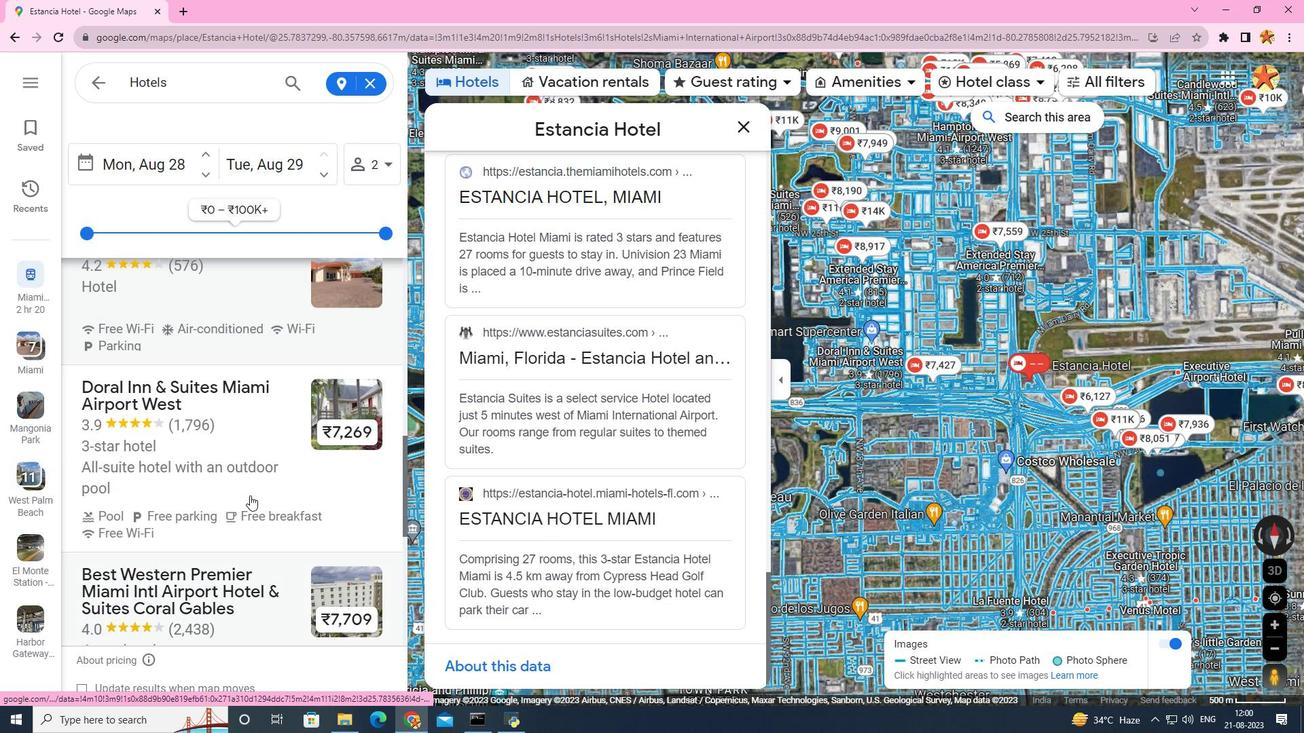 
Action: Mouse scrolled (240, 557) with delta (0, 0)
Screenshot: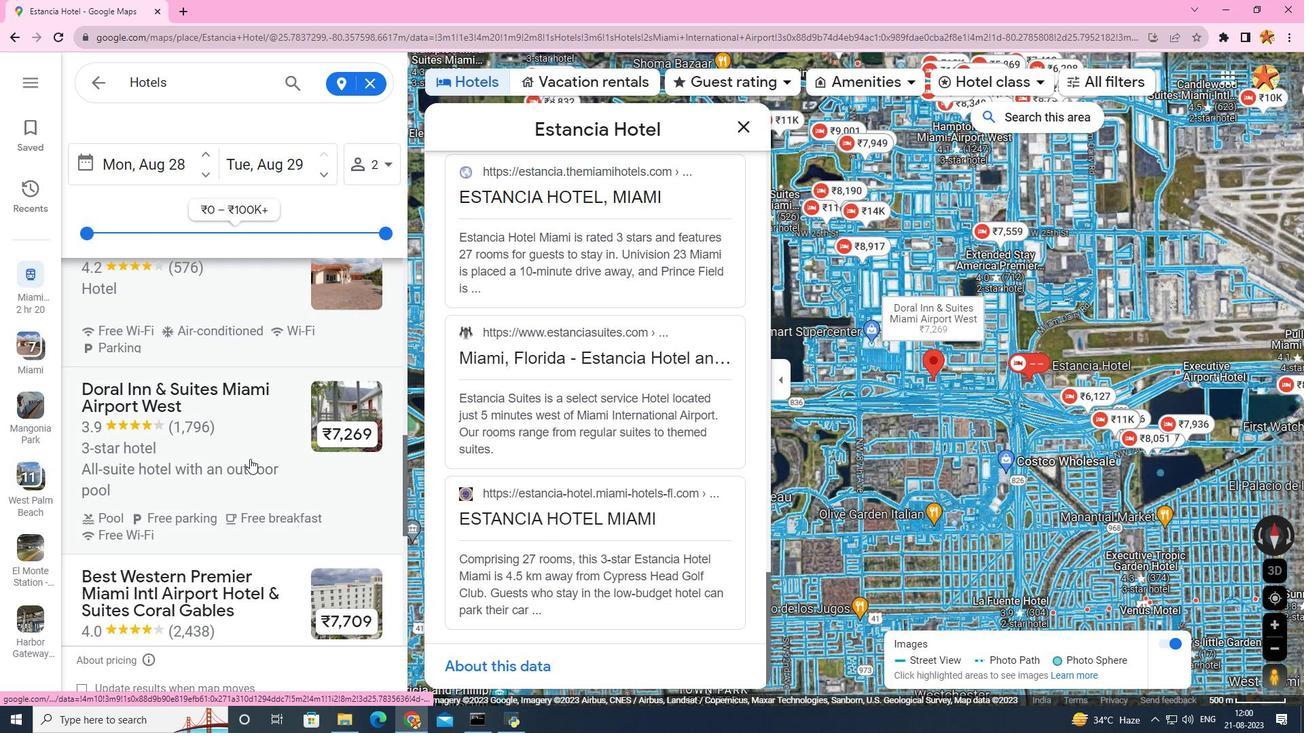 
Action: Mouse moved to (250, 457)
Screenshot: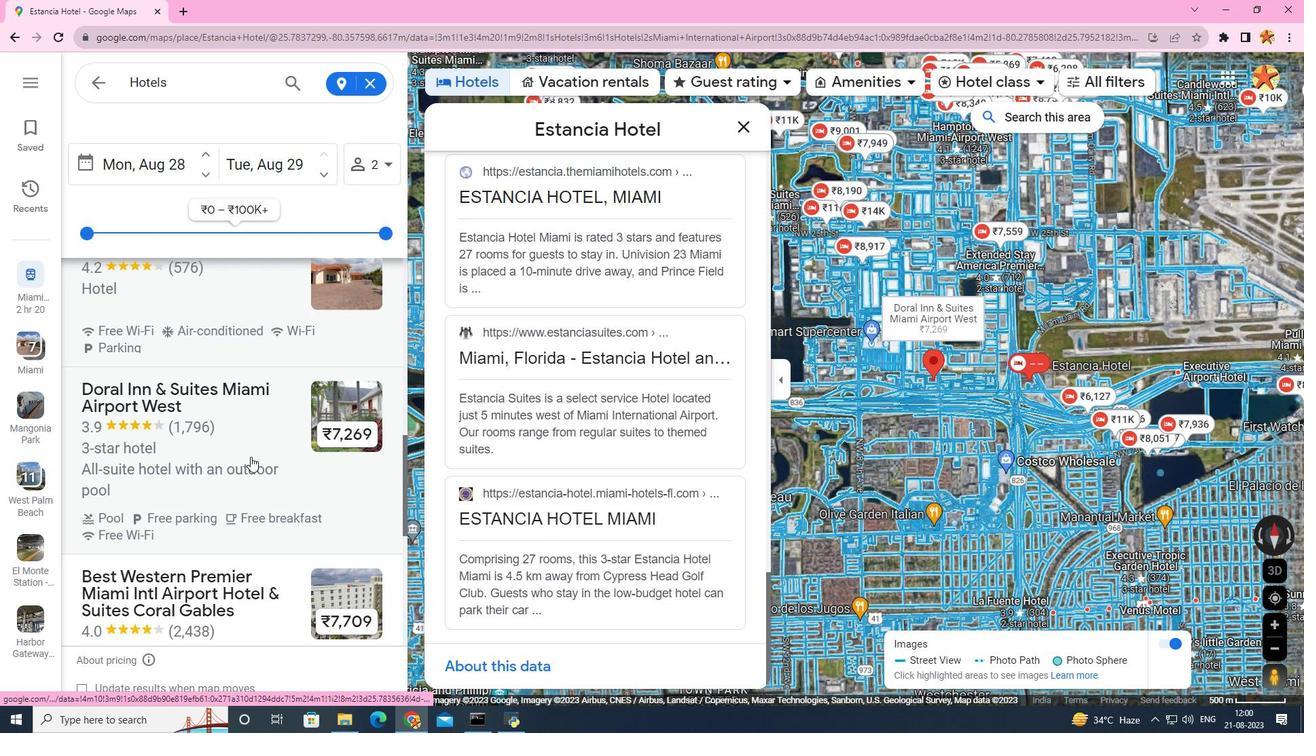 
Action: Mouse pressed left at (250, 457)
Screenshot: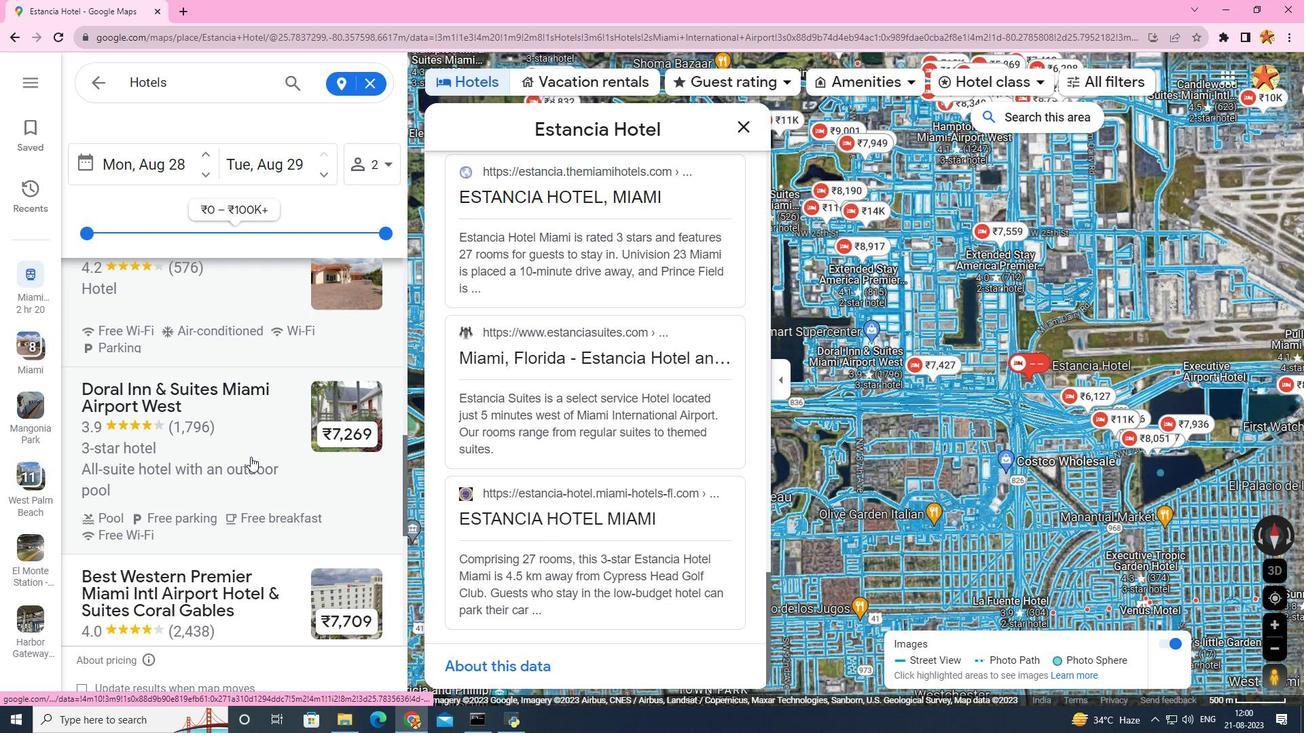 
Action: Mouse moved to (461, 509)
Screenshot: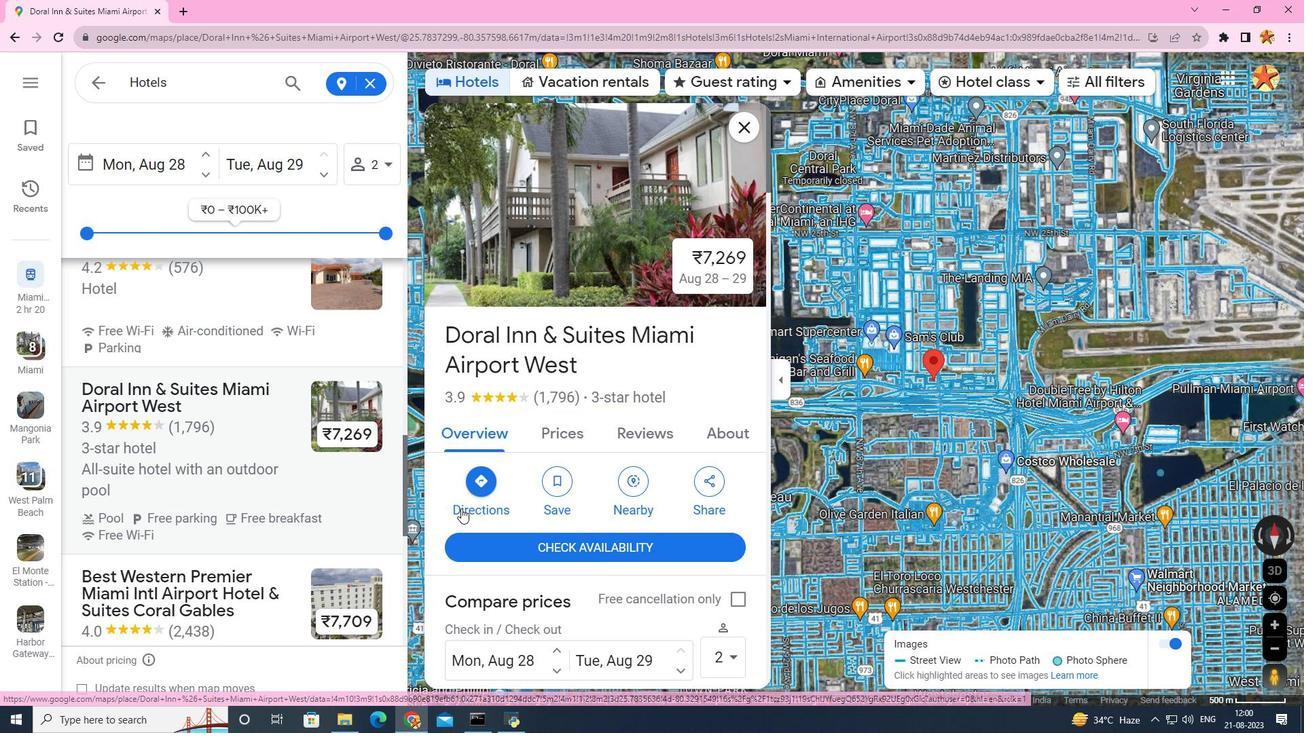 
Action: Mouse scrolled (461, 508) with delta (0, 0)
Screenshot: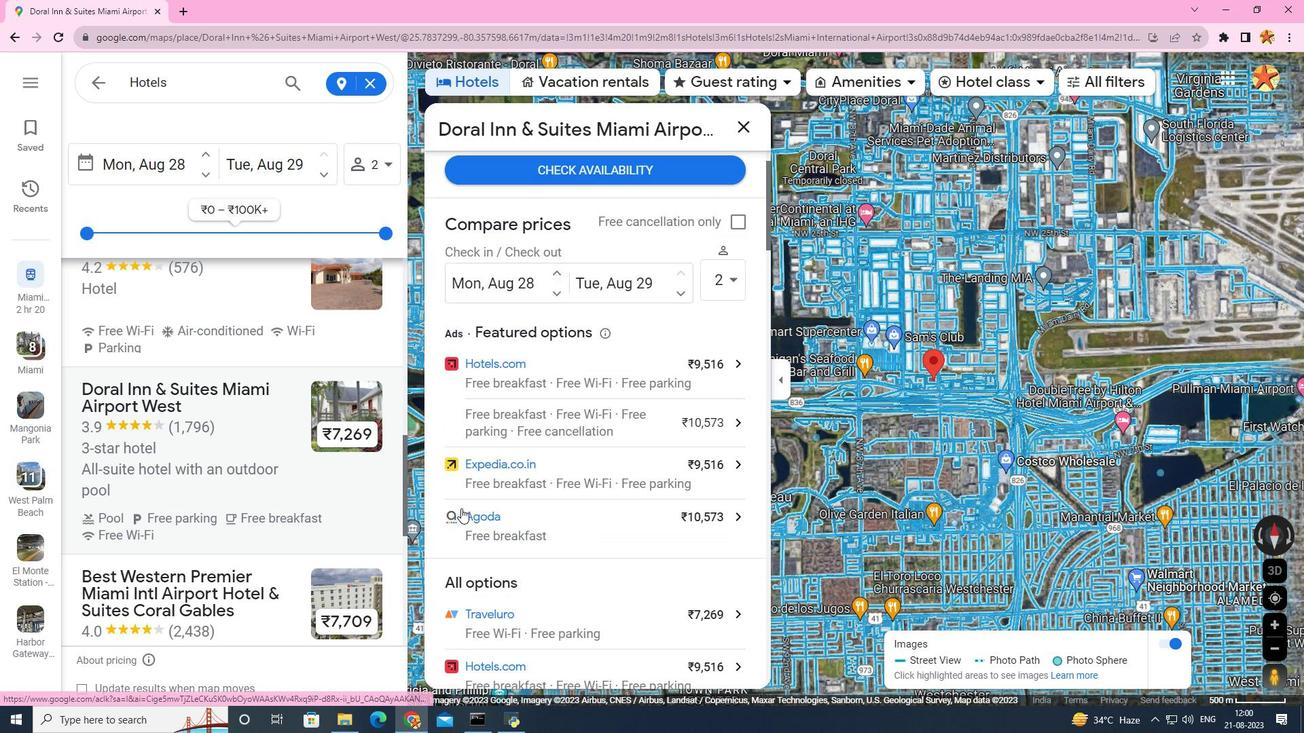 
Action: Mouse scrolled (461, 508) with delta (0, 0)
Screenshot: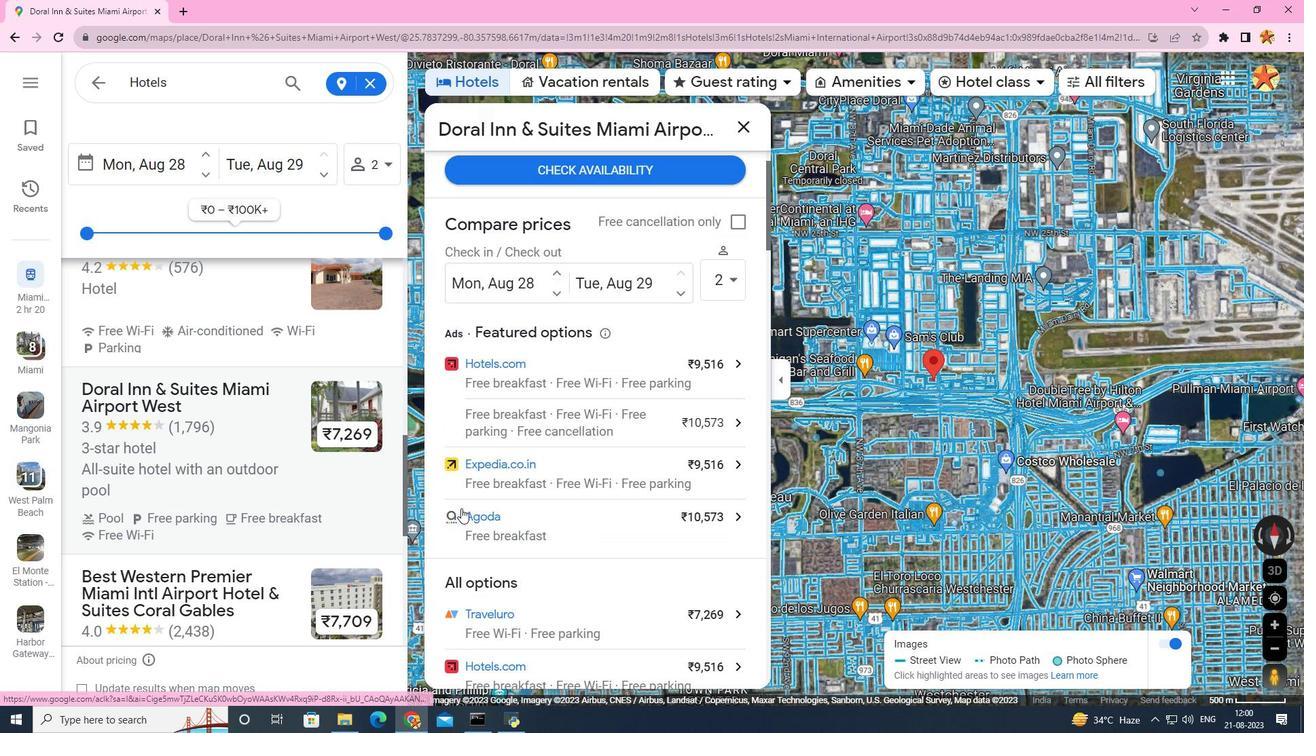 
Action: Mouse scrolled (461, 508) with delta (0, 0)
Screenshot: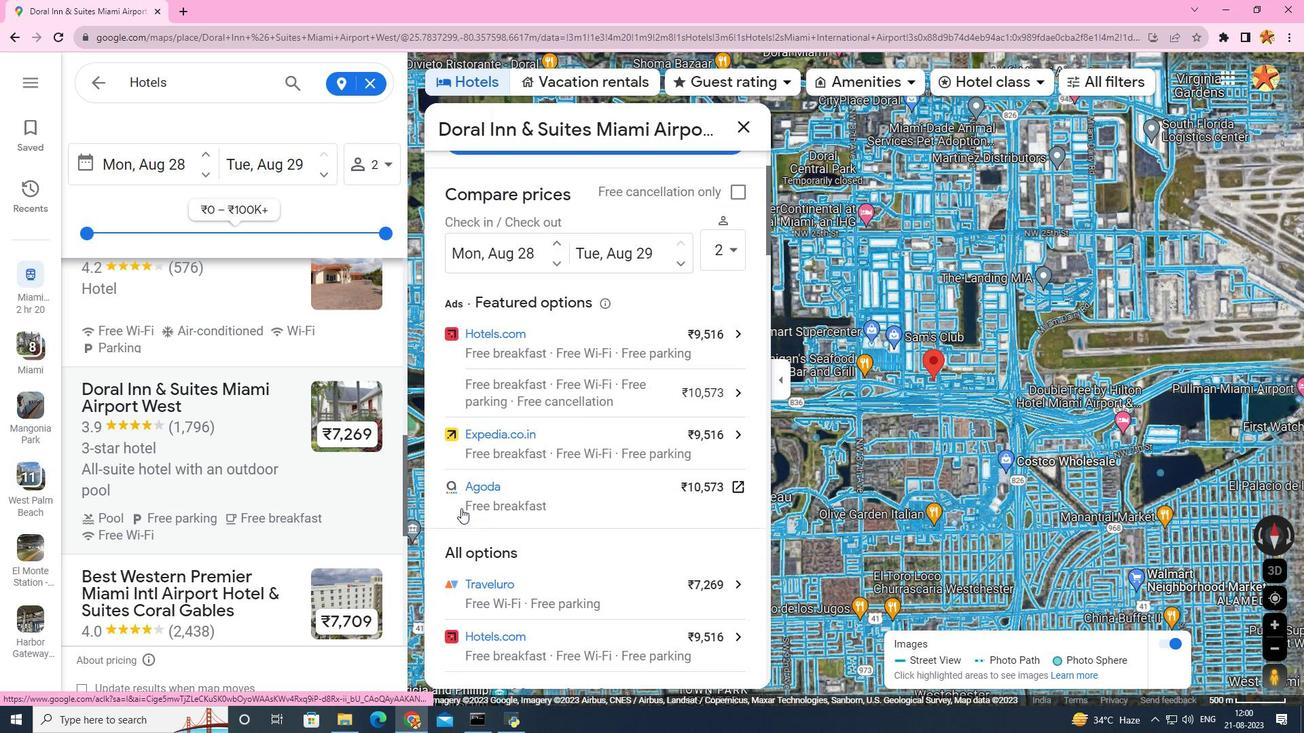
Action: Mouse scrolled (461, 508) with delta (0, 0)
Screenshot: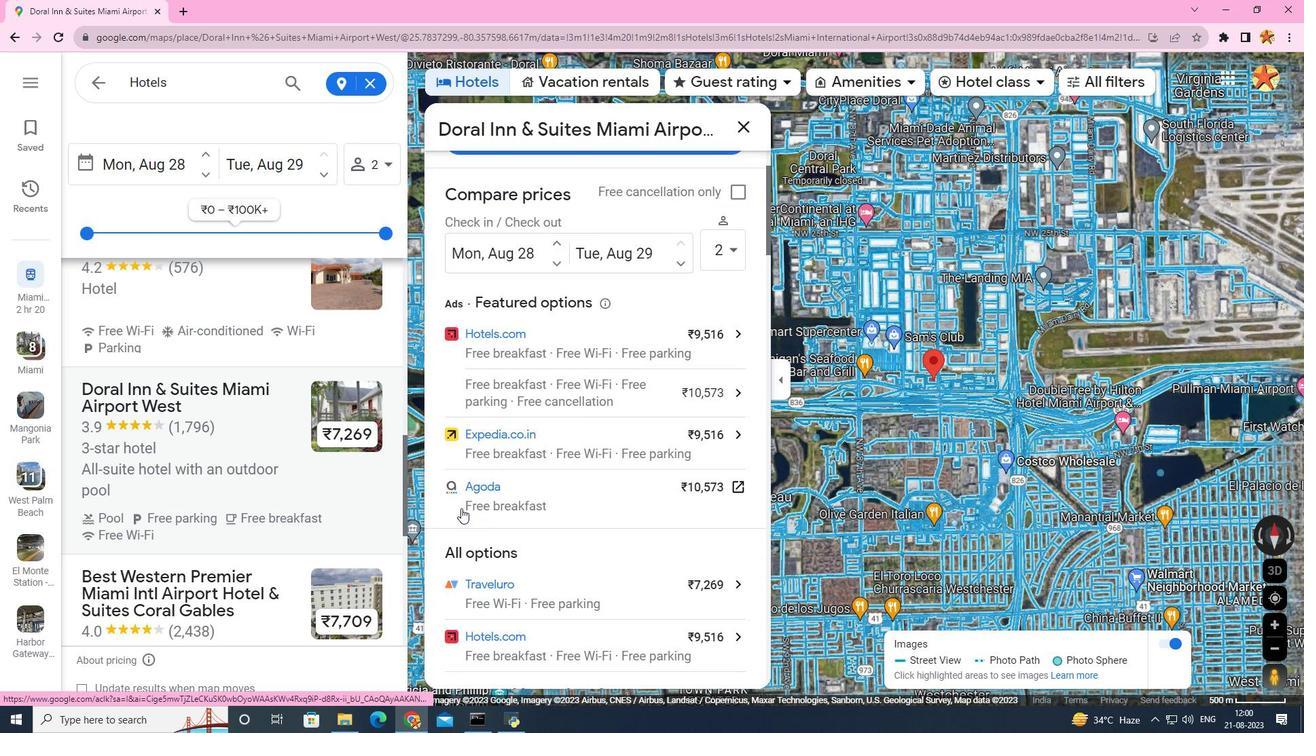 
Action: Mouse scrolled (461, 508) with delta (0, 0)
Screenshot: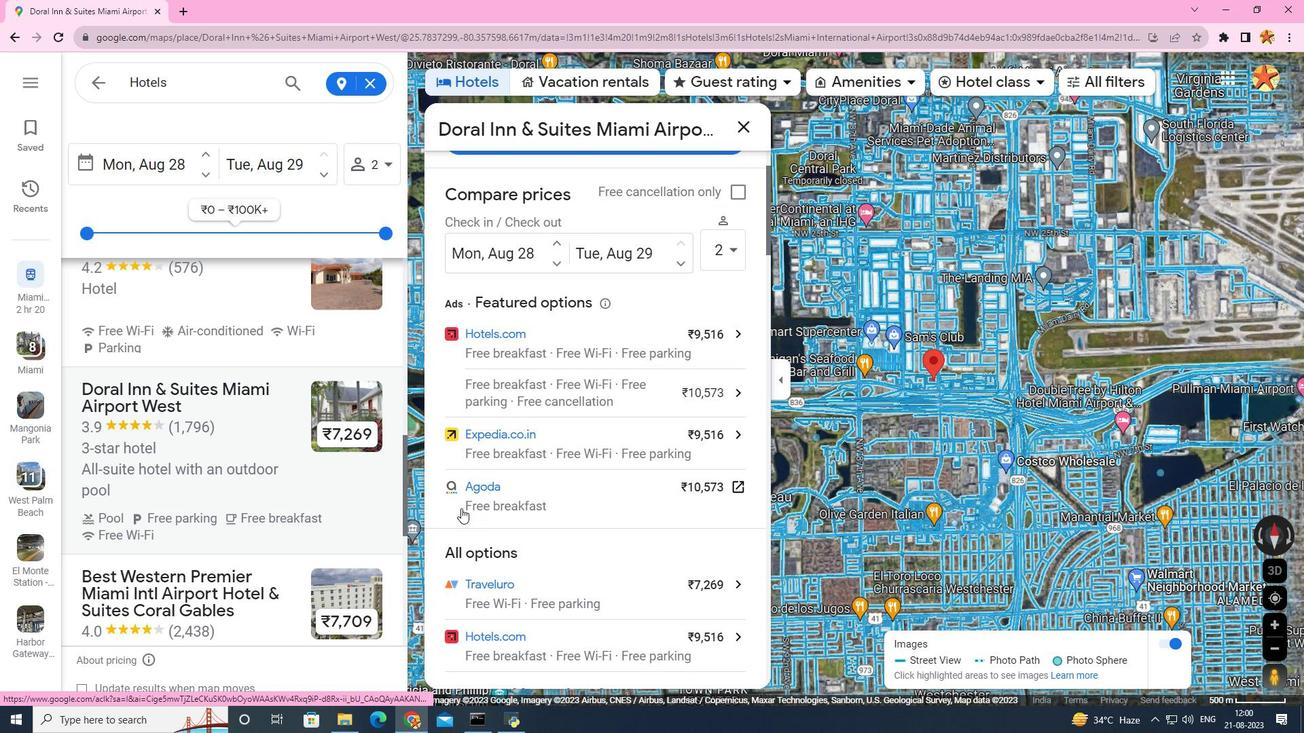 
Action: Mouse scrolled (461, 508) with delta (0, 0)
Screenshot: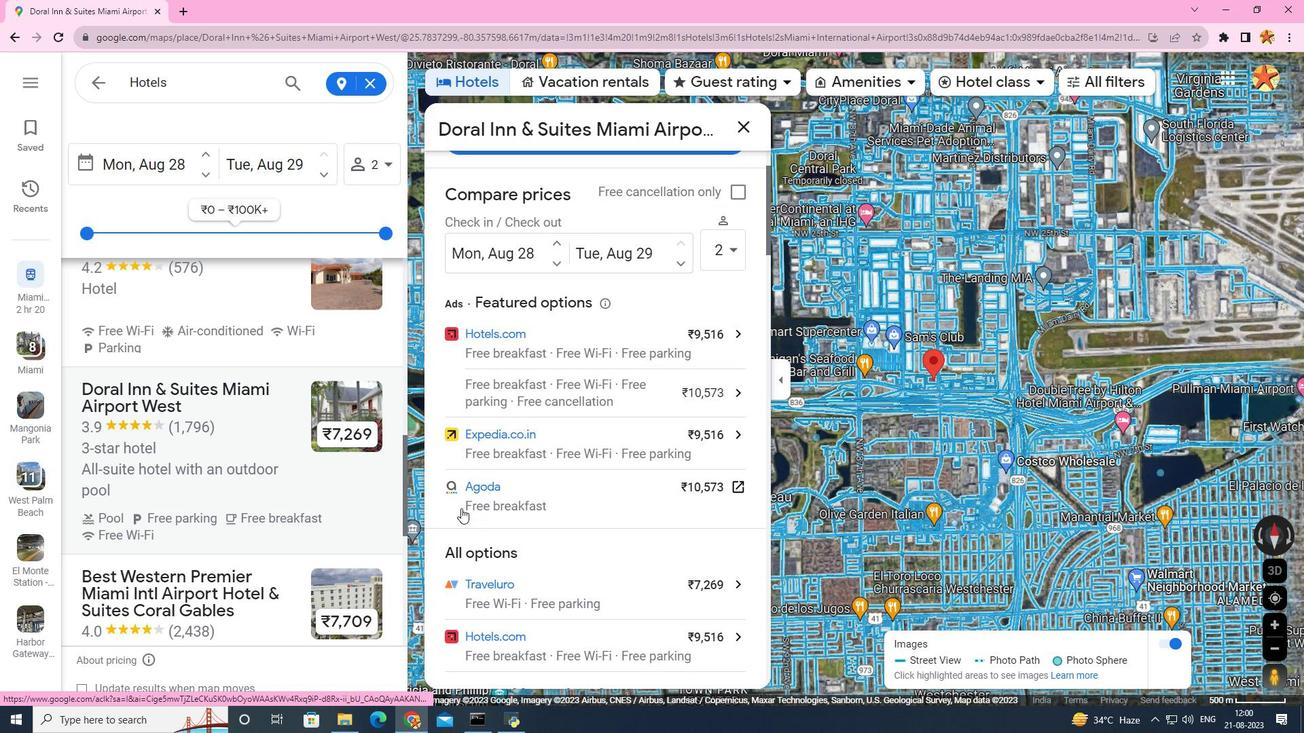 
Action: Mouse scrolled (461, 508) with delta (0, 0)
Screenshot: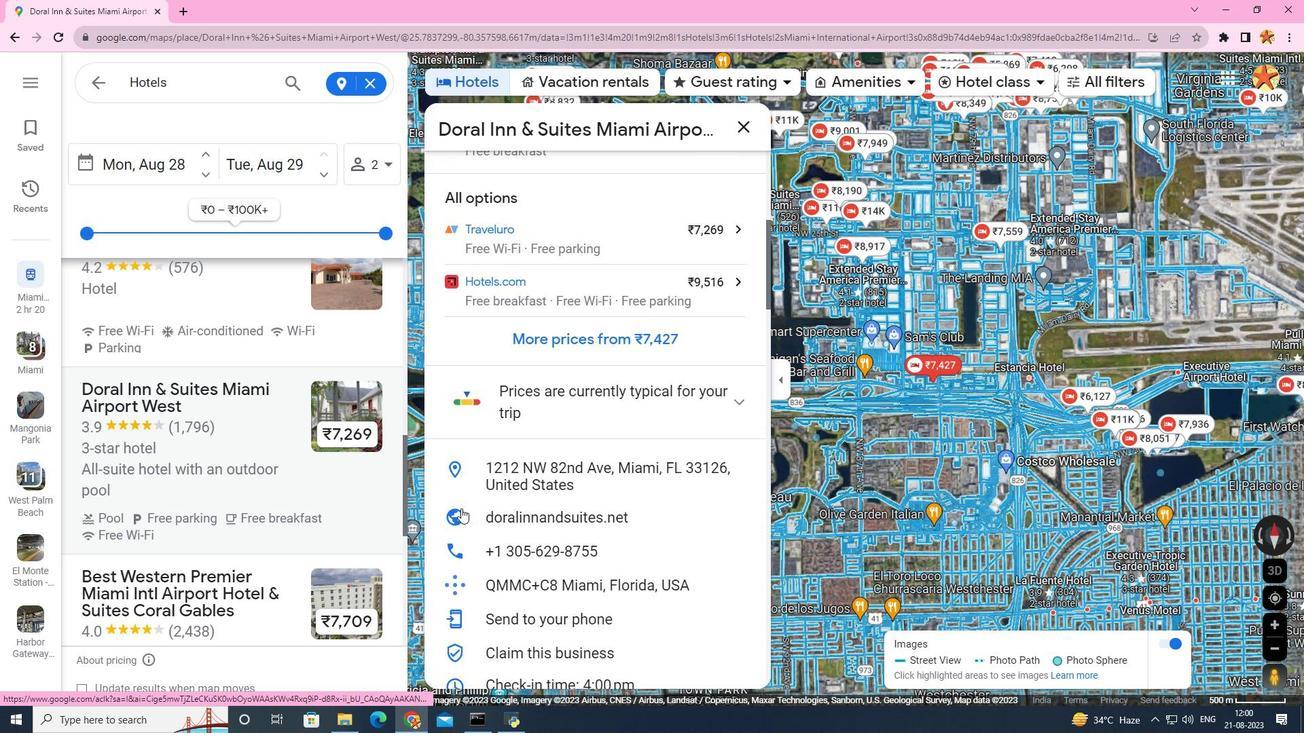
Action: Mouse scrolled (461, 508) with delta (0, 0)
Screenshot: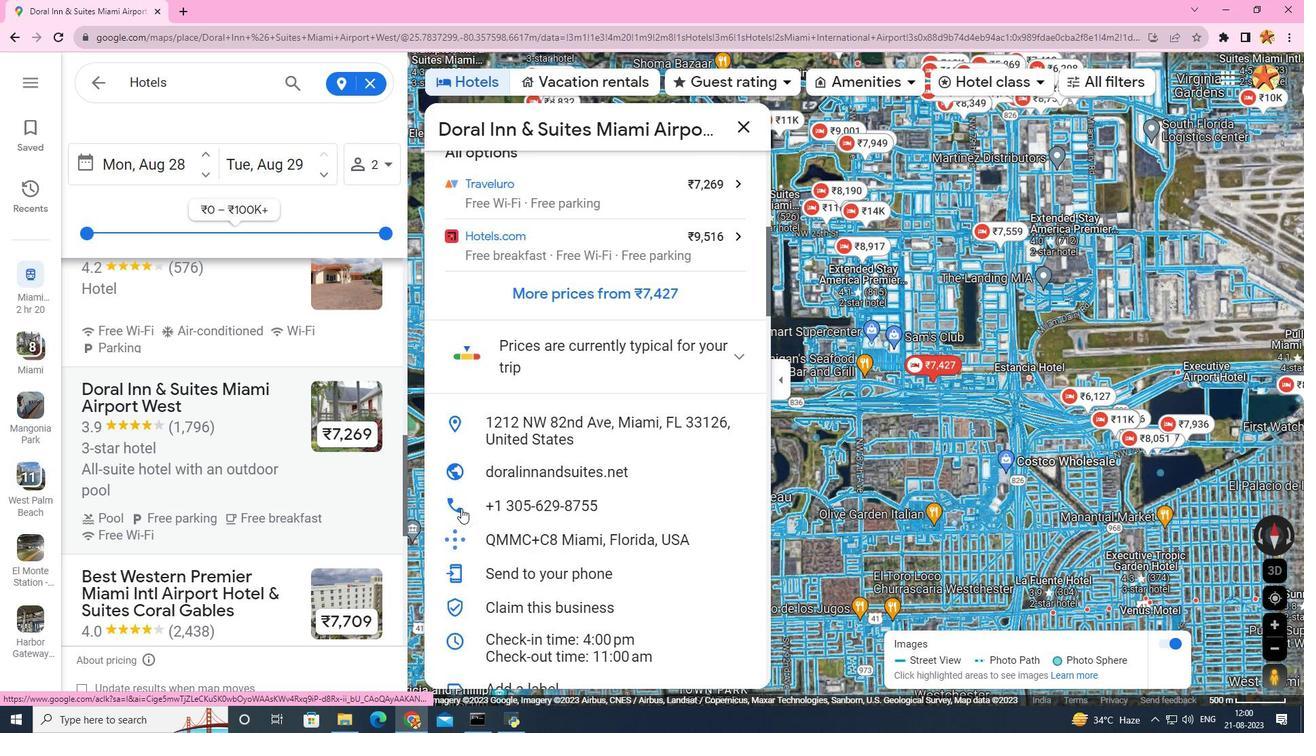 
Action: Mouse scrolled (461, 508) with delta (0, 0)
Screenshot: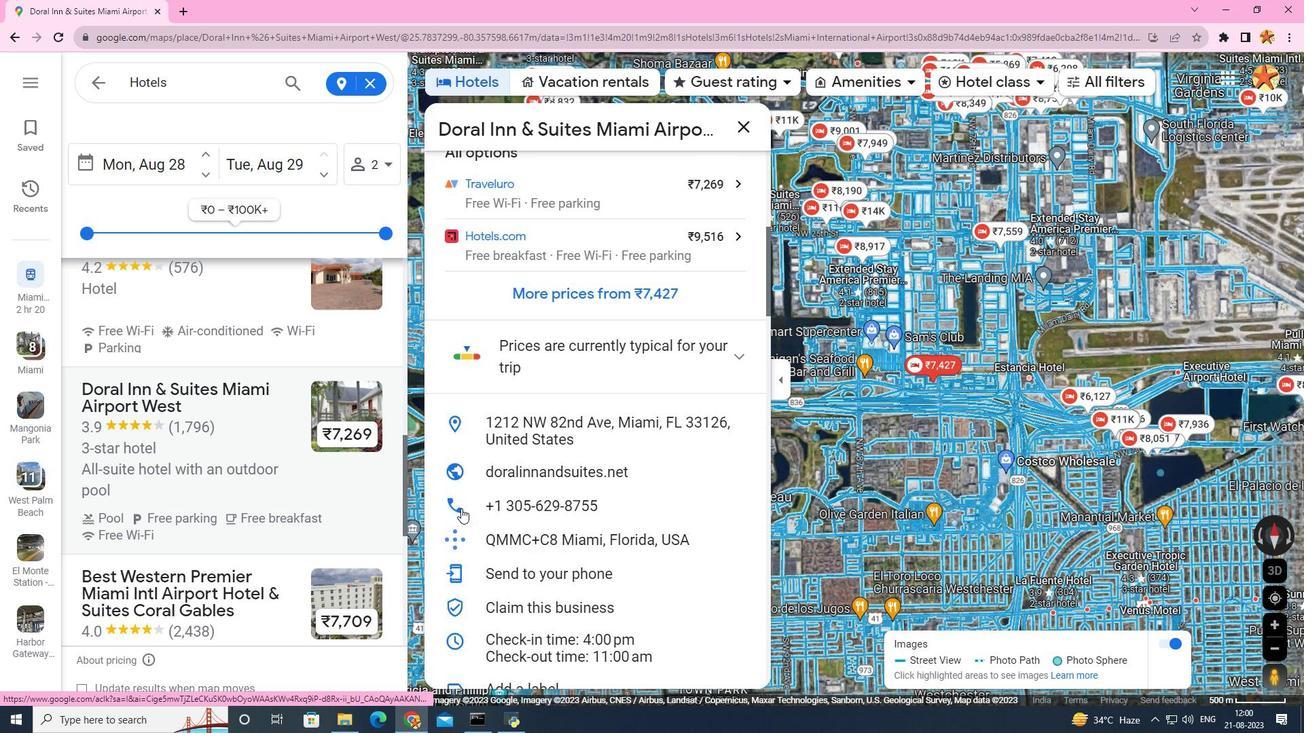 
Action: Mouse scrolled (461, 508) with delta (0, 0)
Screenshot: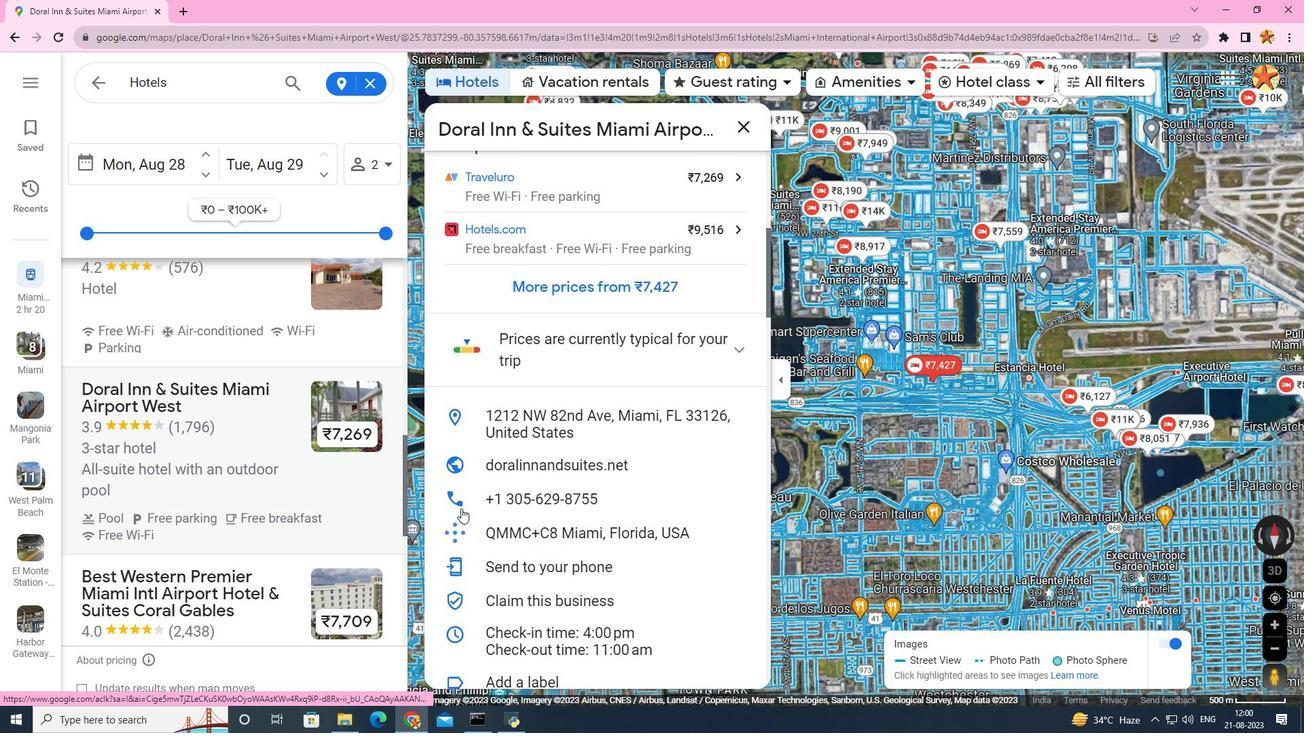 
Action: Mouse scrolled (461, 508) with delta (0, 0)
Screenshot: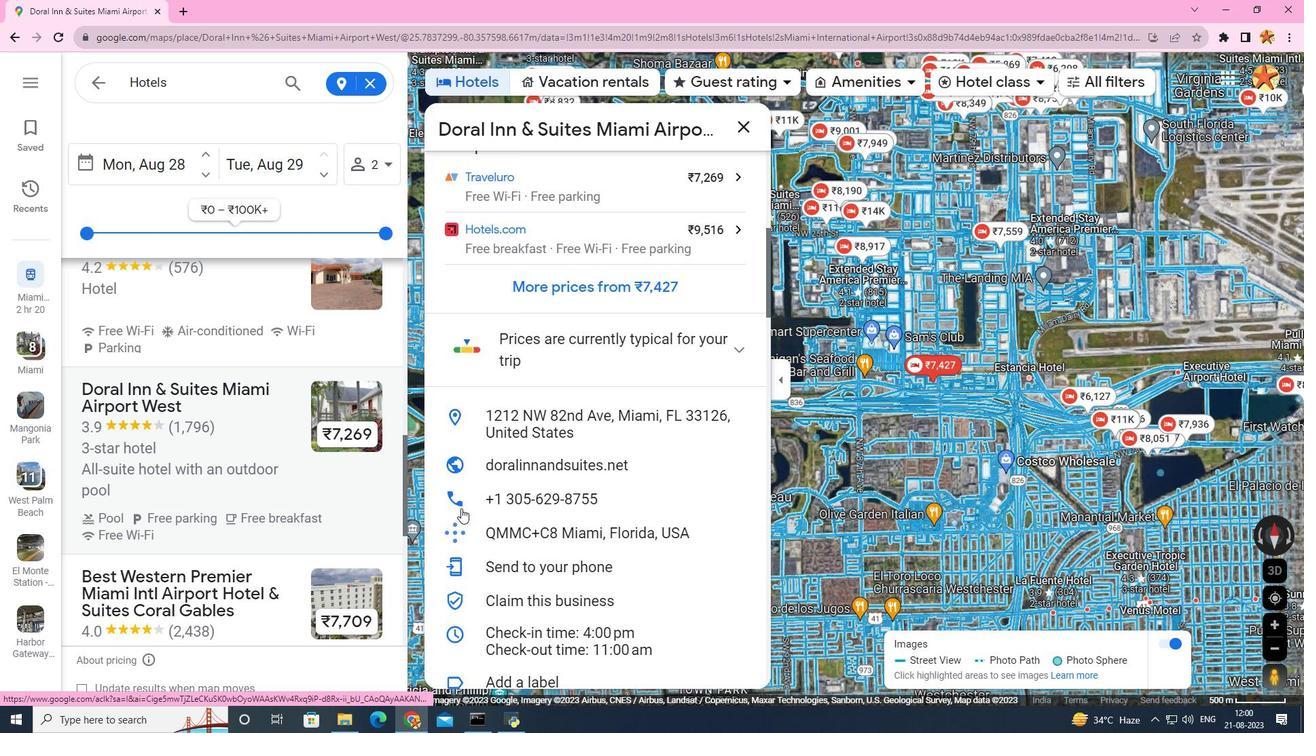 
Action: Mouse scrolled (461, 508) with delta (0, 0)
Screenshot: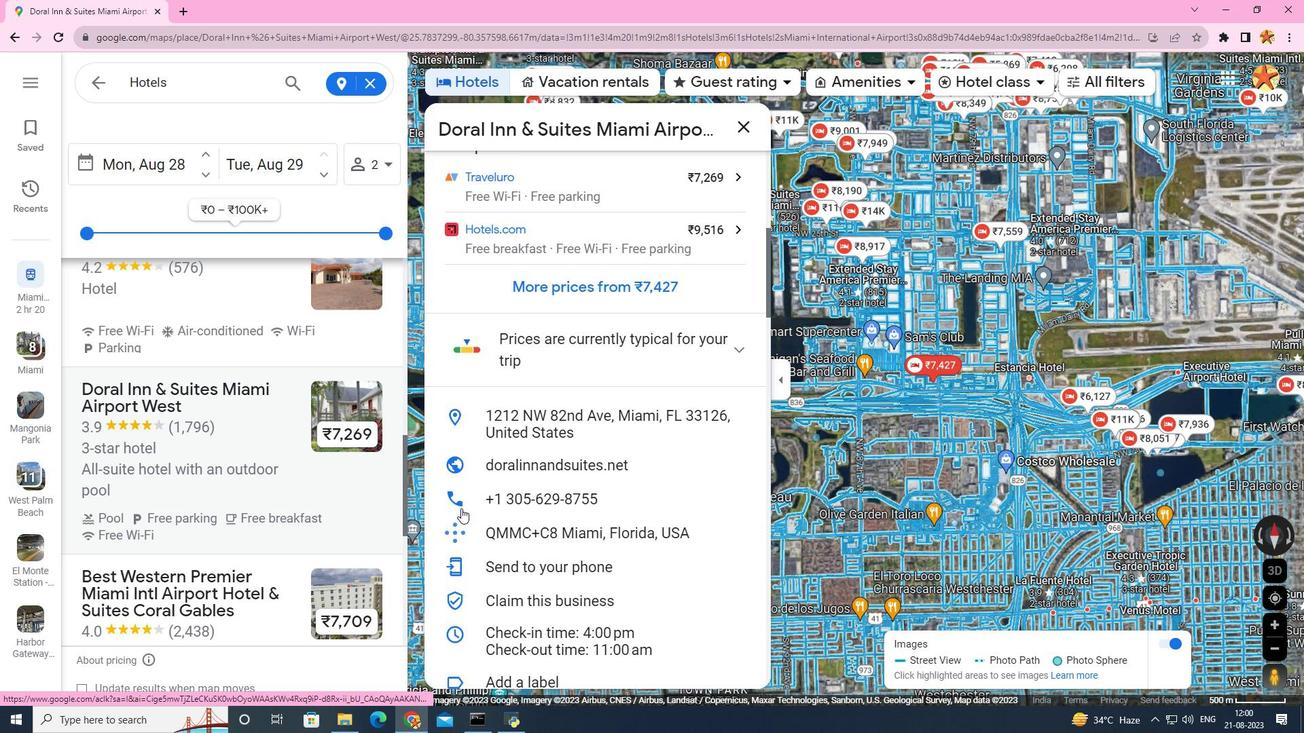 
Action: Mouse scrolled (461, 508) with delta (0, 0)
Screenshot: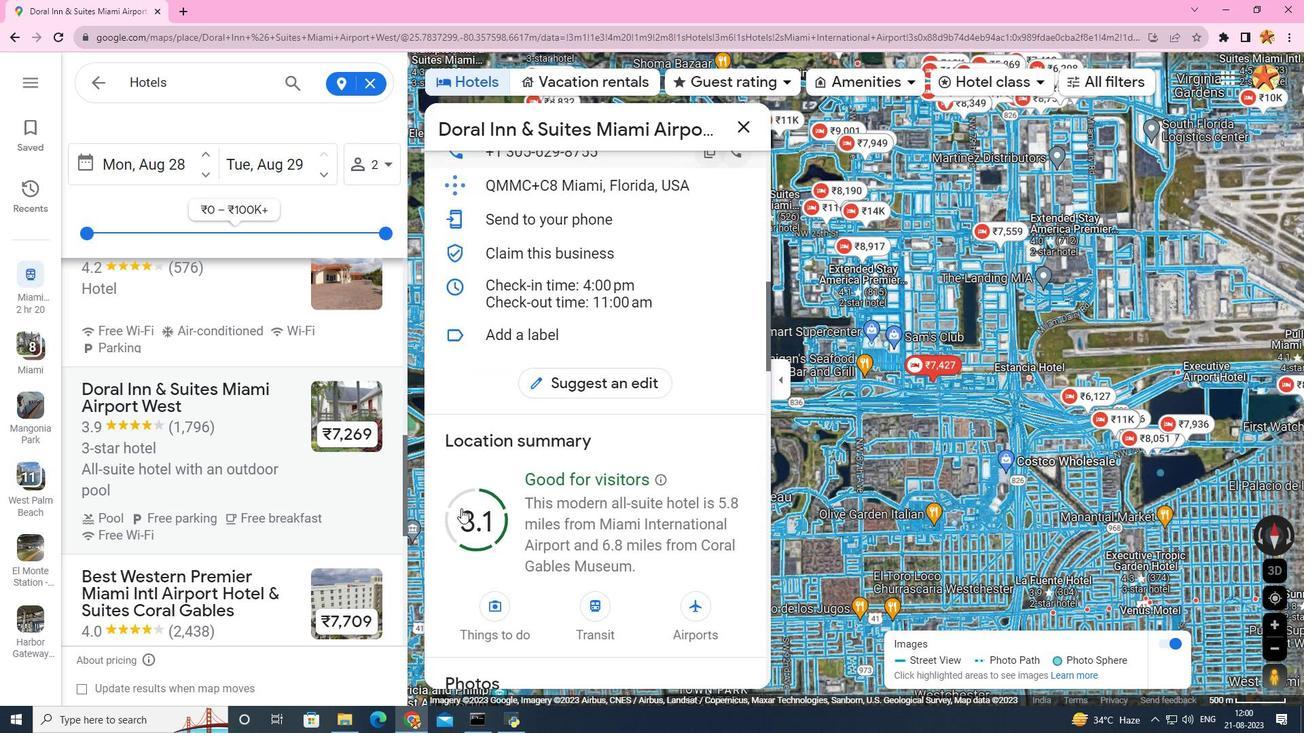 
Action: Mouse scrolled (461, 508) with delta (0, 0)
Screenshot: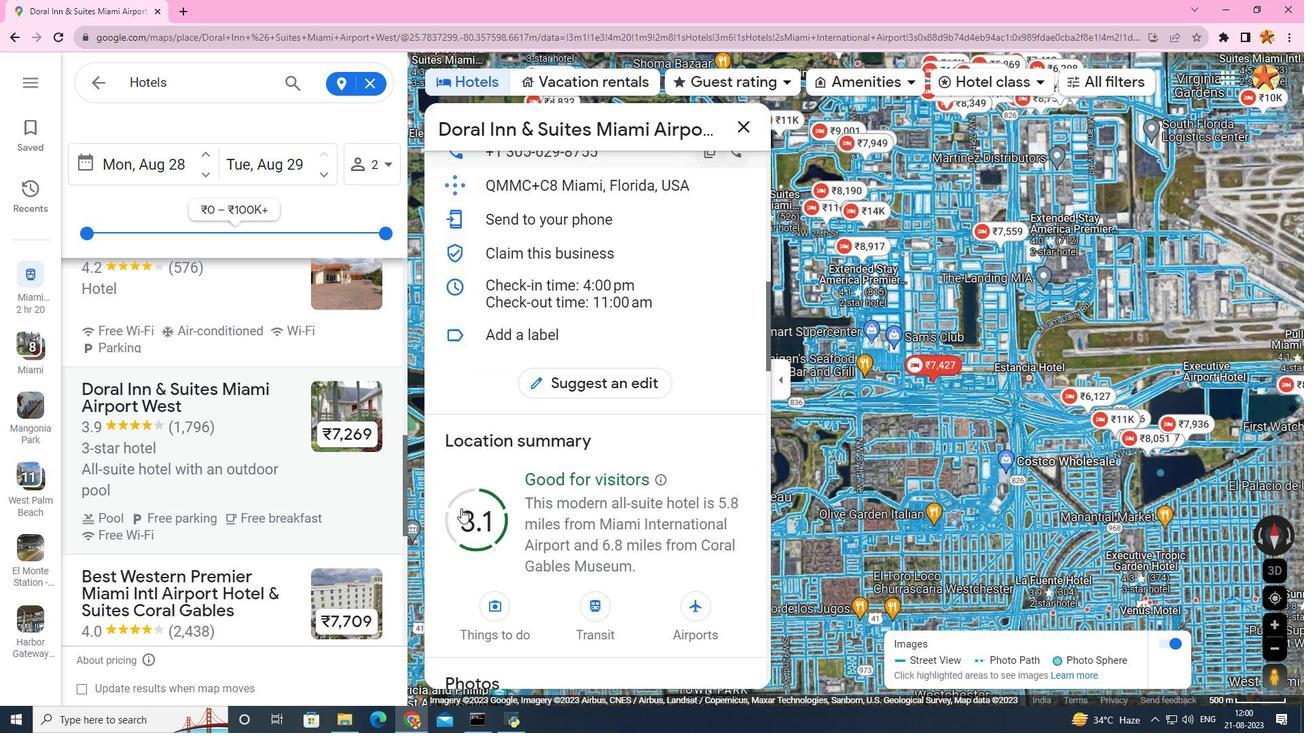 
Action: Mouse scrolled (461, 508) with delta (0, 0)
Screenshot: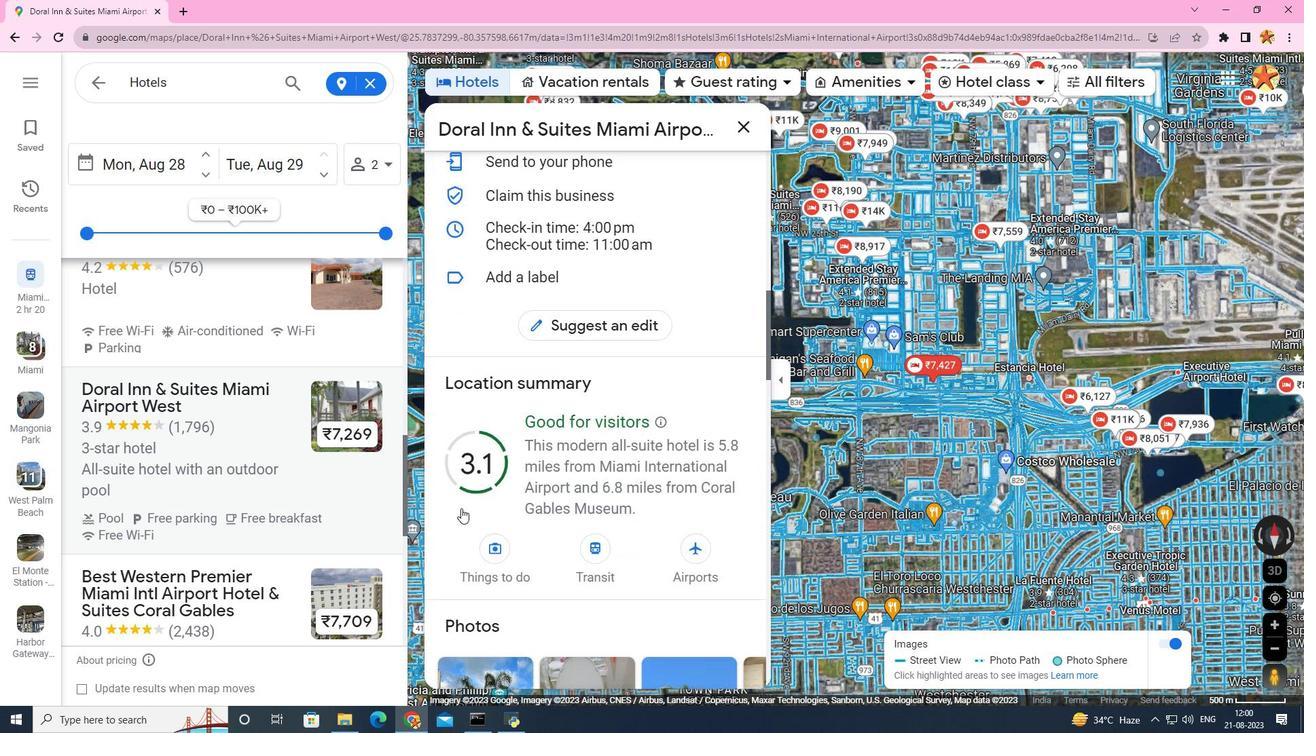 
Action: Mouse scrolled (461, 508) with delta (0, 0)
Screenshot: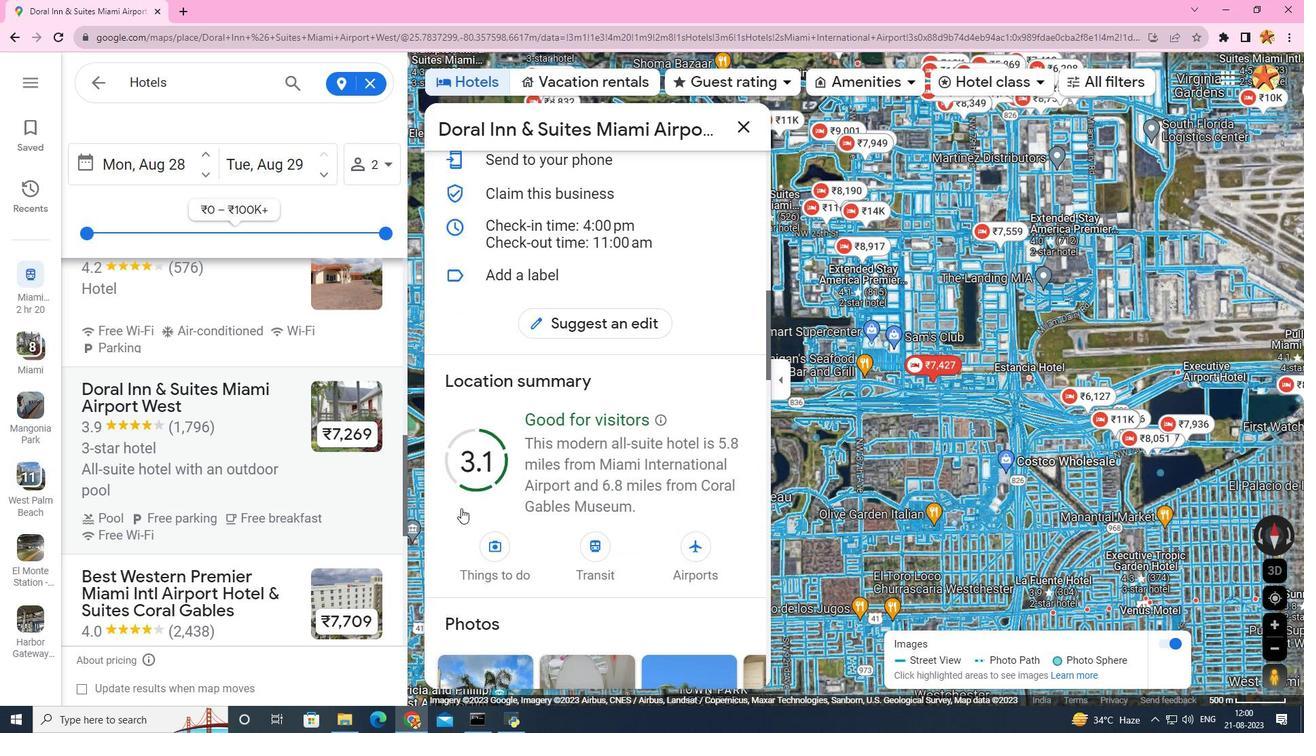 
Action: Mouse scrolled (461, 508) with delta (0, 0)
Screenshot: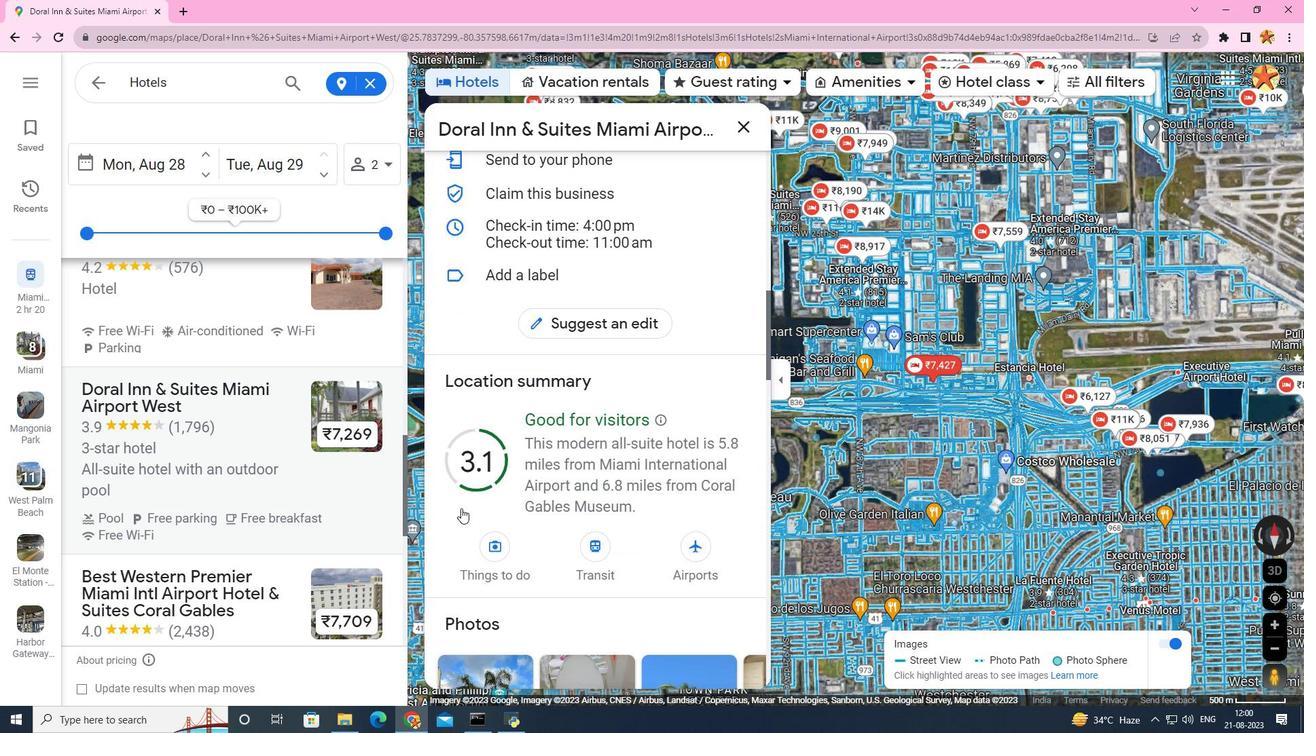 
Action: Mouse scrolled (461, 508) with delta (0, 0)
Screenshot: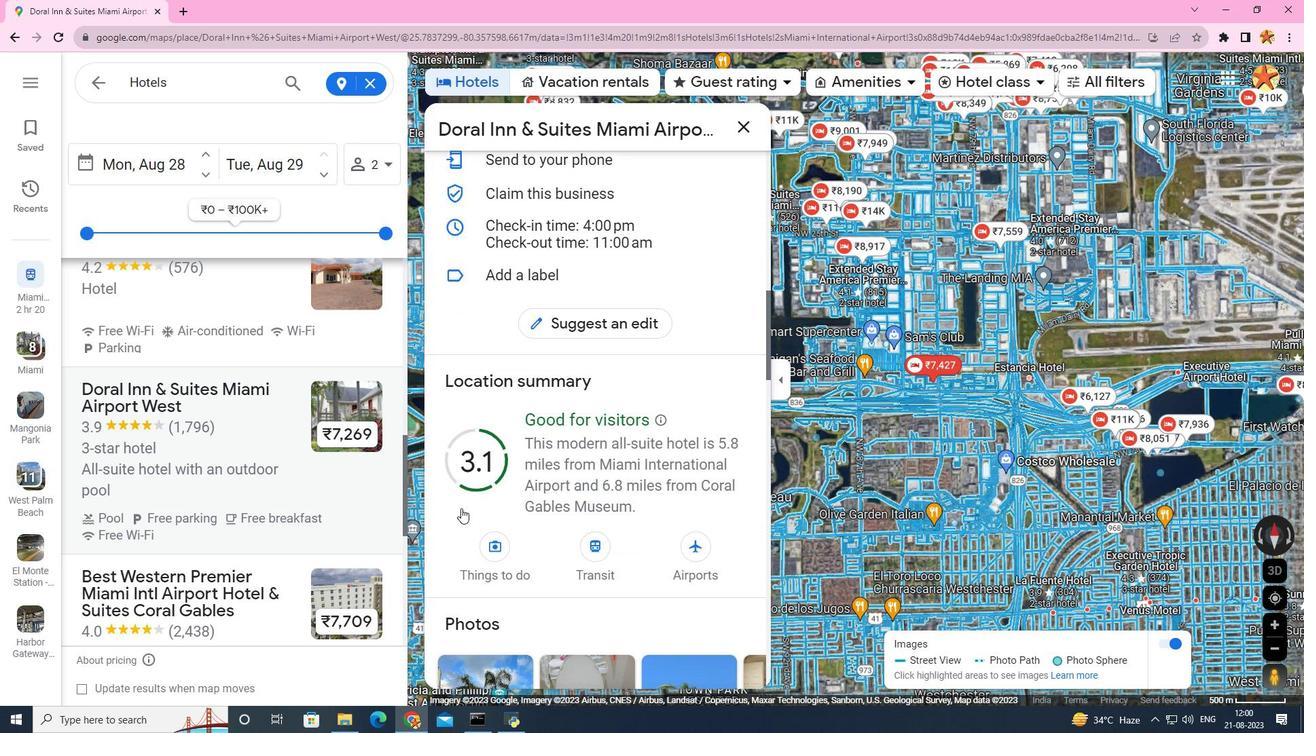 
Action: Mouse scrolled (461, 508) with delta (0, 0)
Screenshot: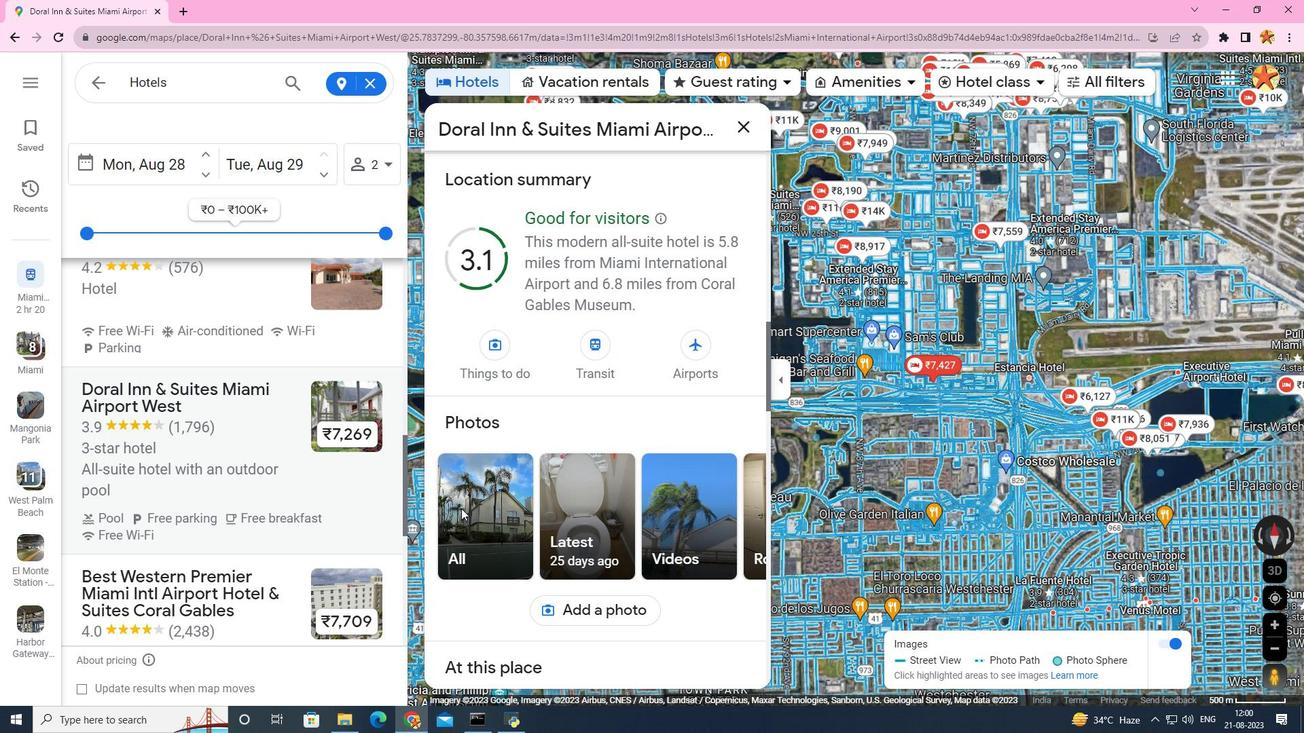 
Action: Mouse scrolled (461, 508) with delta (0, 0)
Screenshot: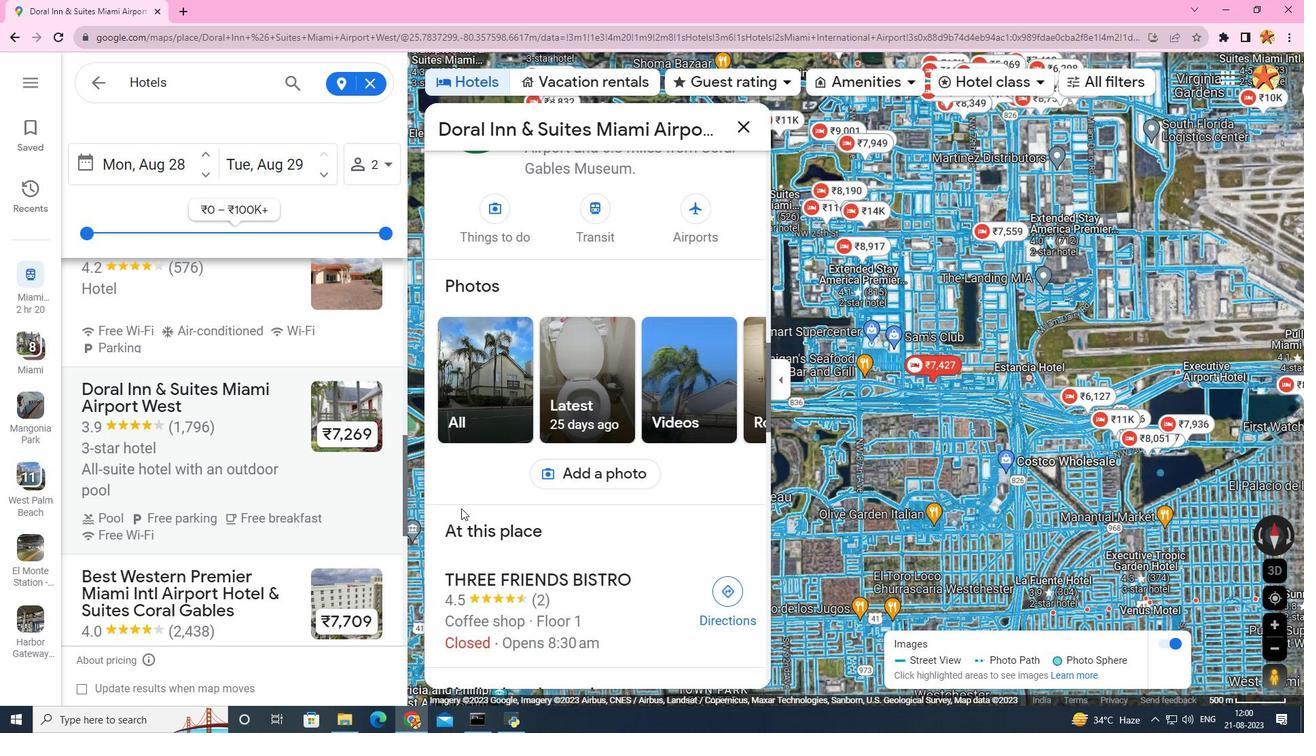 
Action: Mouse scrolled (461, 508) with delta (0, 0)
Screenshot: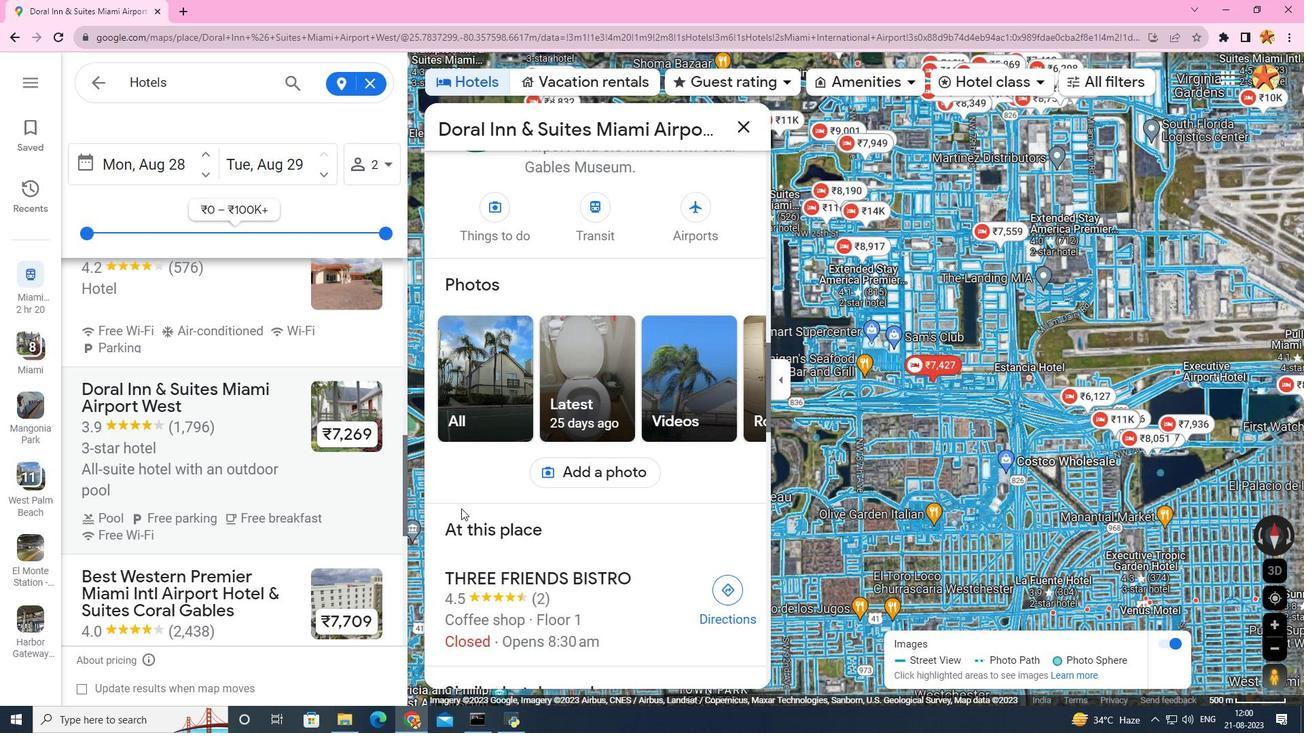 
Action: Mouse scrolled (461, 508) with delta (0, 0)
Screenshot: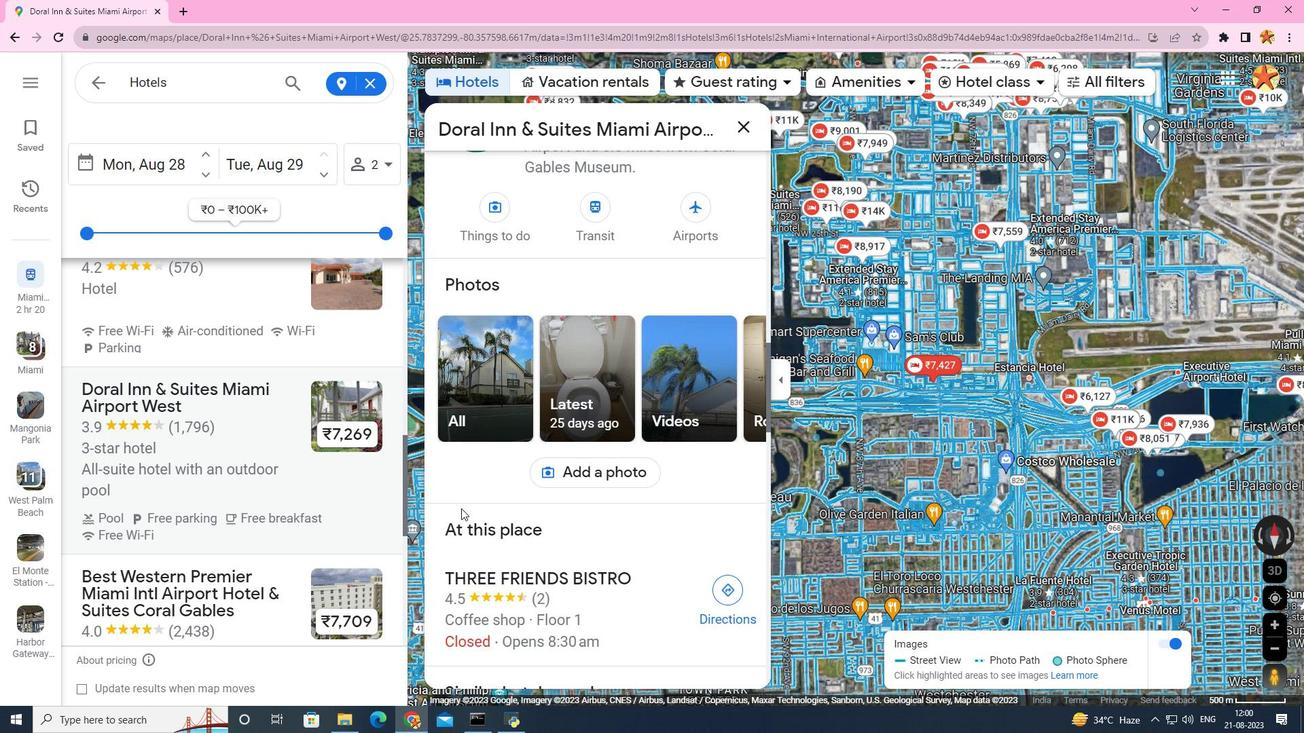 
Action: Mouse scrolled (461, 508) with delta (0, 0)
Screenshot: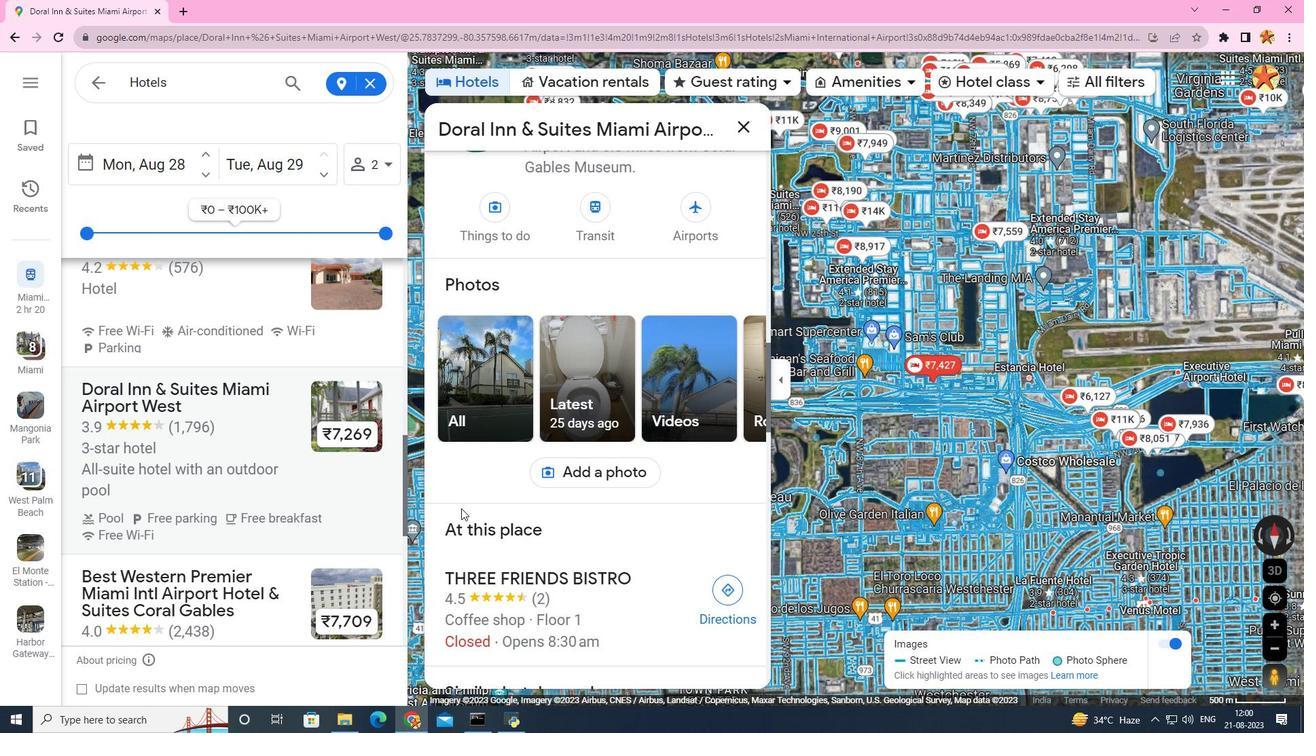 
Action: Mouse scrolled (461, 508) with delta (0, 0)
Screenshot: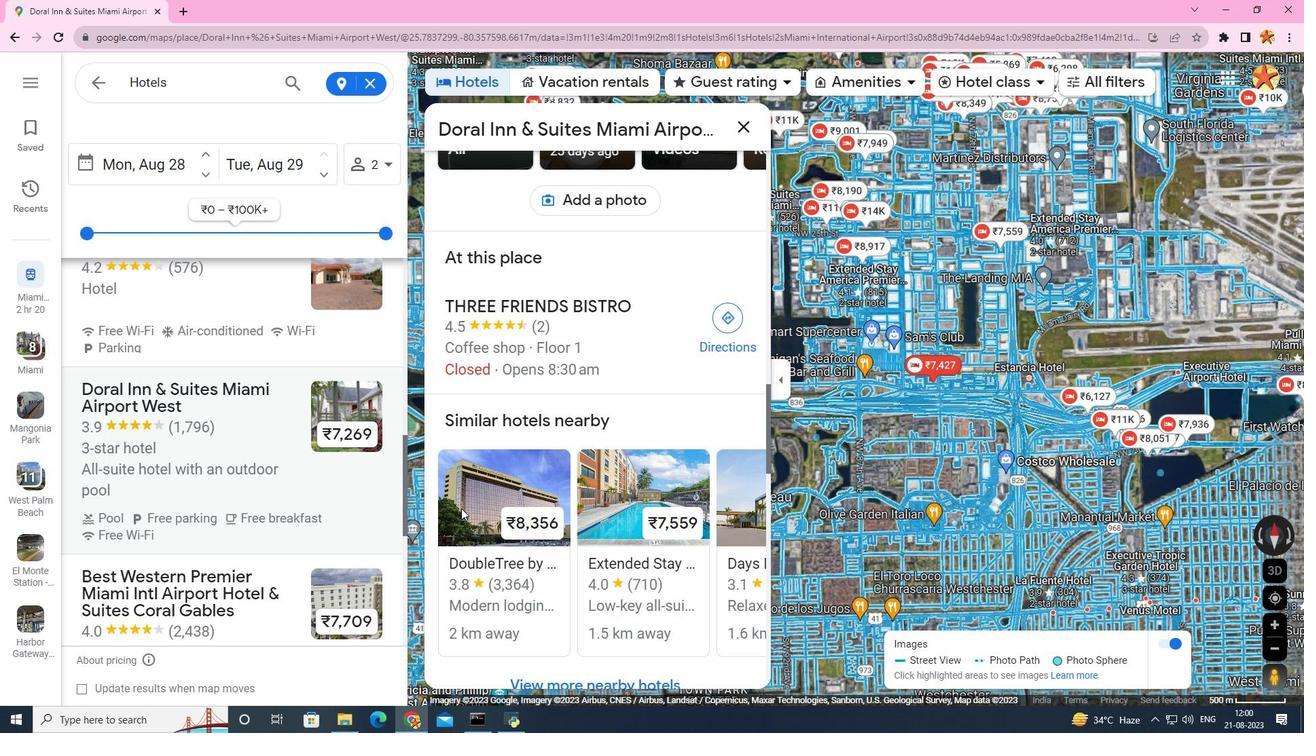 
Action: Mouse scrolled (461, 508) with delta (0, 0)
Screenshot: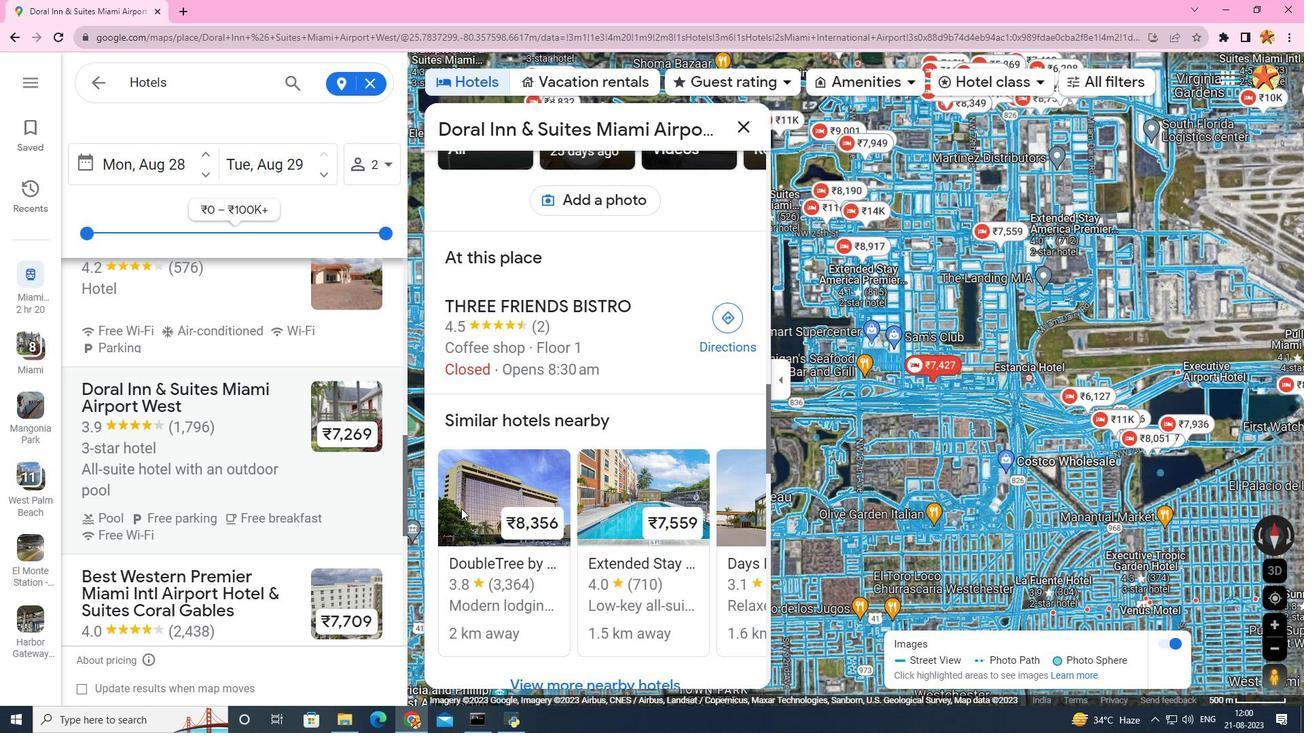 
Action: Mouse scrolled (461, 508) with delta (0, 0)
Screenshot: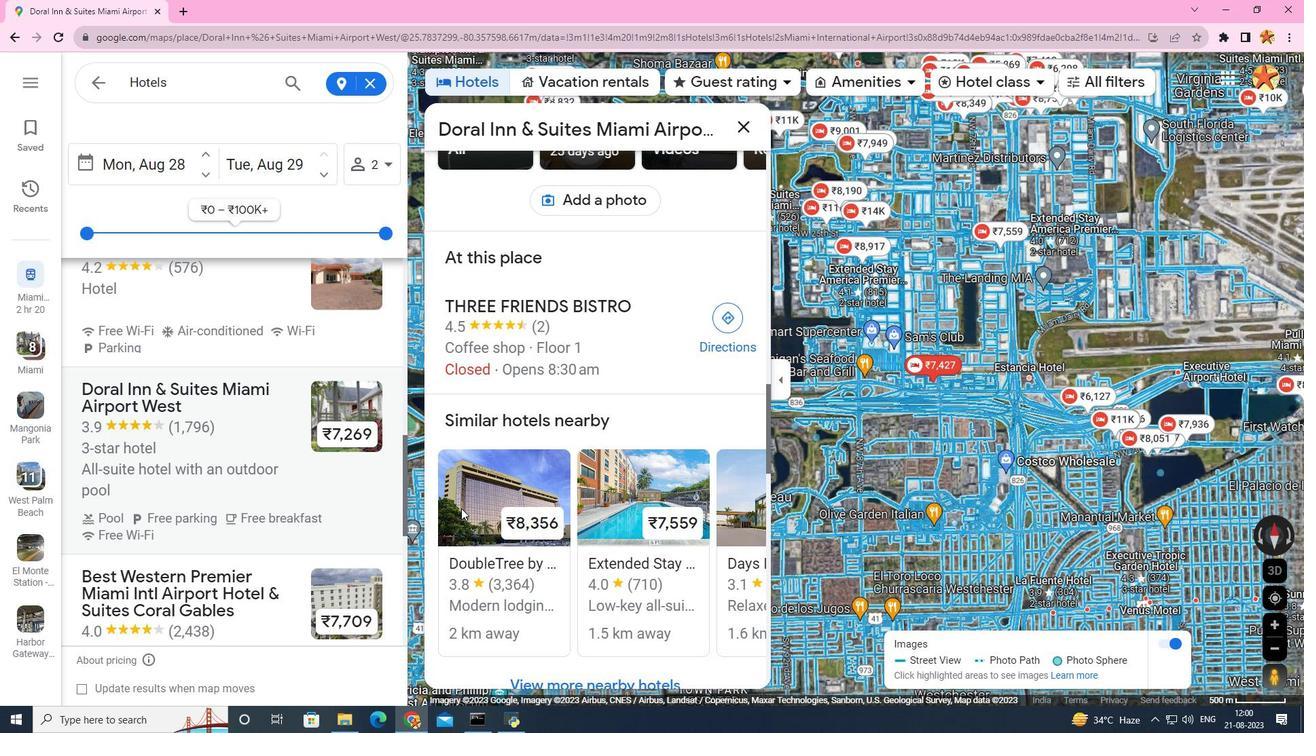 
Action: Mouse scrolled (461, 508) with delta (0, 0)
Screenshot: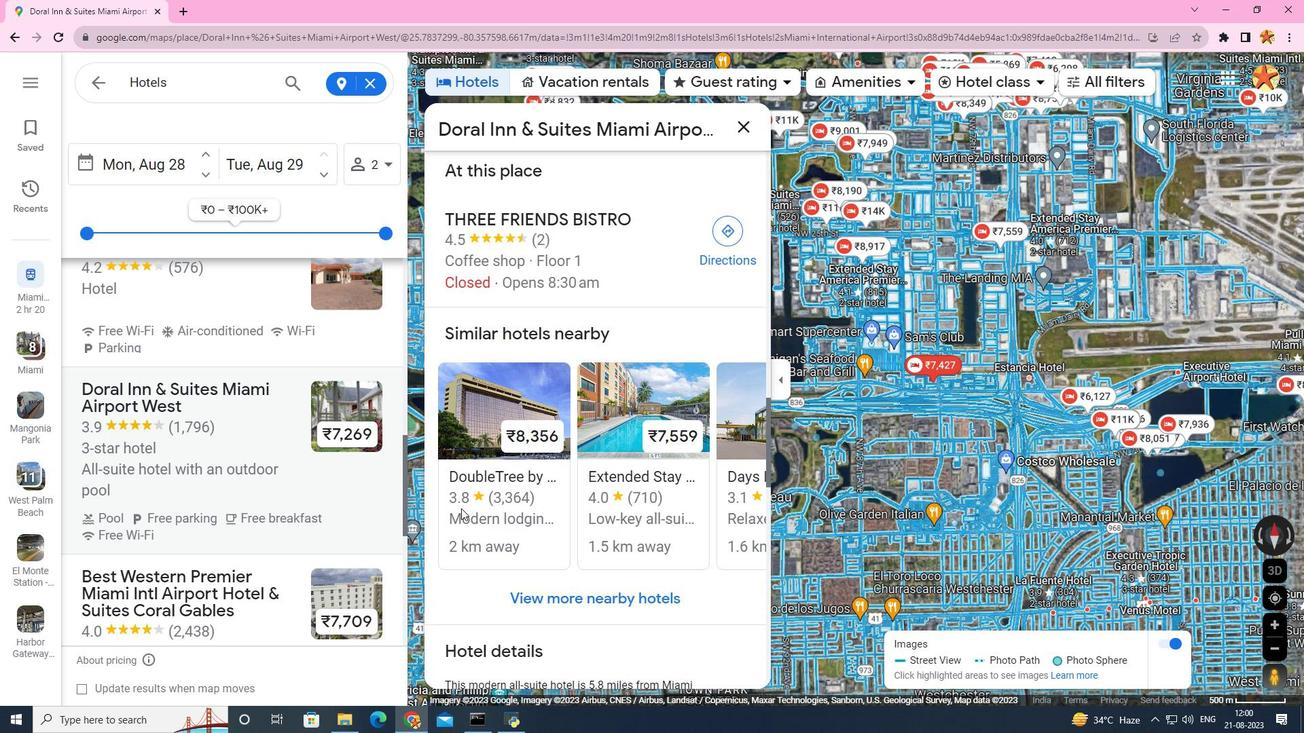 
Action: Mouse scrolled (461, 508) with delta (0, 0)
Screenshot: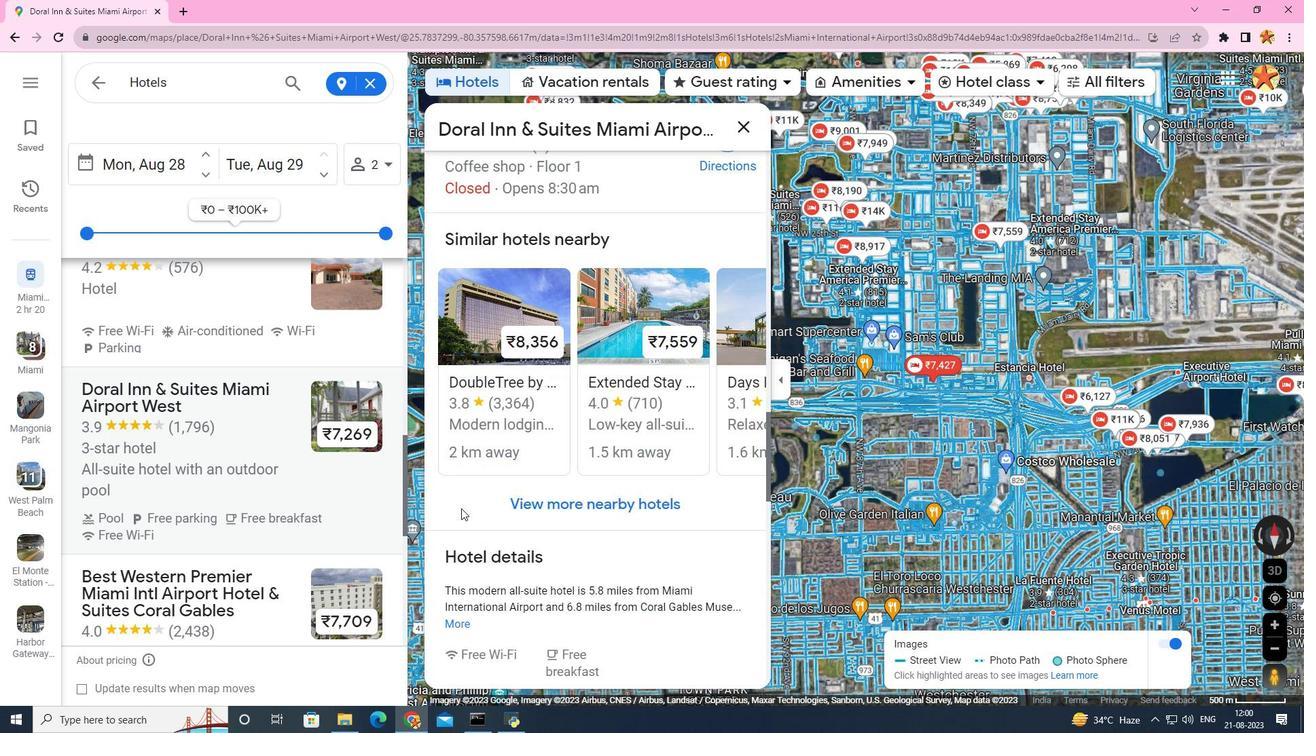 
Action: Mouse scrolled (461, 508) with delta (0, 0)
Screenshot: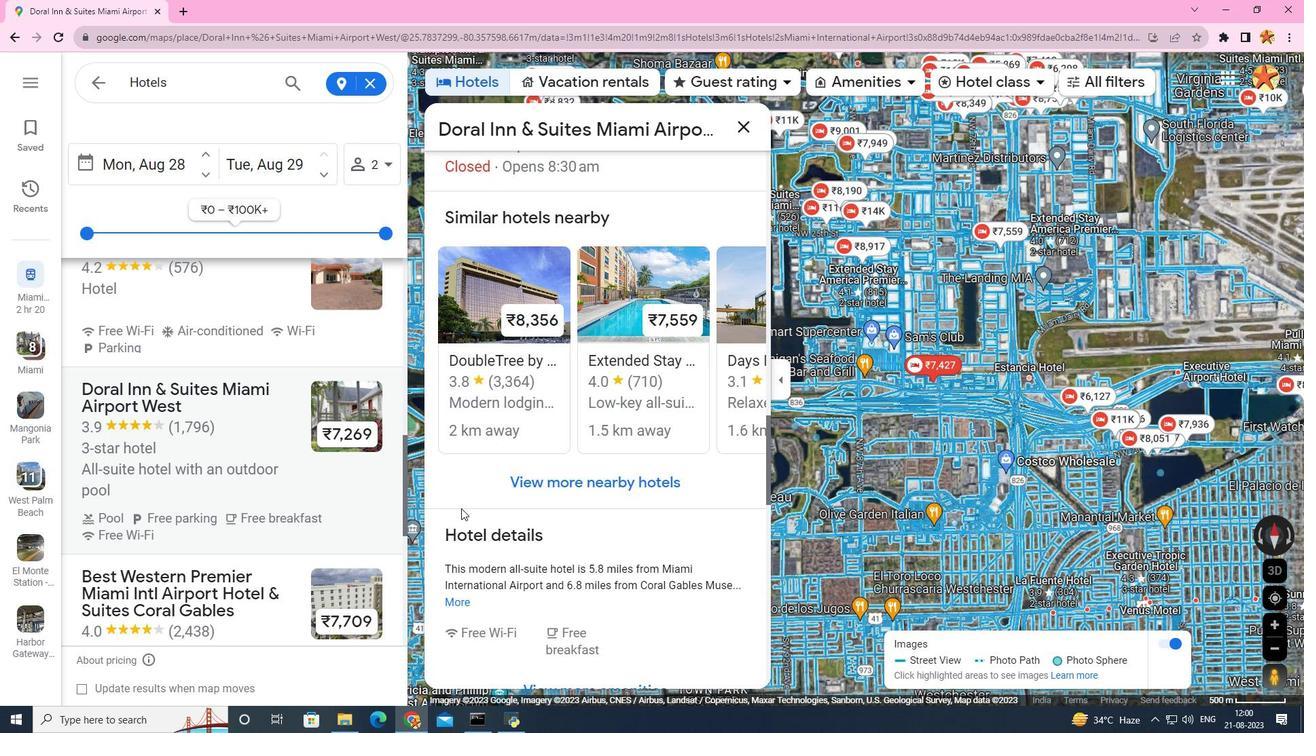 
Action: Mouse scrolled (461, 508) with delta (0, 0)
Screenshot: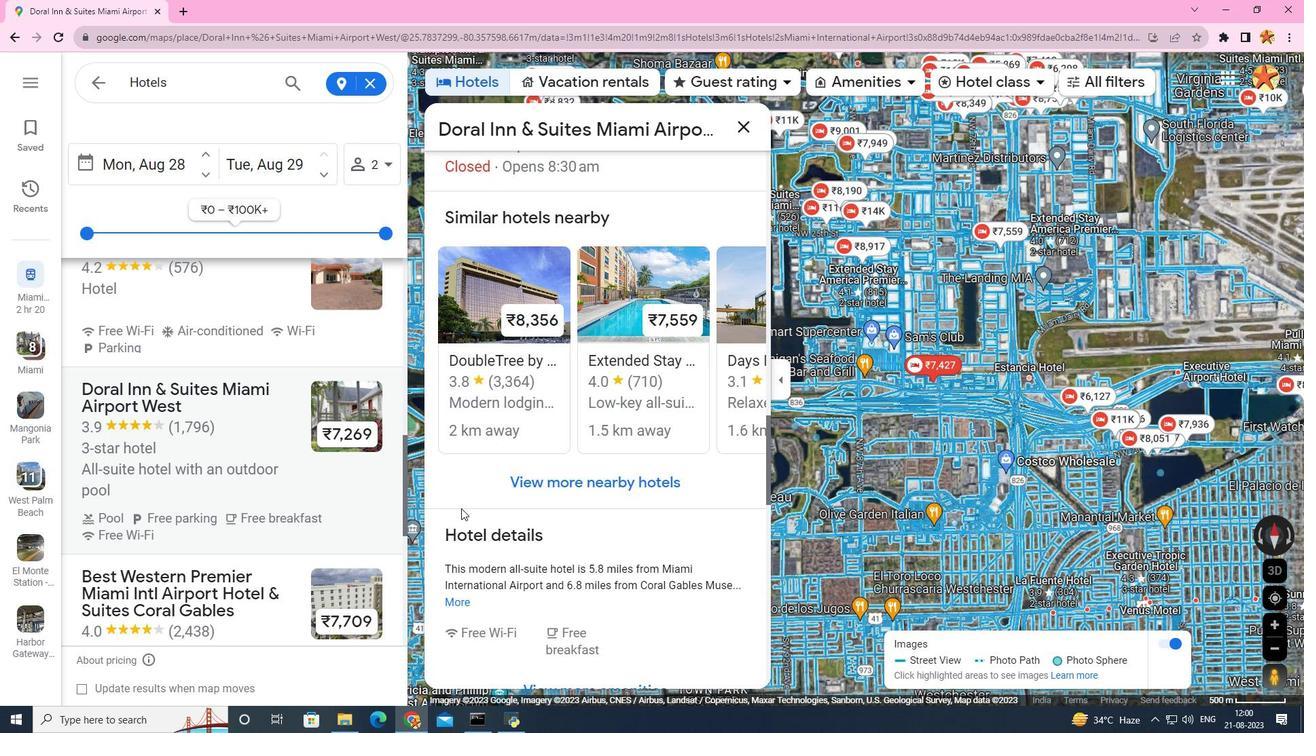 
Action: Mouse scrolled (461, 508) with delta (0, 0)
Screenshot: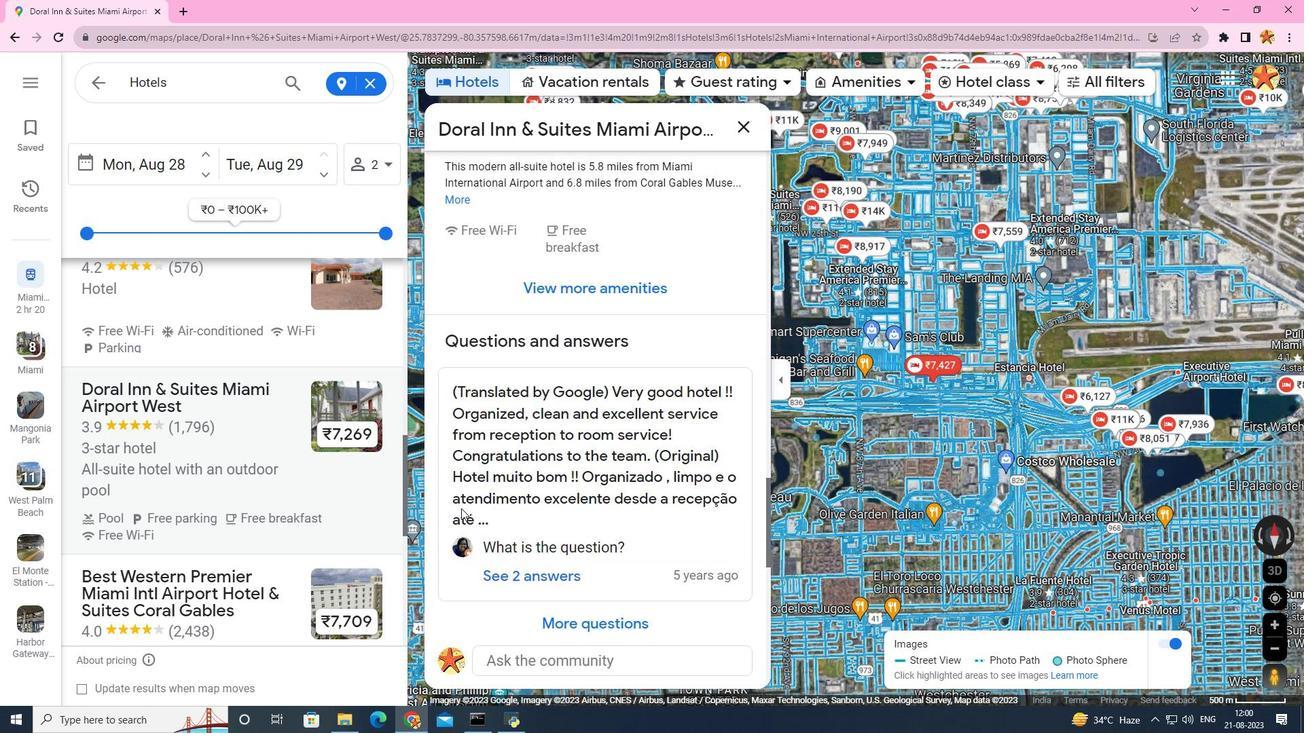 
Action: Mouse scrolled (461, 508) with delta (0, 0)
Screenshot: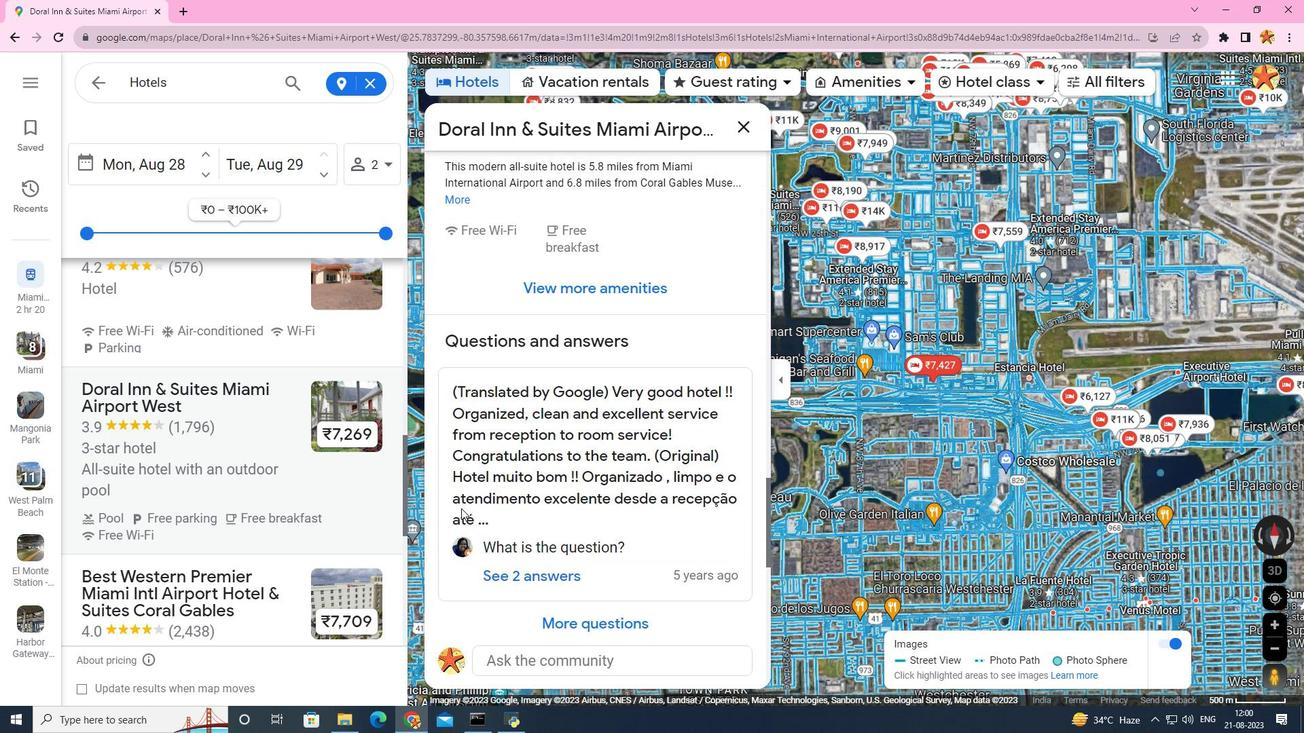 
Action: Mouse scrolled (461, 508) with delta (0, 0)
Screenshot: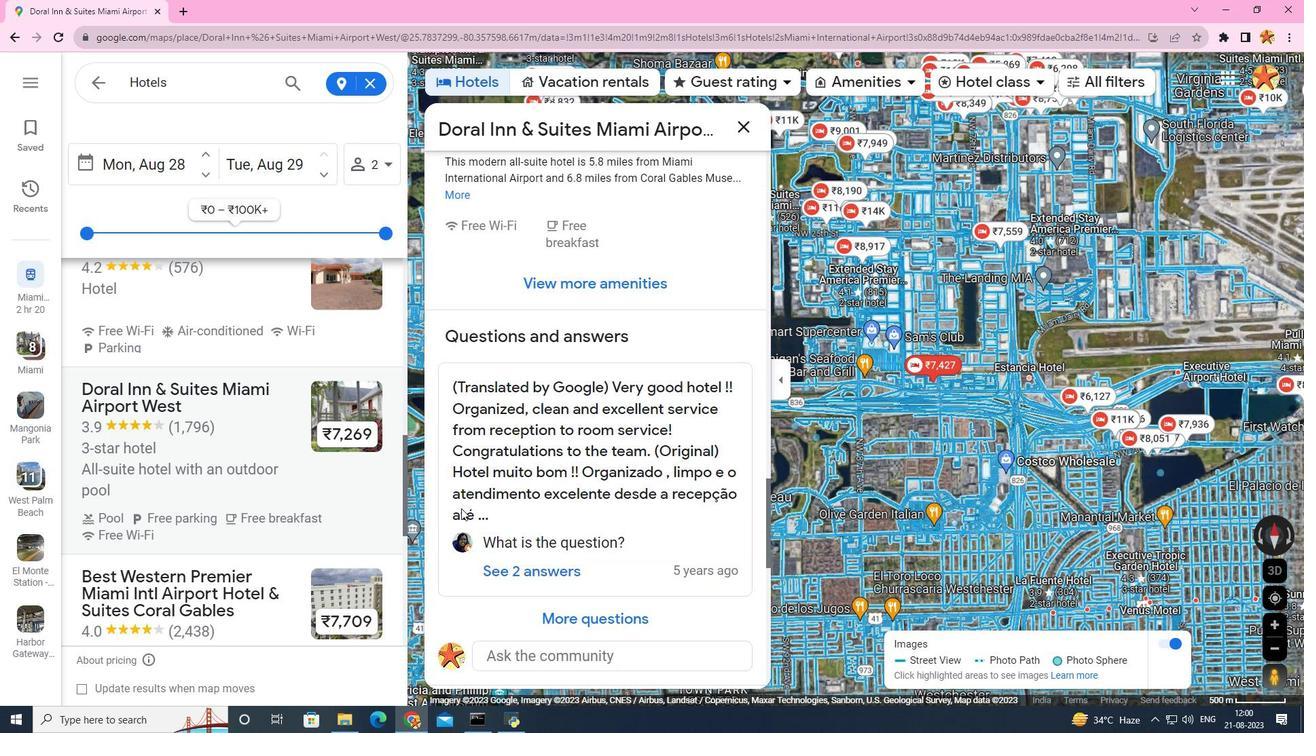 
Action: Mouse scrolled (461, 508) with delta (0, 0)
Screenshot: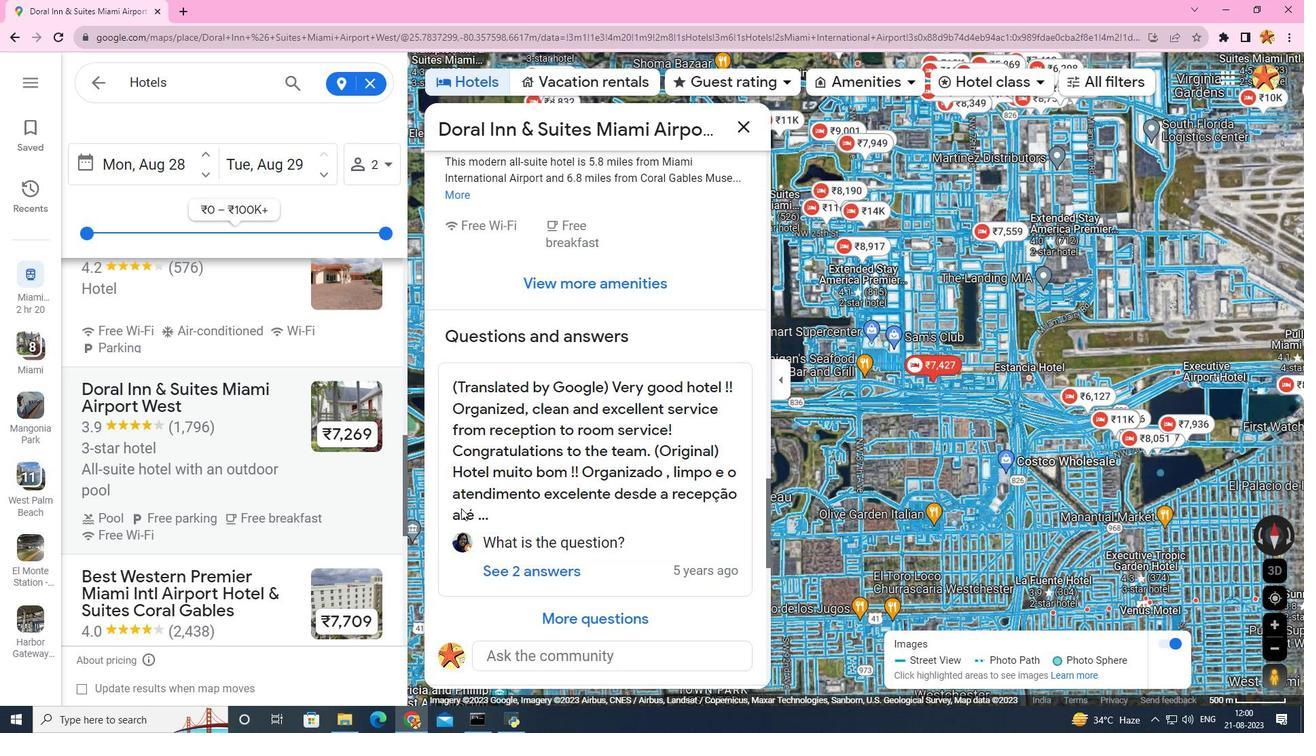 
Action: Mouse scrolled (461, 508) with delta (0, 0)
Screenshot: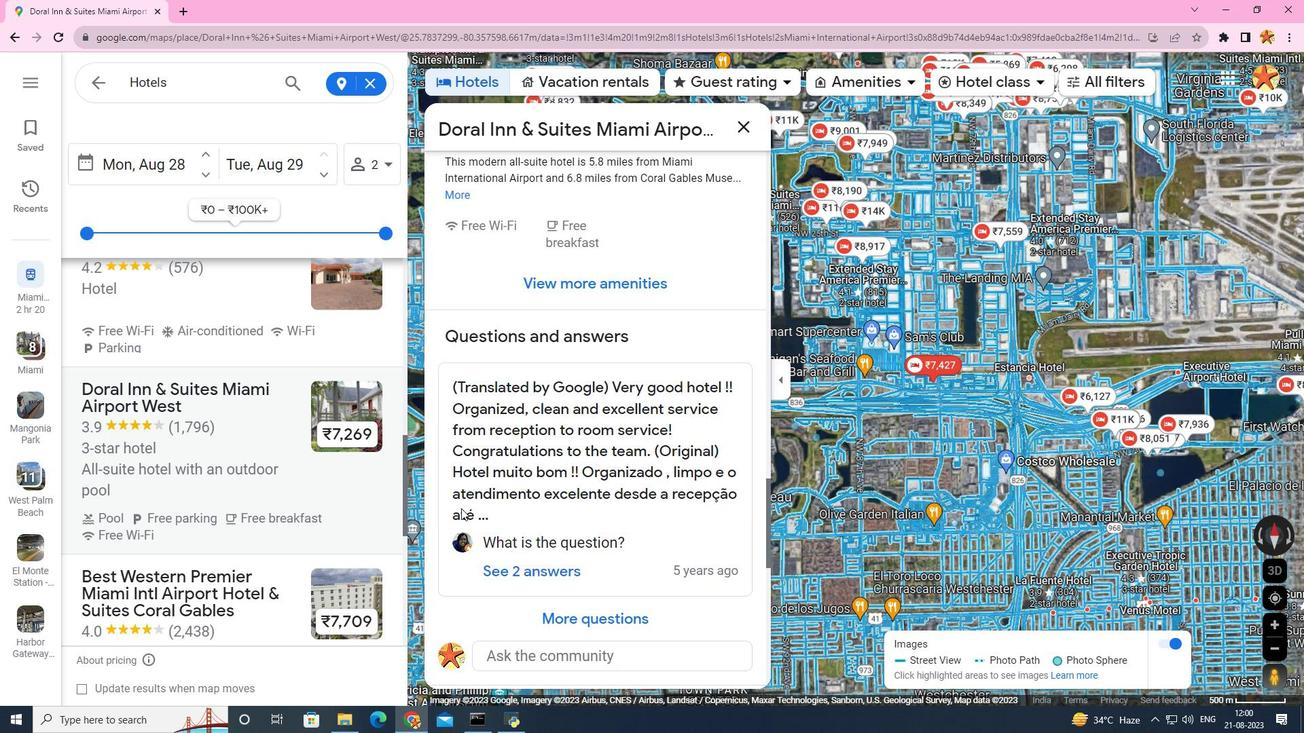 
Action: Mouse scrolled (461, 508) with delta (0, 0)
Screenshot: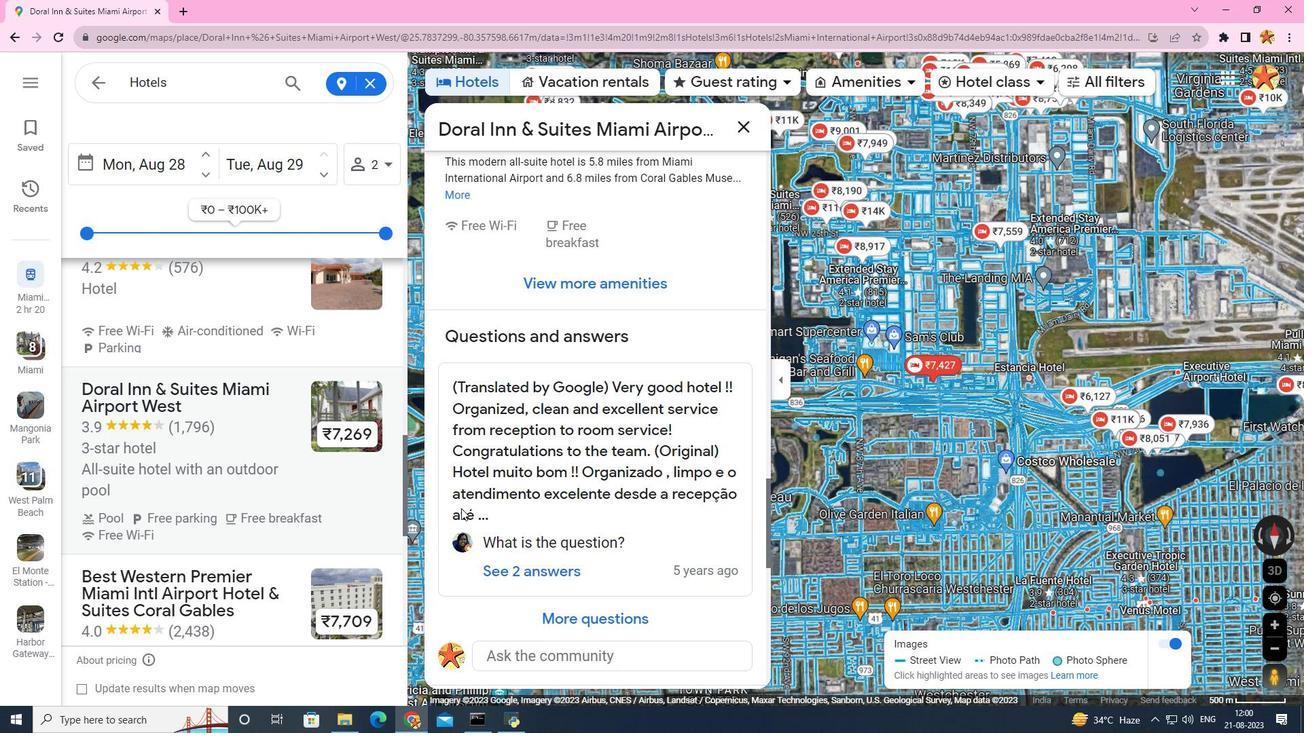 
Action: Mouse scrolled (461, 508) with delta (0, 0)
Screenshot: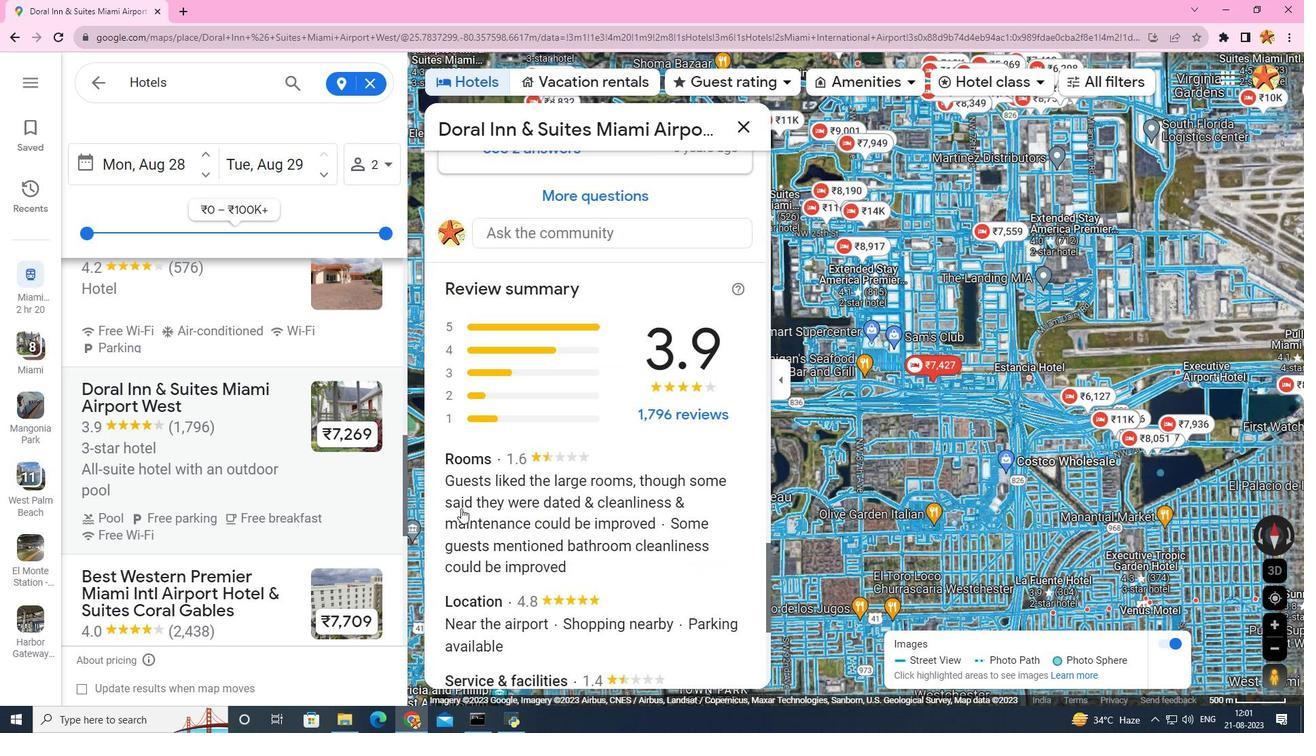 
Action: Mouse scrolled (461, 508) with delta (0, 0)
Screenshot: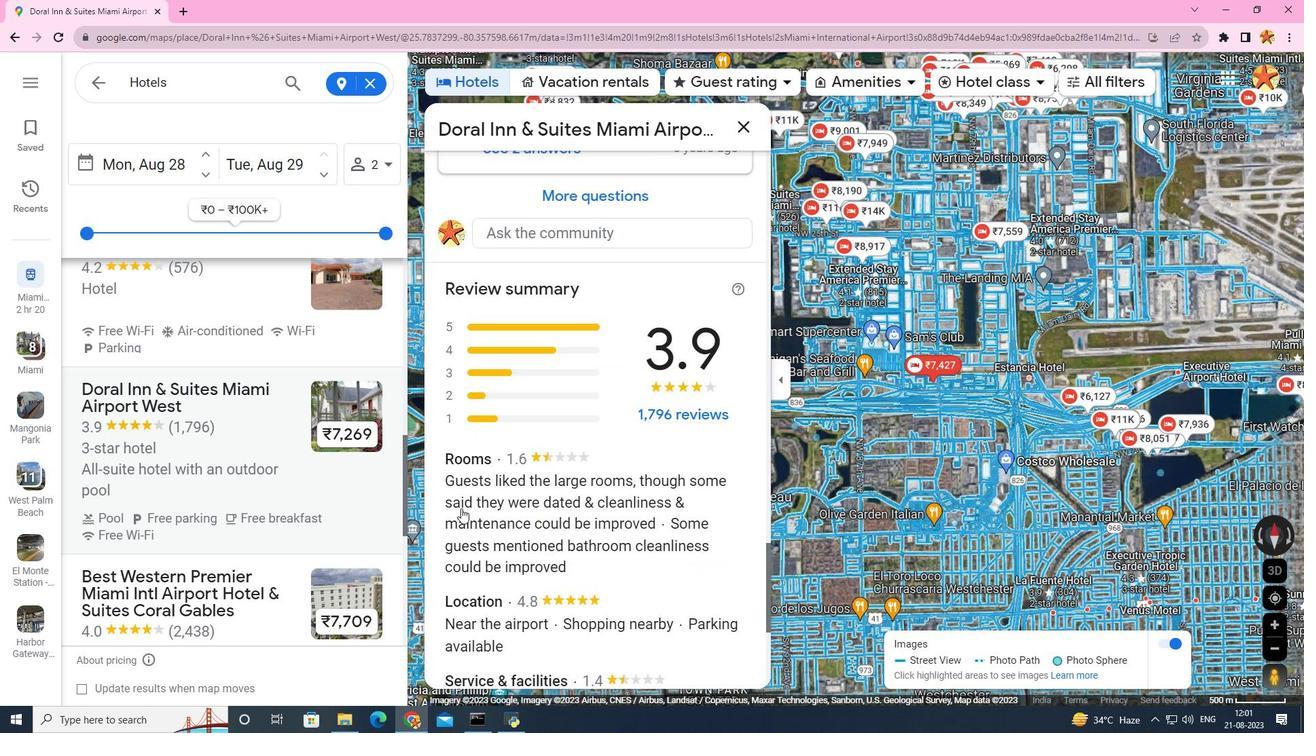 
Action: Mouse scrolled (461, 508) with delta (0, 0)
Screenshot: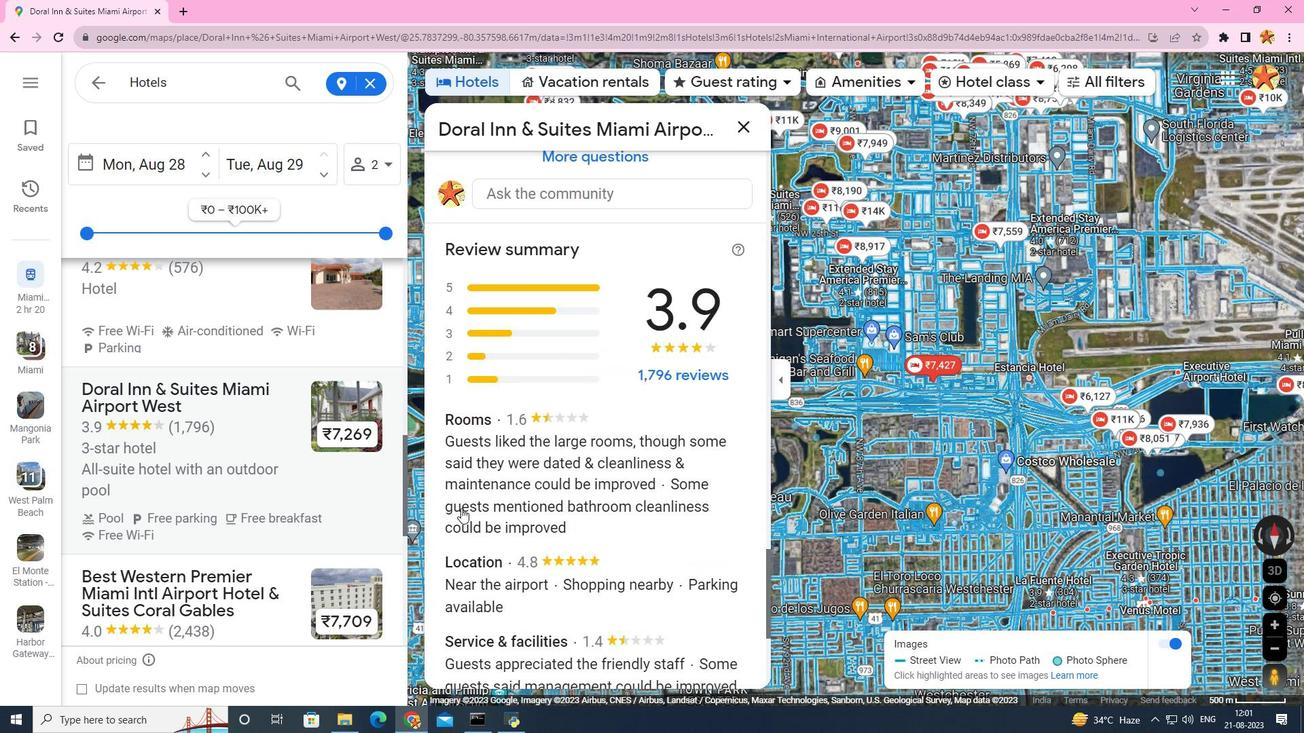 
Action: Mouse scrolled (461, 508) with delta (0, 0)
Screenshot: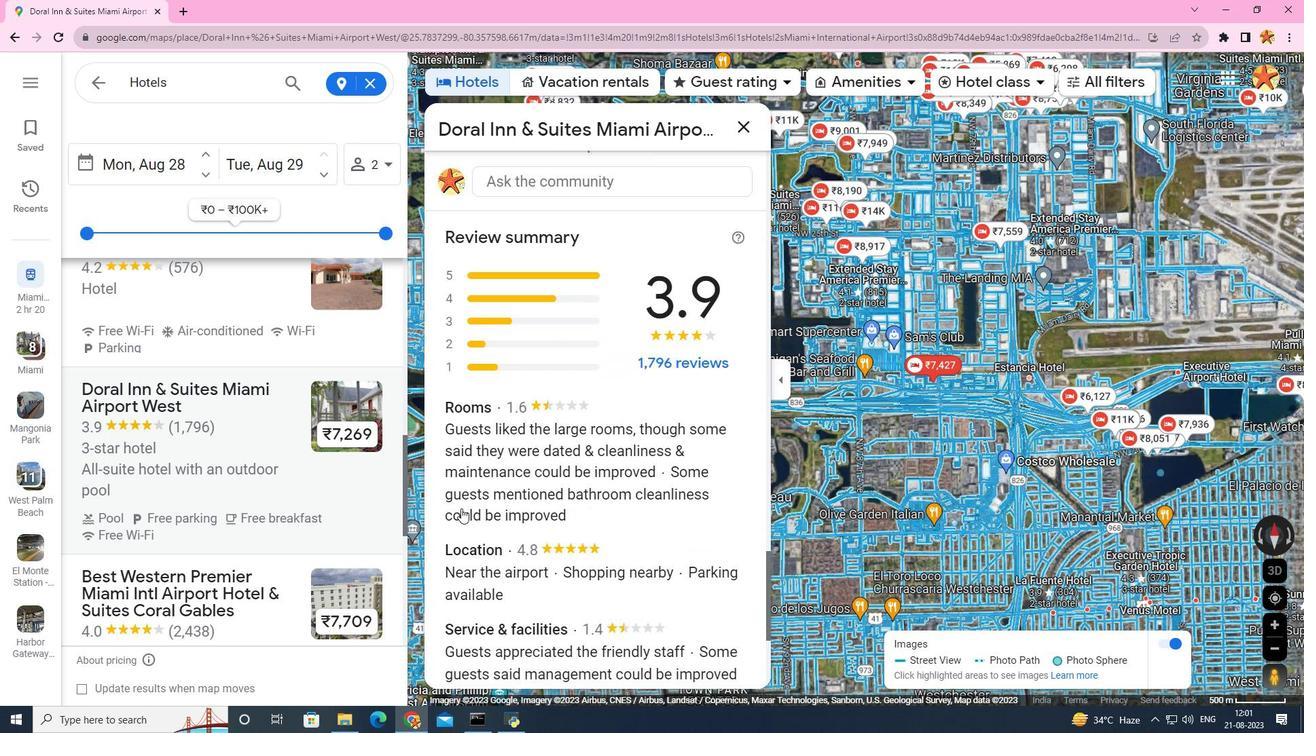 
Action: Mouse scrolled (461, 508) with delta (0, 0)
Screenshot: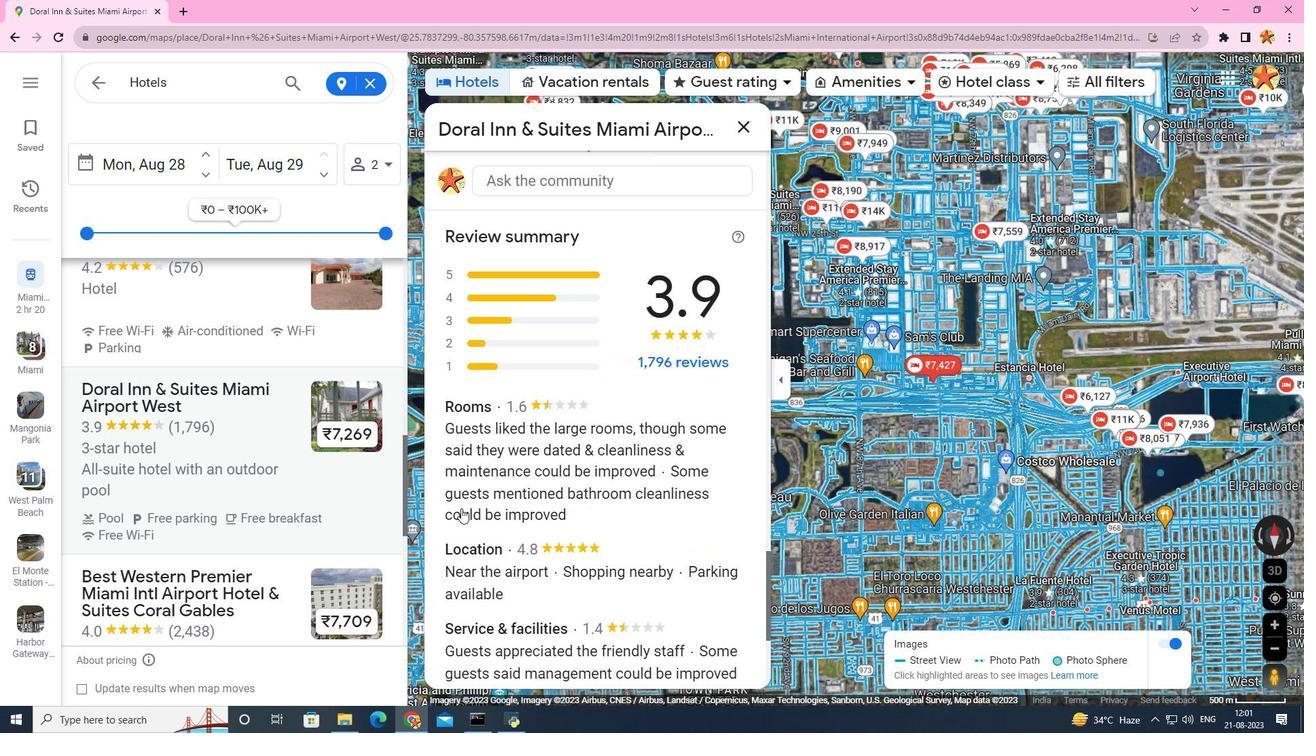 
Action: Mouse scrolled (461, 508) with delta (0, 0)
Screenshot: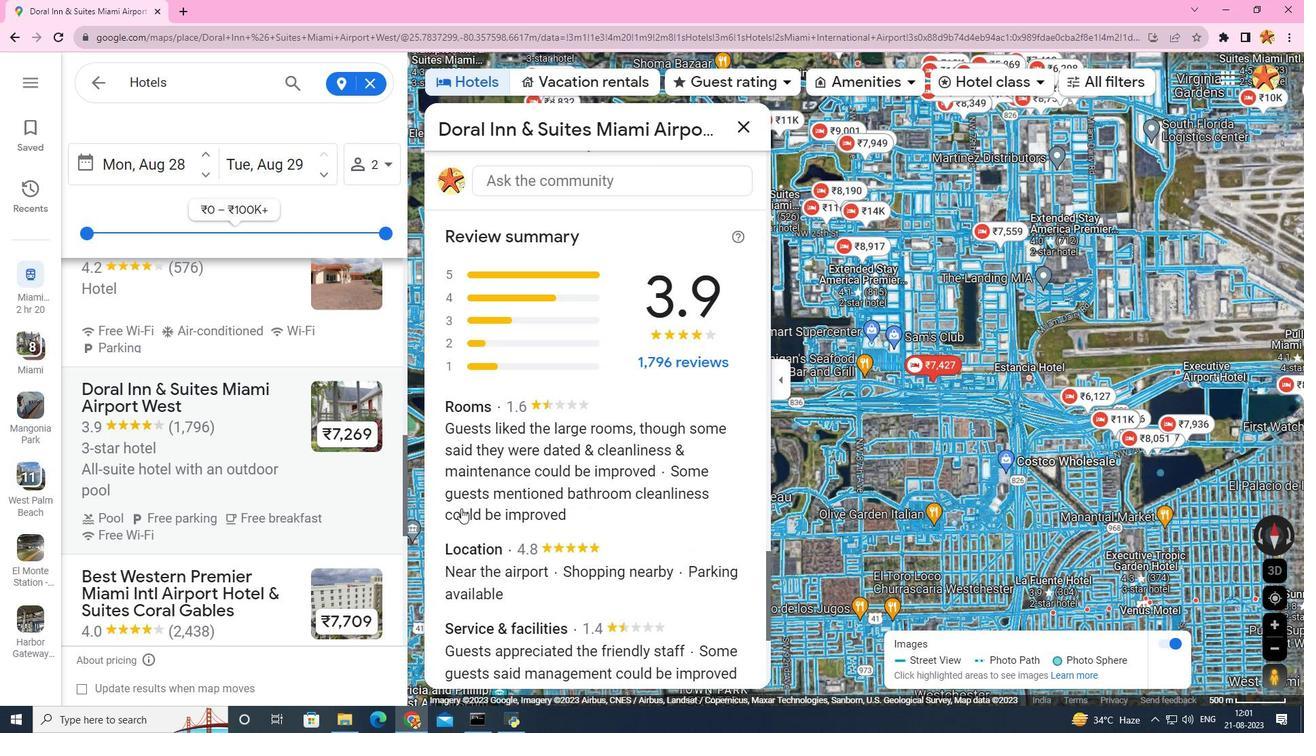 
Action: Mouse scrolled (461, 508) with delta (0, 0)
Screenshot: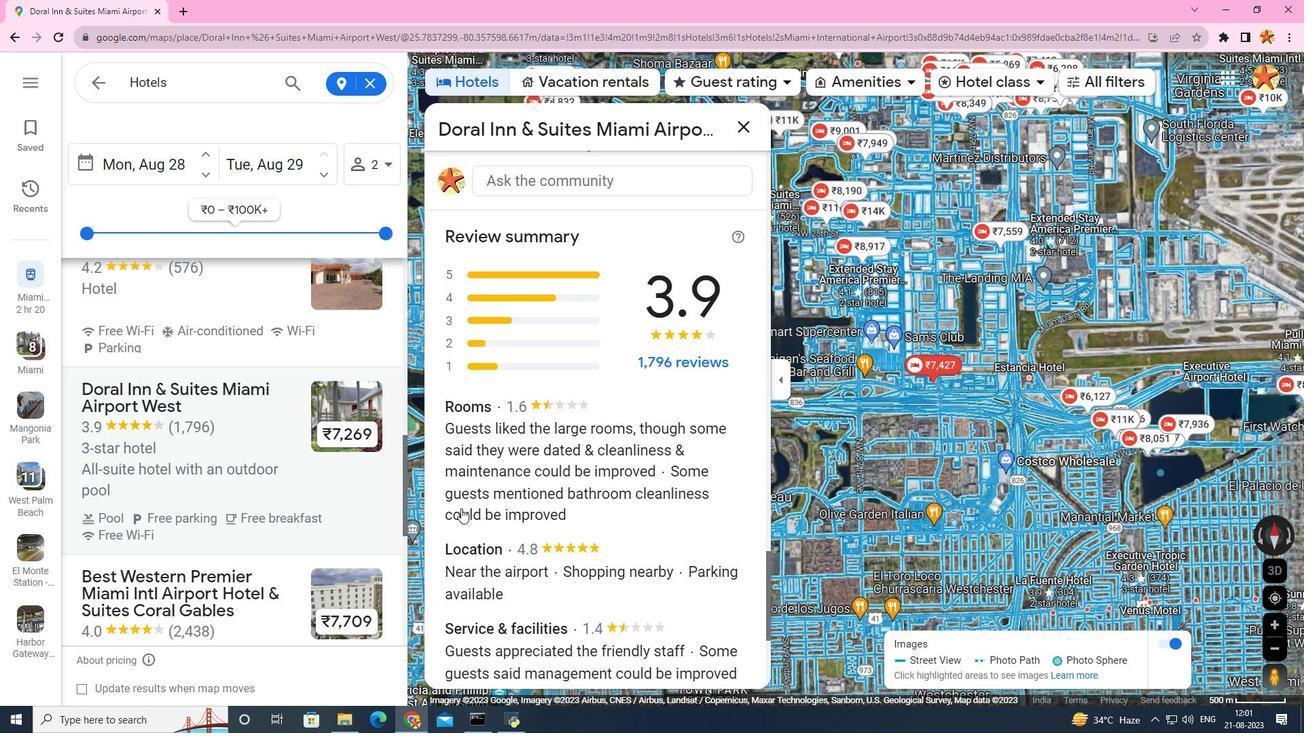 
Action: Mouse scrolled (461, 508) with delta (0, 0)
Screenshot: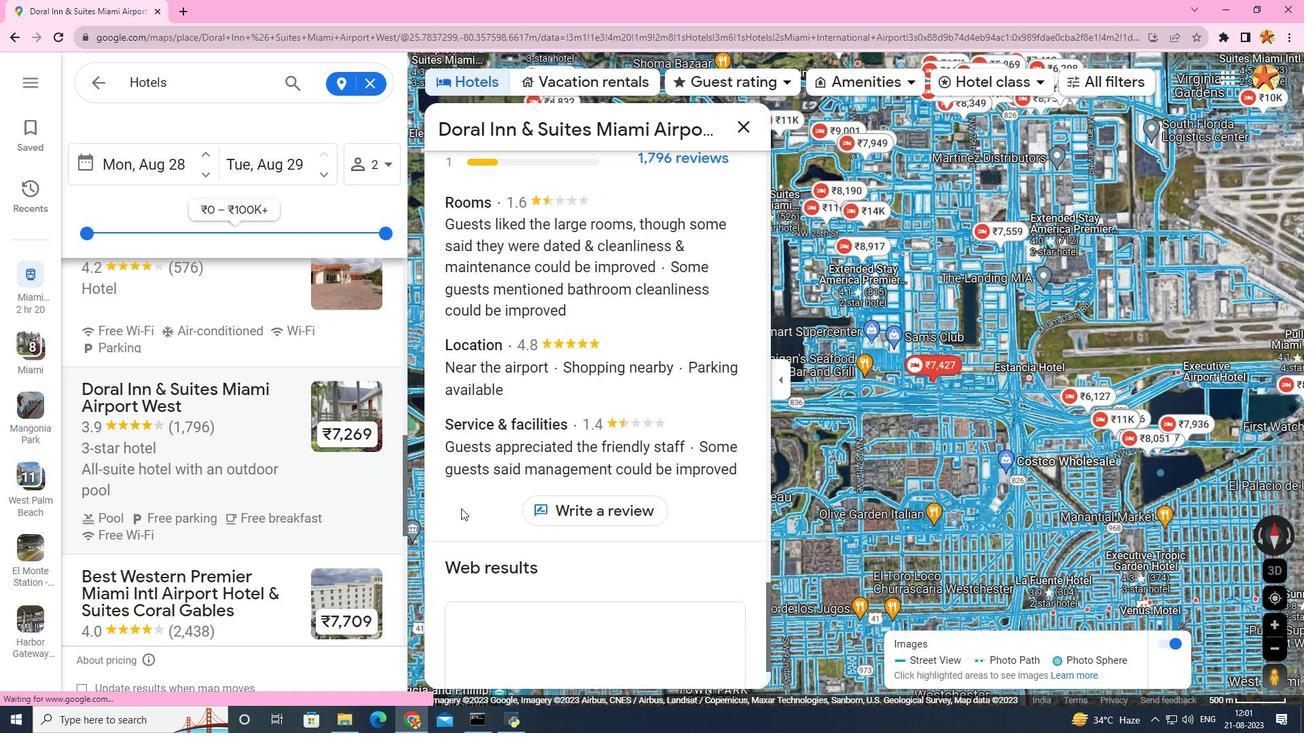 
Action: Mouse scrolled (461, 508) with delta (0, 0)
Screenshot: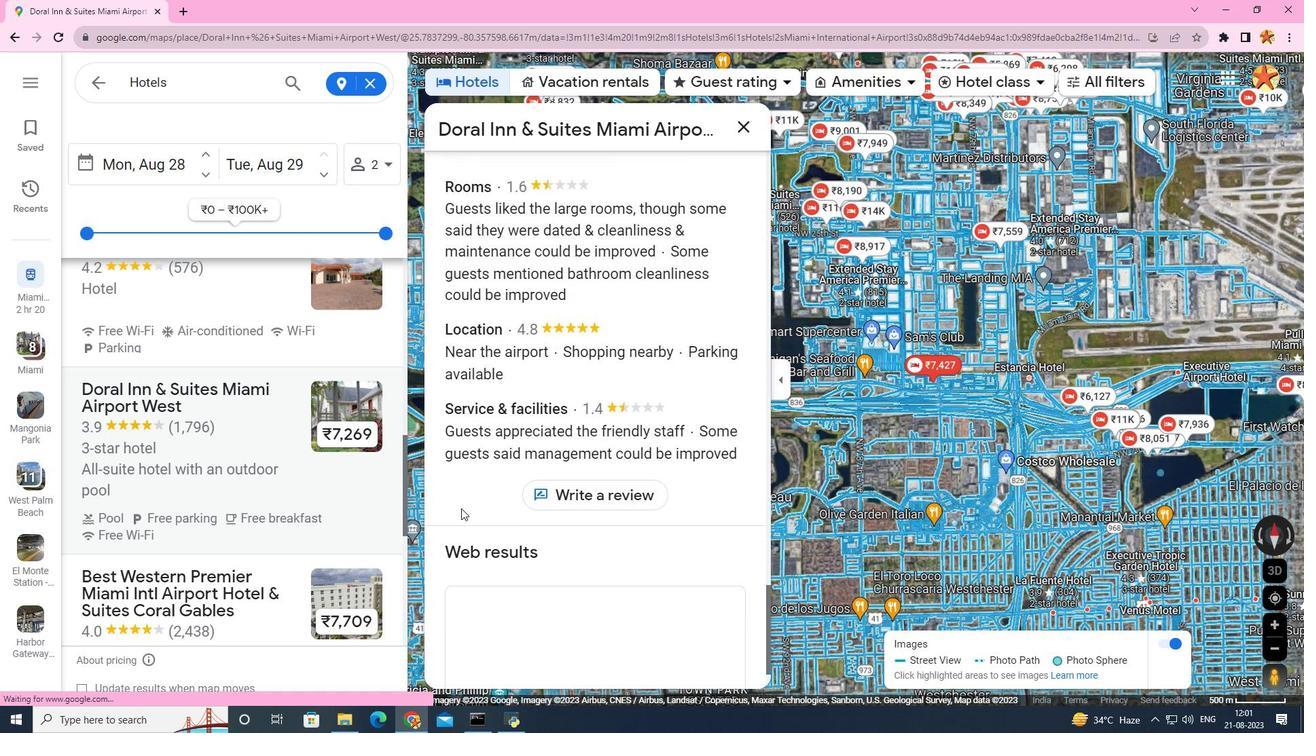 
Action: Mouse scrolled (461, 508) with delta (0, 0)
Screenshot: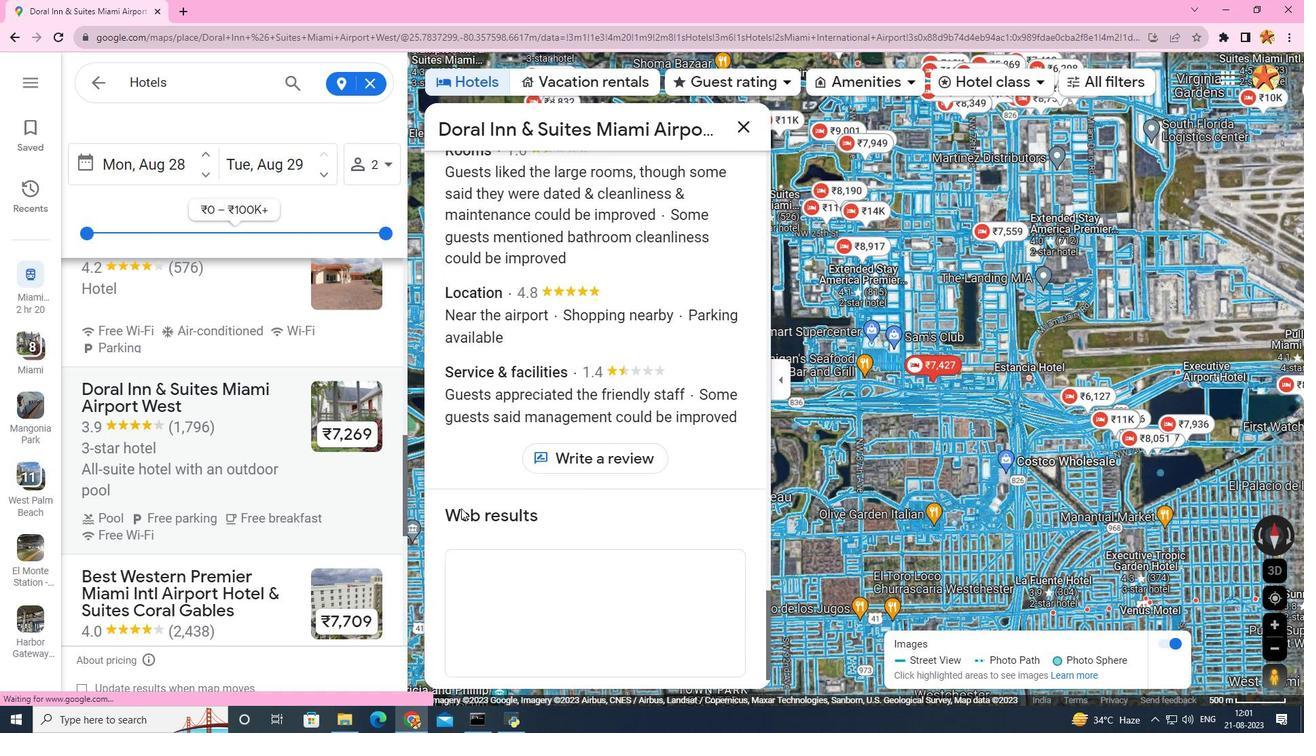 
Action: Mouse scrolled (461, 508) with delta (0, 0)
Screenshot: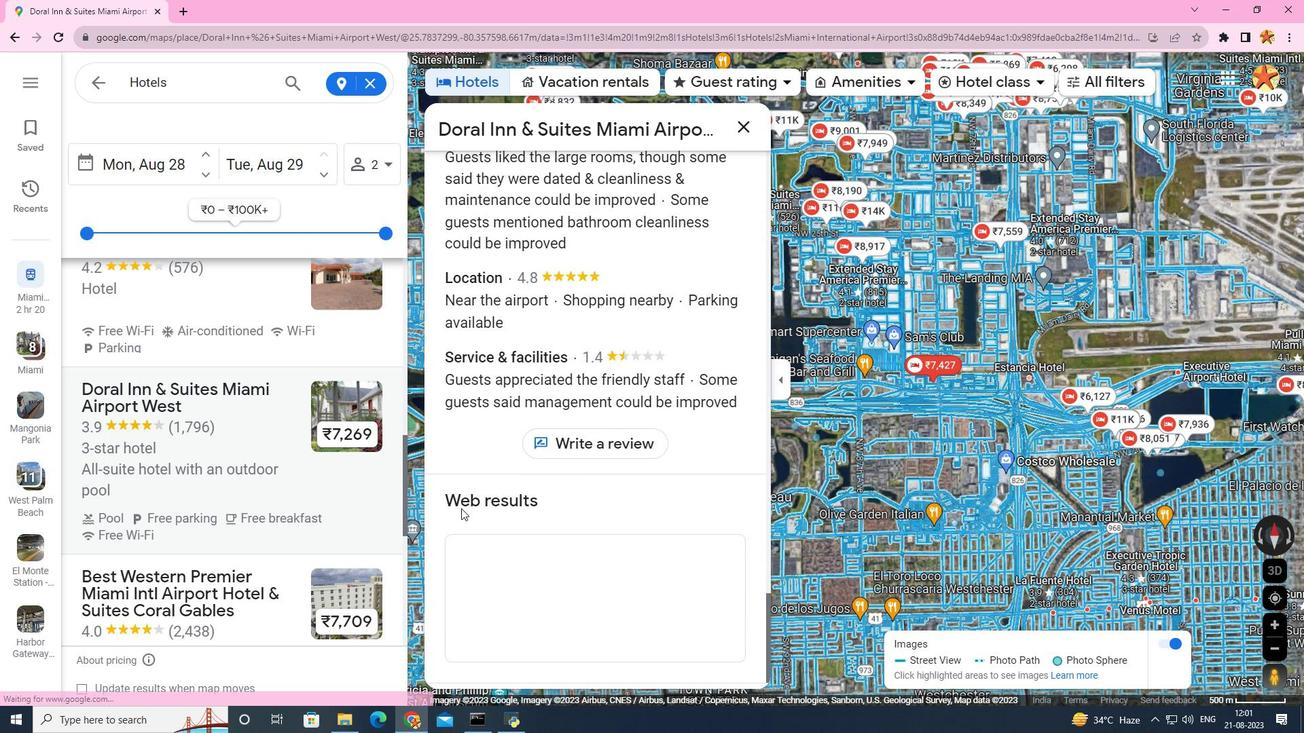 
Action: Mouse scrolled (461, 508) with delta (0, 0)
Screenshot: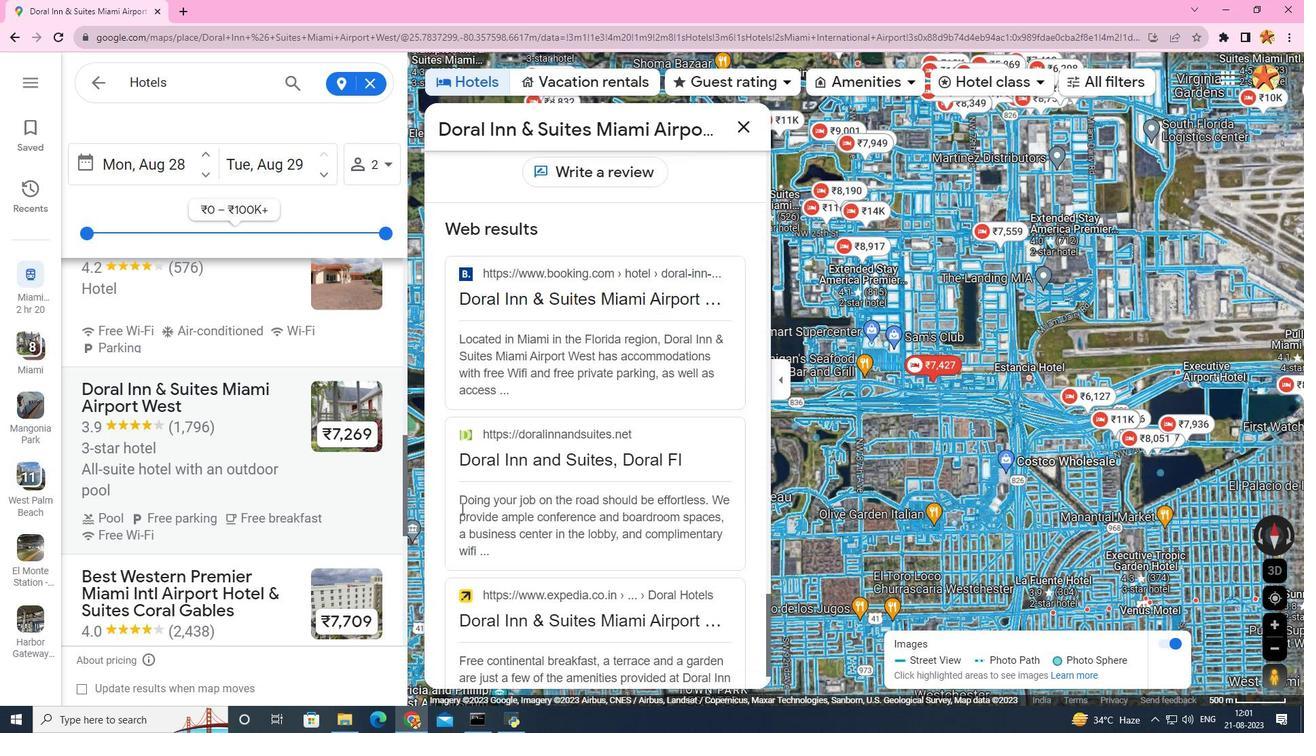 
Action: Mouse scrolled (461, 508) with delta (0, 0)
Screenshot: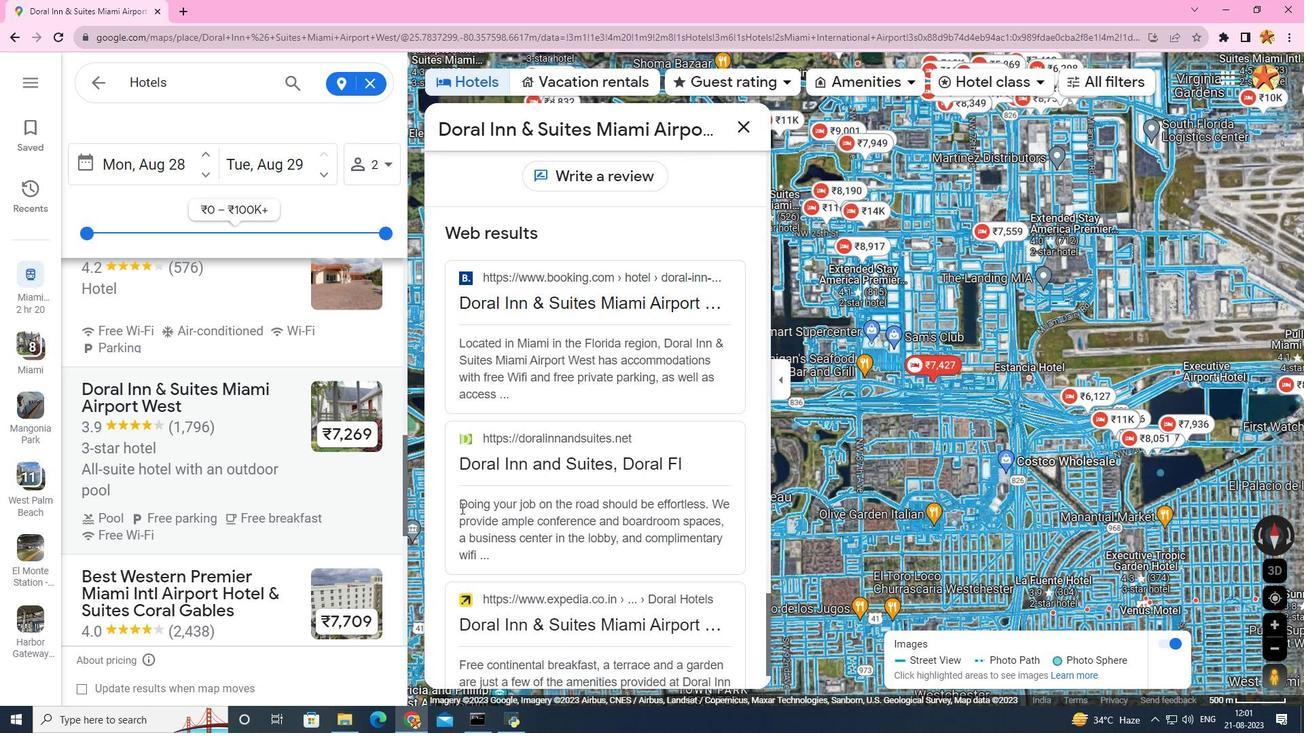 
Action: Mouse scrolled (461, 508) with delta (0, 0)
Screenshot: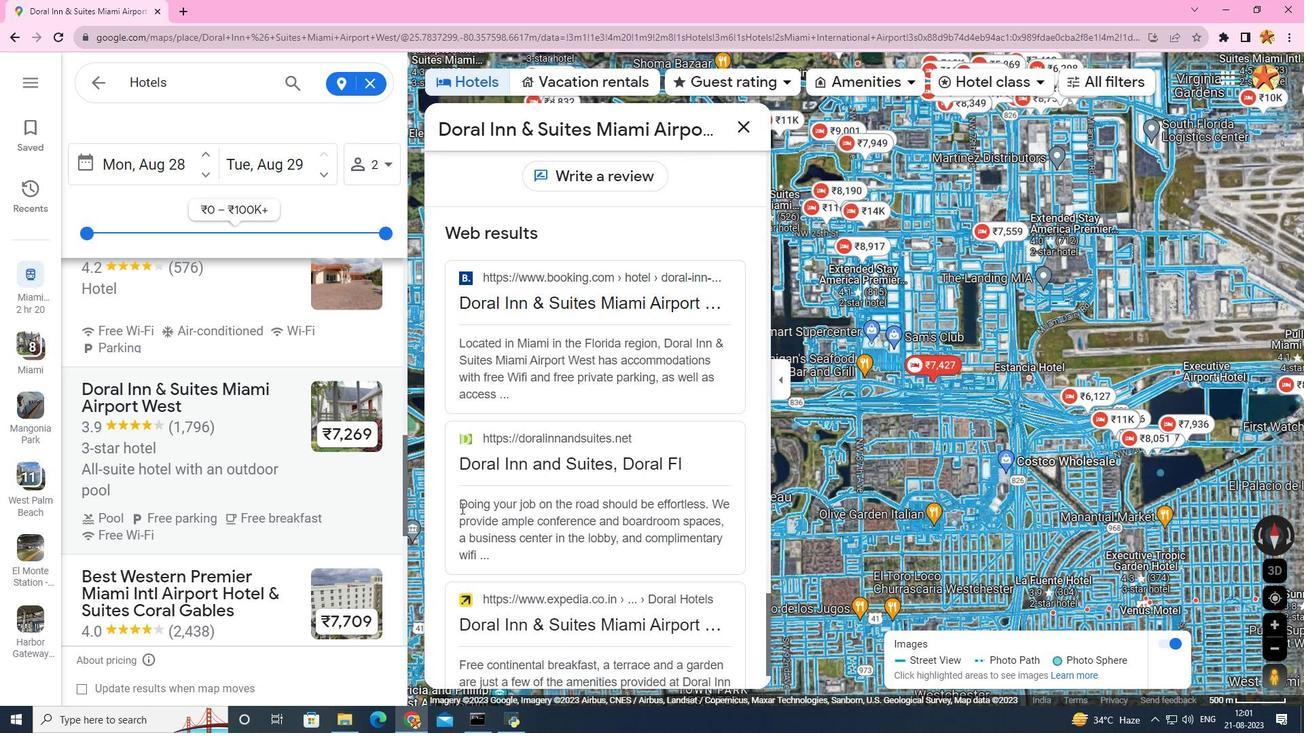 
Action: Mouse scrolled (461, 508) with delta (0, 0)
Screenshot: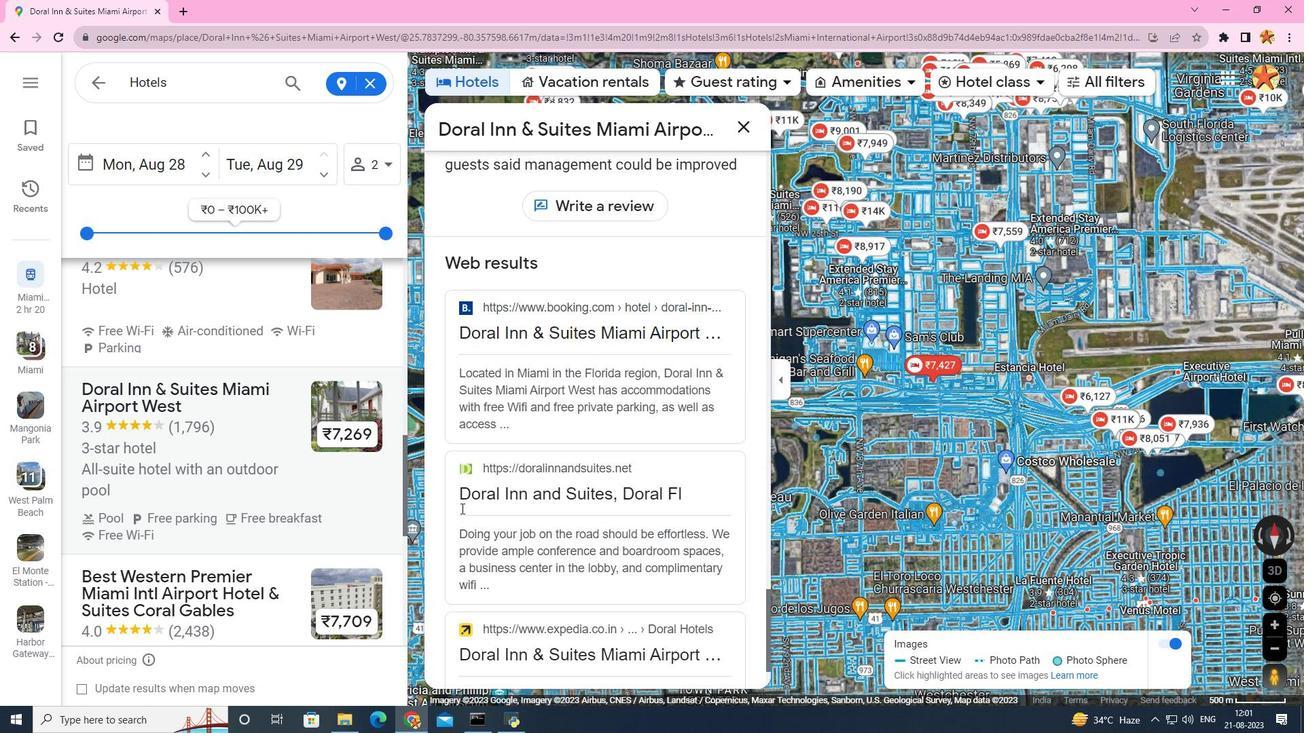 
Action: Mouse scrolled (461, 509) with delta (0, 0)
Screenshot: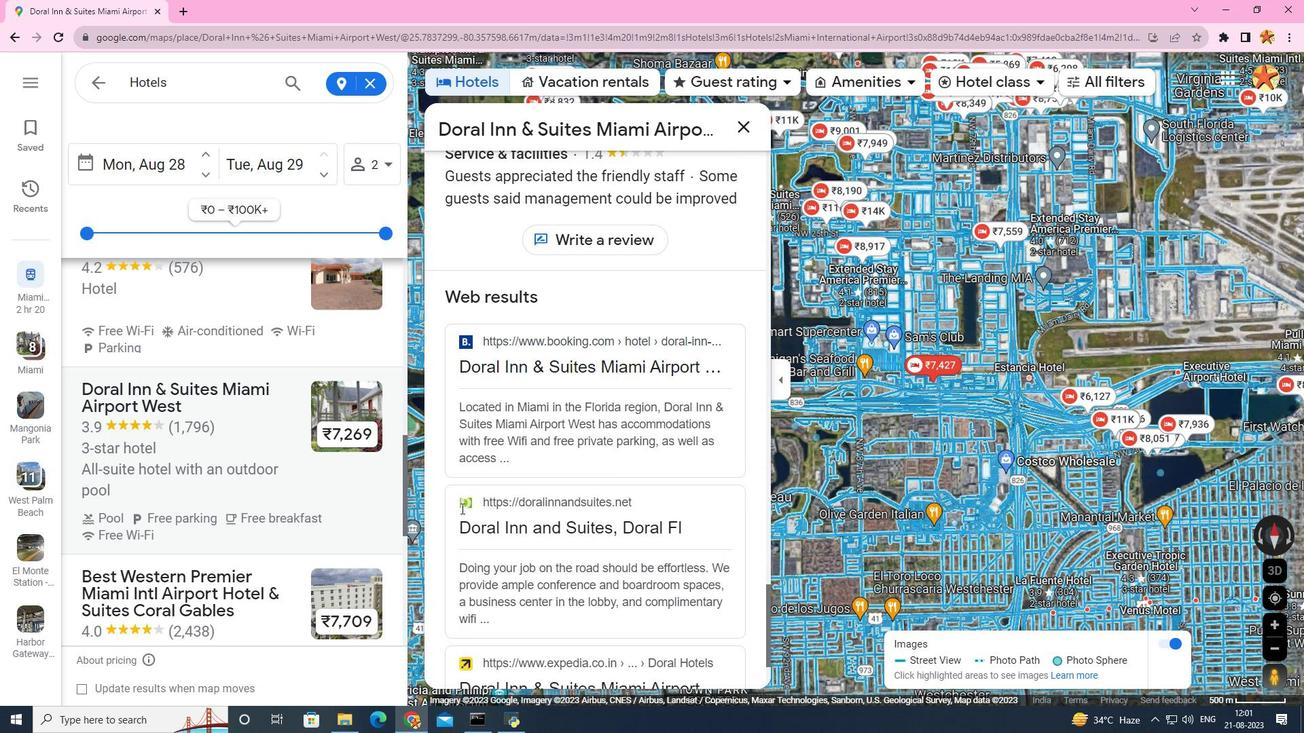 
Action: Mouse scrolled (461, 509) with delta (0, 0)
Screenshot: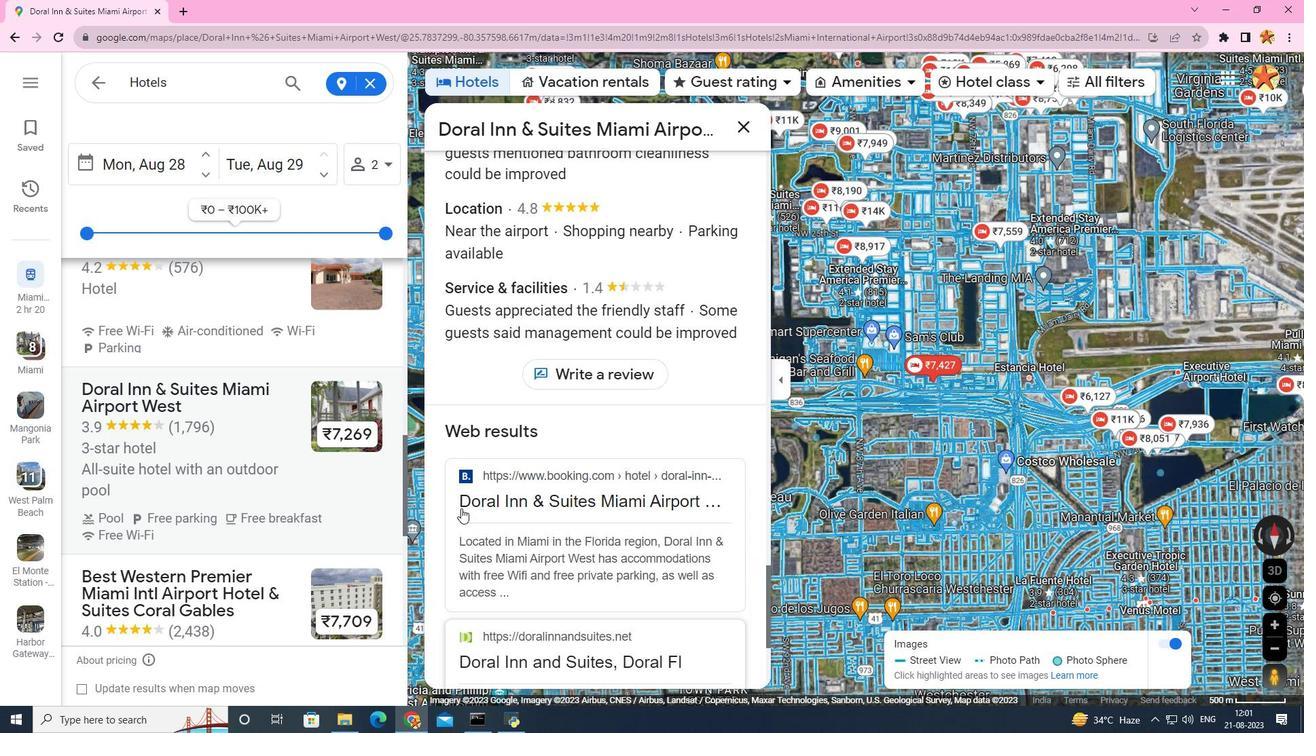 
Action: Mouse scrolled (461, 509) with delta (0, 0)
Screenshot: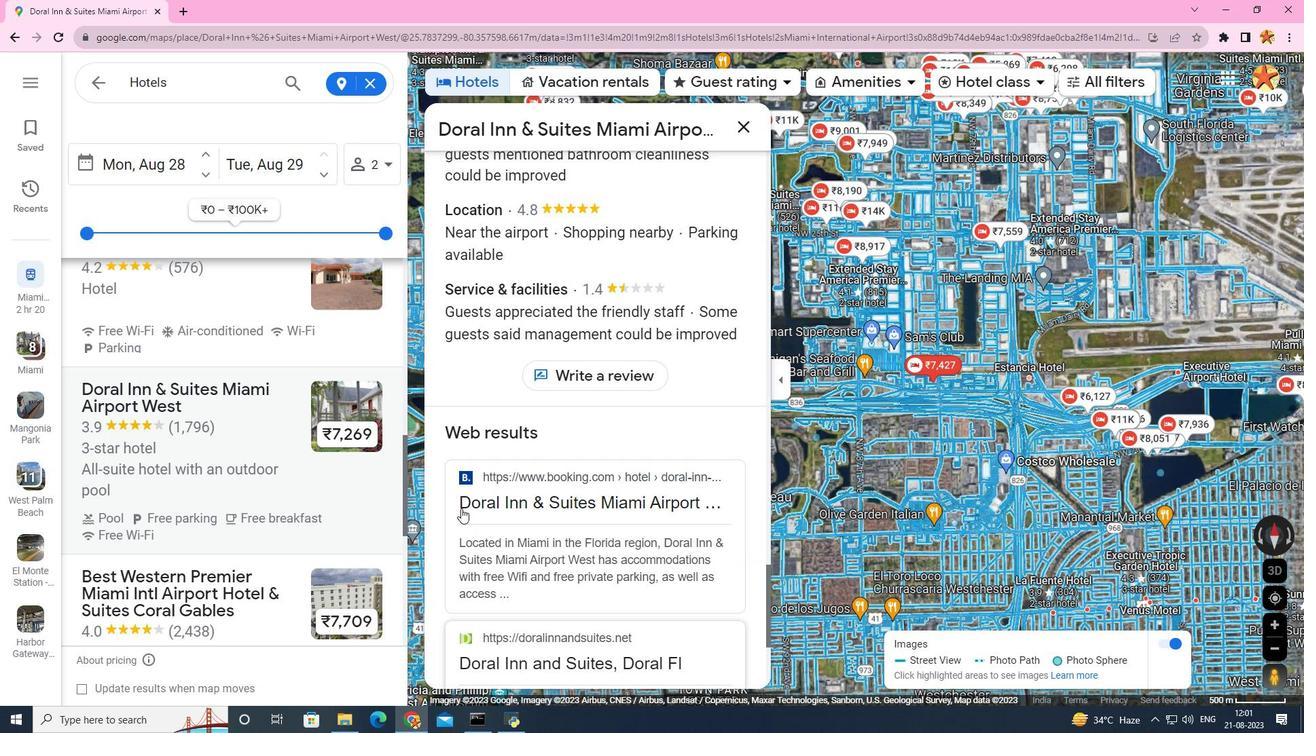 
Action: Mouse scrolled (461, 509) with delta (0, 0)
Screenshot: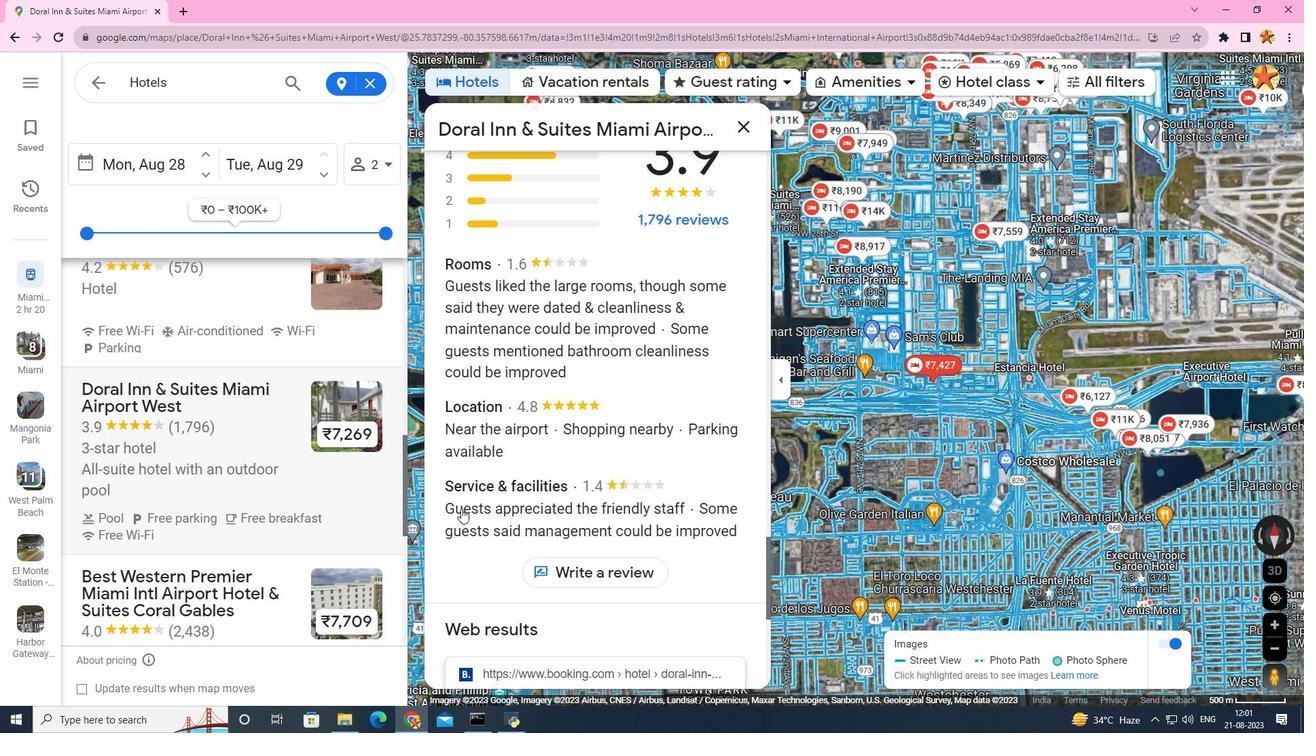 
Action: Mouse scrolled (461, 509) with delta (0, 0)
Screenshot: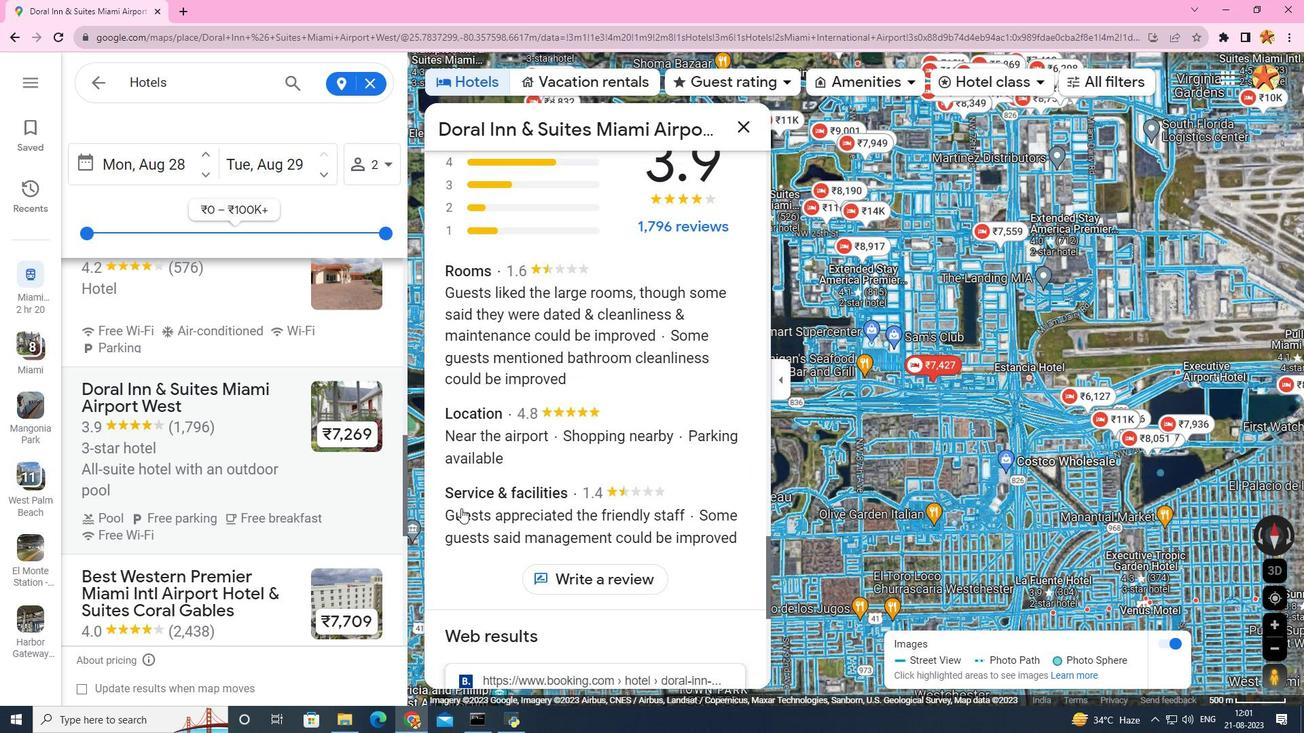 
Action: Mouse scrolled (461, 509) with delta (0, 0)
Screenshot: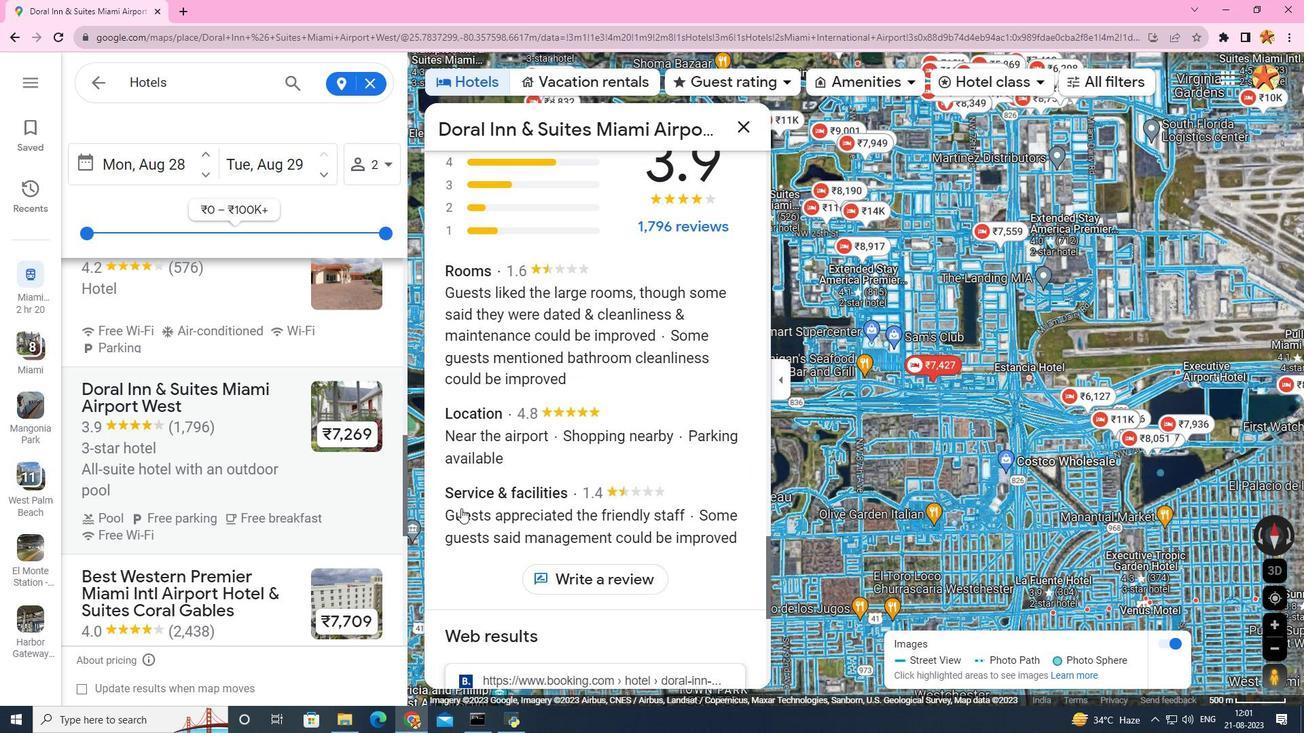 
Action: Mouse scrolled (461, 509) with delta (0, 0)
Screenshot: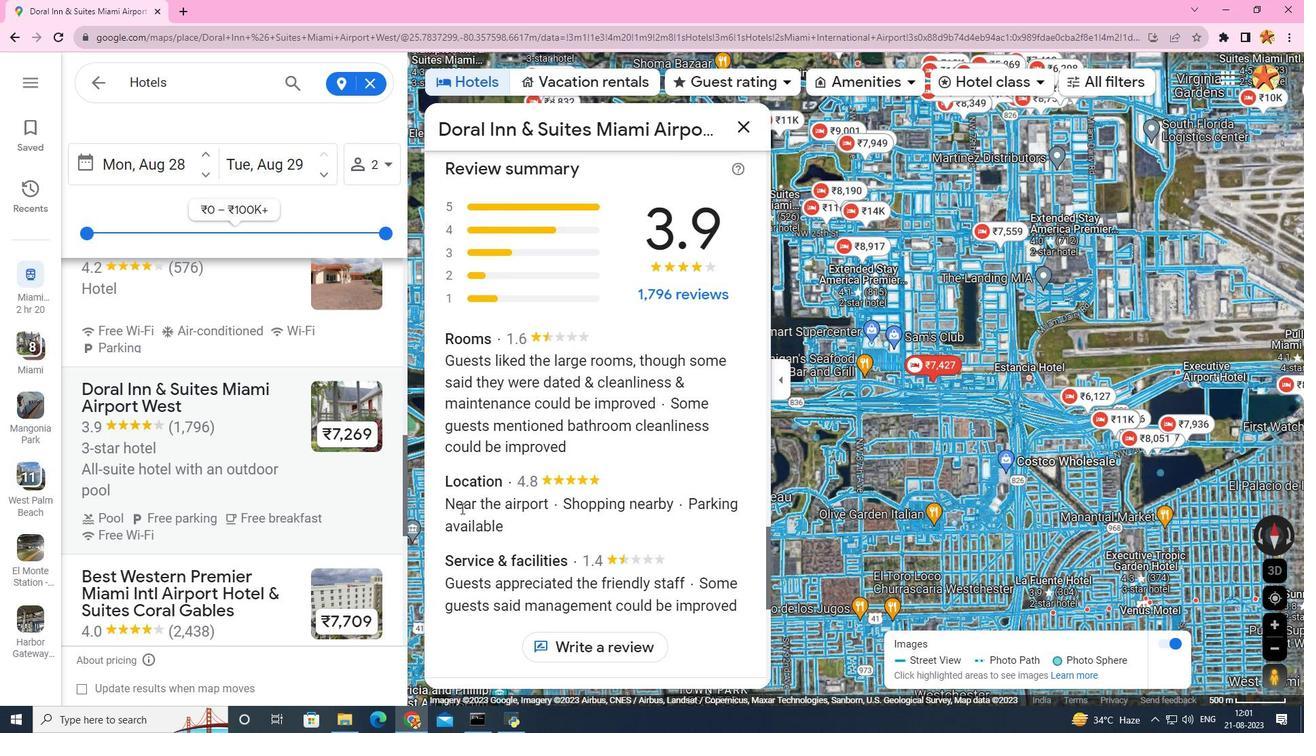 
Action: Mouse moved to (247, 496)
Screenshot: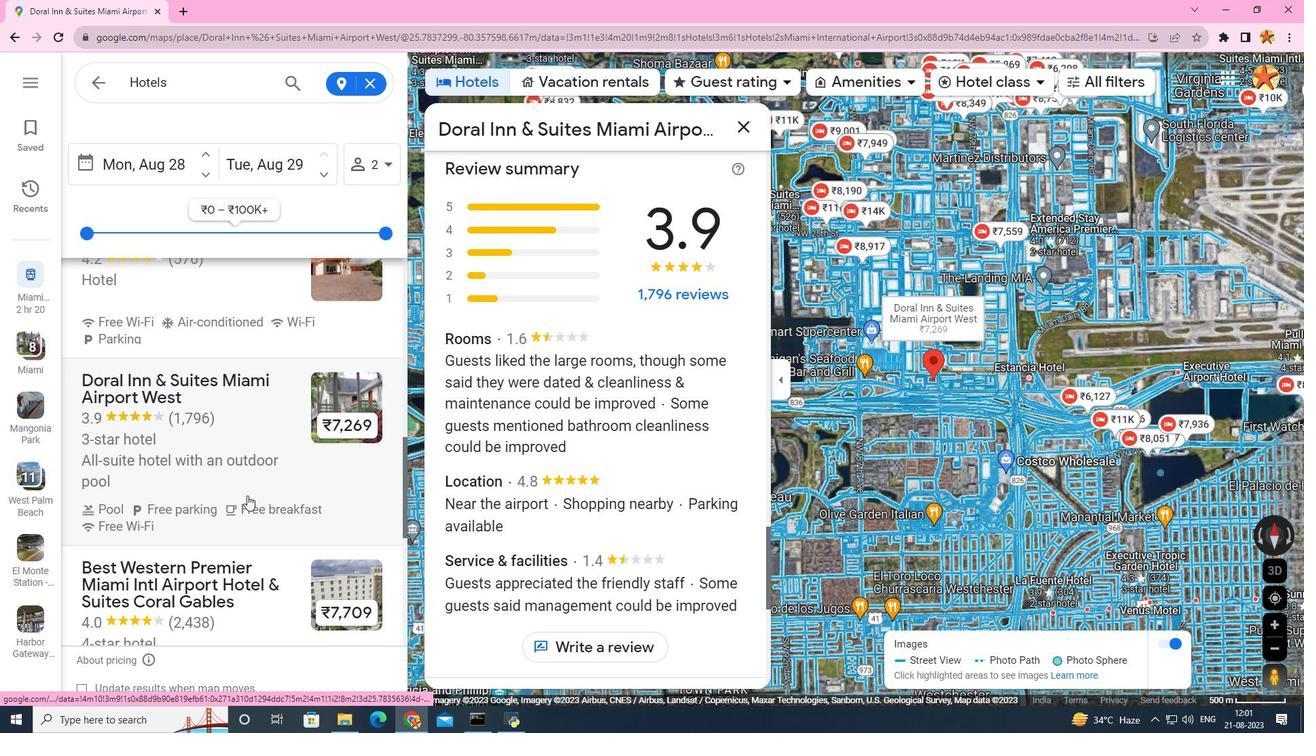 
Action: Mouse scrolled (247, 495) with delta (0, 0)
Screenshot: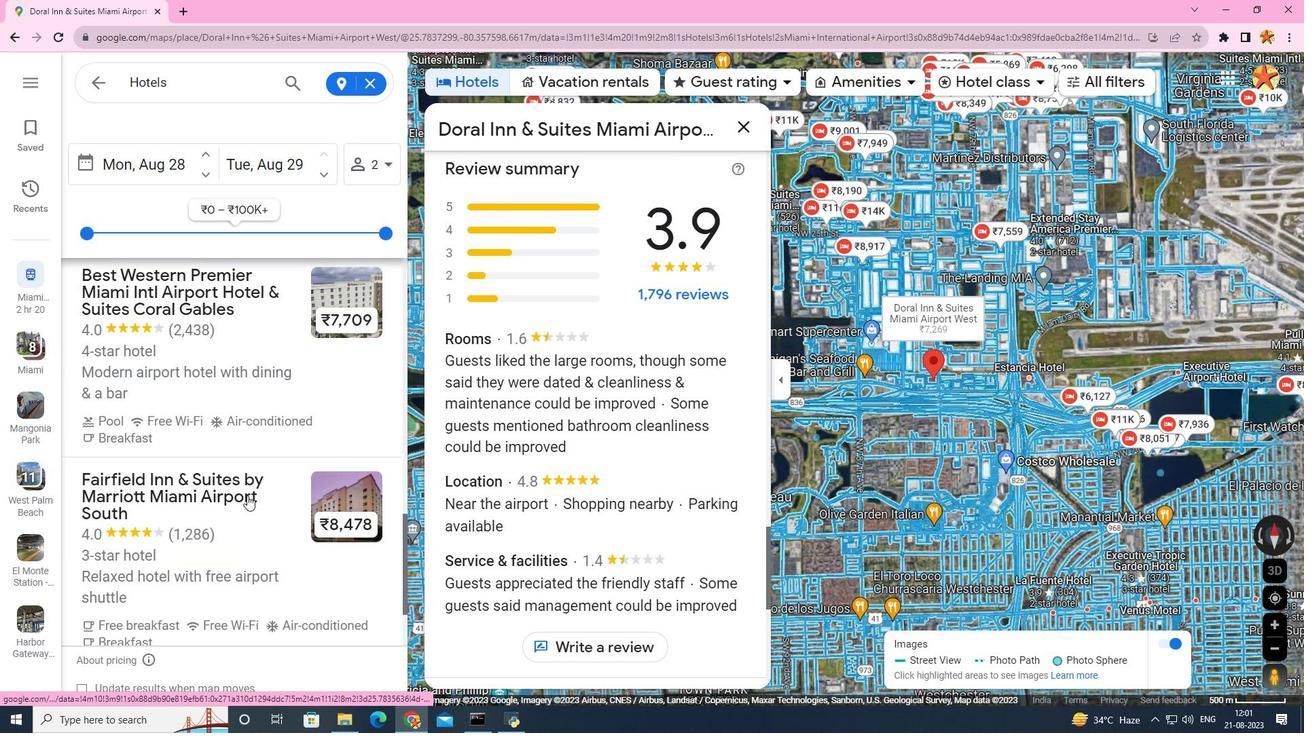 
Action: Mouse scrolled (247, 495) with delta (0, 0)
Screenshot: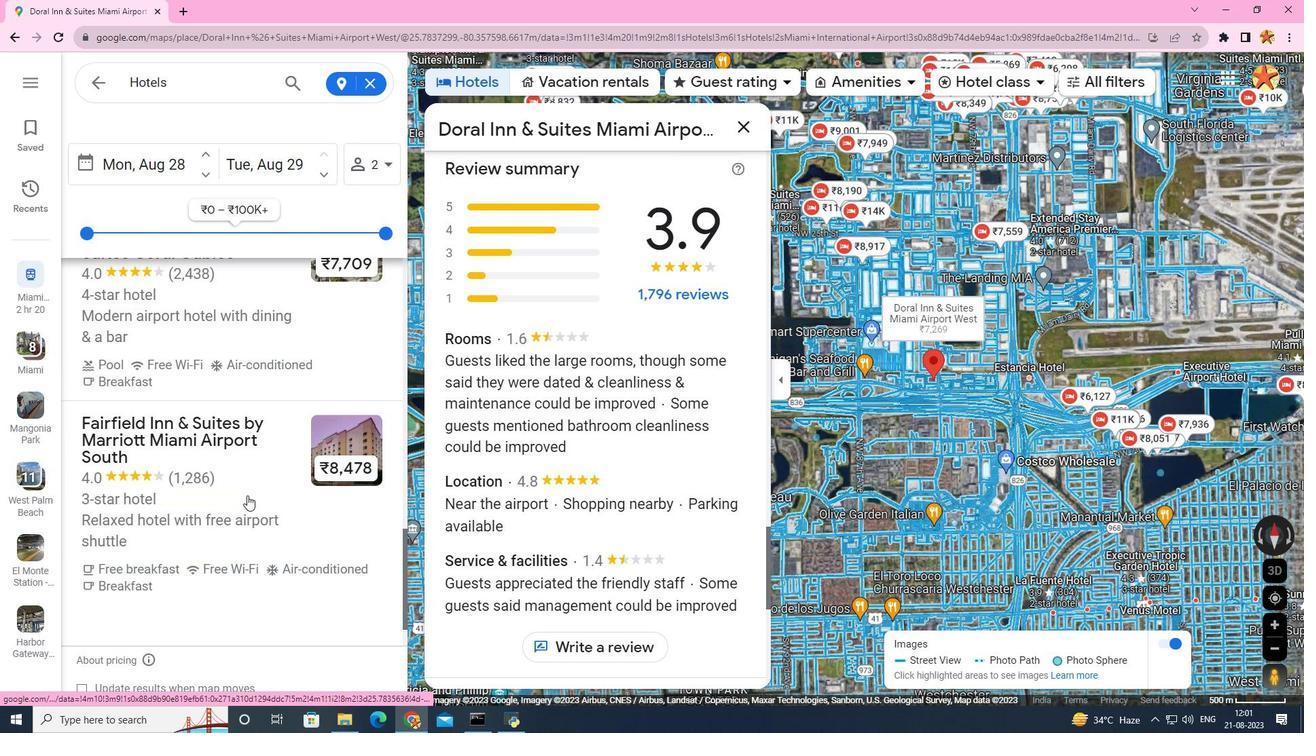 
Action: Mouse scrolled (247, 495) with delta (0, 0)
Screenshot: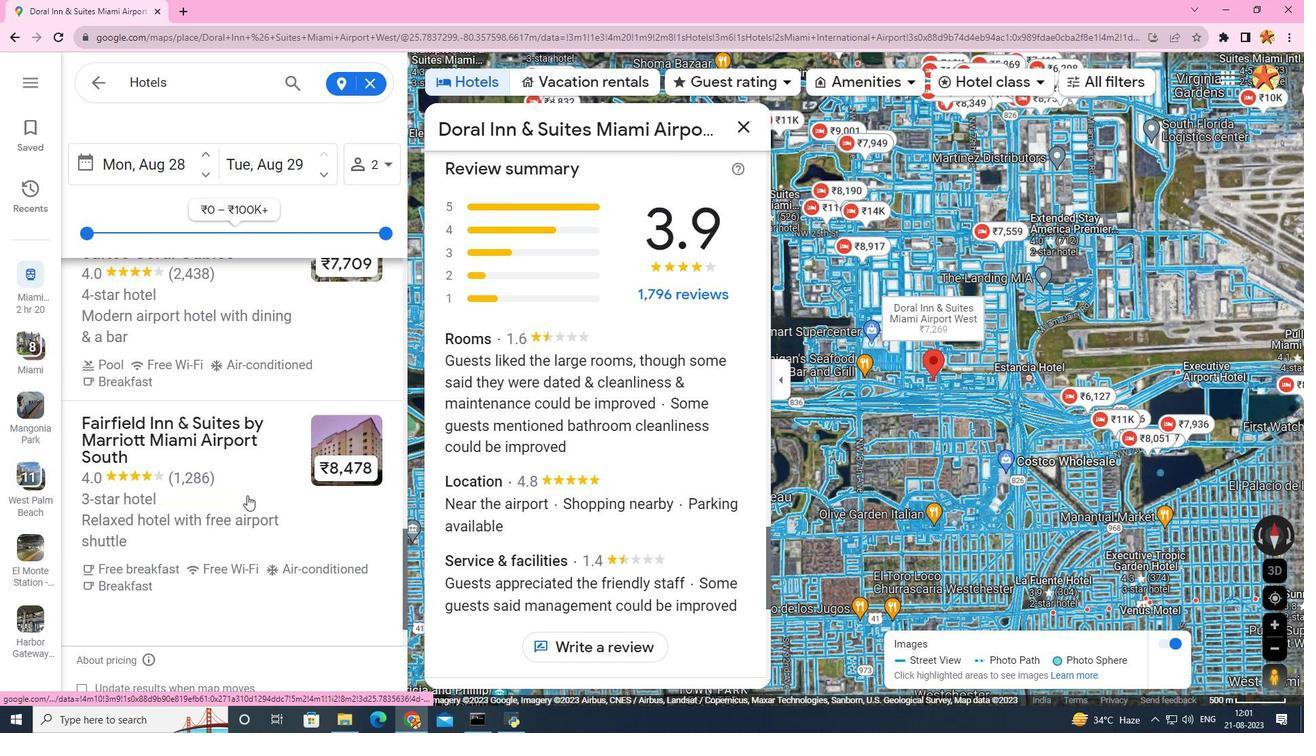 
Action: Mouse scrolled (247, 495) with delta (0, 0)
Screenshot: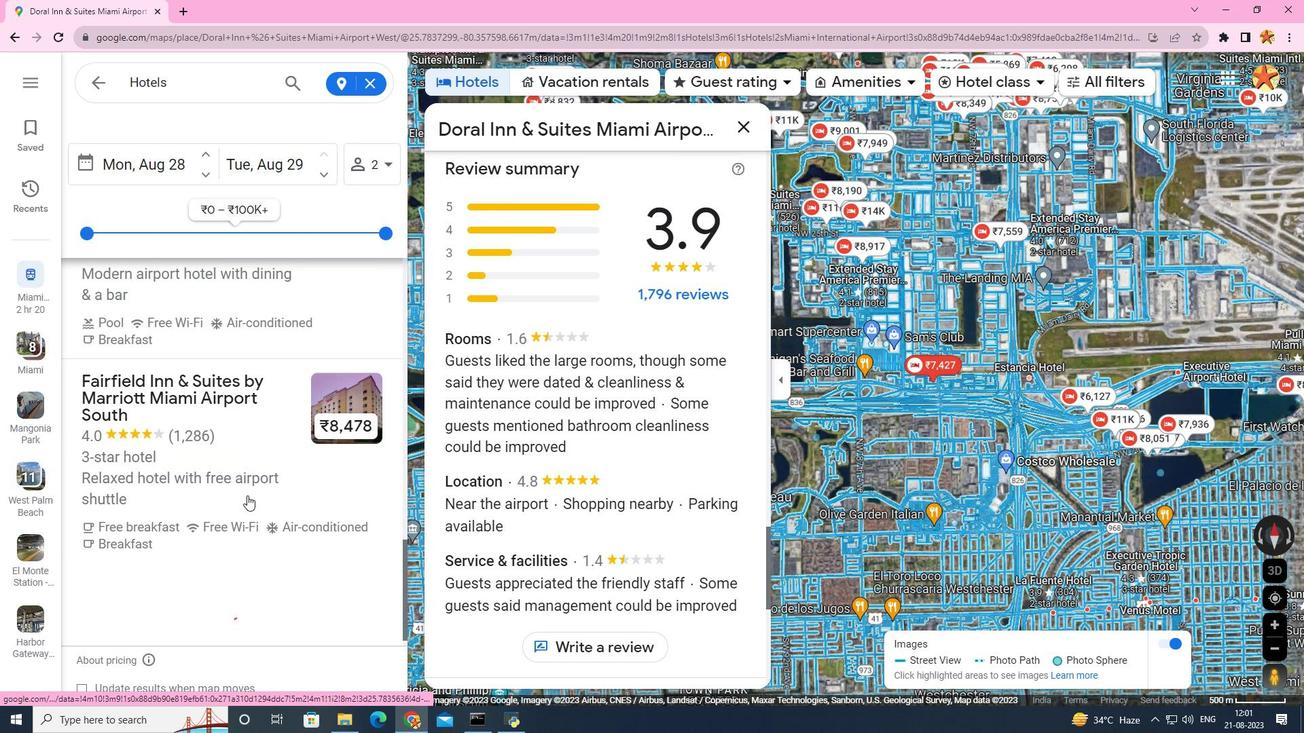 
Action: Mouse scrolled (247, 495) with delta (0, 0)
Screenshot: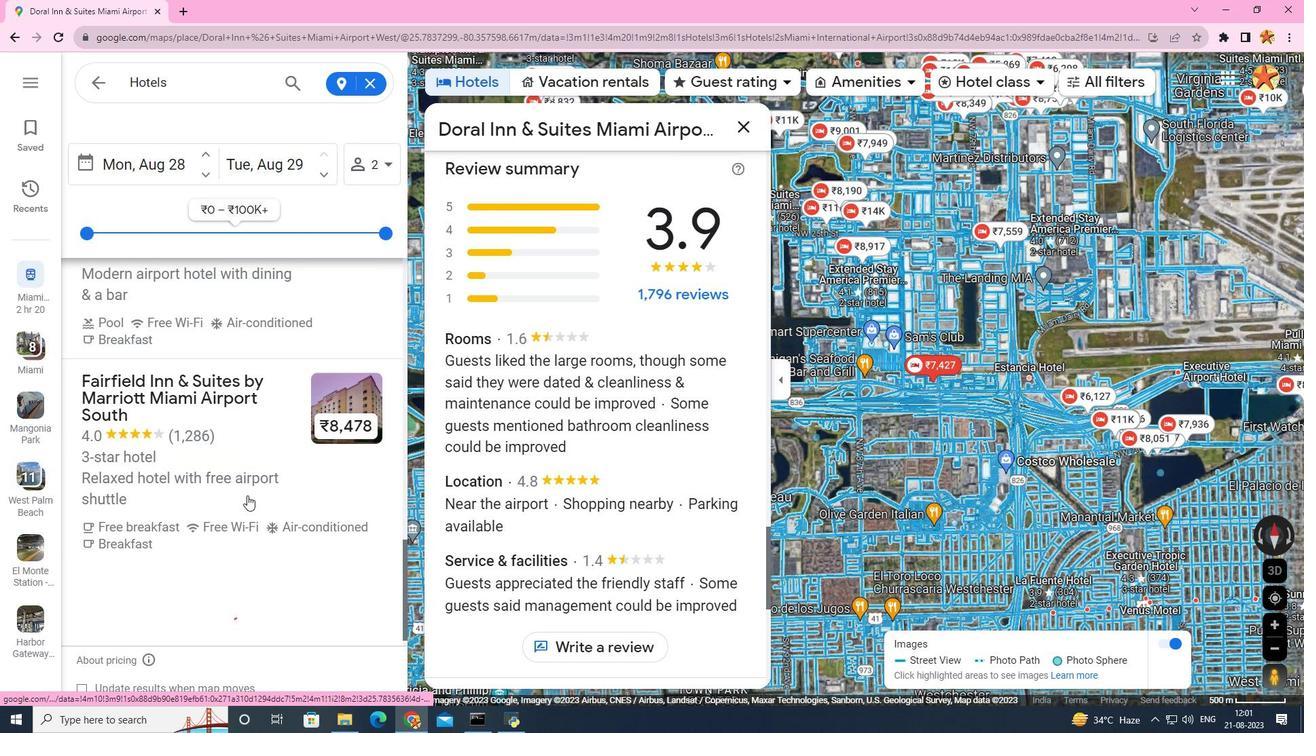 
Action: Mouse scrolled (247, 495) with delta (0, 0)
Screenshot: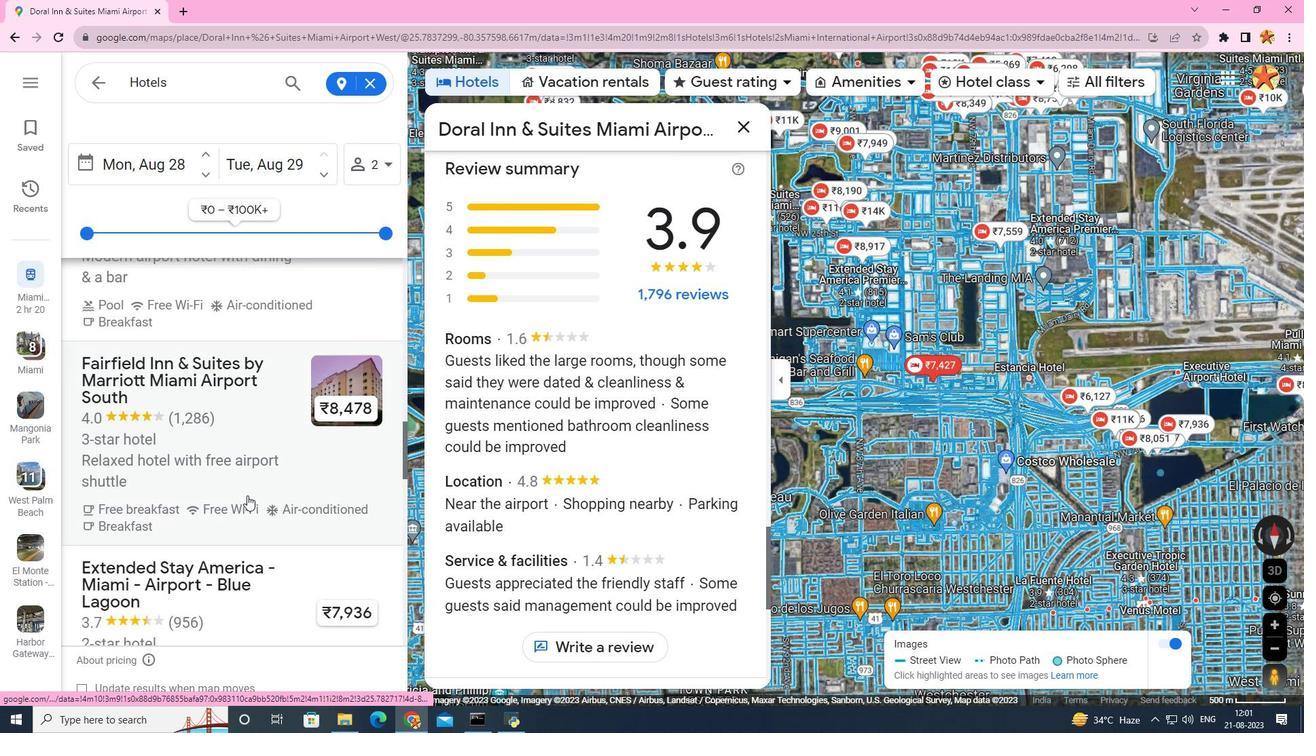 
Action: Mouse scrolled (247, 495) with delta (0, 0)
Screenshot: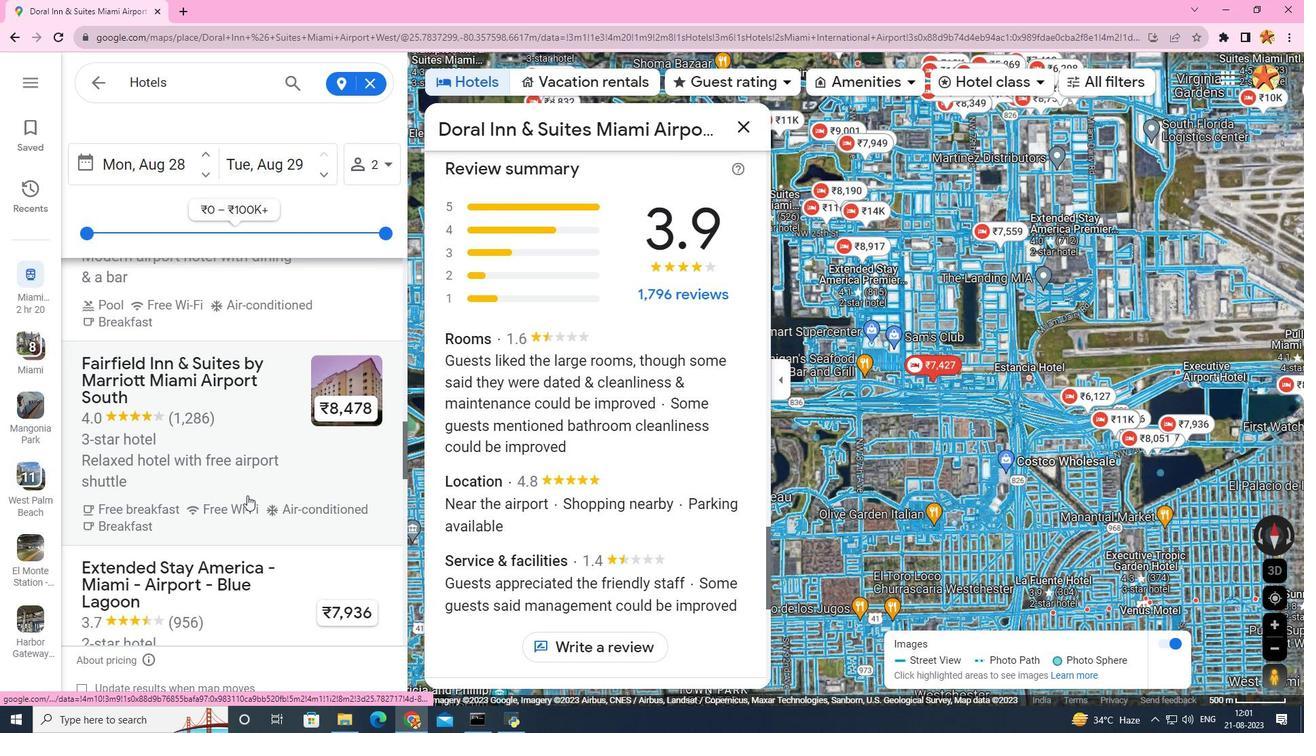 
Action: Mouse moved to (235, 466)
Screenshot: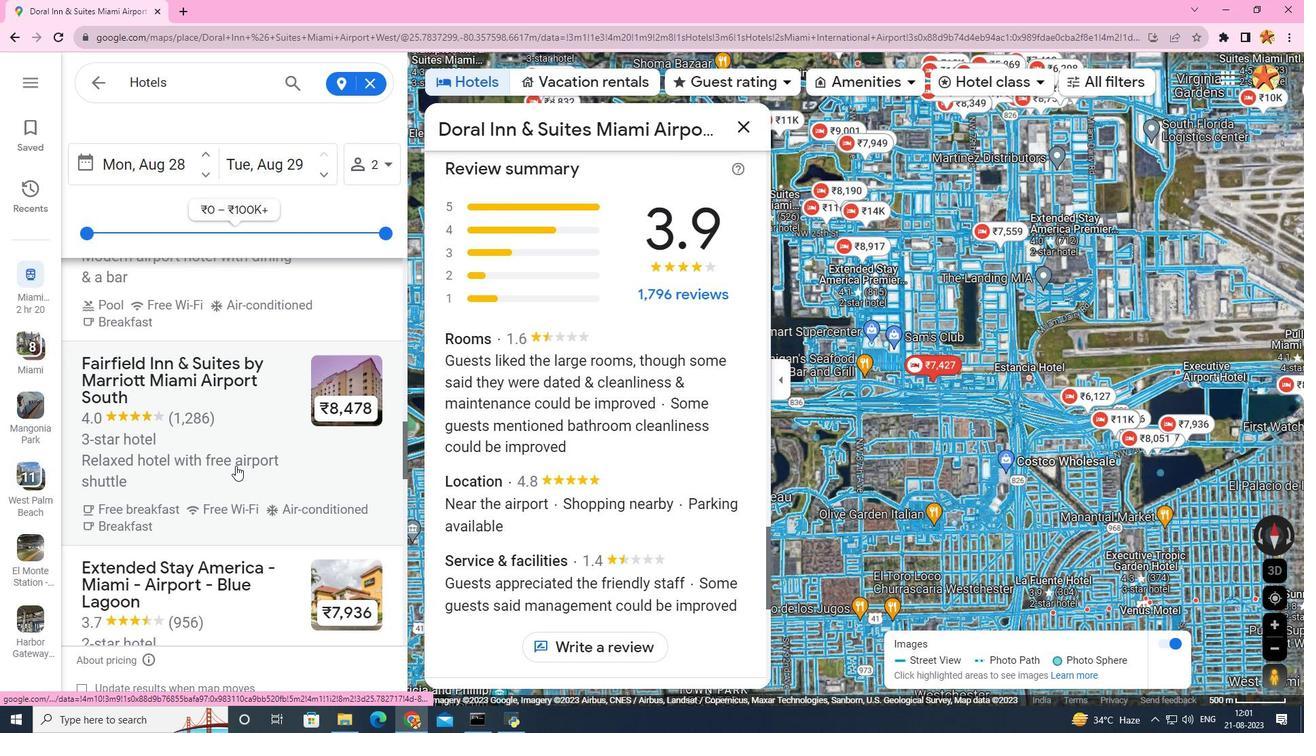 
Action: Mouse pressed left at (235, 466)
Screenshot: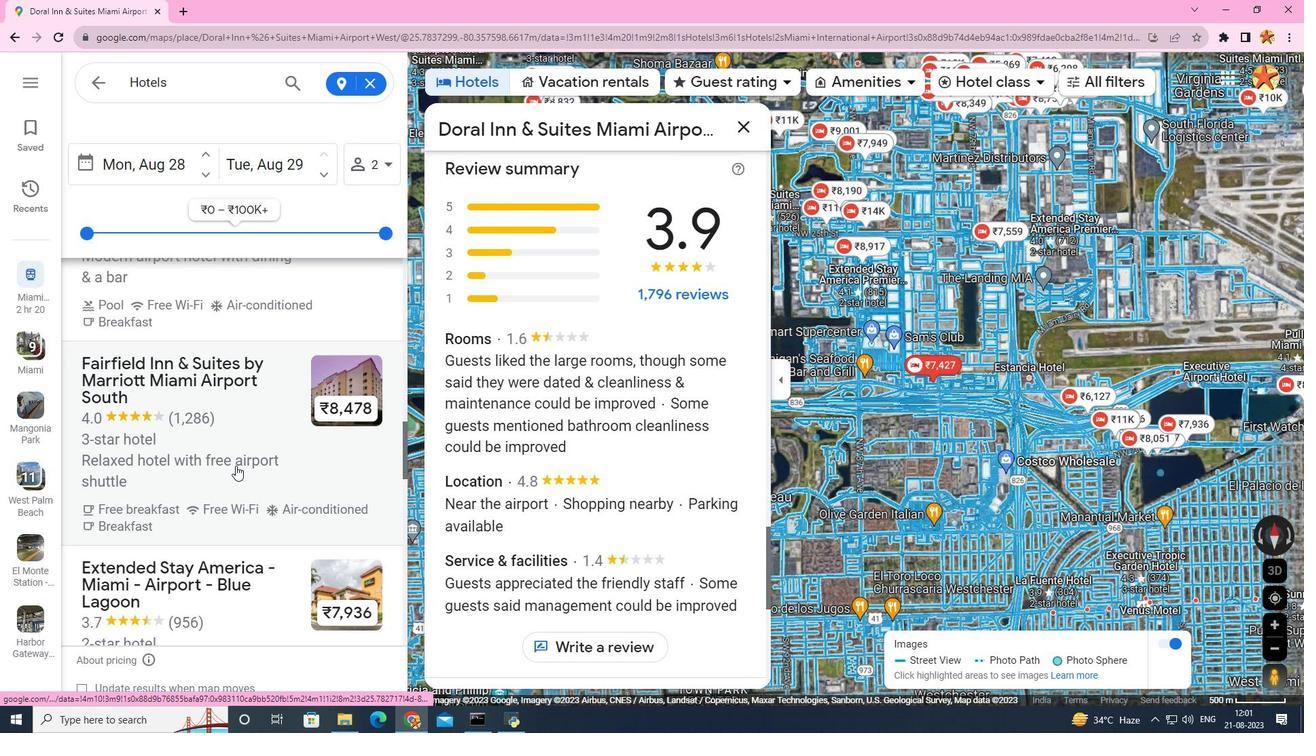 
Action: Mouse moved to (600, 519)
Screenshot: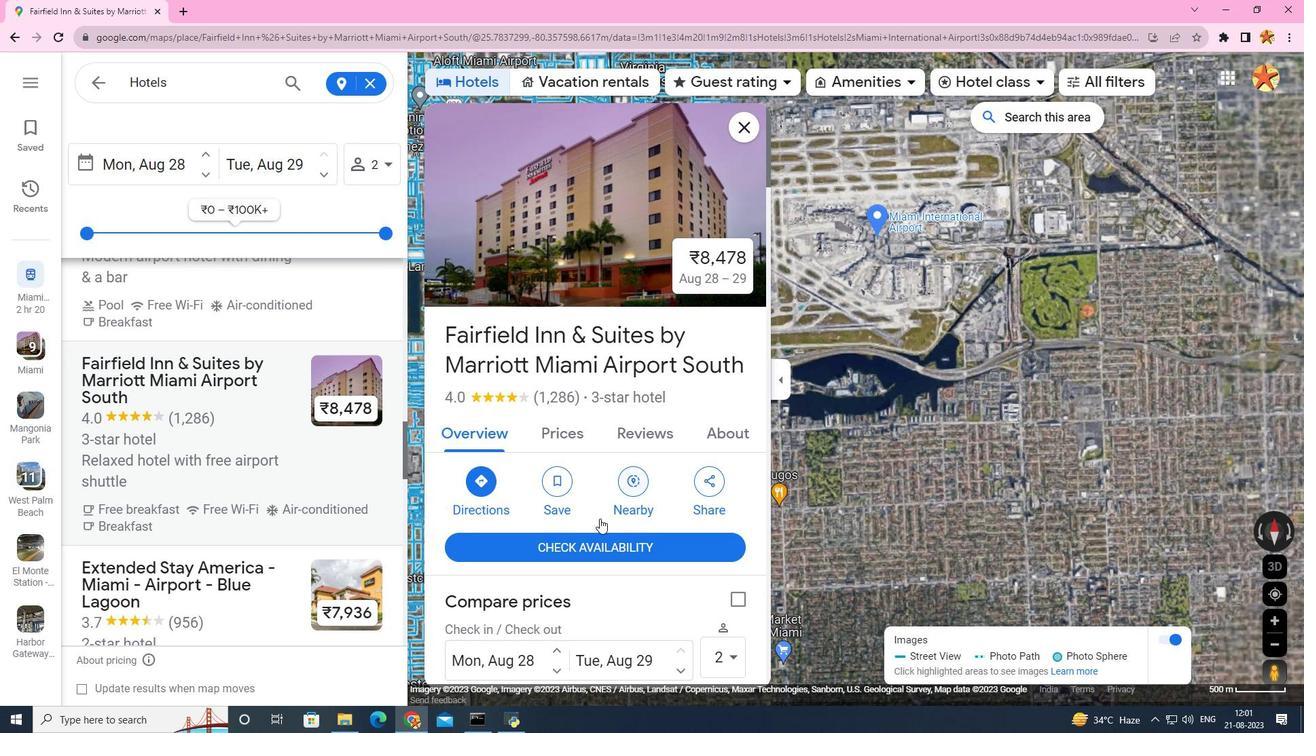 
Action: Mouse scrolled (600, 518) with delta (0, 0)
Screenshot: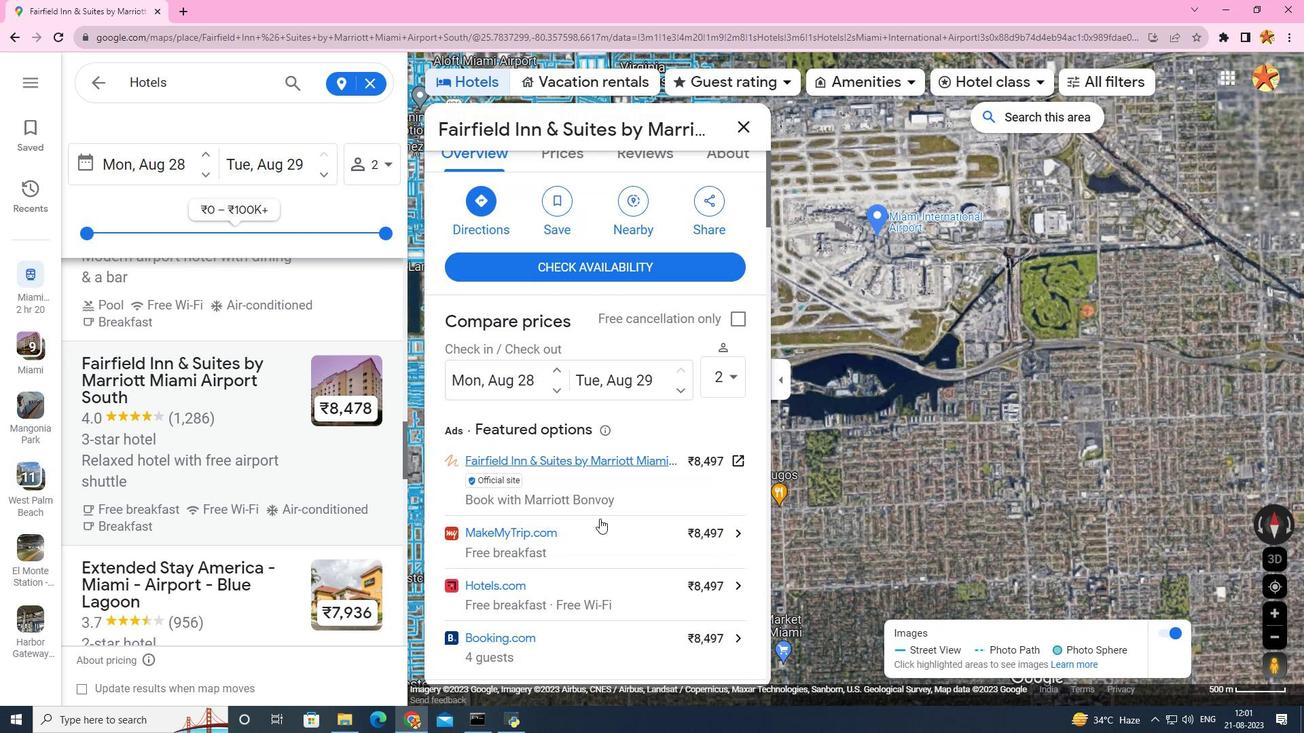 
Action: Mouse scrolled (600, 518) with delta (0, 0)
Screenshot: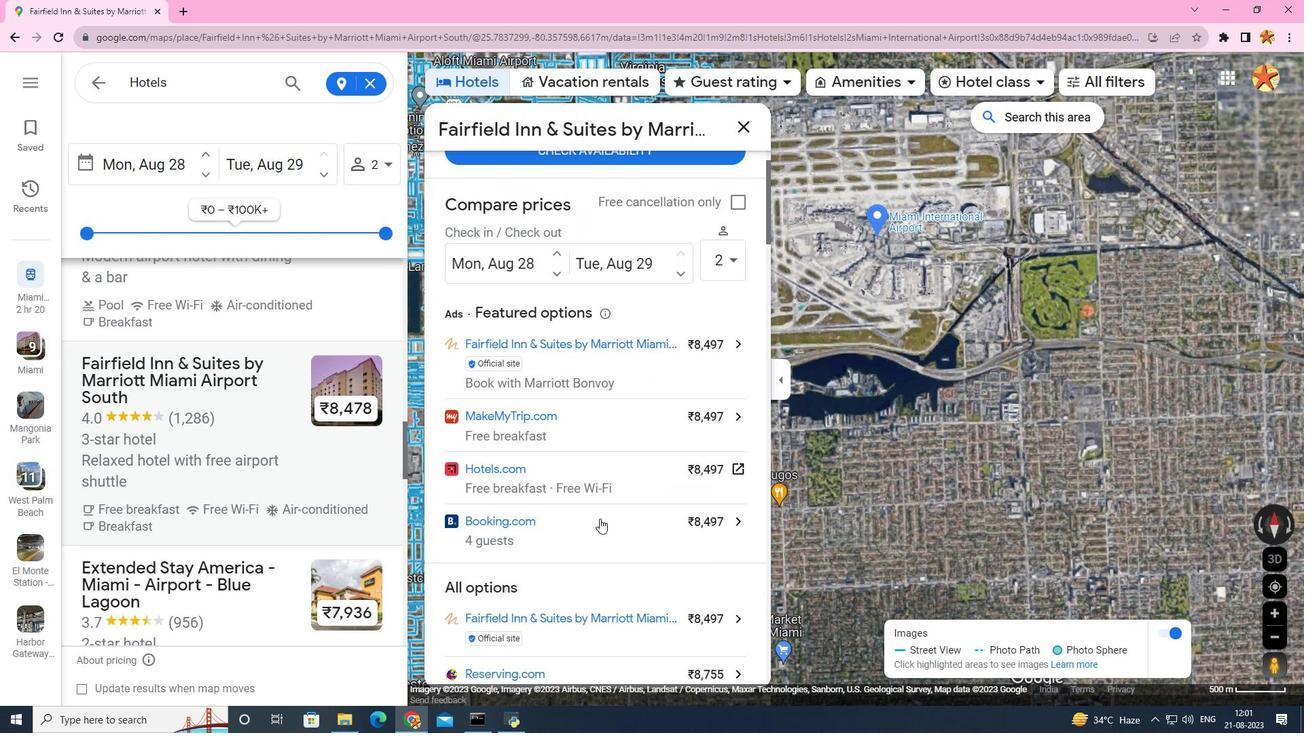 
Action: Mouse scrolled (600, 518) with delta (0, 0)
Screenshot: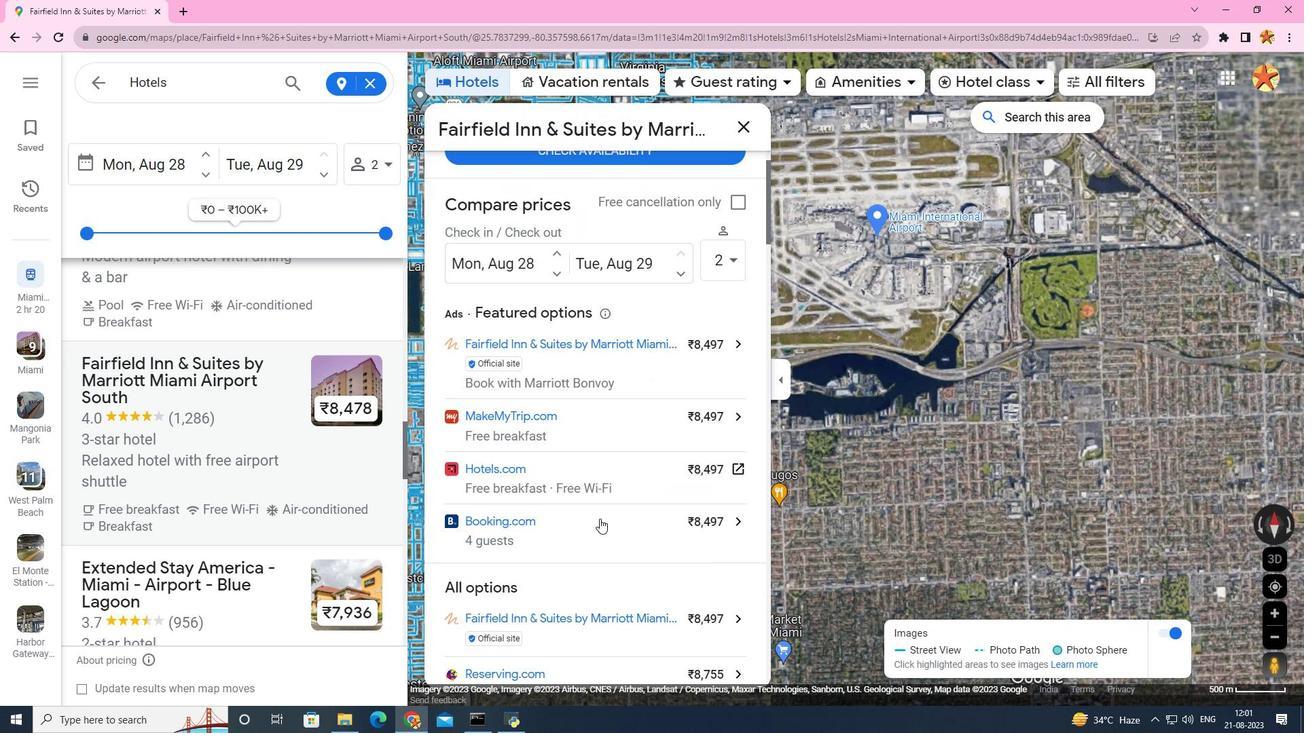 
Action: Mouse scrolled (600, 518) with delta (0, 0)
Screenshot: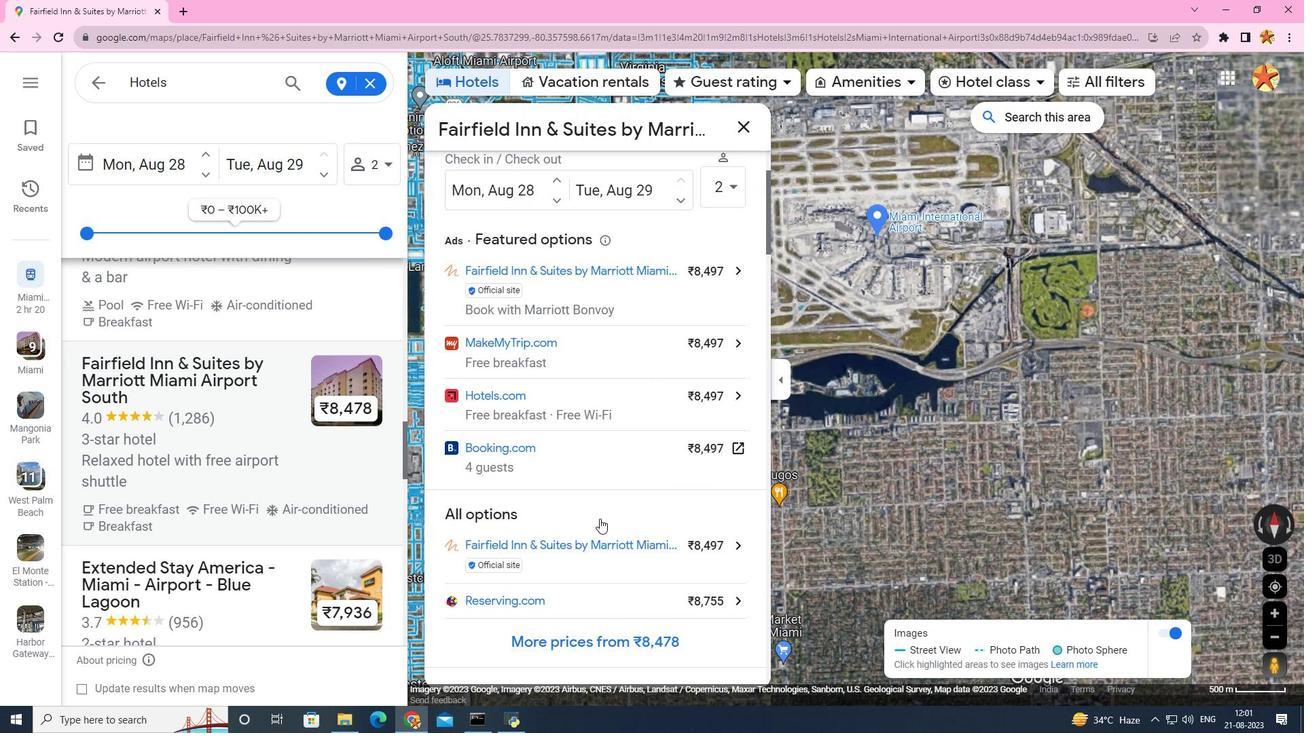 
Action: Mouse scrolled (600, 518) with delta (0, 0)
Screenshot: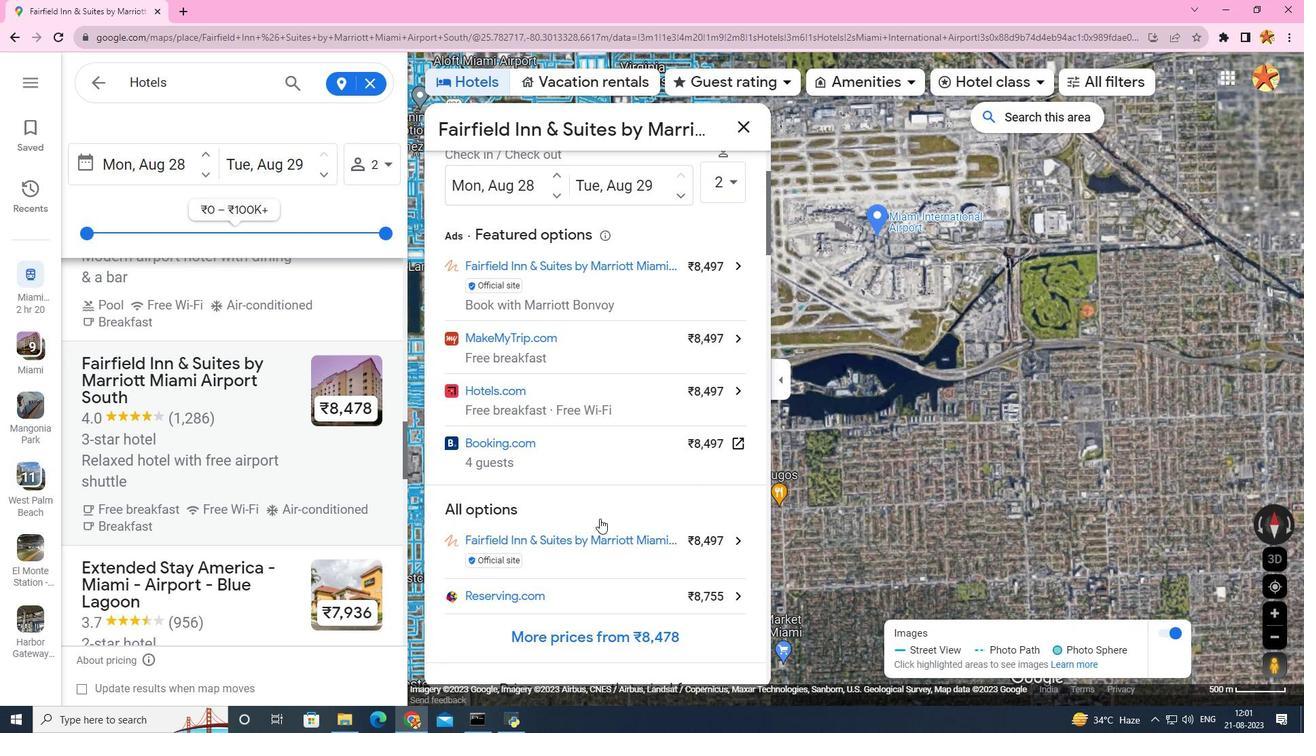 
Action: Mouse scrolled (600, 518) with delta (0, 0)
Screenshot: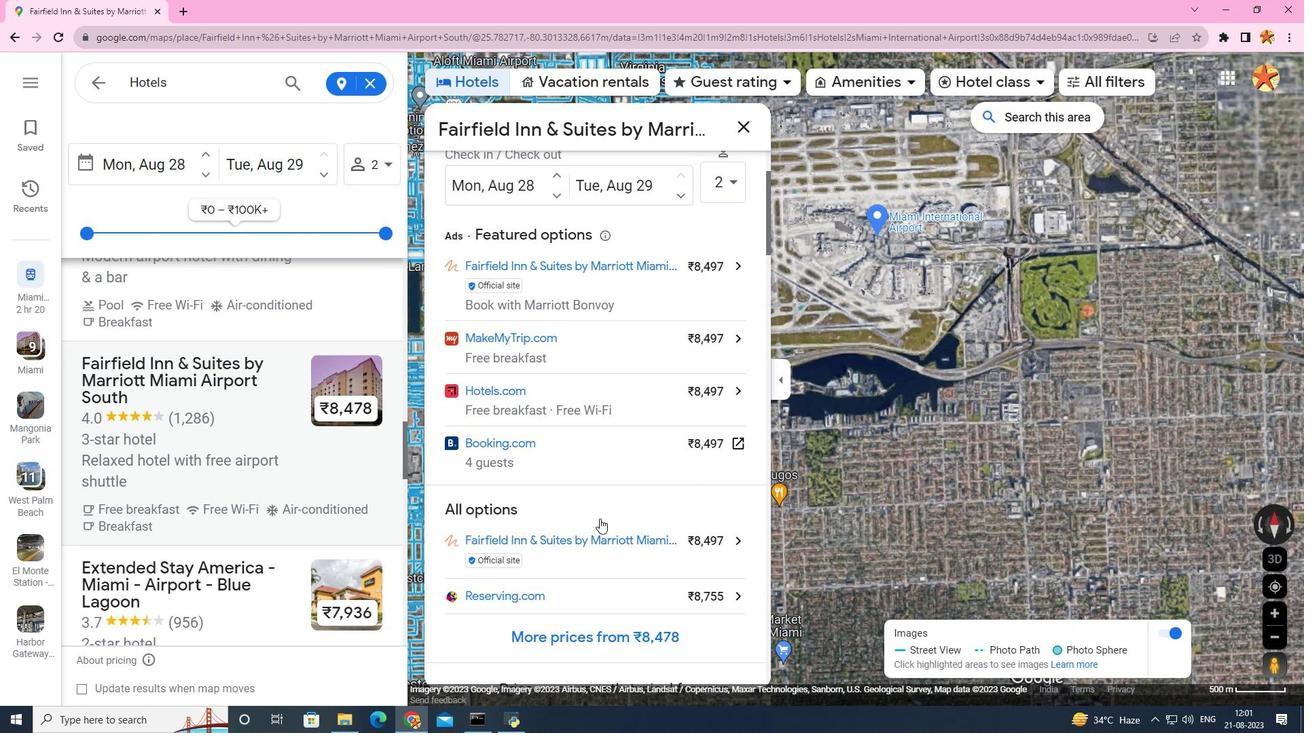 
Action: Mouse scrolled (600, 518) with delta (0, 0)
Screenshot: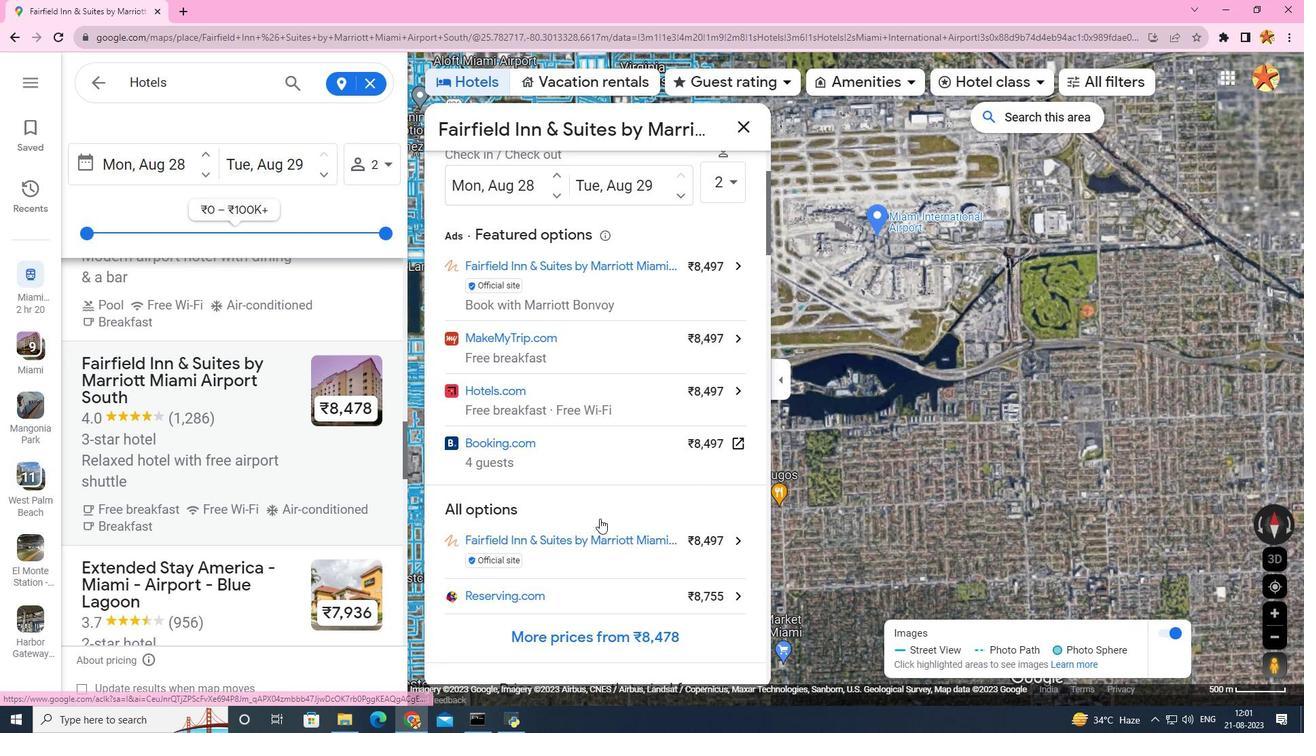
Action: Mouse scrolled (600, 518) with delta (0, 0)
Screenshot: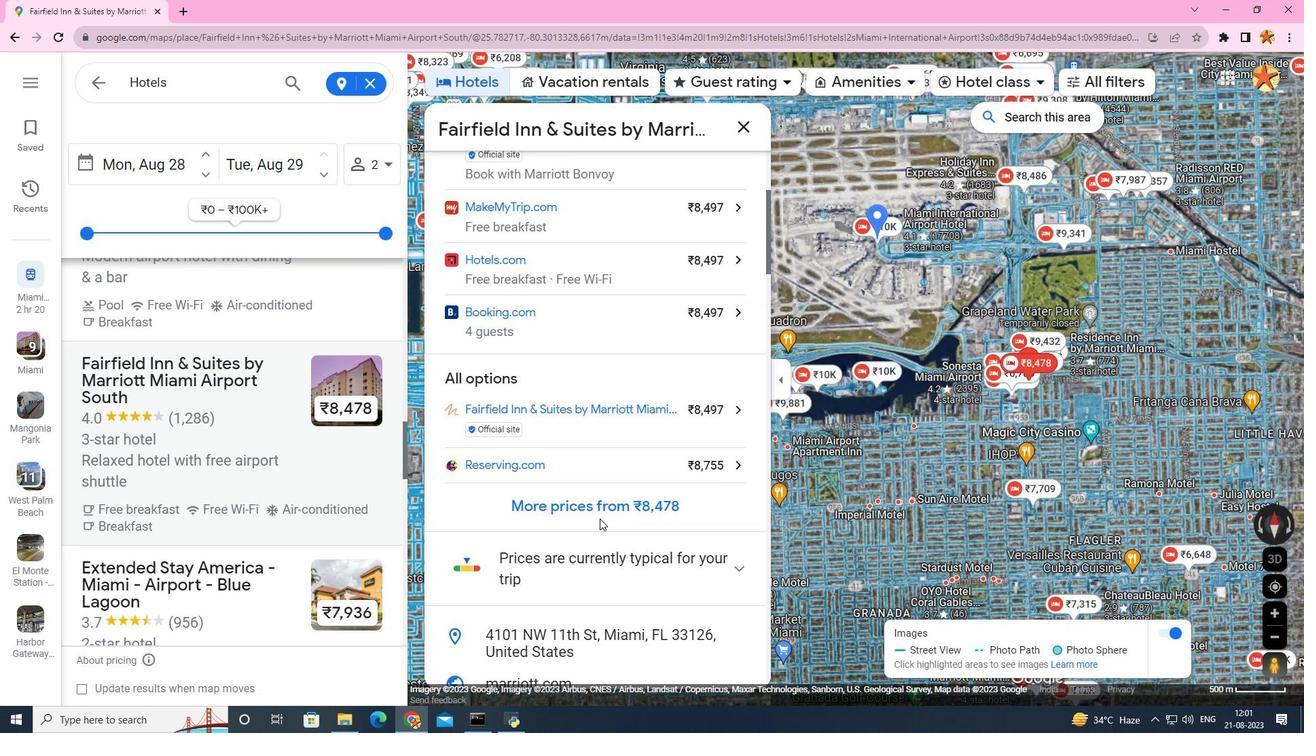 
Action: Mouse scrolled (600, 518) with delta (0, 0)
Screenshot: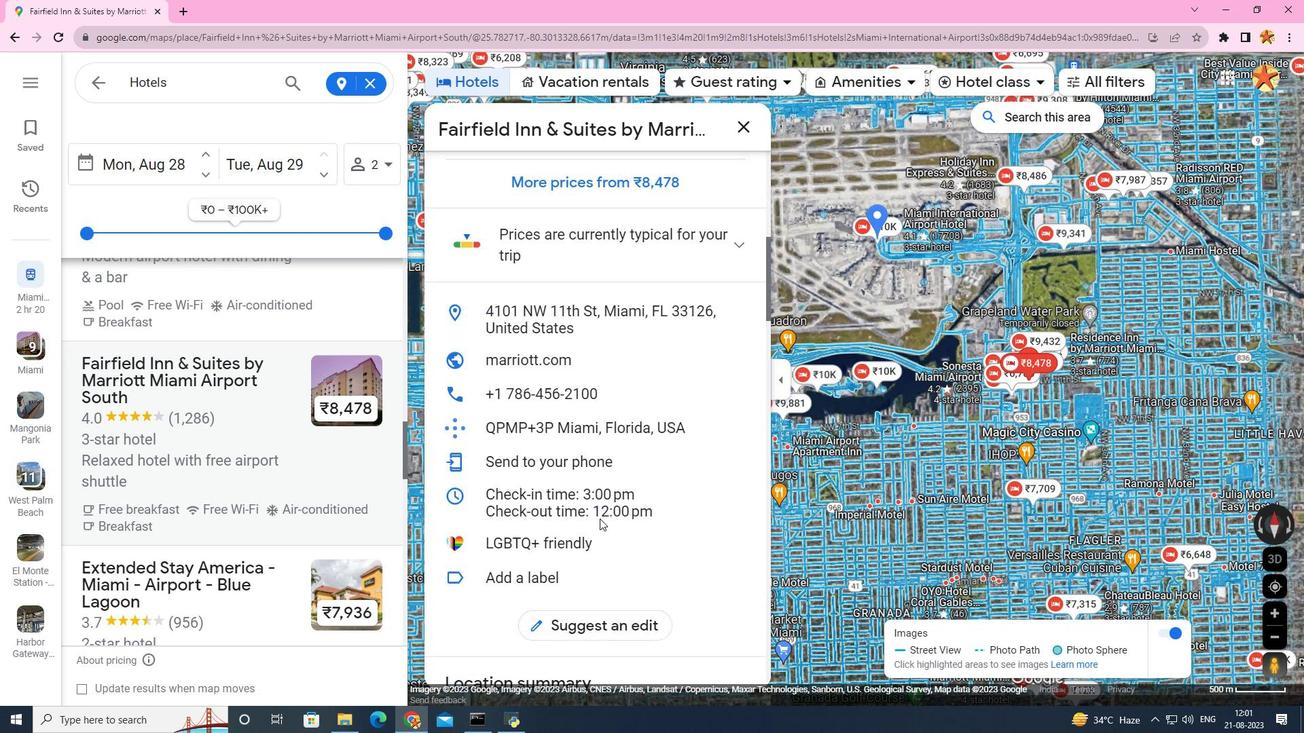 
Action: Mouse scrolled (600, 518) with delta (0, 0)
Screenshot: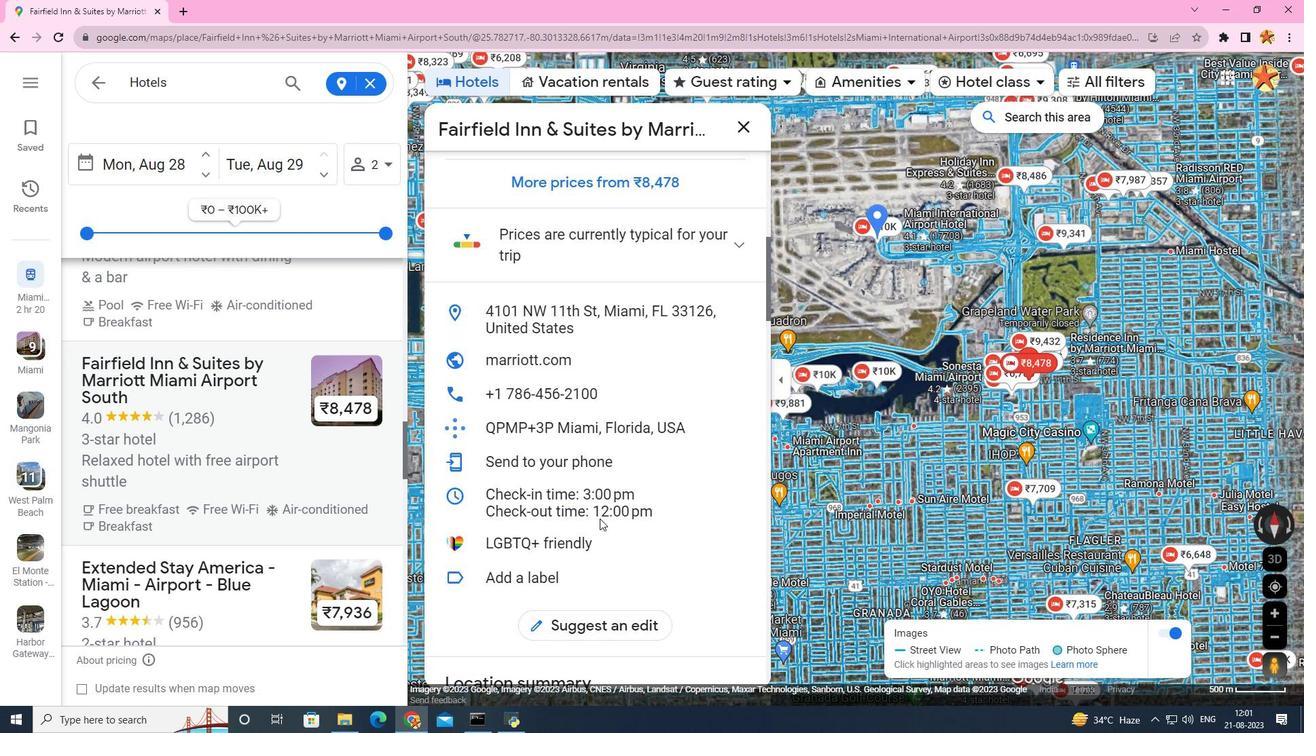 
Action: Mouse scrolled (600, 518) with delta (0, 0)
Screenshot: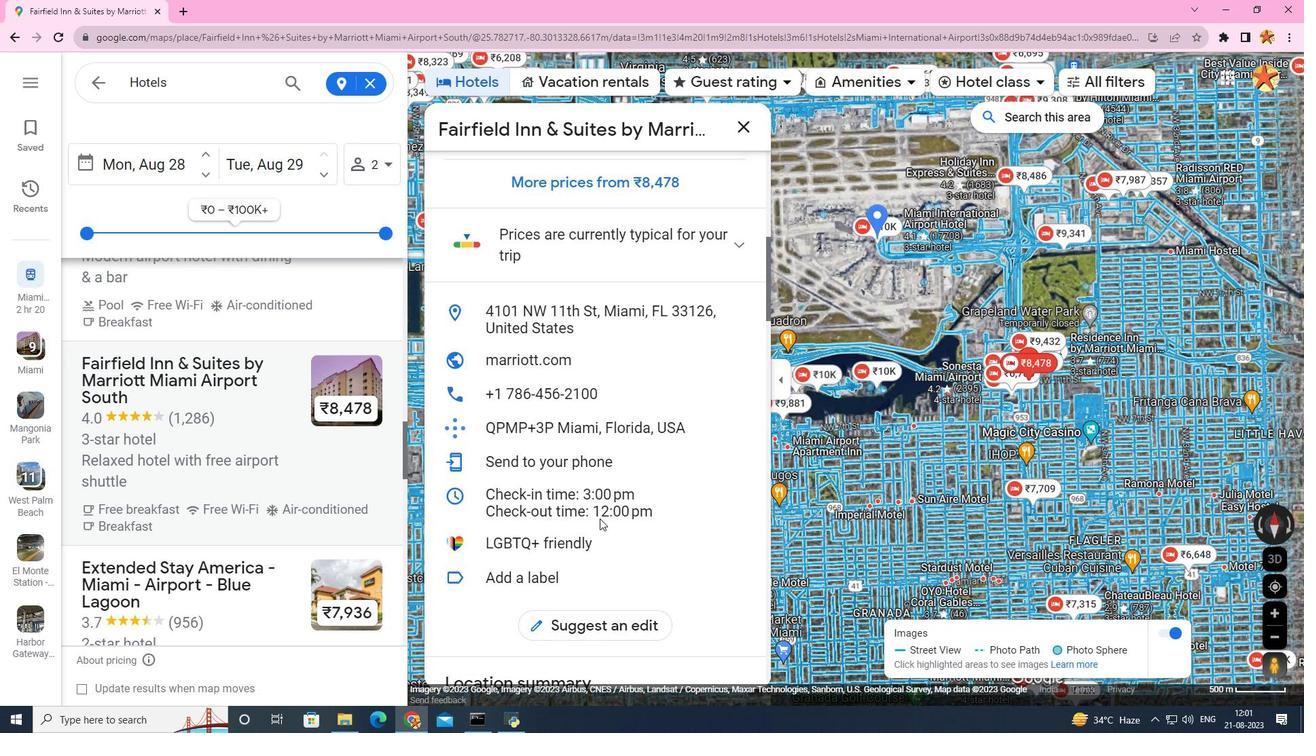 
Action: Mouse scrolled (600, 518) with delta (0, 0)
Screenshot: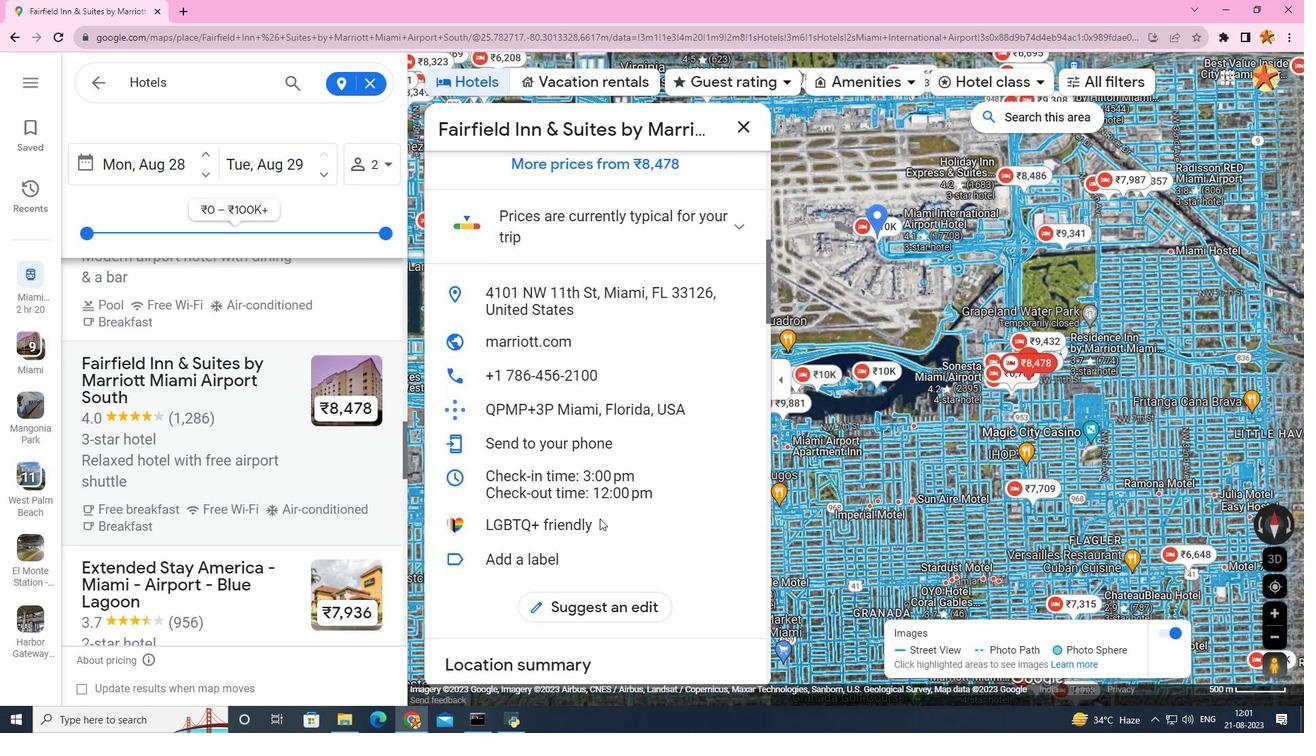 
Action: Mouse scrolled (600, 518) with delta (0, 0)
Screenshot: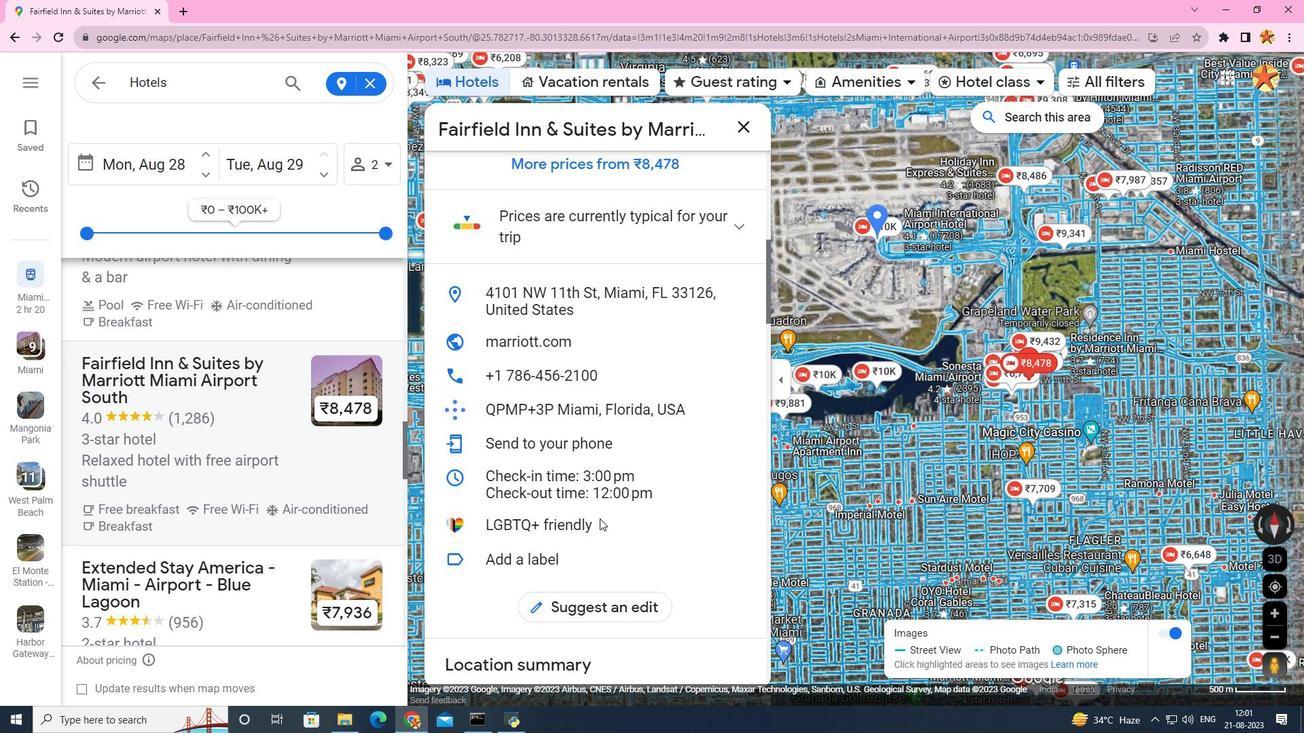
Action: Mouse scrolled (600, 518) with delta (0, 0)
Screenshot: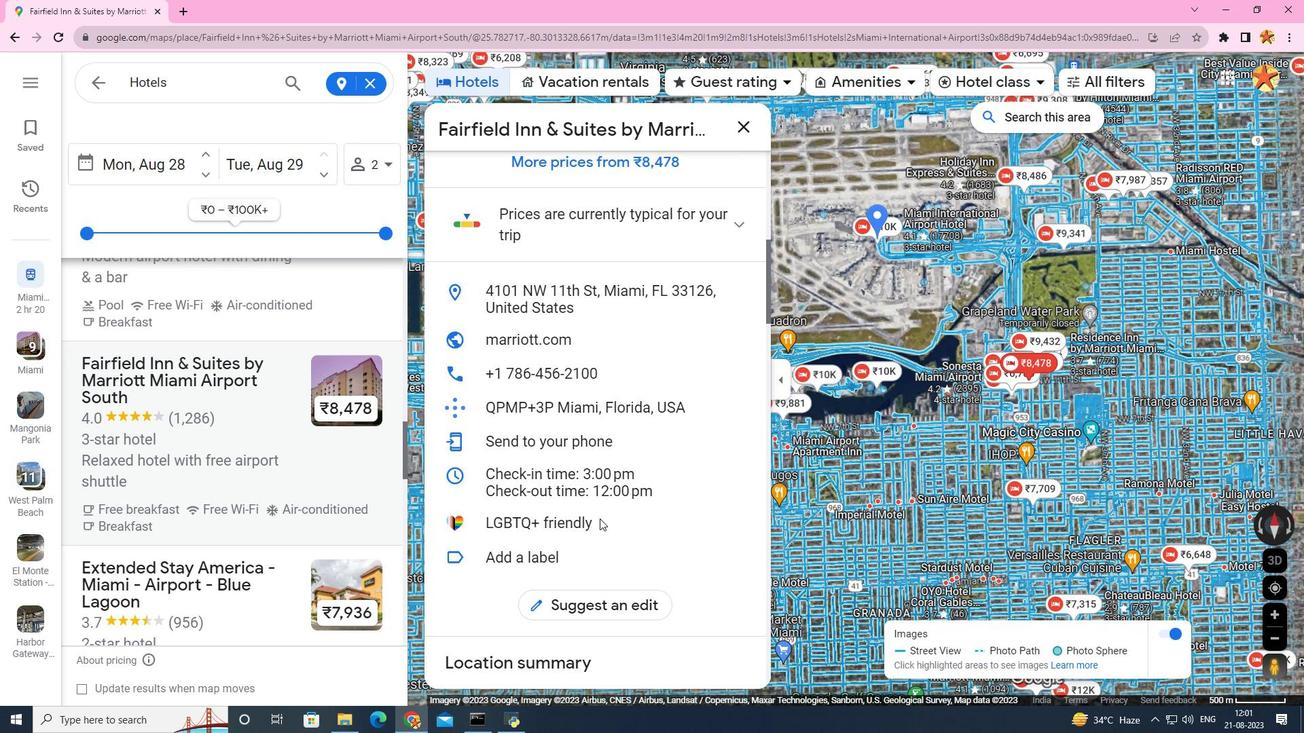 
Action: Mouse scrolled (600, 518) with delta (0, 0)
Screenshot: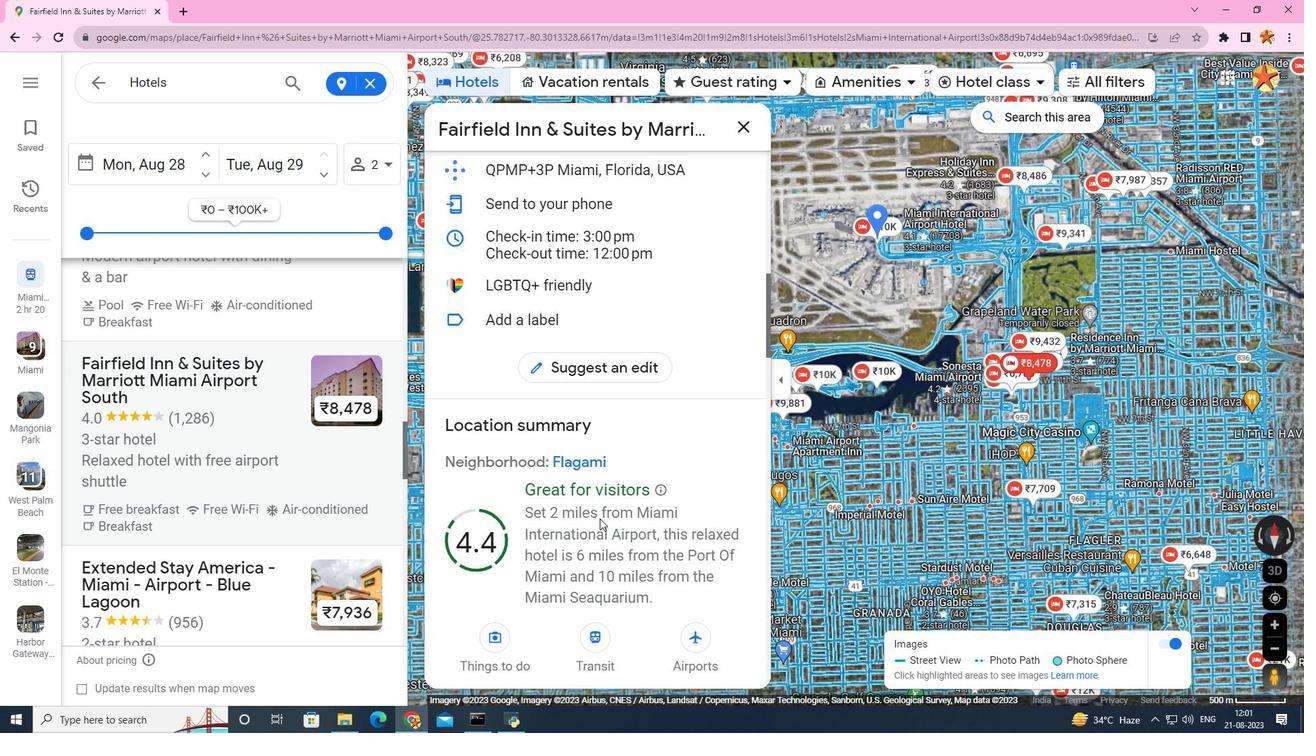 
Action: Mouse scrolled (600, 518) with delta (0, 0)
Screenshot: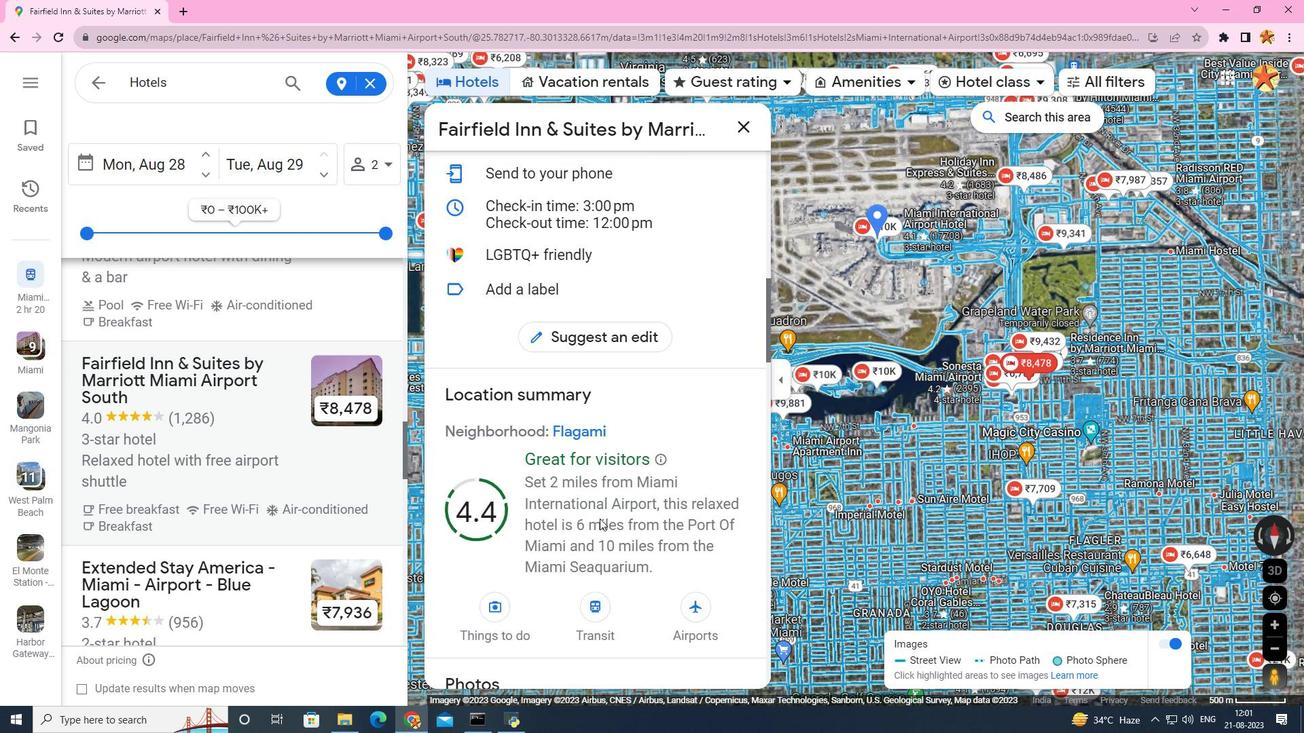
Action: Mouse scrolled (600, 518) with delta (0, 0)
Screenshot: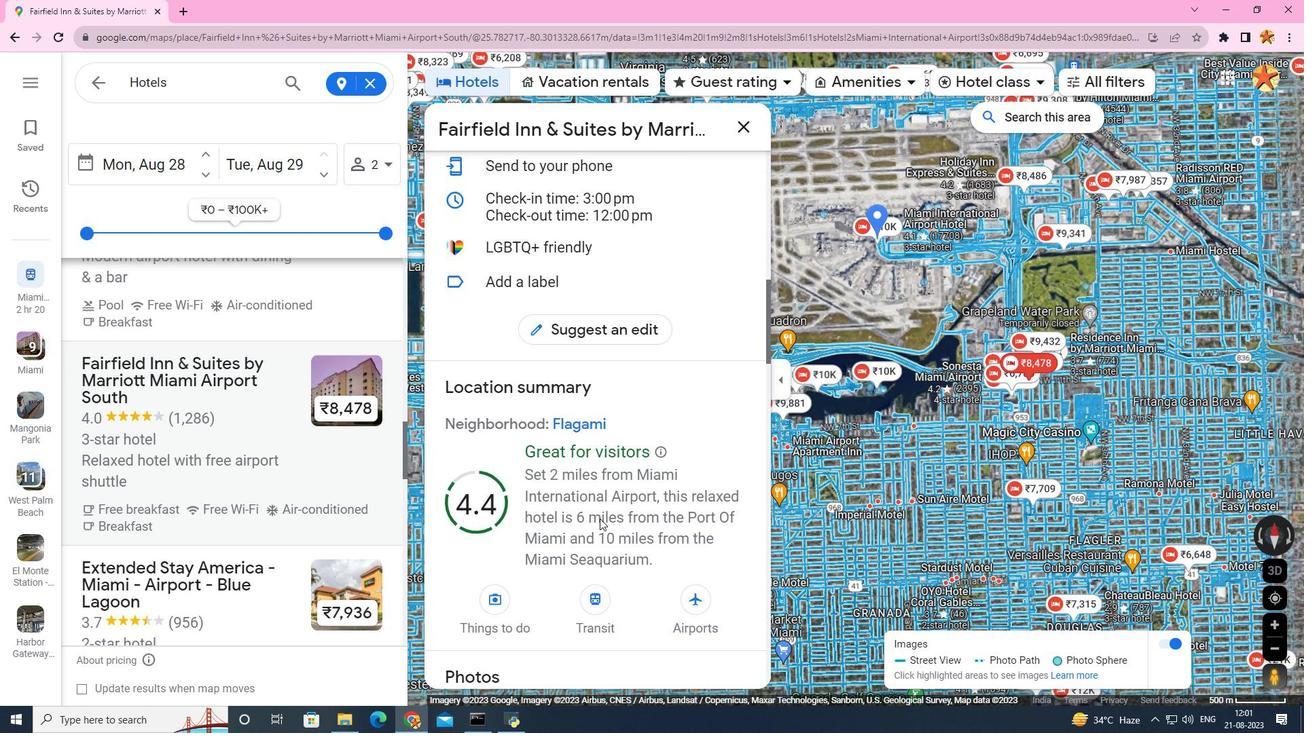 
Action: Mouse scrolled (600, 518) with delta (0, 0)
Screenshot: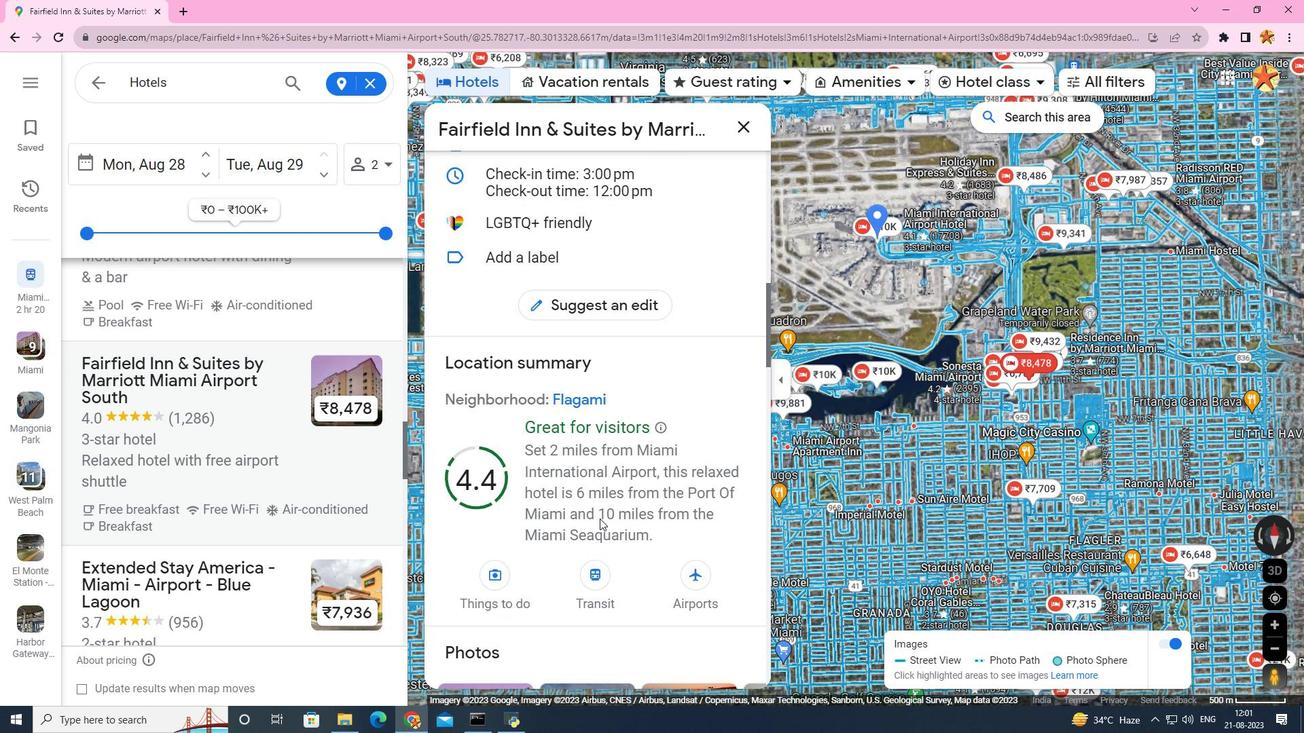 
Action: Mouse scrolled (600, 518) with delta (0, 0)
Screenshot: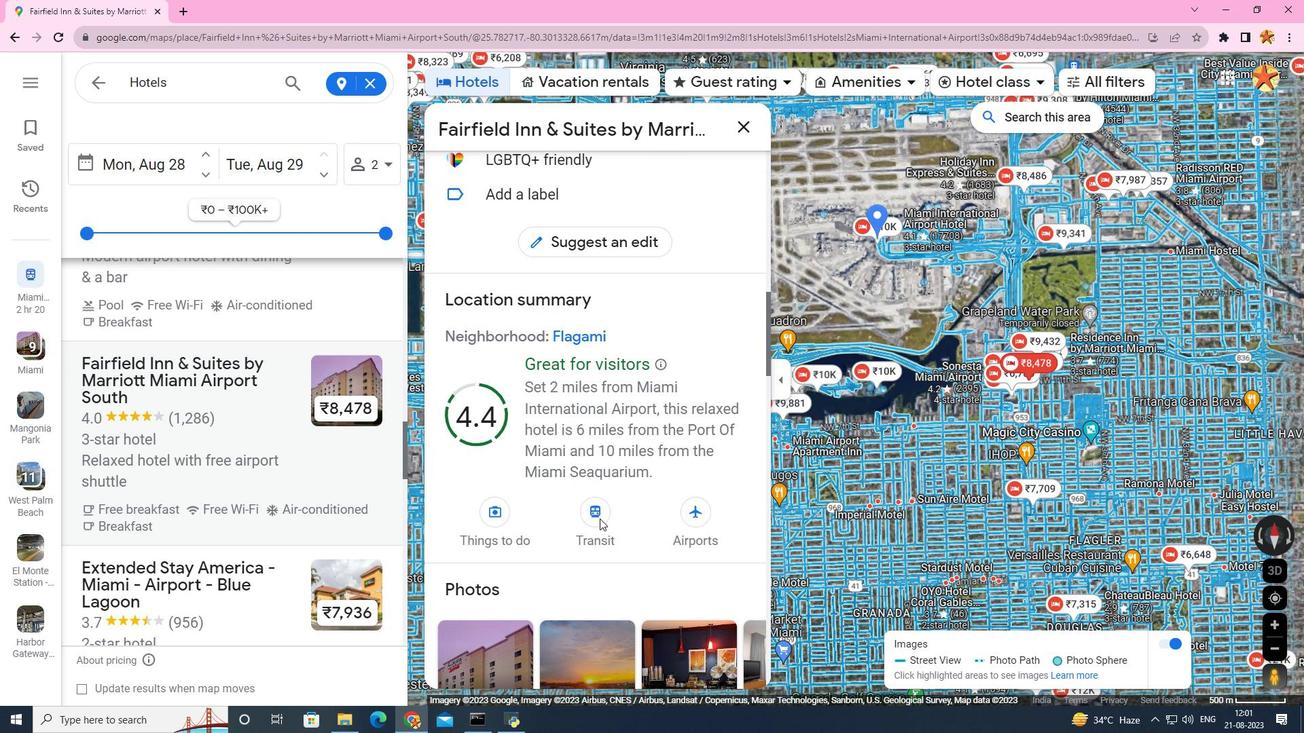 
Action: Mouse scrolled (600, 518) with delta (0, 0)
Screenshot: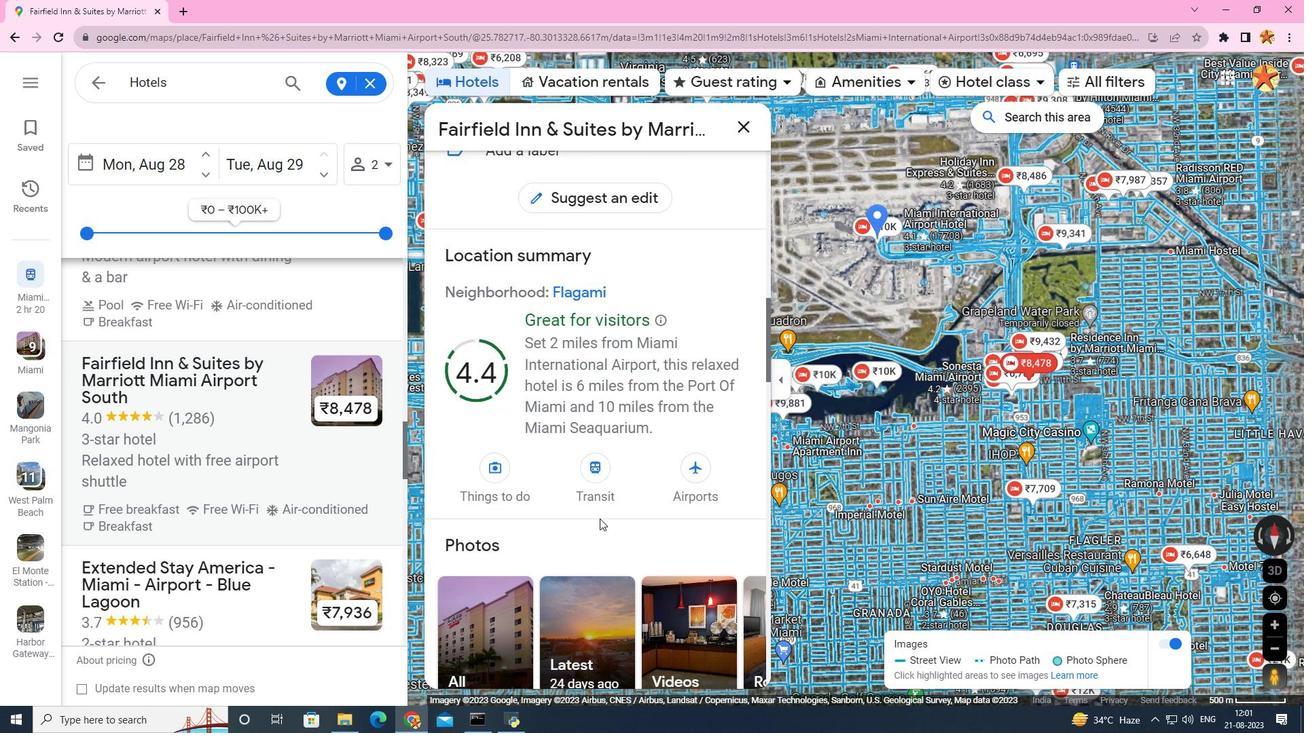 
Action: Mouse scrolled (600, 518) with delta (0, 0)
Screenshot: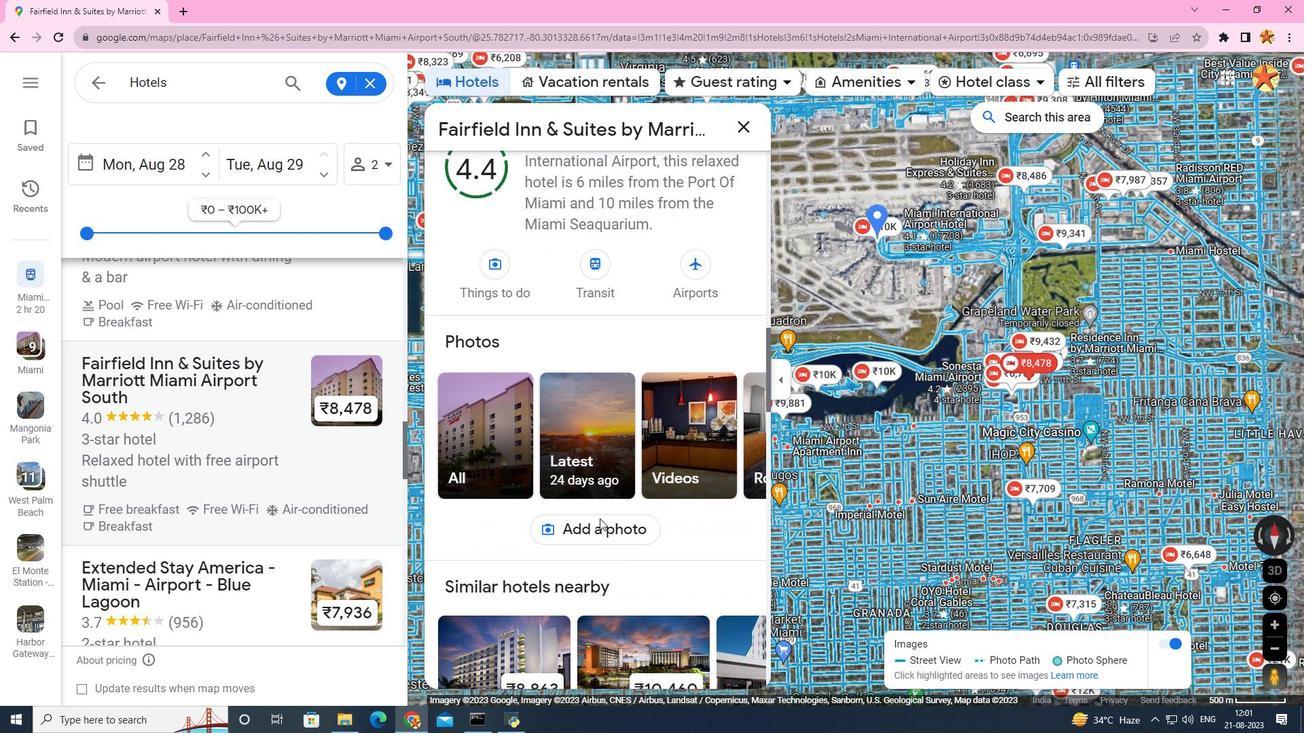 
Action: Mouse scrolled (600, 518) with delta (0, 0)
Screenshot: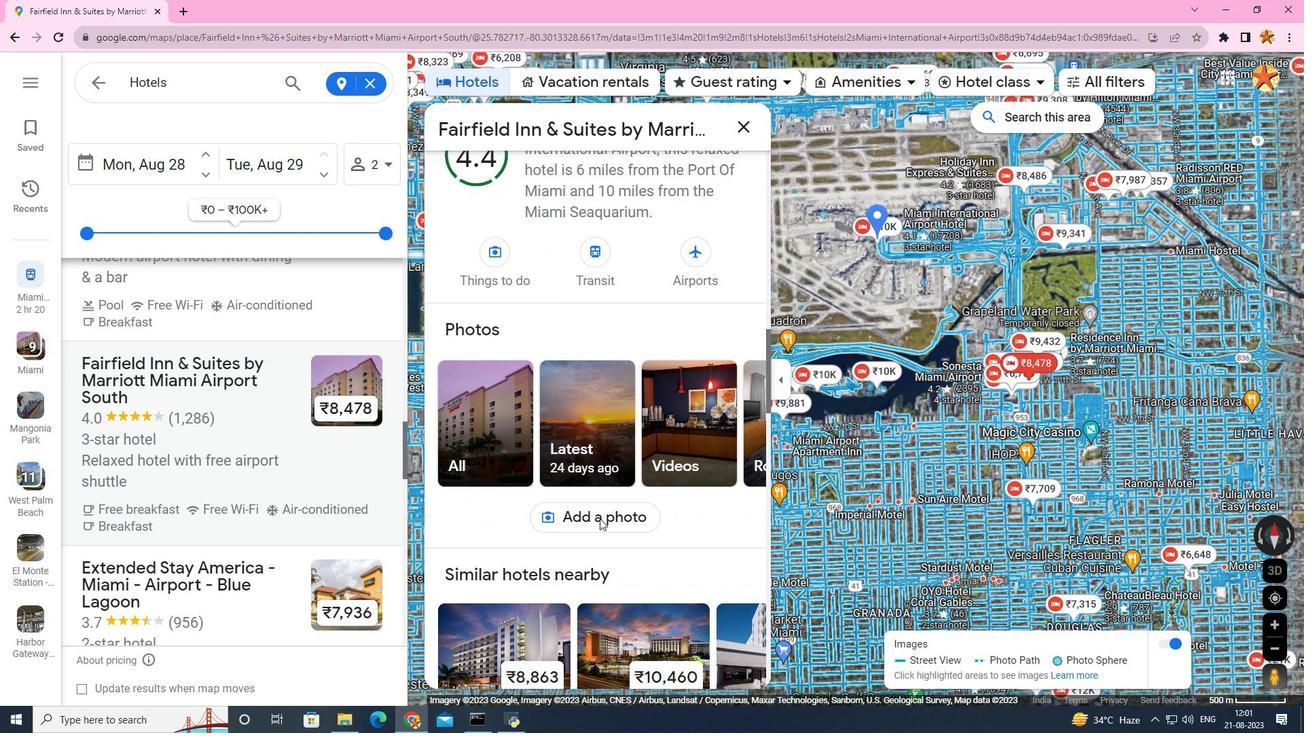 
Action: Mouse scrolled (600, 518) with delta (0, 0)
Screenshot: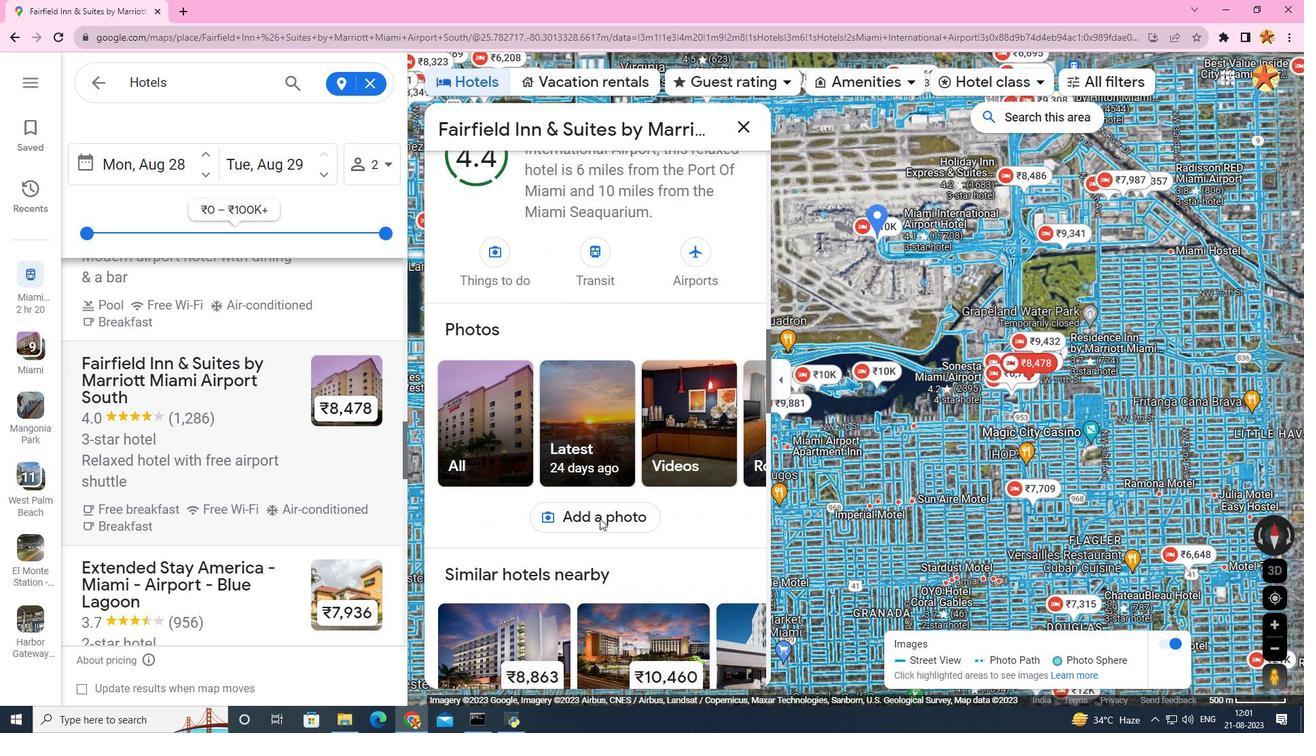 
Action: Mouse scrolled (600, 518) with delta (0, 0)
Screenshot: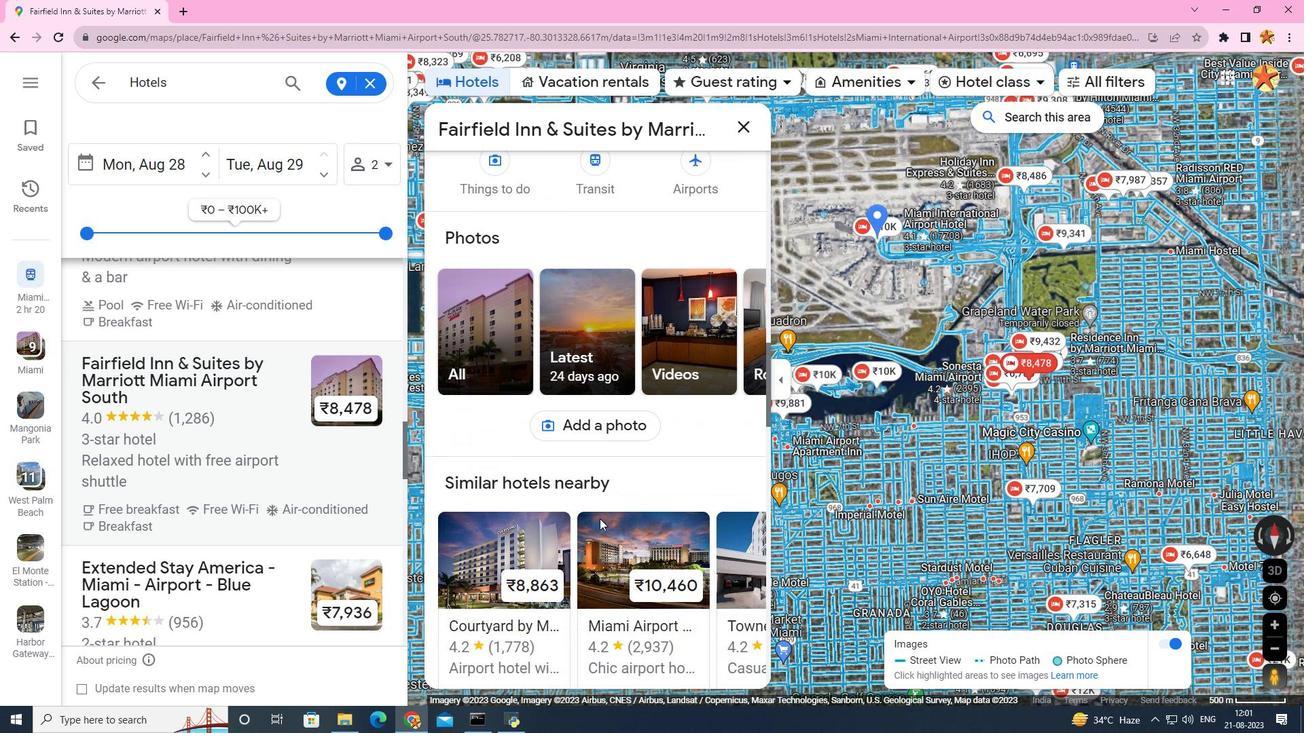 
Action: Mouse scrolled (600, 518) with delta (0, 0)
